 Task: Compose an email with the signature Mary Jones with the subject Feedback on a Twitter Ads campaign and the message Can you provide me with the list of attendees for the upcoming conference? from softage.3@softage.net to softage.6@softage.net with an attached audio file Audio_radio_program.mp3, change the font of the message to Narrow and change the font typography to bold and underline Send the email. Finally, move the email from Sent Items to the label Property management
Action: Mouse moved to (1224, 114)
Screenshot: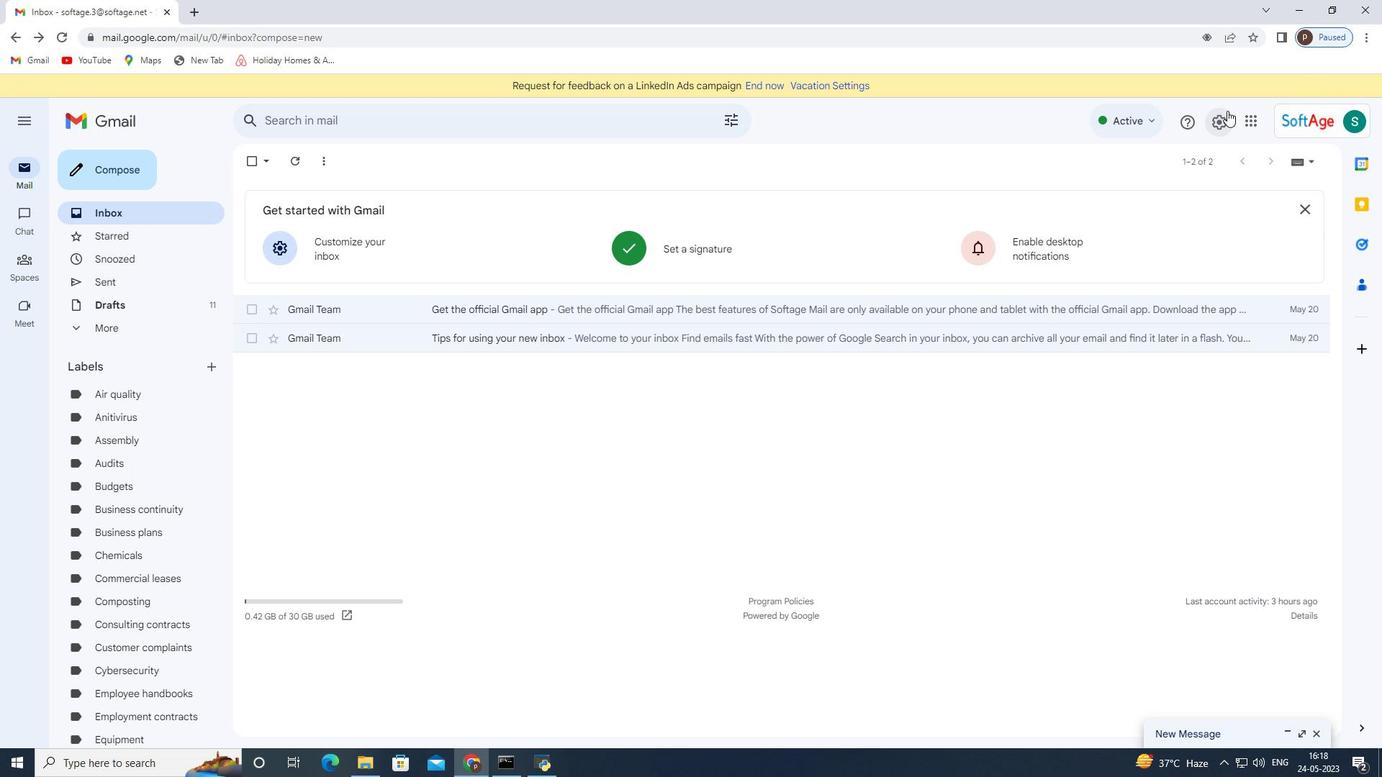 
Action: Mouse pressed left at (1224, 114)
Screenshot: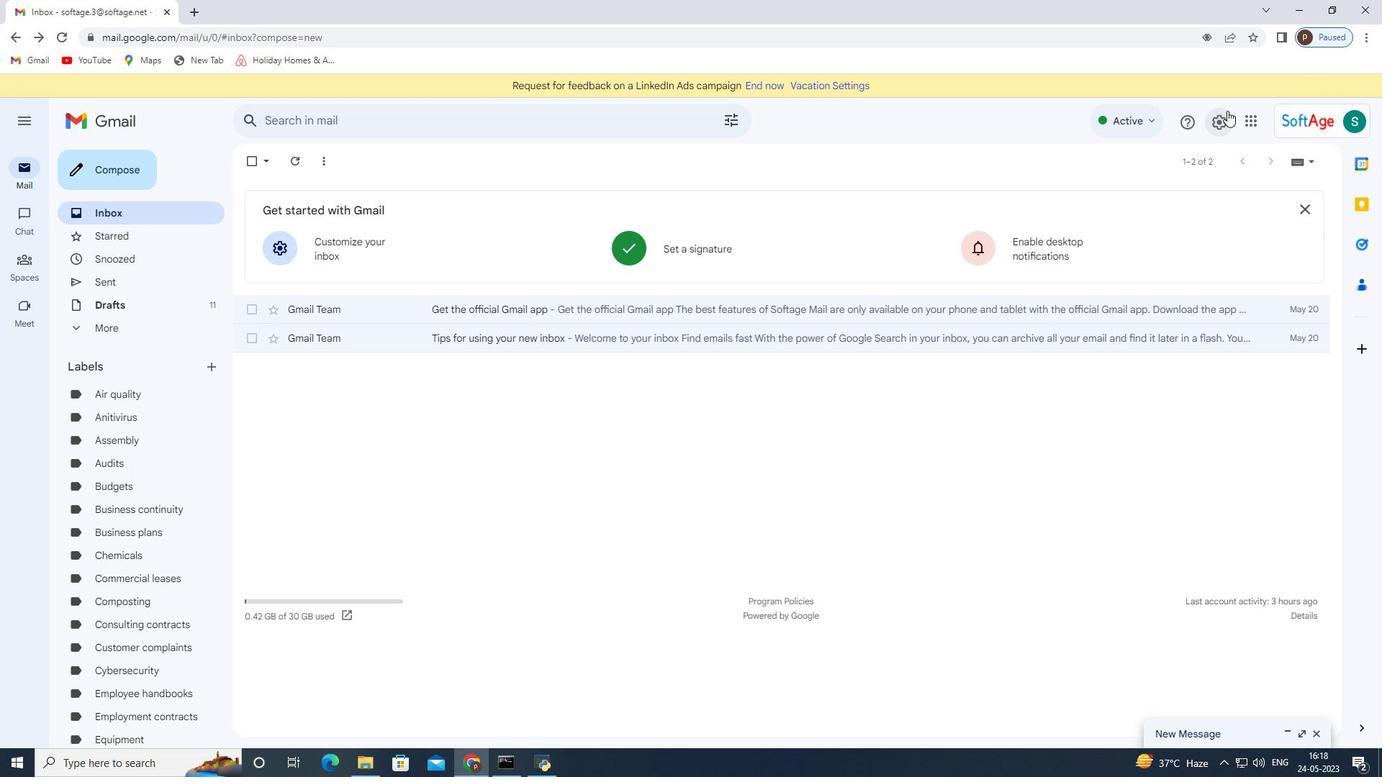 
Action: Mouse moved to (677, 379)
Screenshot: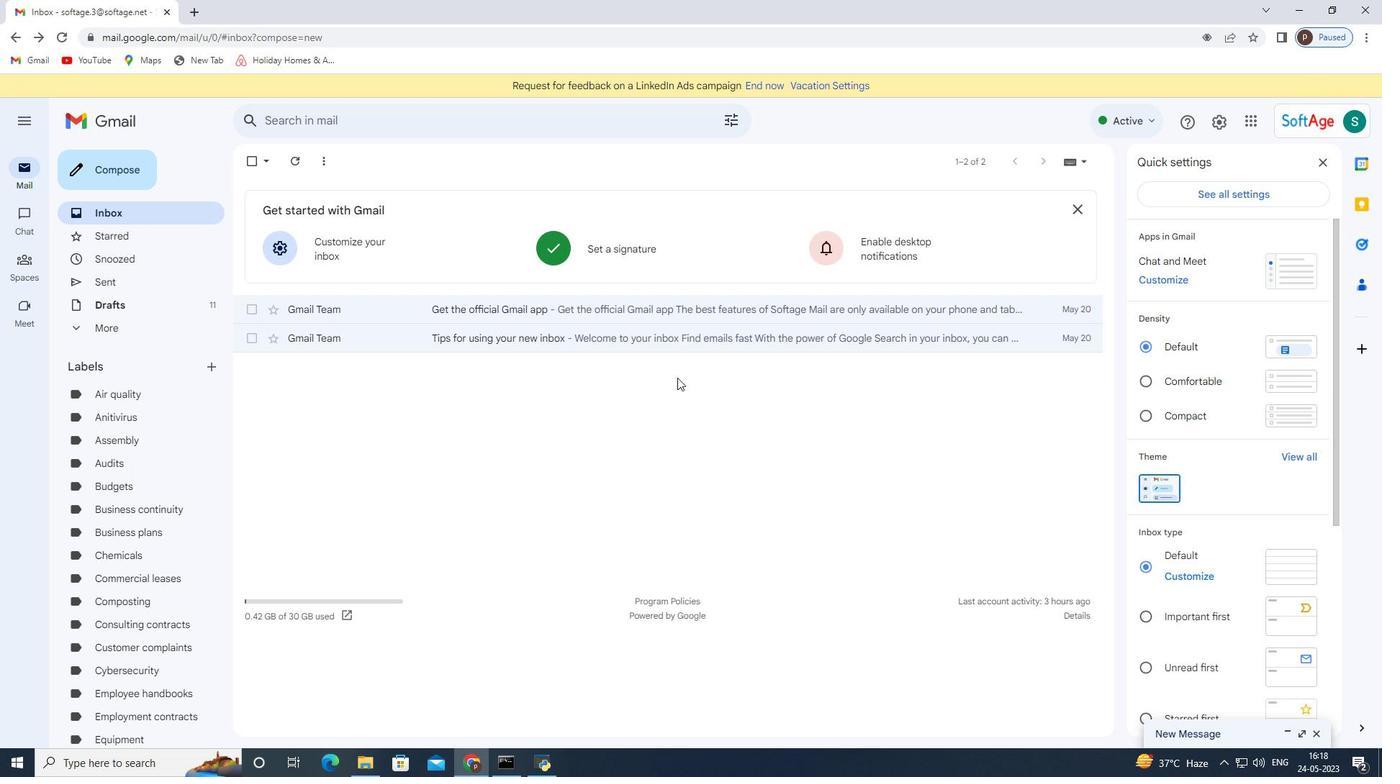 
Action: Mouse scrolled (677, 378) with delta (0, 0)
Screenshot: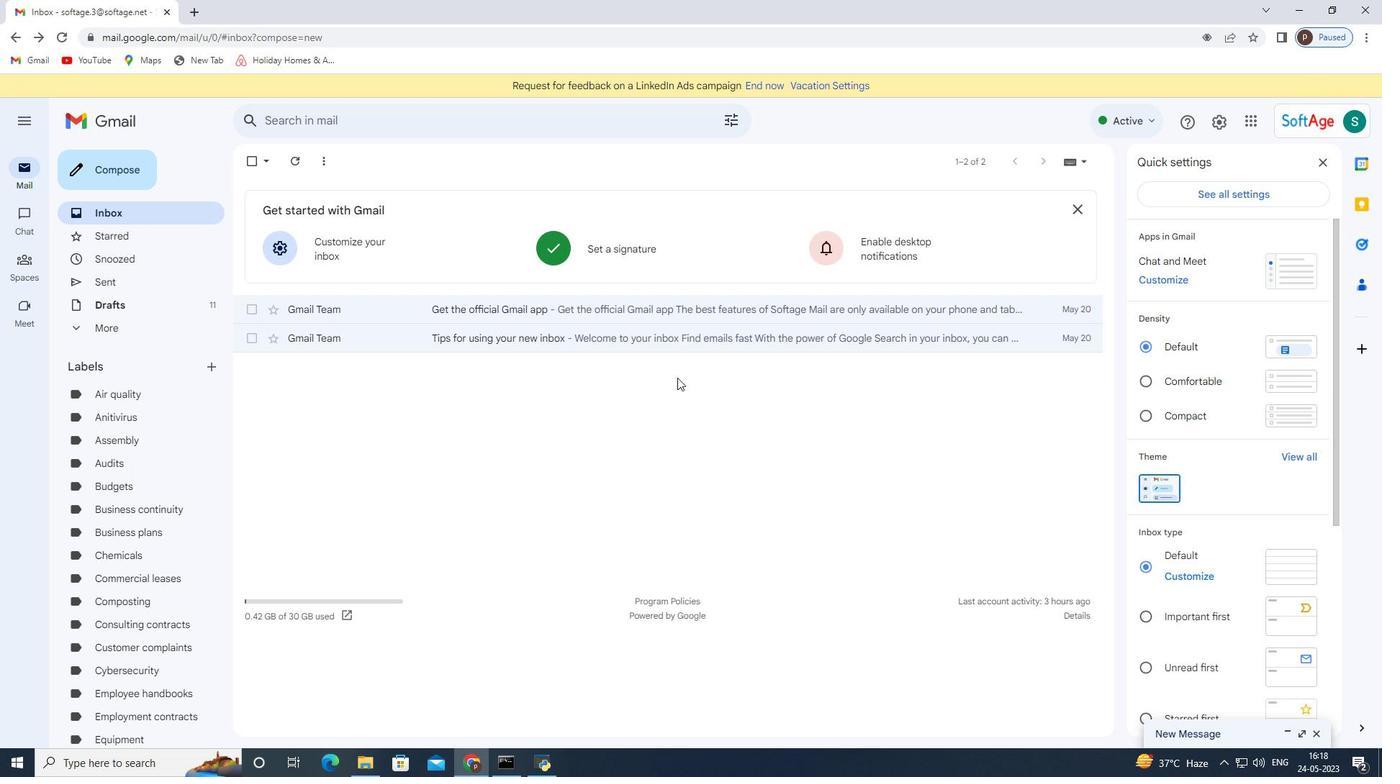 
Action: Mouse moved to (677, 379)
Screenshot: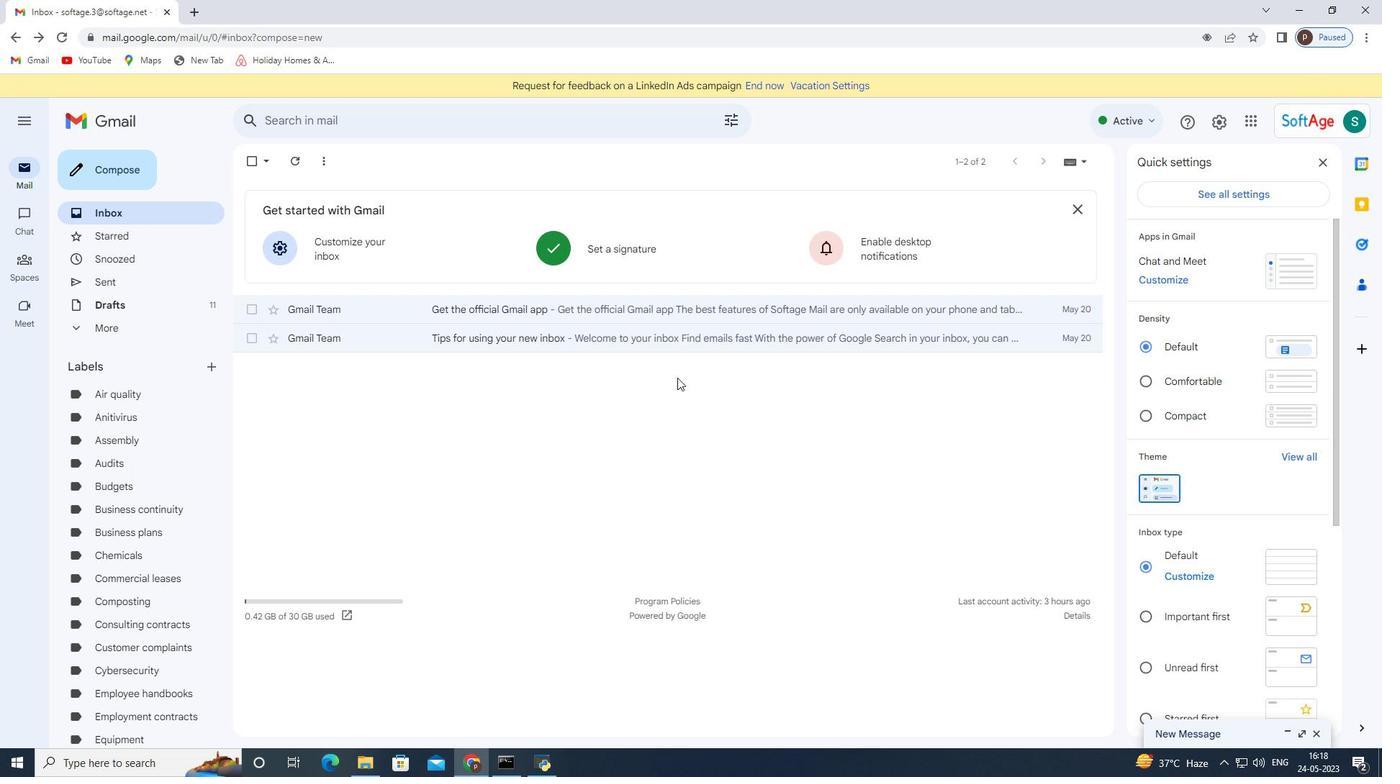 
Action: Mouse scrolled (677, 378) with delta (0, 0)
Screenshot: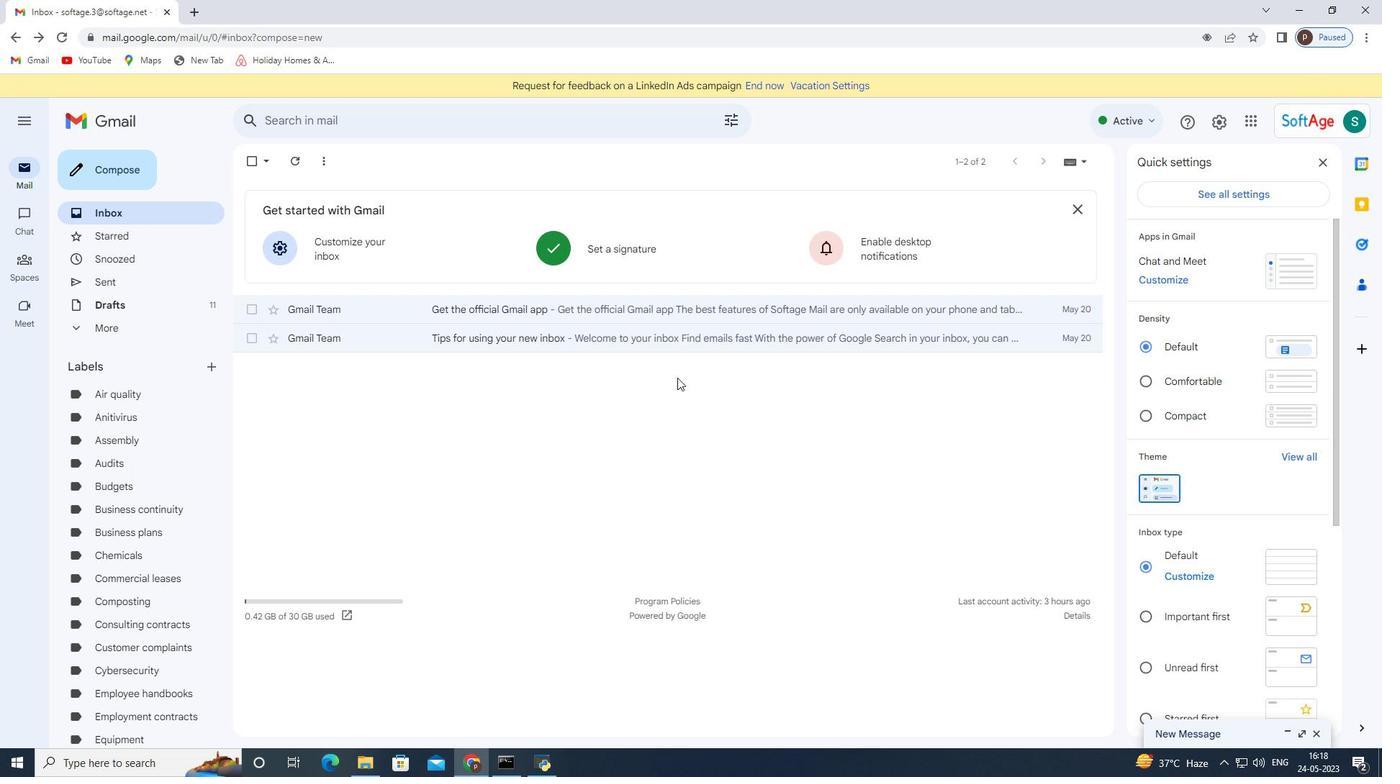 
Action: Mouse moved to (683, 377)
Screenshot: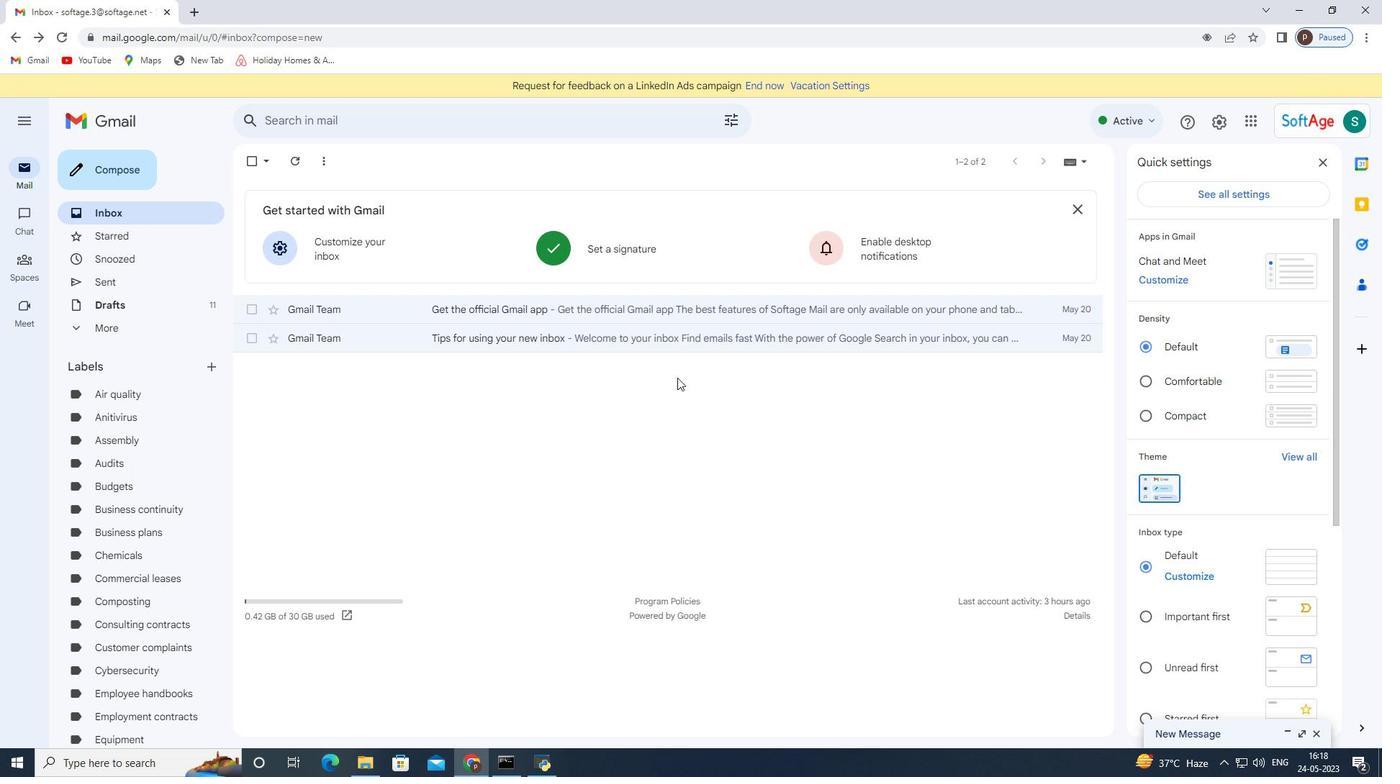 
Action: Mouse scrolled (683, 376) with delta (0, 0)
Screenshot: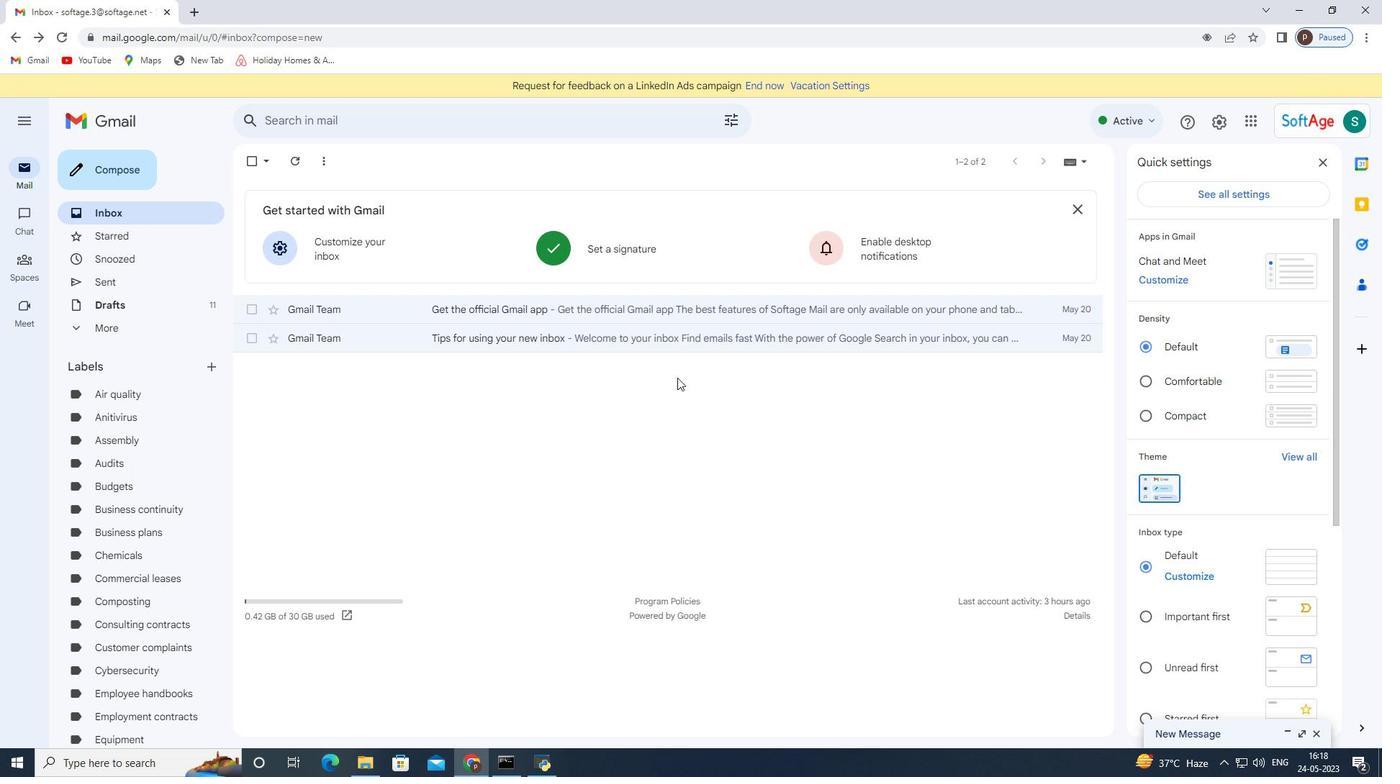 
Action: Mouse moved to (706, 386)
Screenshot: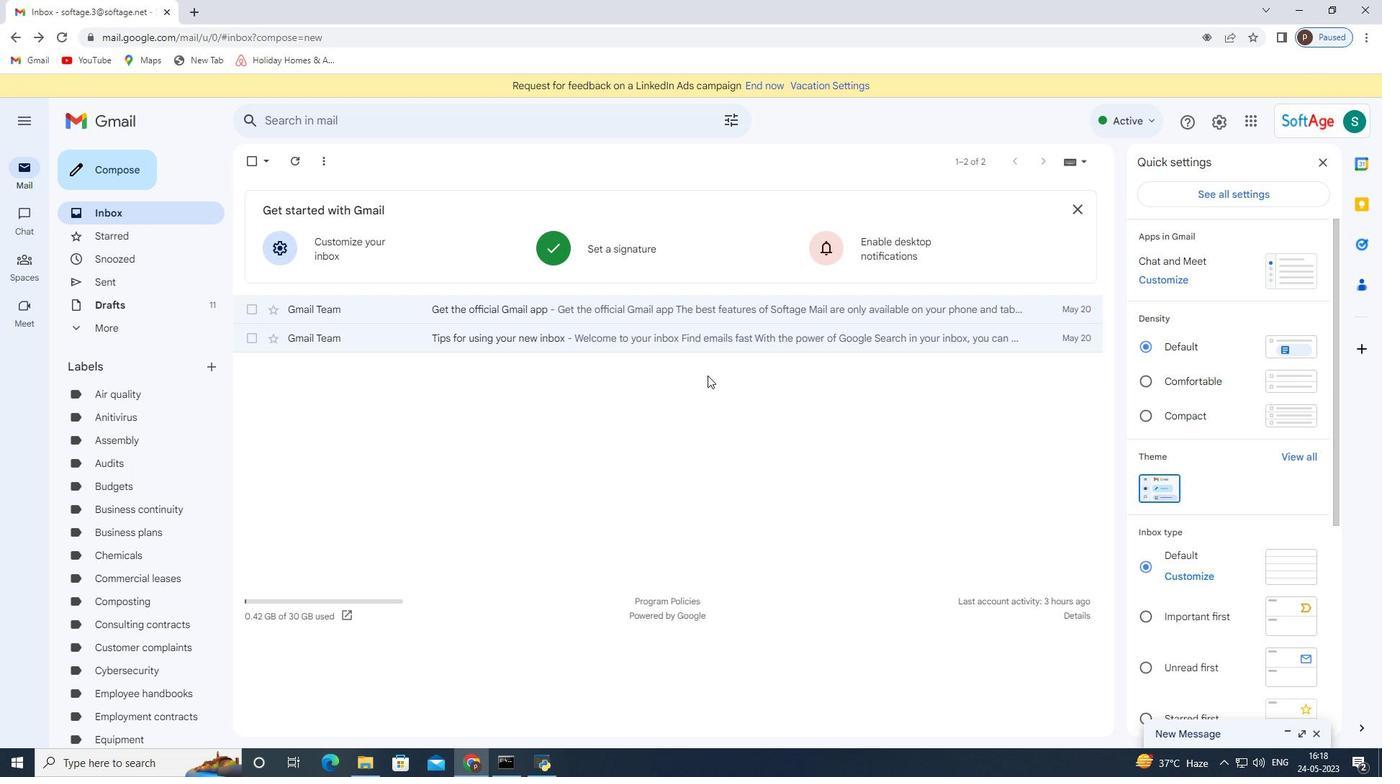 
Action: Mouse pressed left at (706, 386)
Screenshot: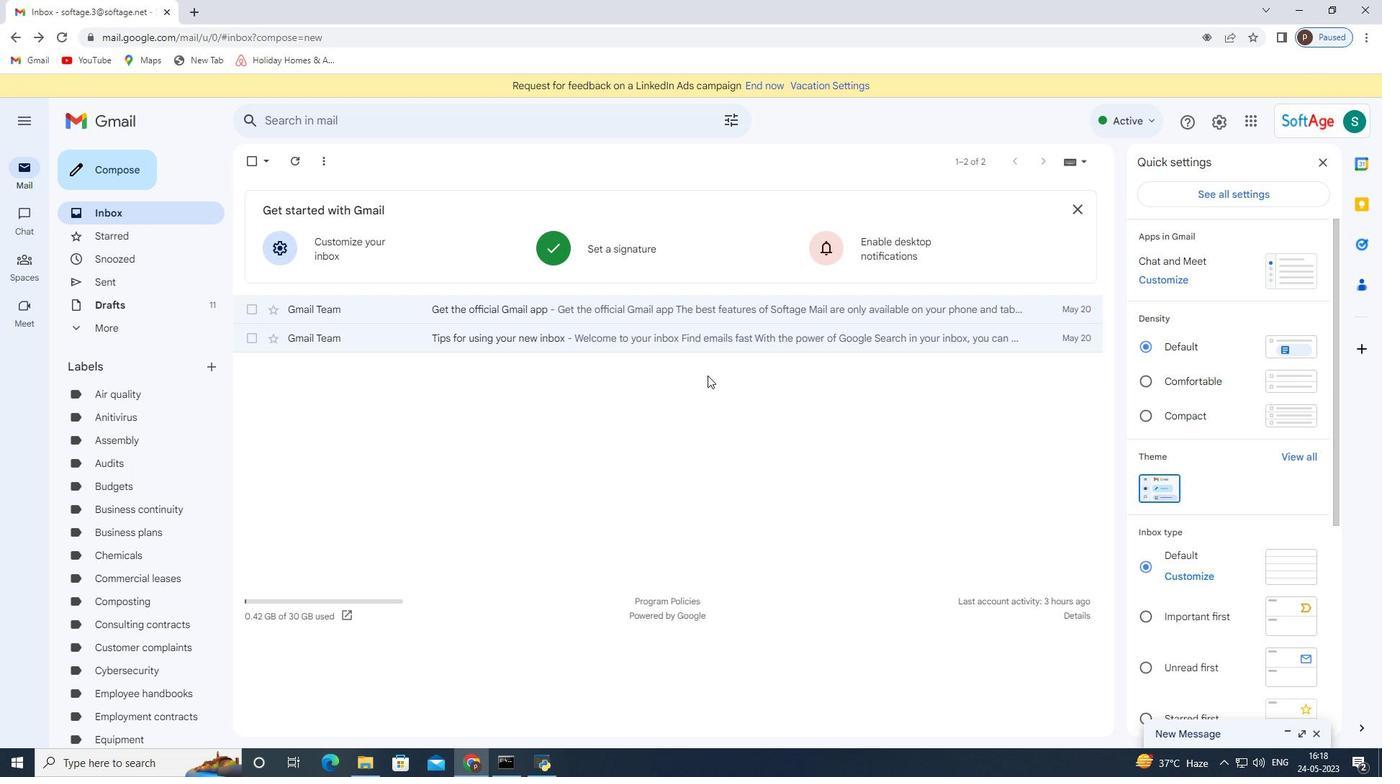 
Action: Mouse moved to (854, 479)
Screenshot: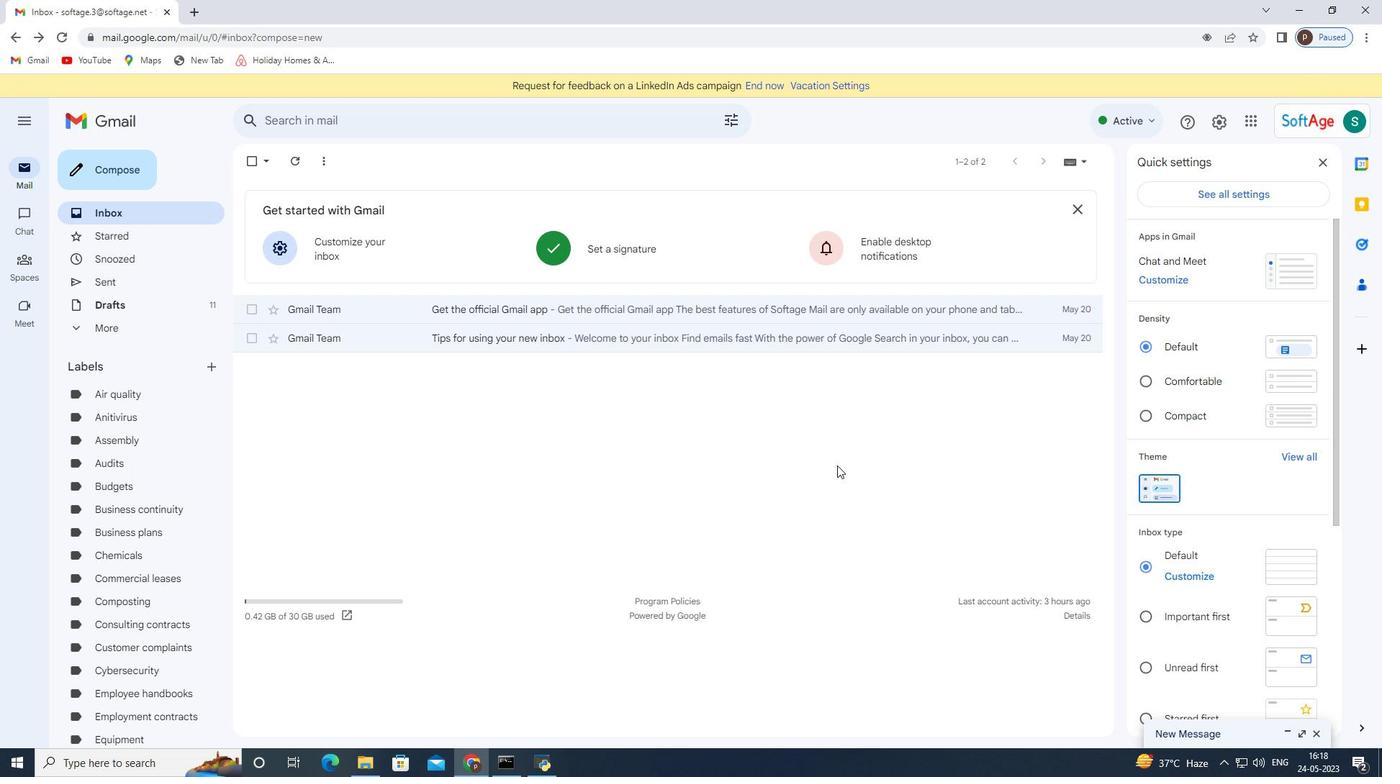
Action: Mouse pressed left at (854, 479)
Screenshot: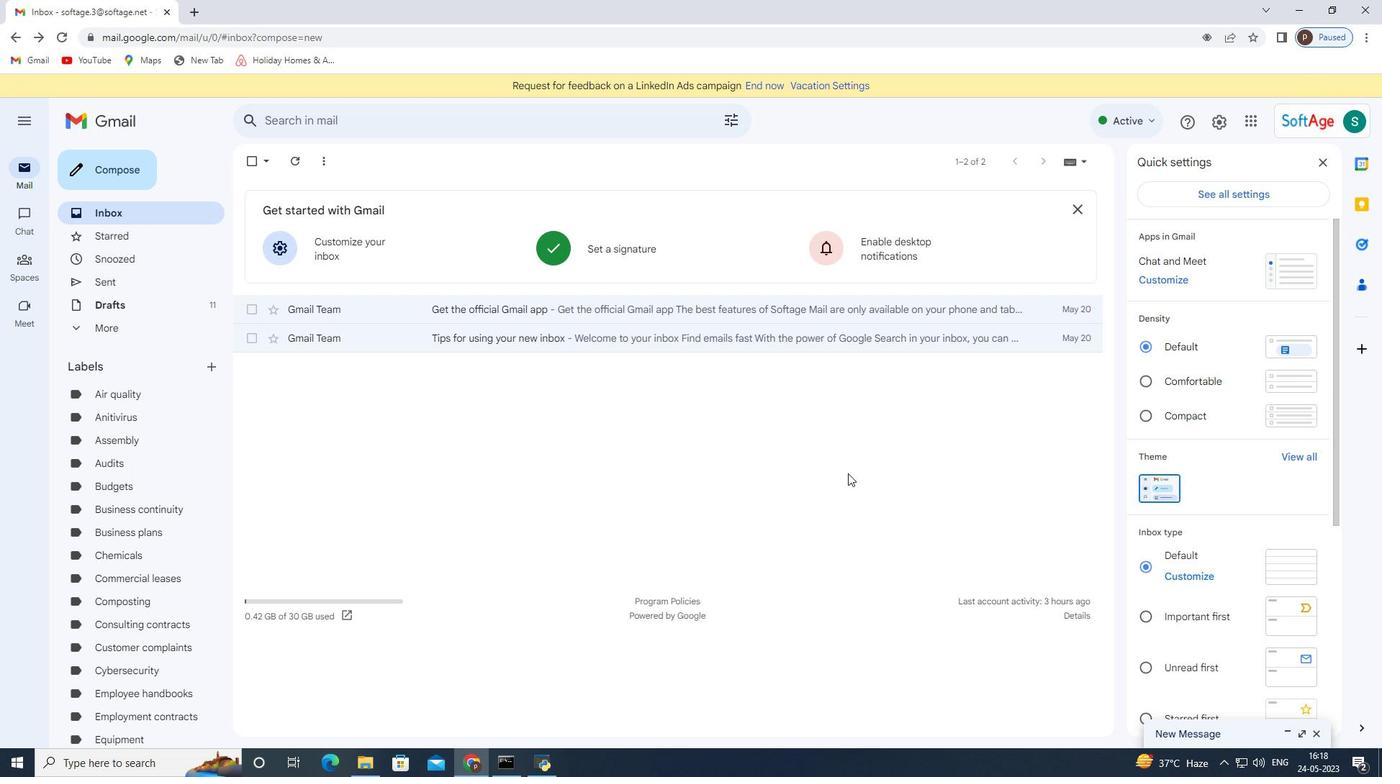 
Action: Mouse moved to (1318, 163)
Screenshot: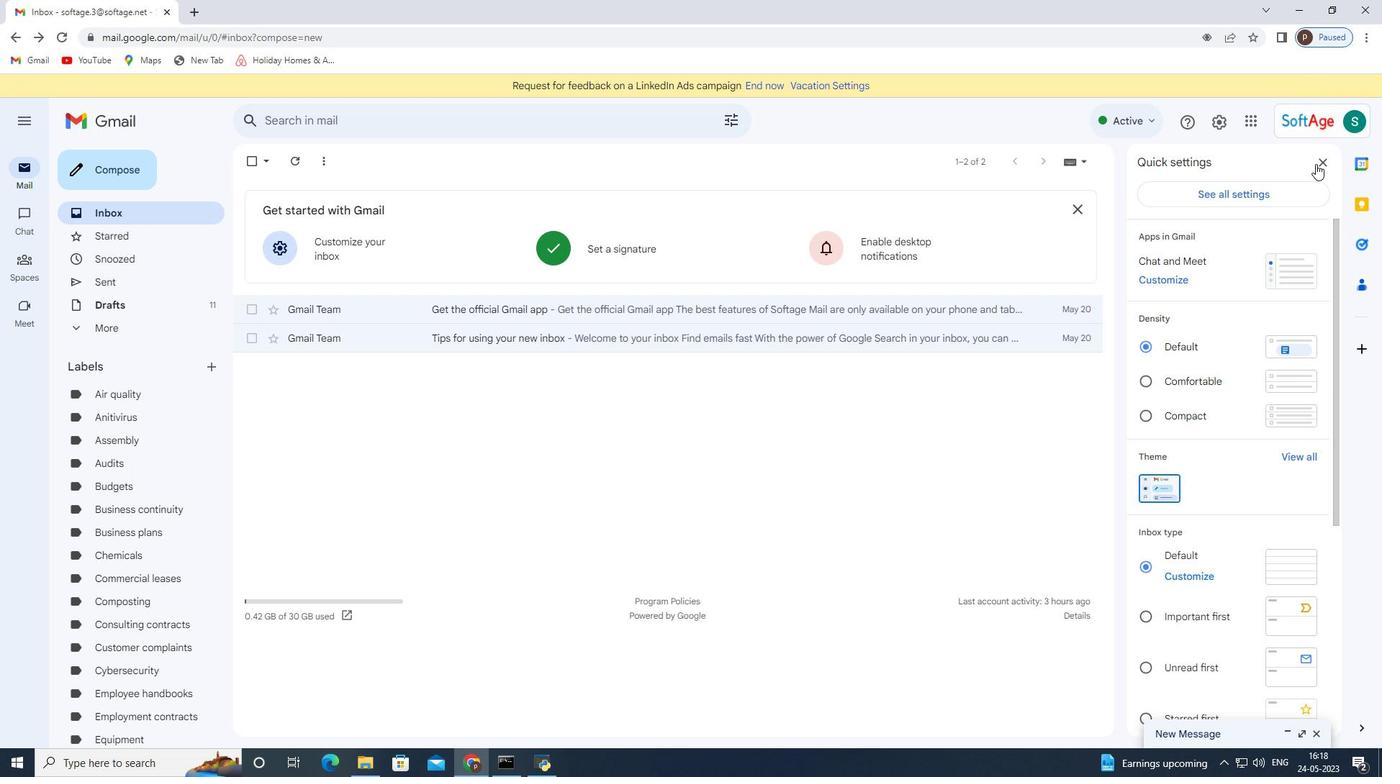 
Action: Mouse pressed left at (1318, 163)
Screenshot: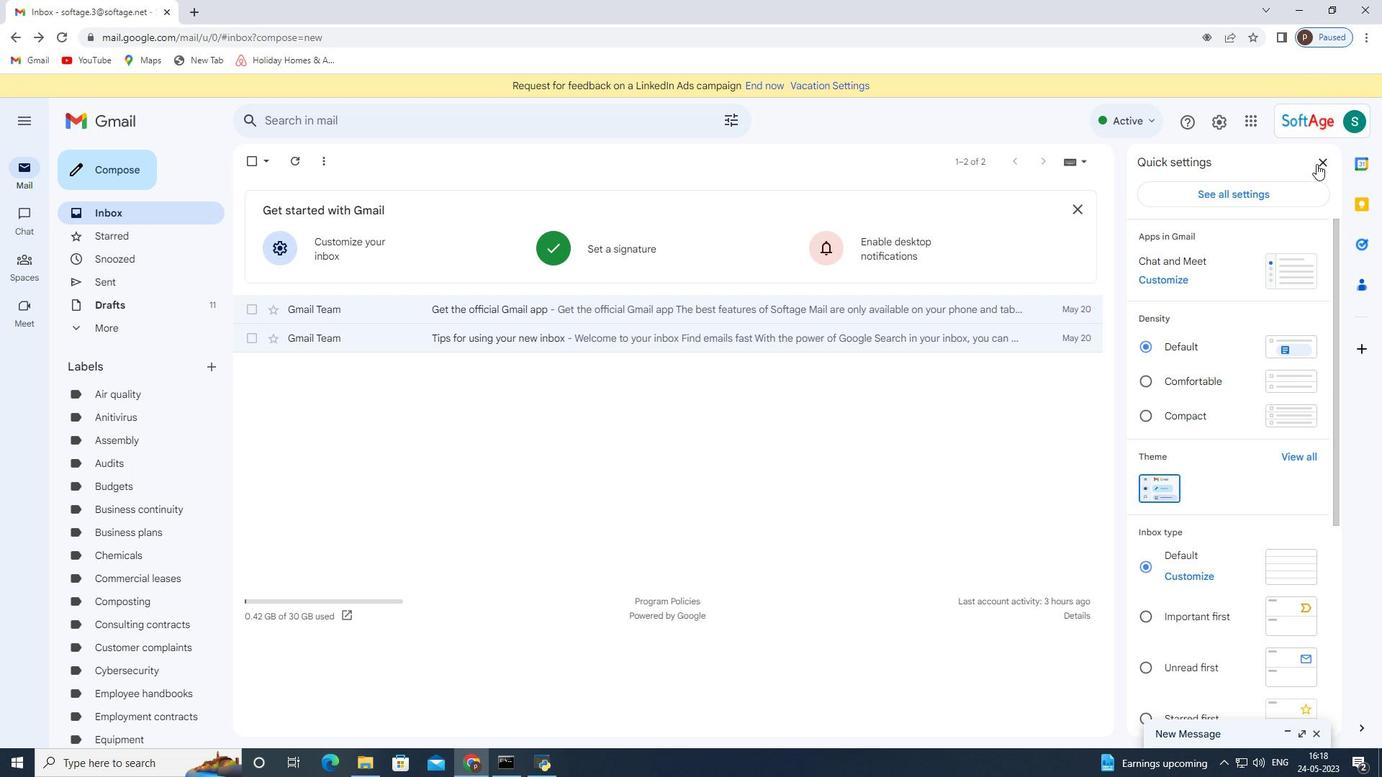 
Action: Mouse moved to (131, 164)
Screenshot: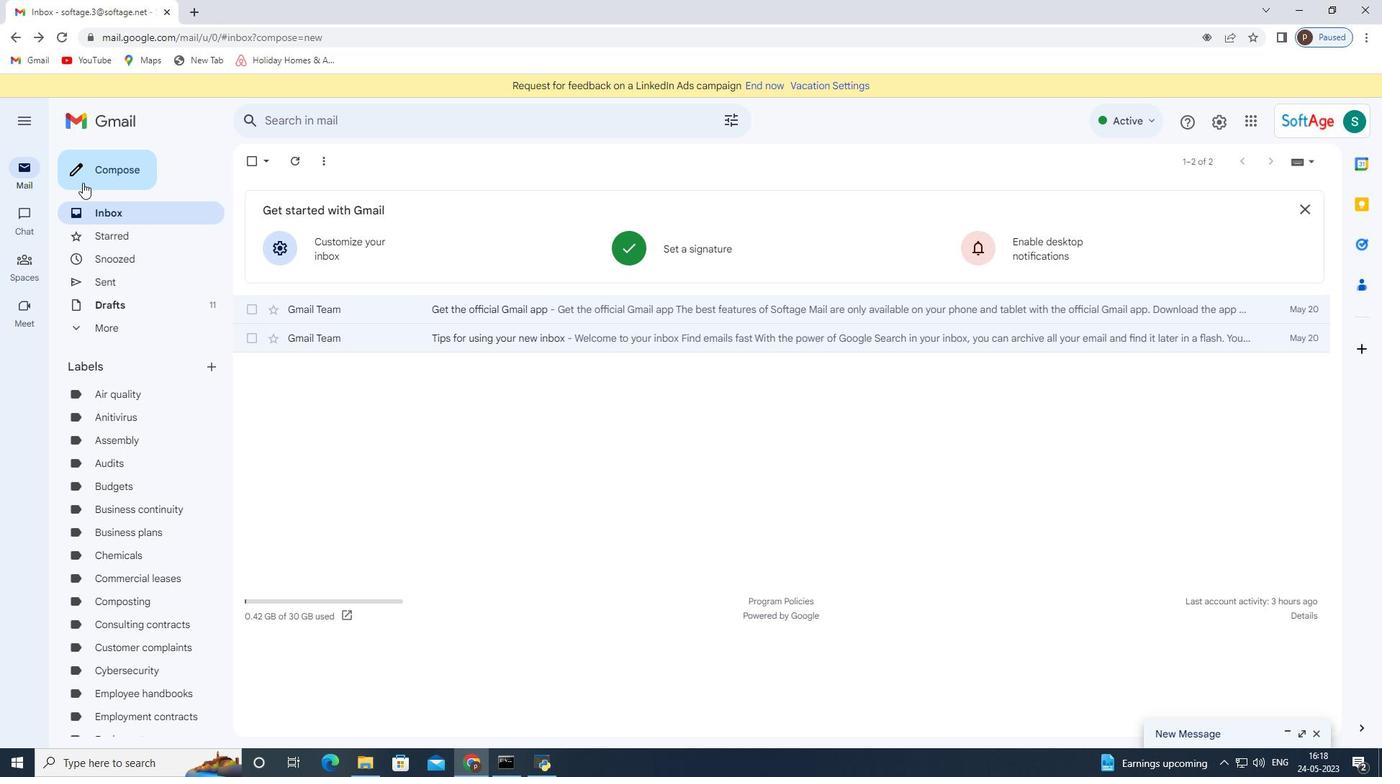 
Action: Mouse pressed left at (131, 164)
Screenshot: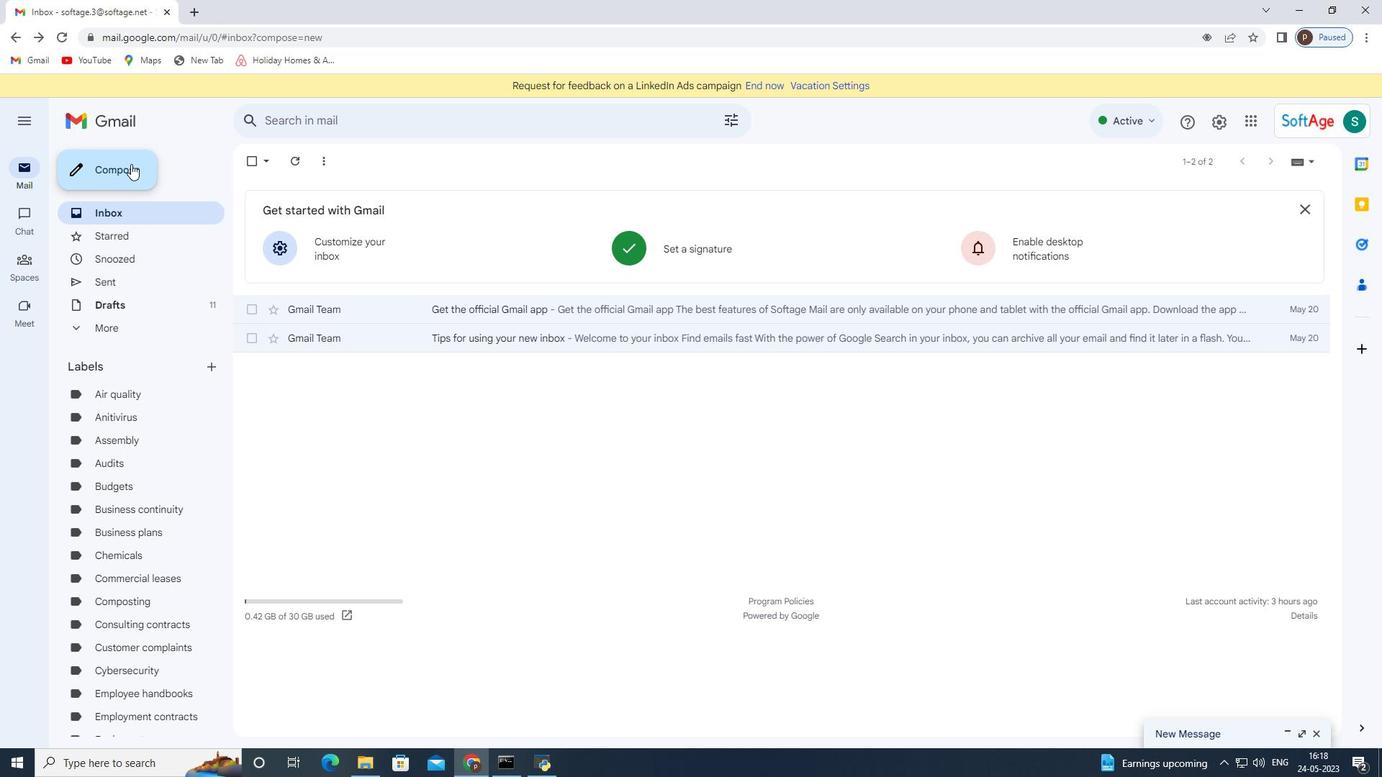 
Action: Mouse moved to (968, 730)
Screenshot: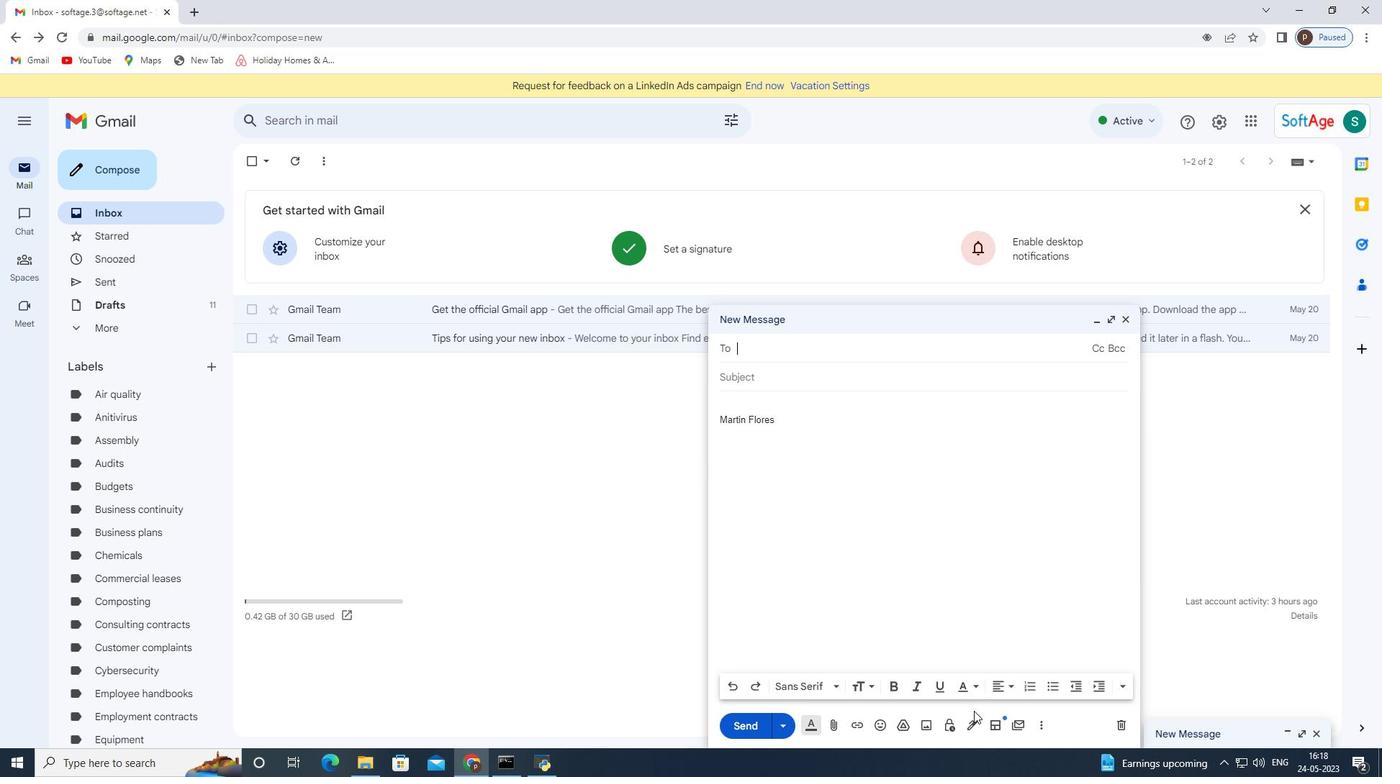 
Action: Mouse pressed left at (968, 730)
Screenshot: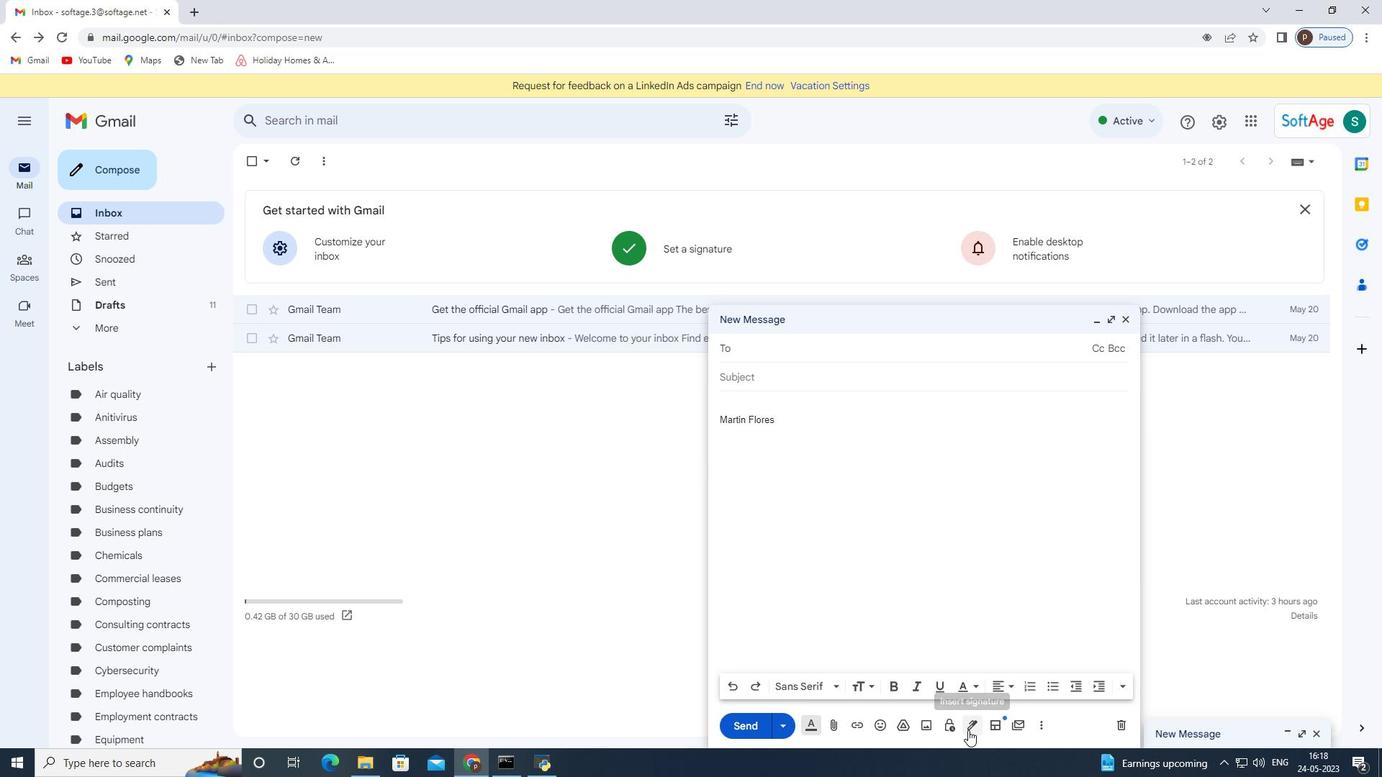 
Action: Mouse moved to (1035, 647)
Screenshot: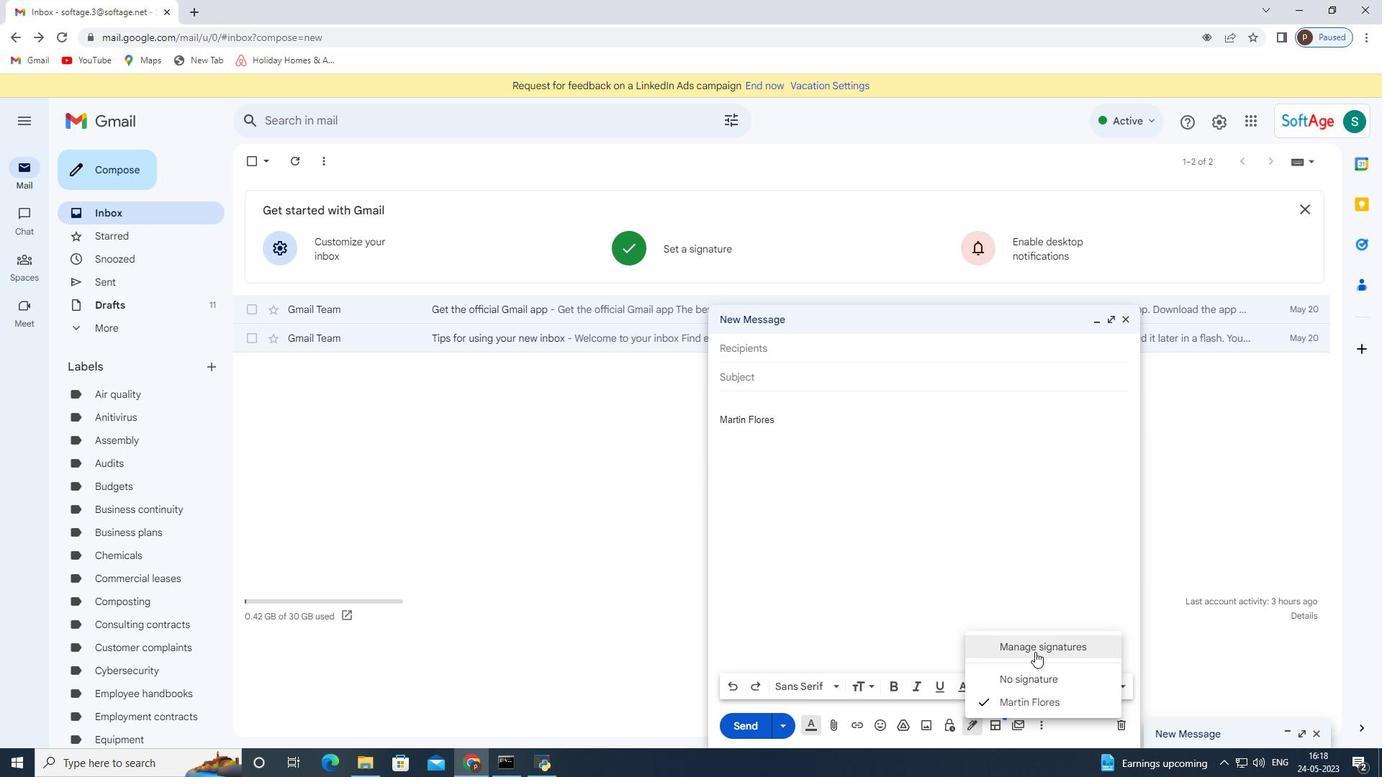 
Action: Mouse pressed left at (1035, 647)
Screenshot: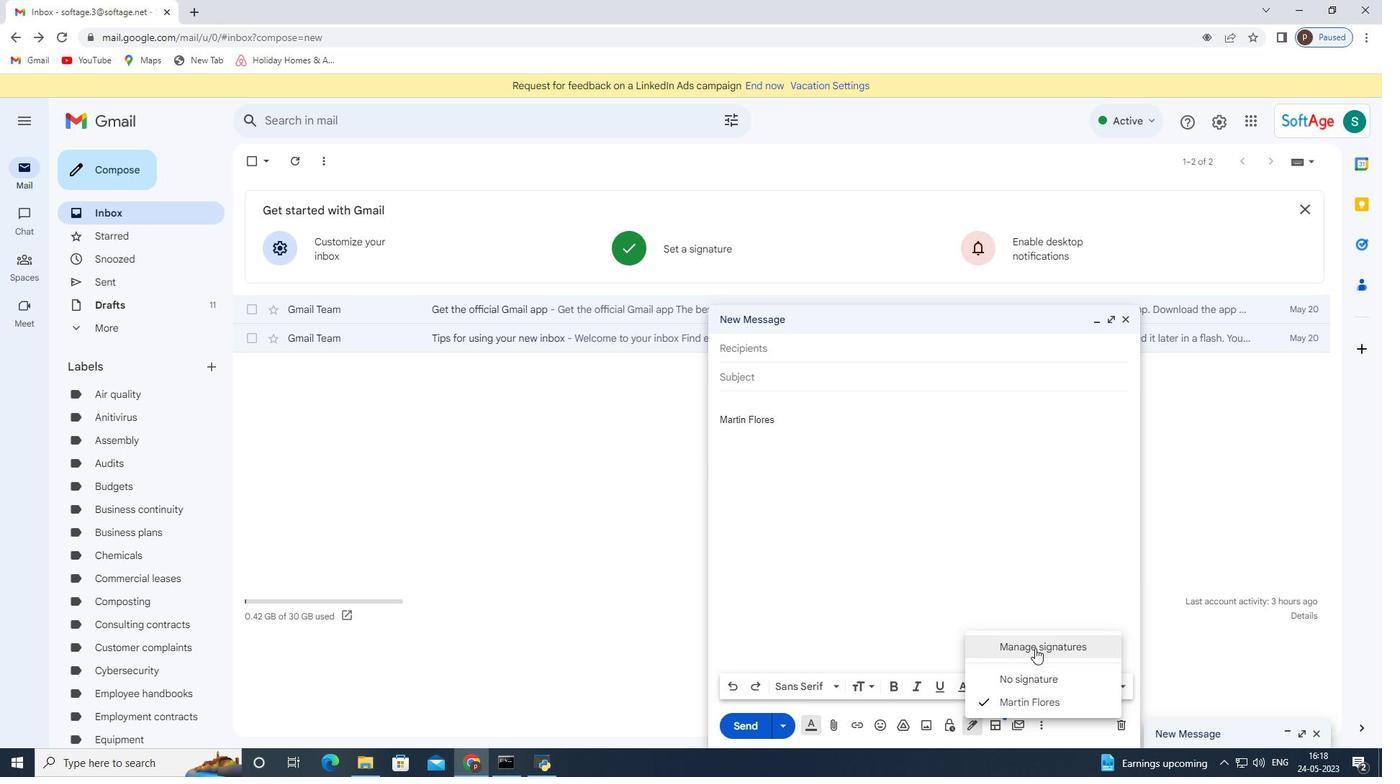 
Action: Mouse moved to (1120, 315)
Screenshot: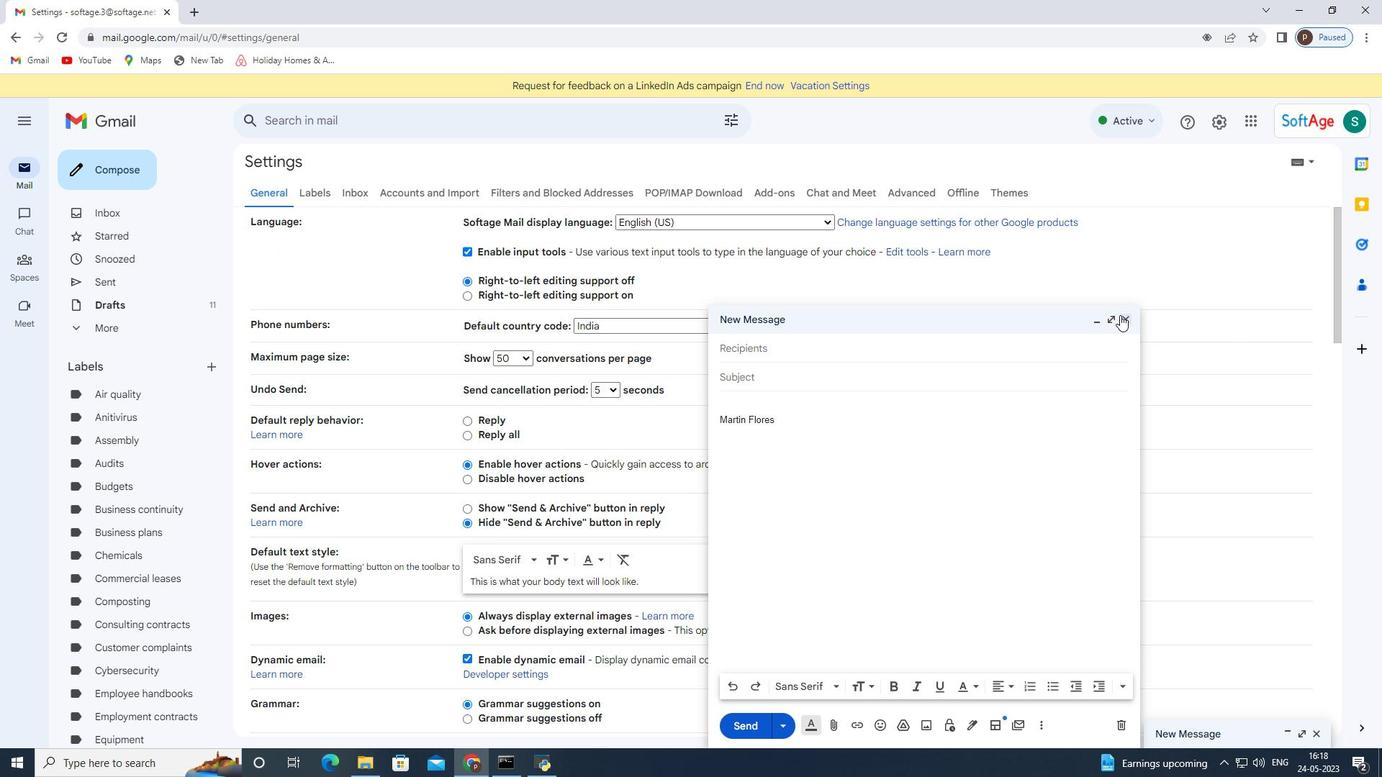 
Action: Mouse pressed left at (1120, 315)
Screenshot: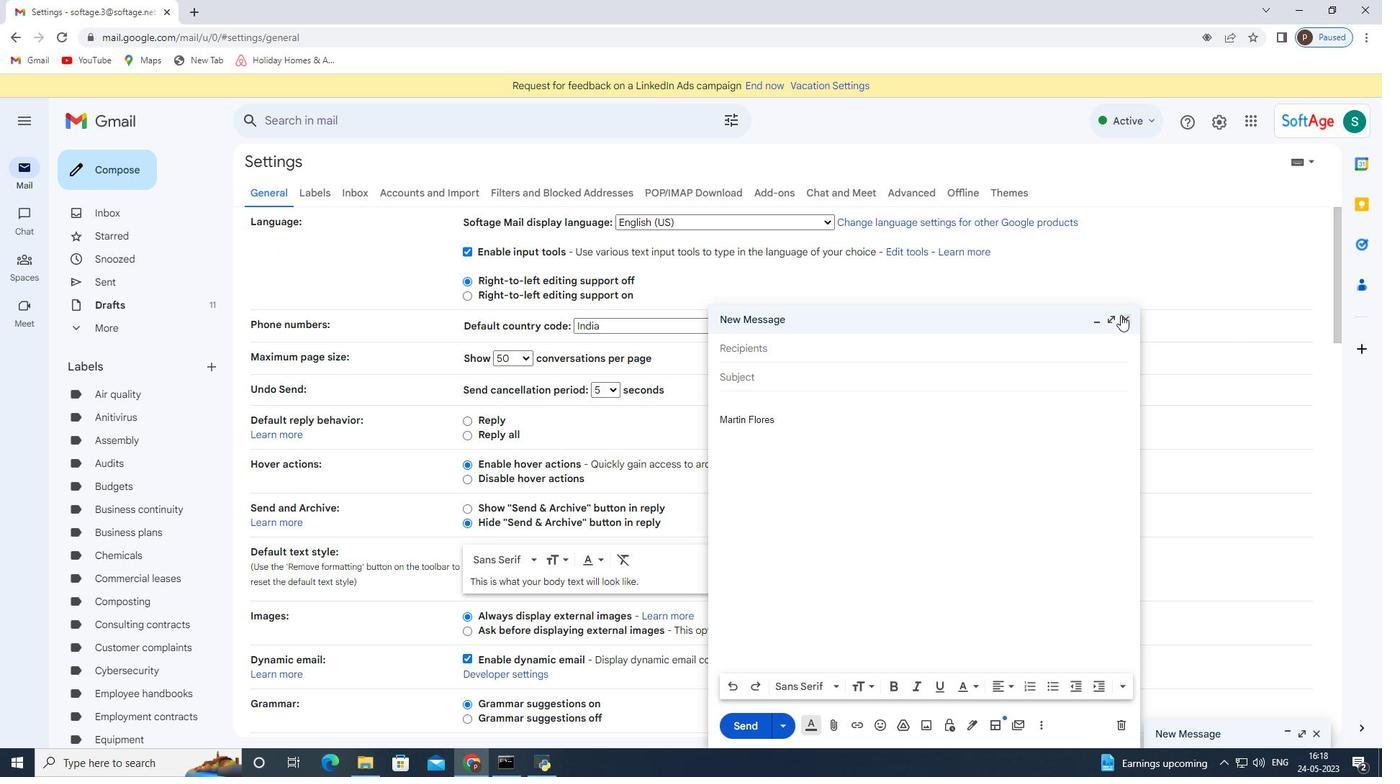 
Action: Mouse moved to (447, 447)
Screenshot: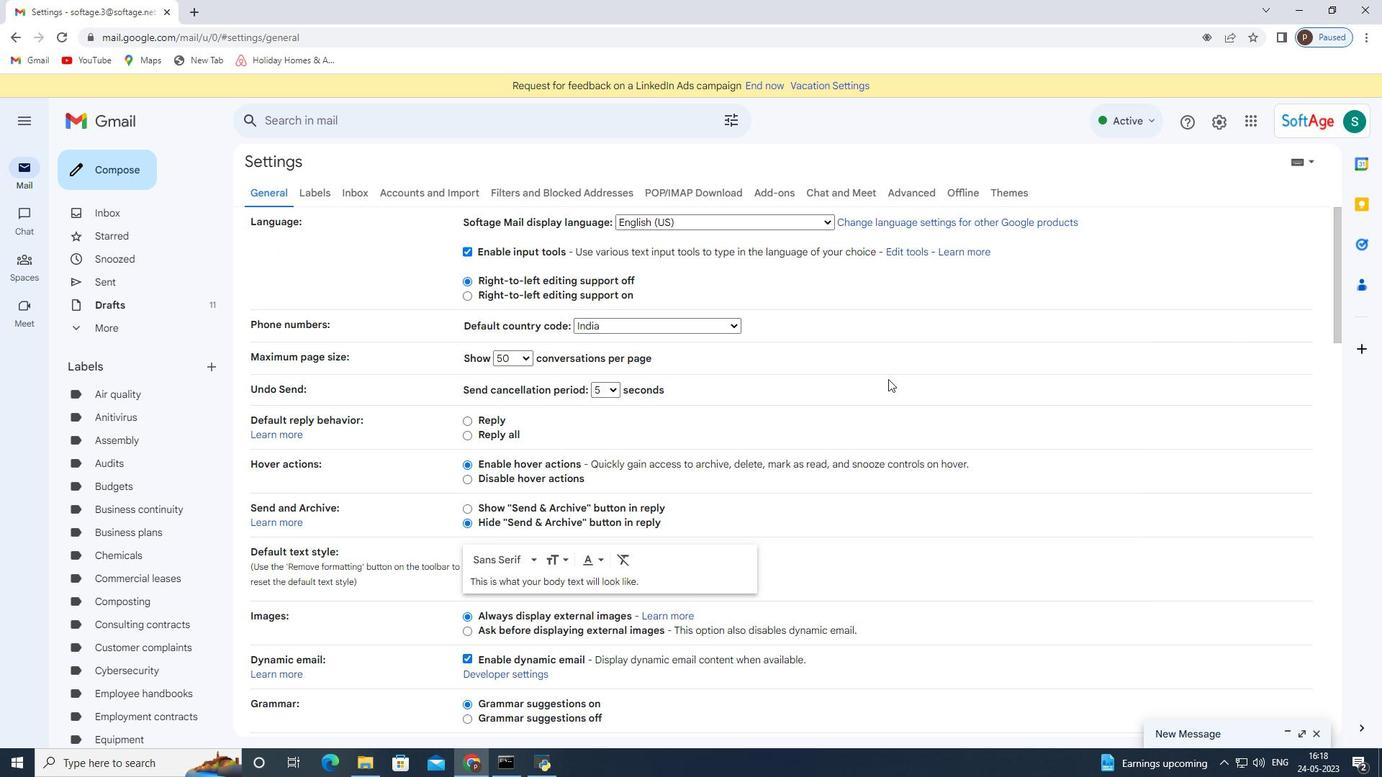
Action: Mouse scrolled (447, 446) with delta (0, 0)
Screenshot: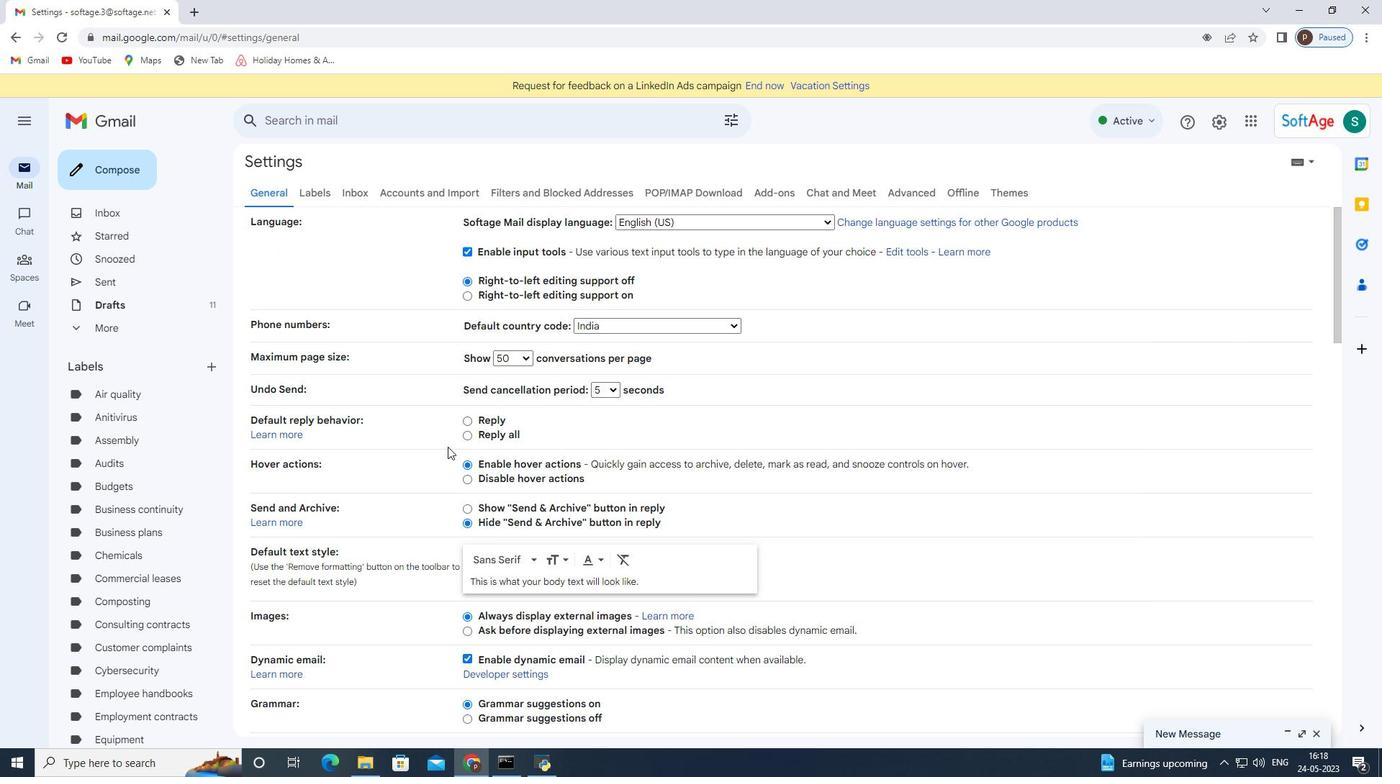 
Action: Mouse scrolled (447, 446) with delta (0, 0)
Screenshot: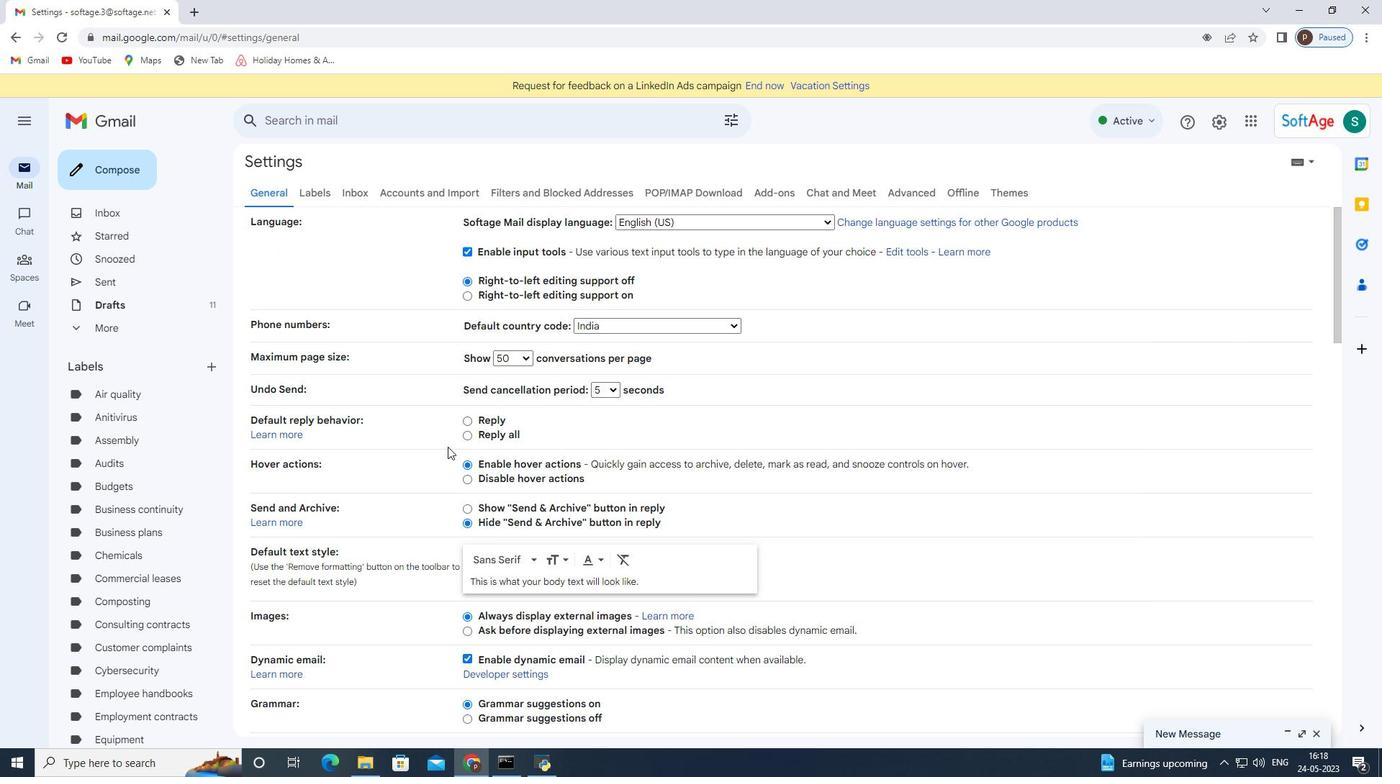 
Action: Mouse scrolled (447, 446) with delta (0, 0)
Screenshot: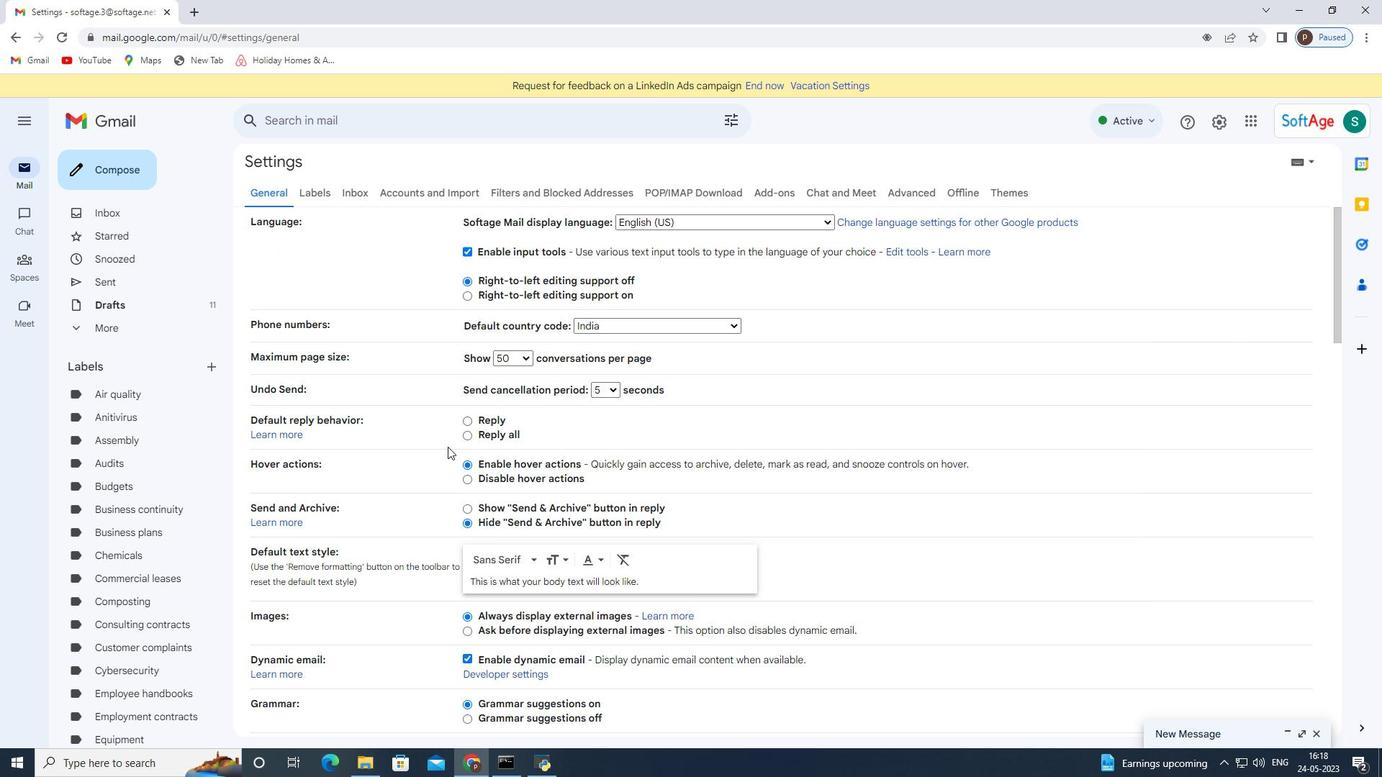 
Action: Mouse scrolled (447, 446) with delta (0, 0)
Screenshot: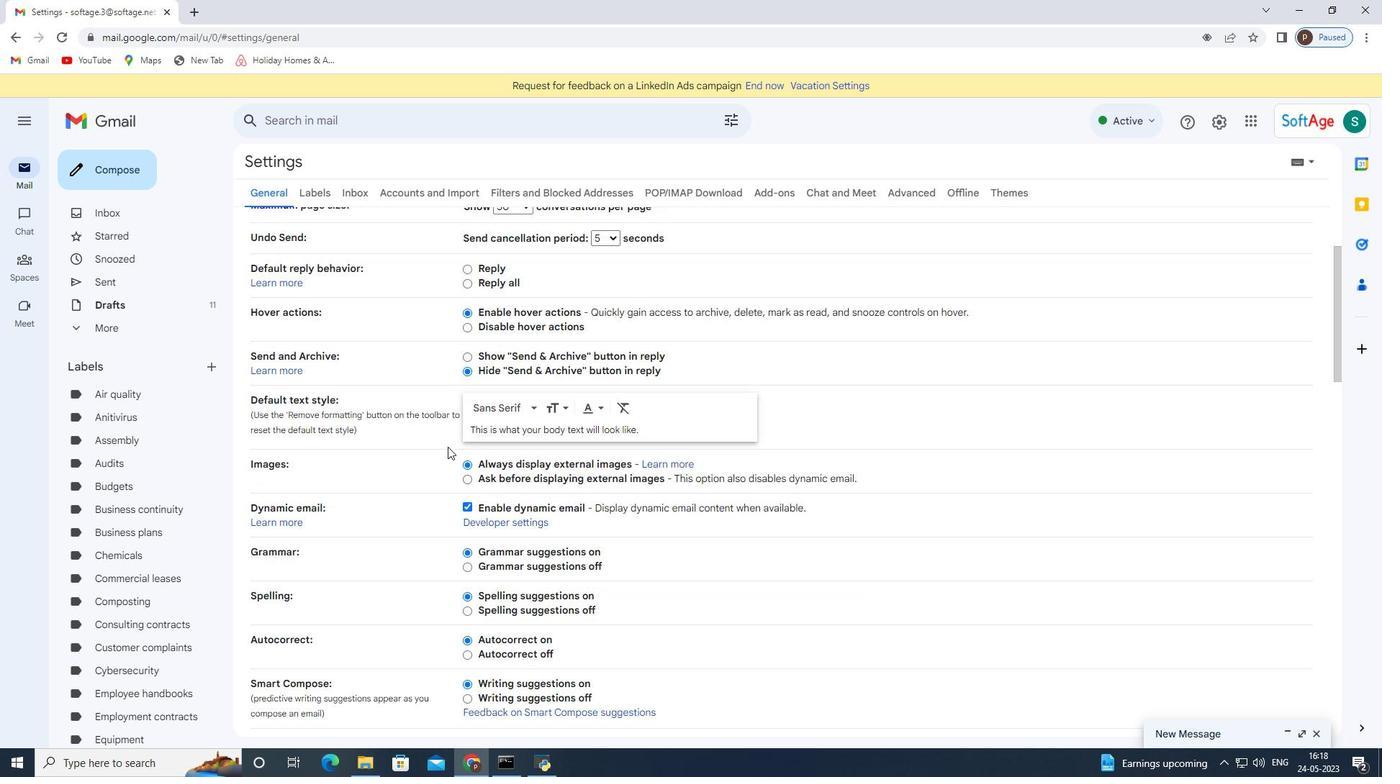 
Action: Mouse scrolled (447, 446) with delta (0, 0)
Screenshot: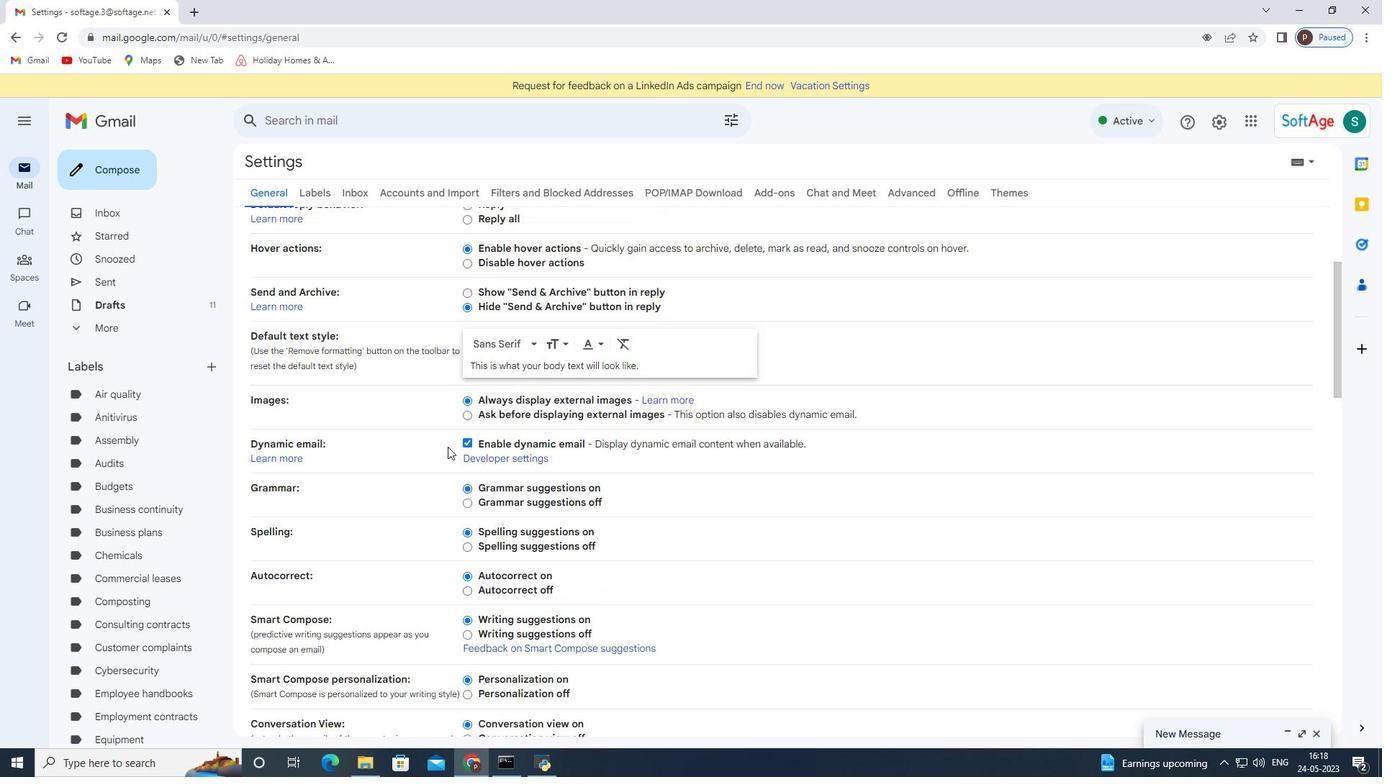 
Action: Mouse scrolled (447, 446) with delta (0, 0)
Screenshot: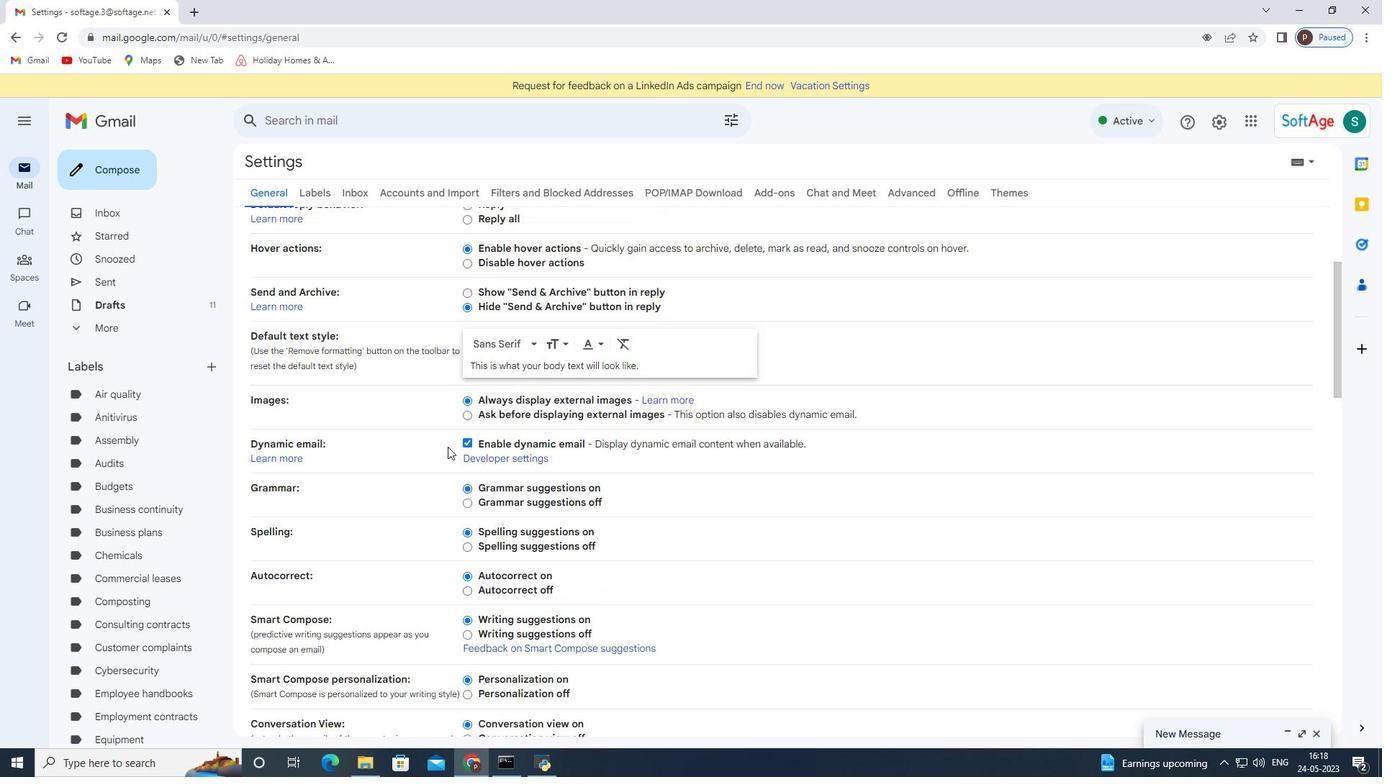 
Action: Mouse moved to (539, 418)
Screenshot: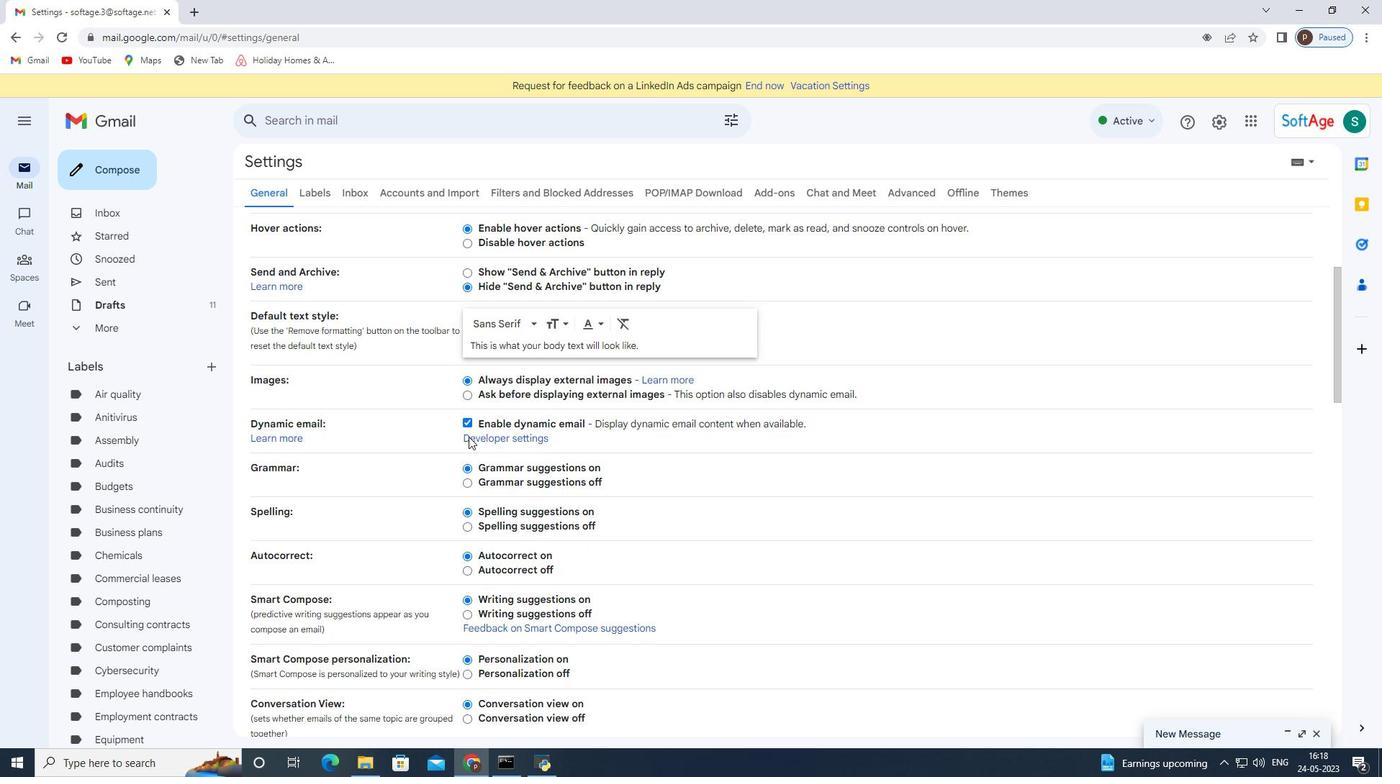 
Action: Mouse scrolled (539, 418) with delta (0, 0)
Screenshot: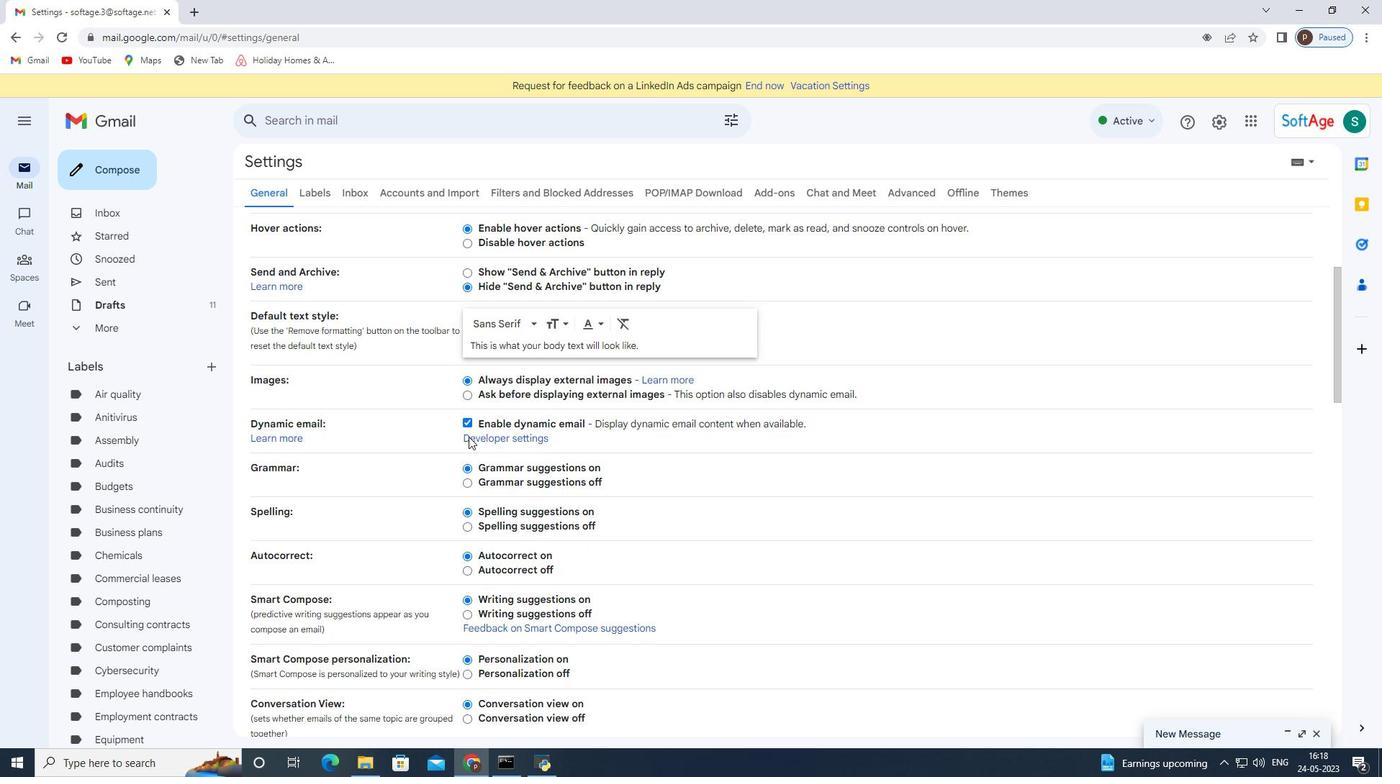 
Action: Mouse scrolled (539, 418) with delta (0, 0)
Screenshot: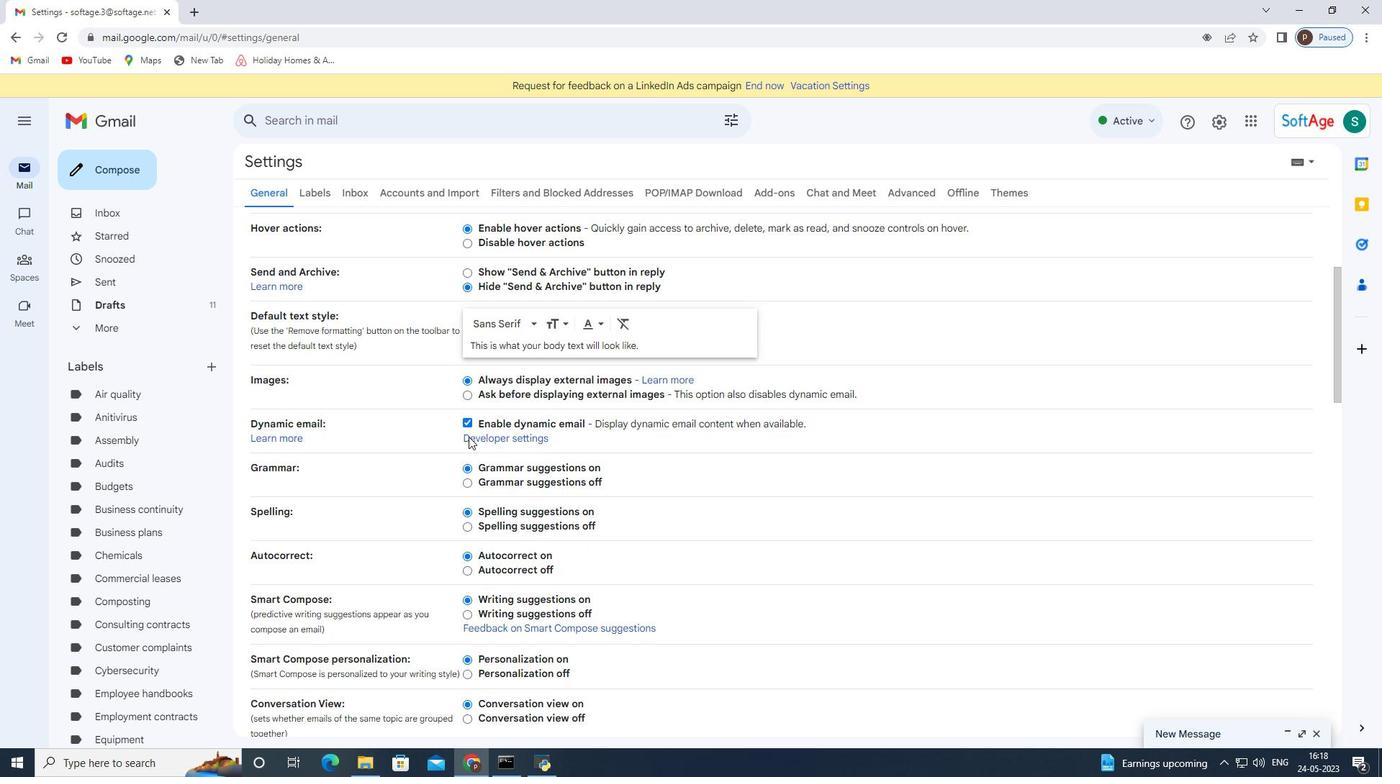 
Action: Mouse scrolled (539, 418) with delta (0, 0)
Screenshot: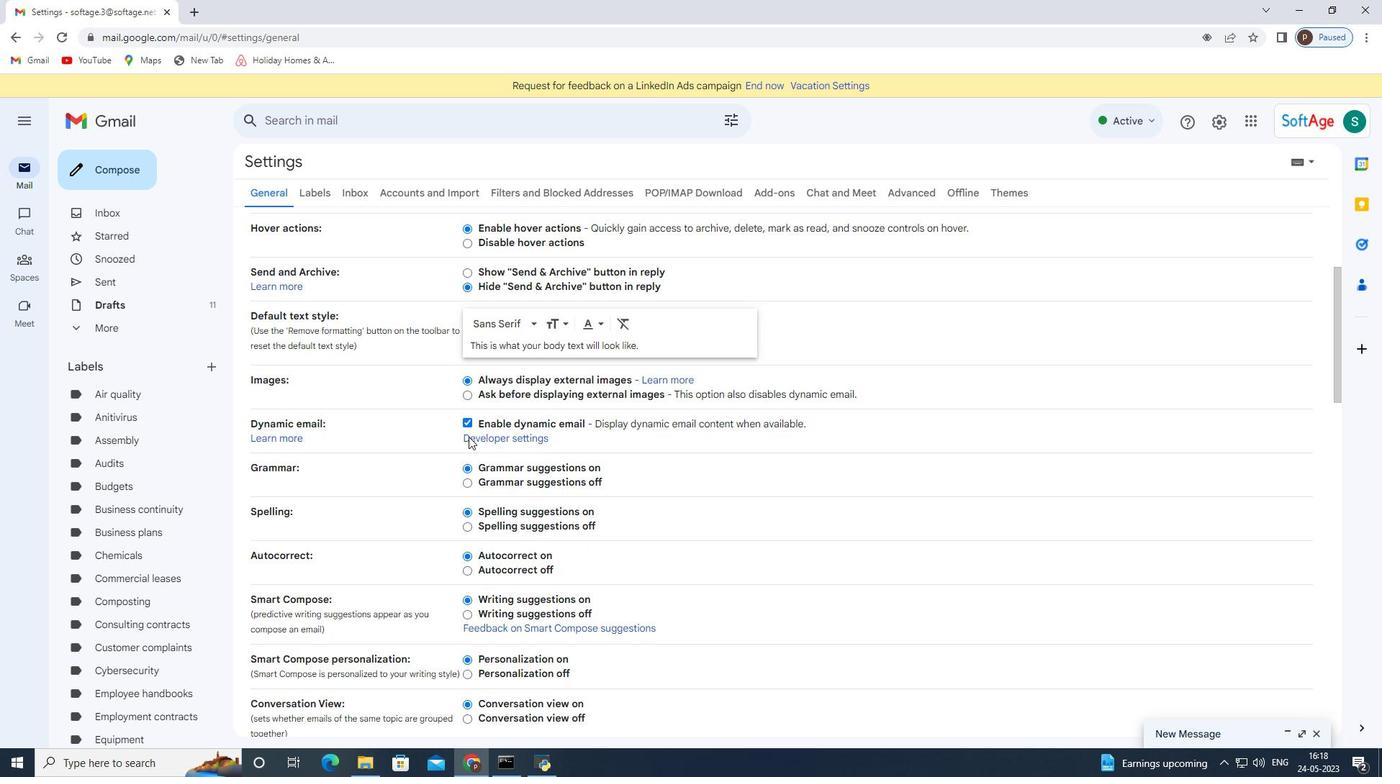 
Action: Mouse scrolled (539, 418) with delta (0, 0)
Screenshot: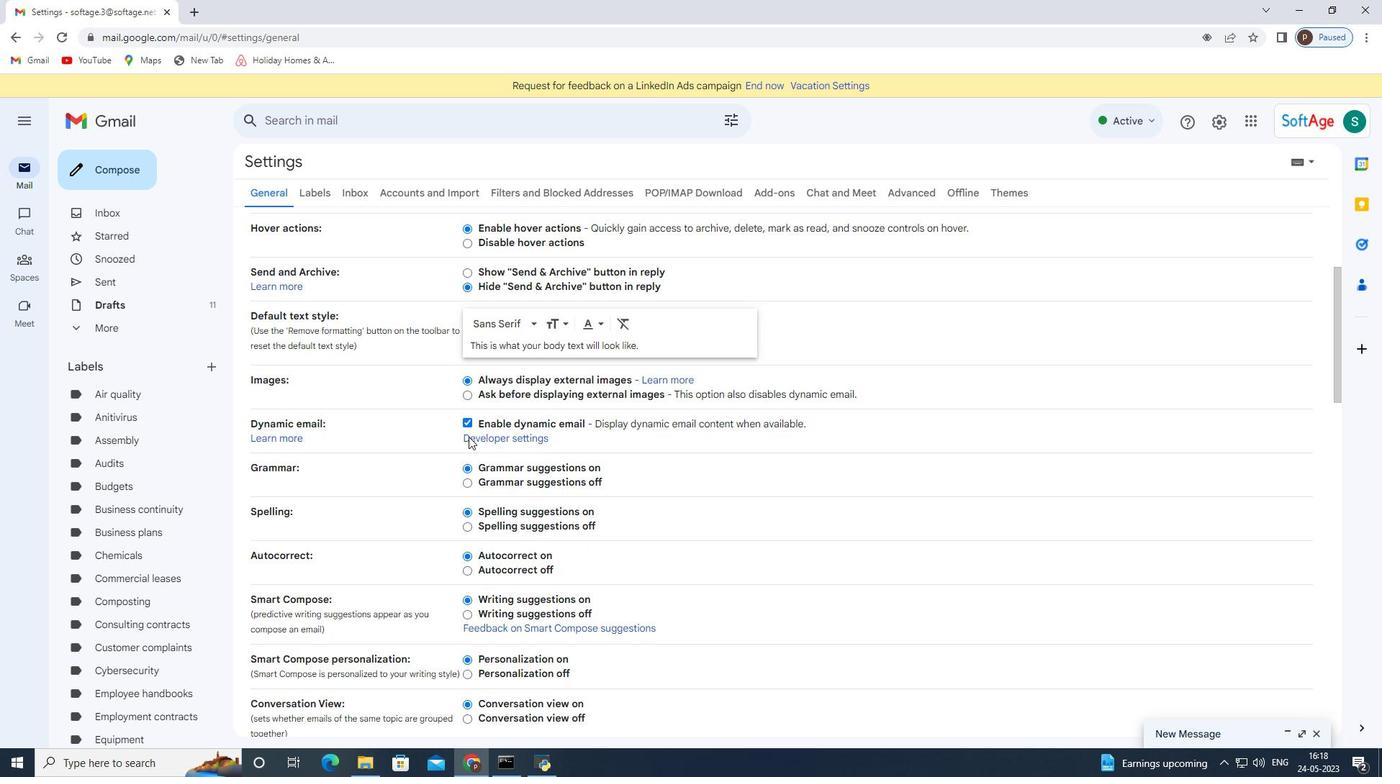 
Action: Mouse scrolled (539, 419) with delta (0, 0)
Screenshot: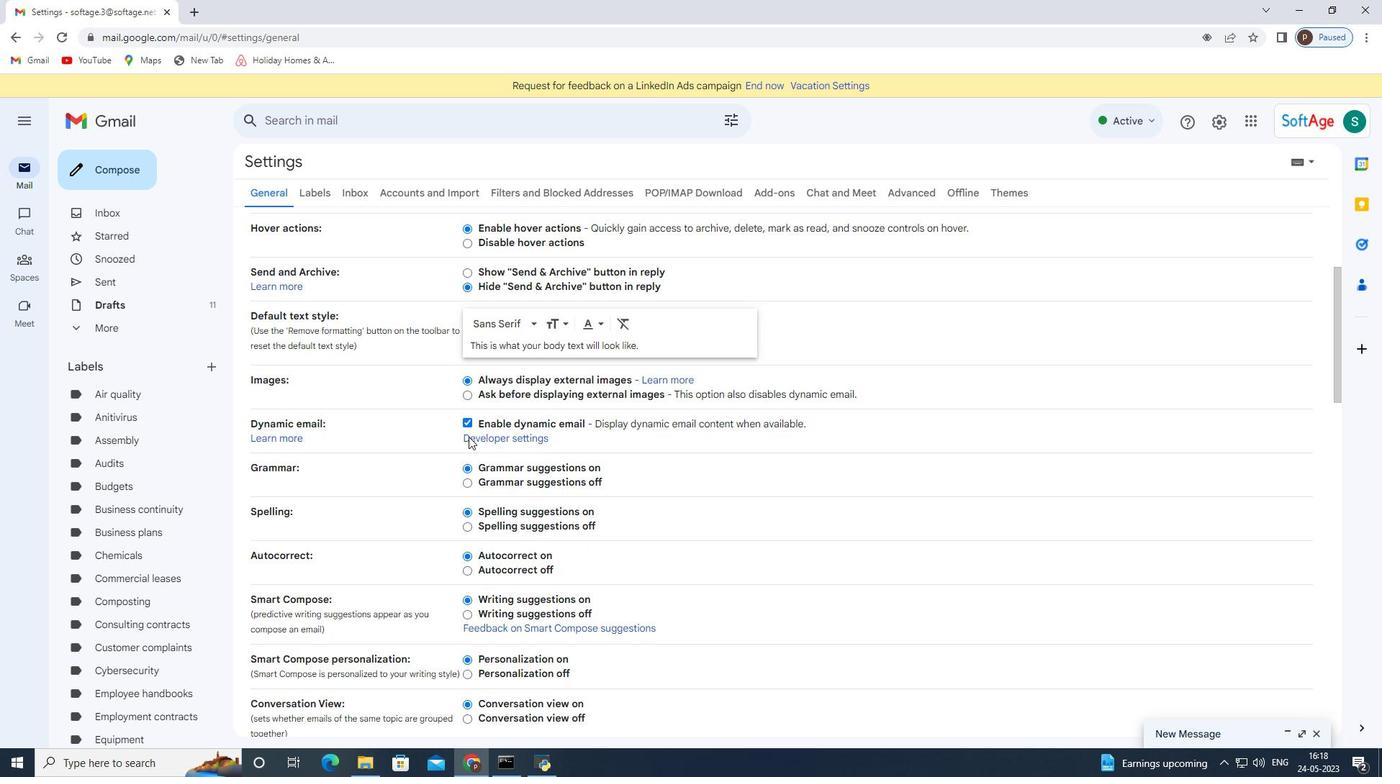 
Action: Mouse scrolled (539, 418) with delta (0, 0)
Screenshot: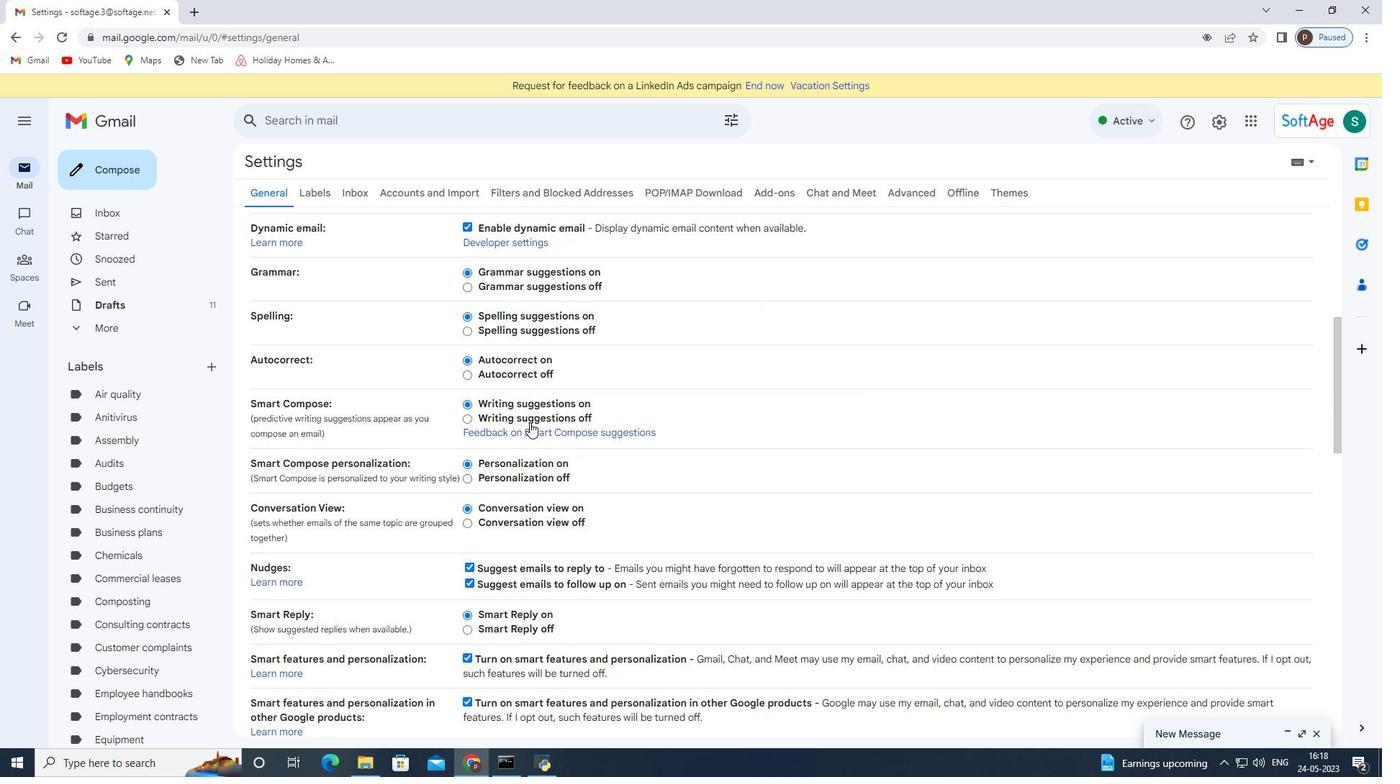 
Action: Mouse scrolled (539, 418) with delta (0, 0)
Screenshot: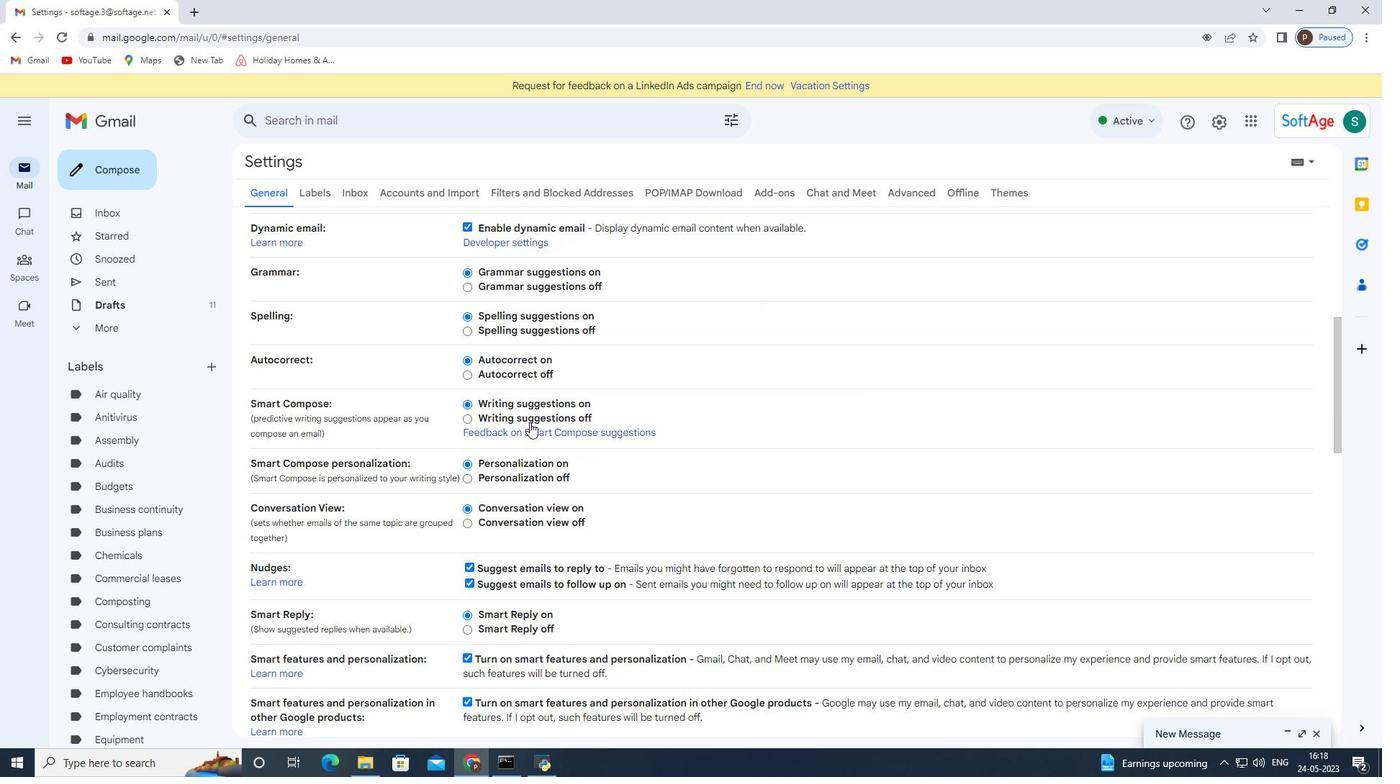 
Action: Mouse scrolled (539, 418) with delta (0, 0)
Screenshot: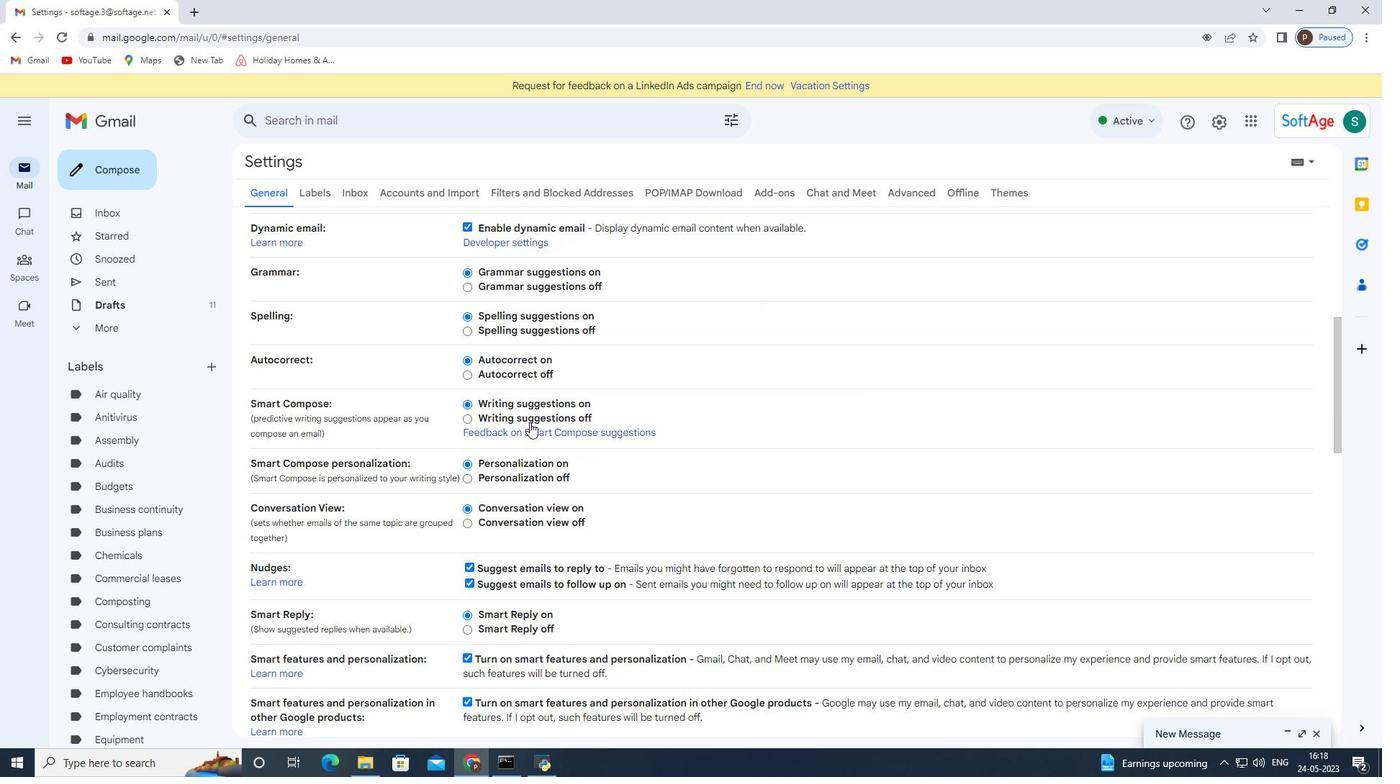 
Action: Mouse scrolled (539, 418) with delta (0, 0)
Screenshot: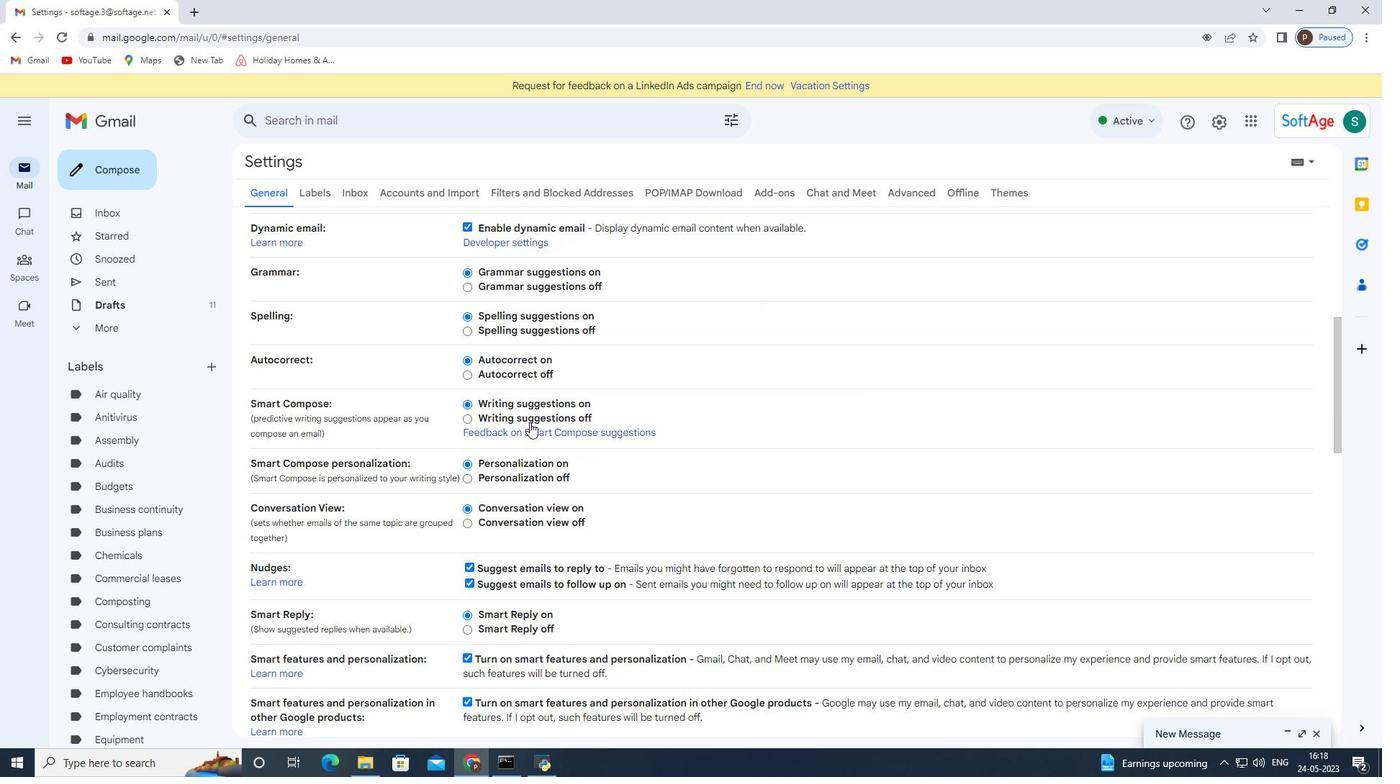 
Action: Mouse scrolled (539, 418) with delta (0, 0)
Screenshot: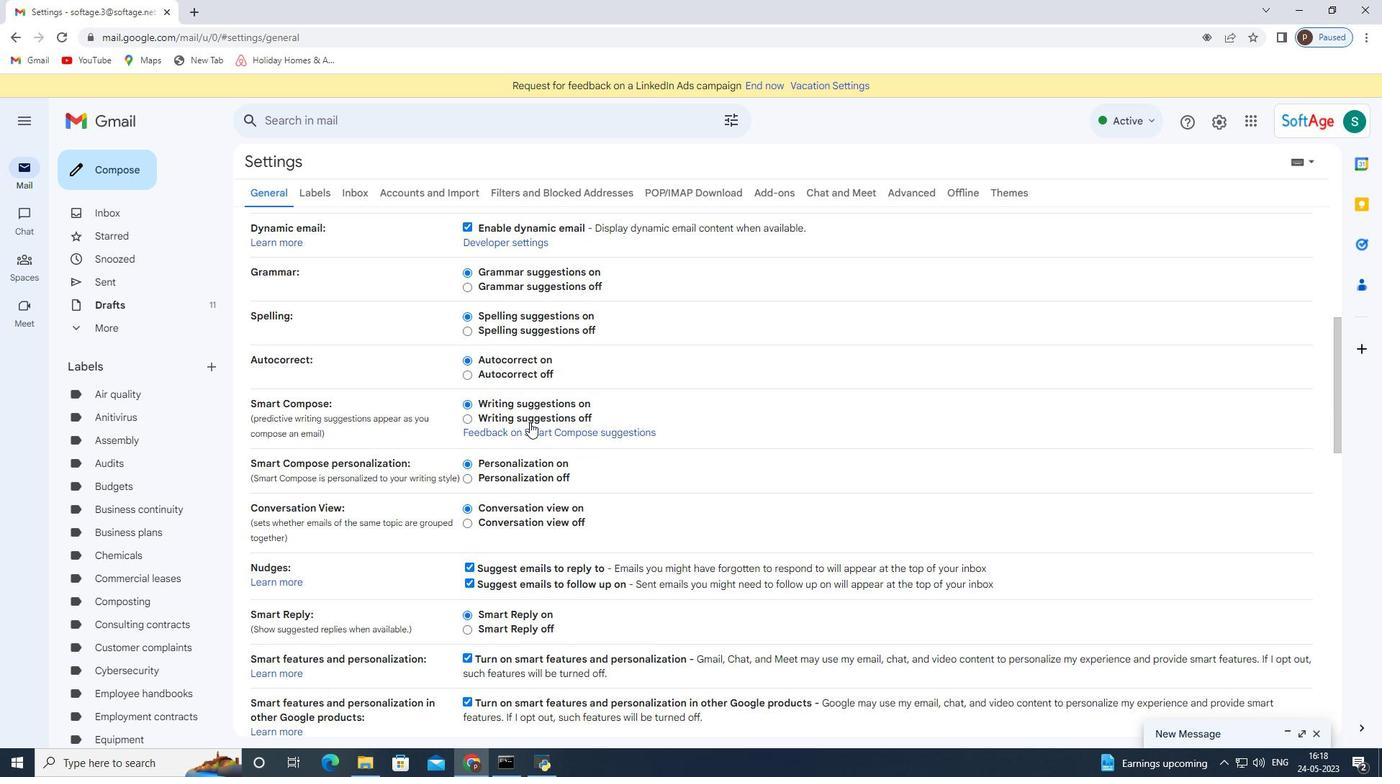 
Action: Mouse scrolled (539, 418) with delta (0, 0)
Screenshot: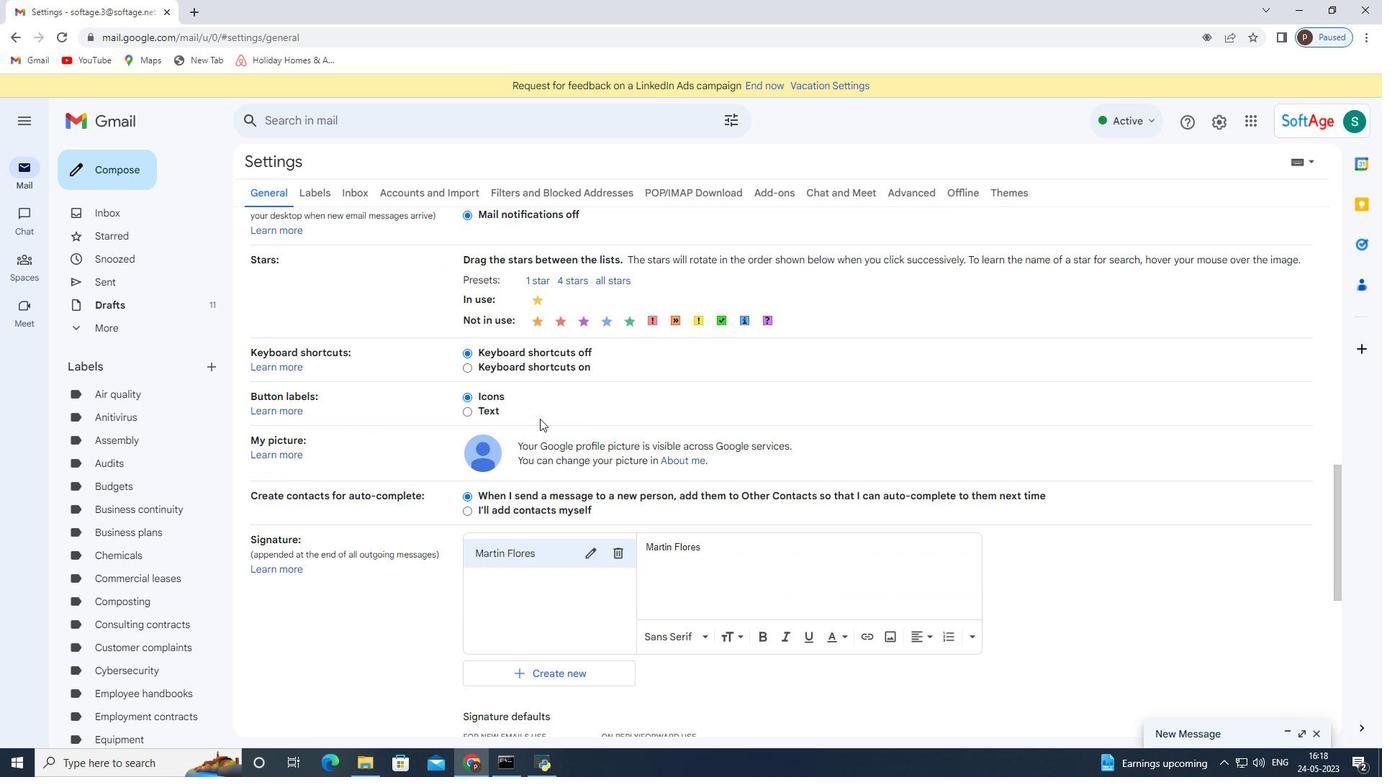 
Action: Mouse moved to (622, 480)
Screenshot: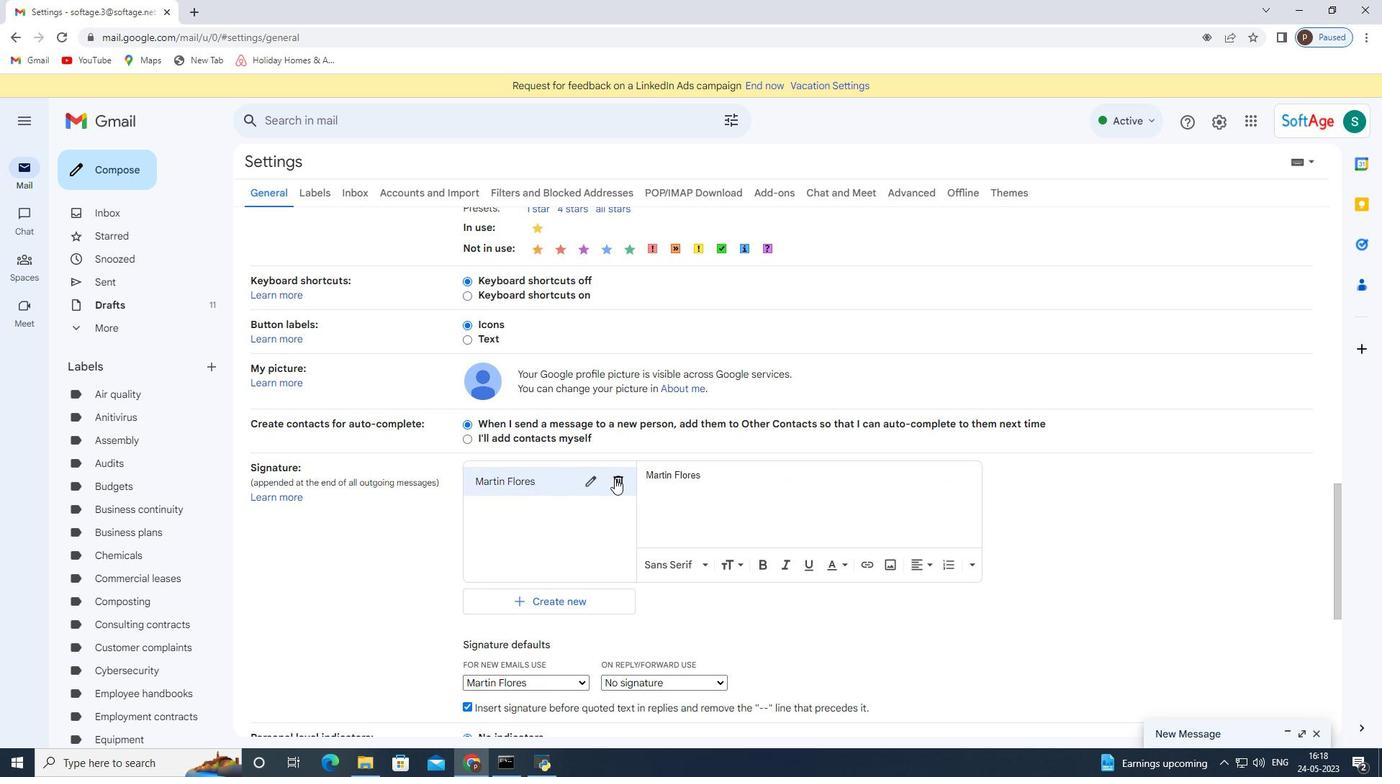 
Action: Mouse pressed left at (622, 480)
Screenshot: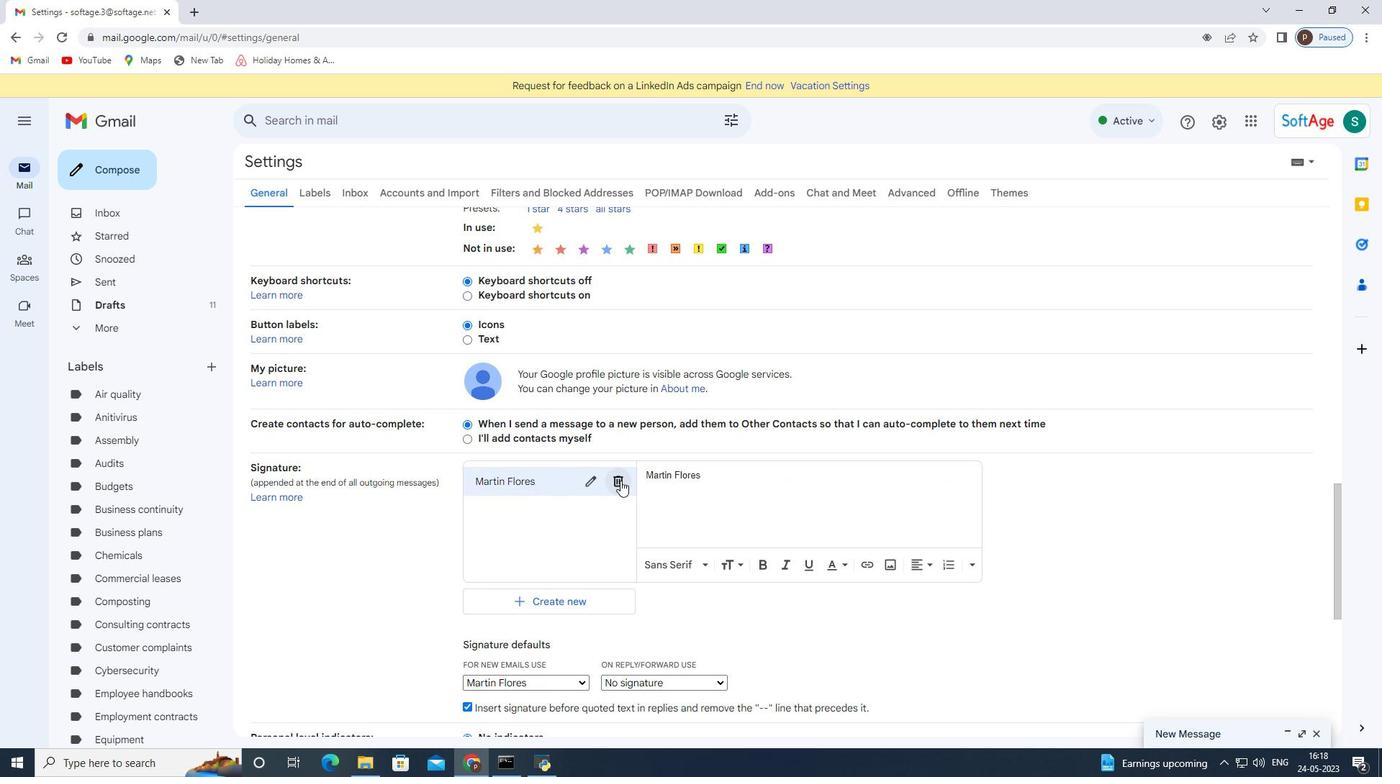 
Action: Mouse moved to (798, 449)
Screenshot: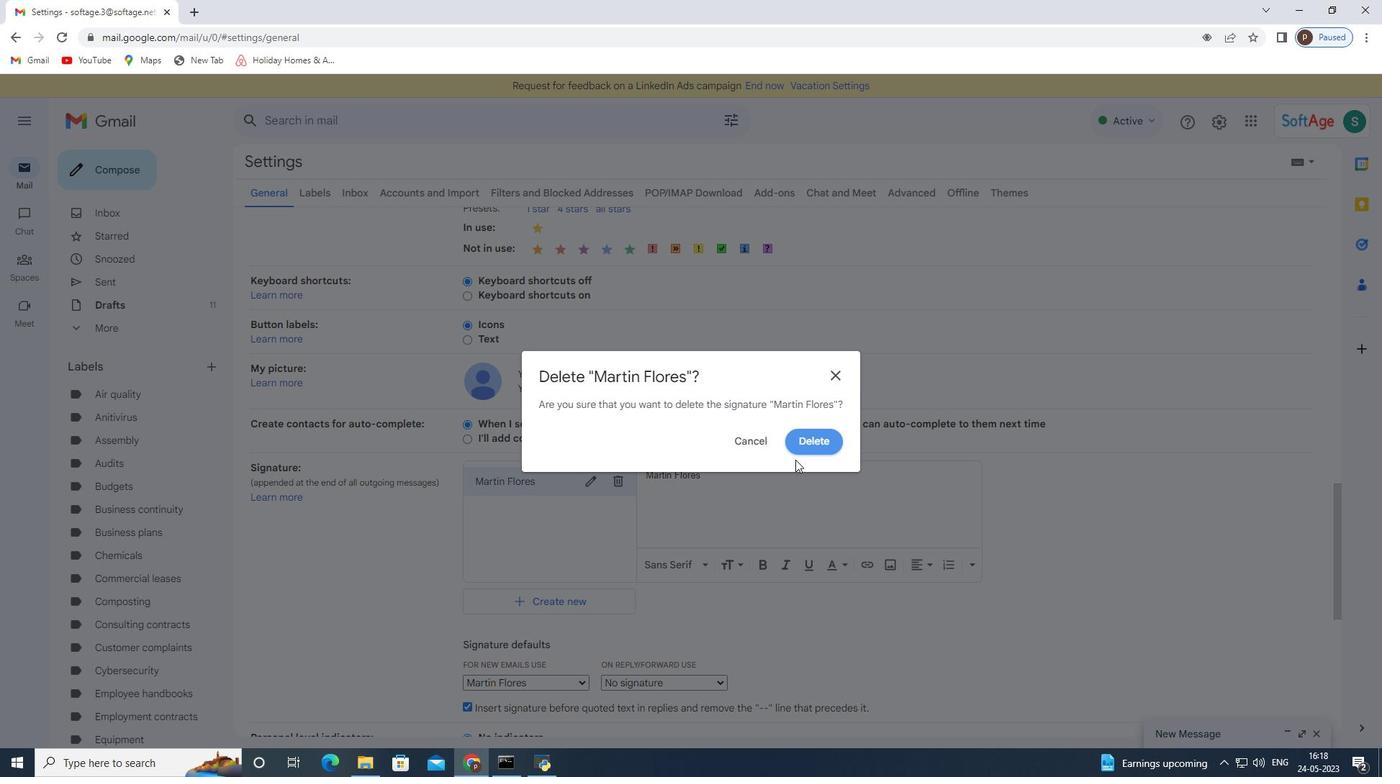 
Action: Mouse pressed left at (798, 449)
Screenshot: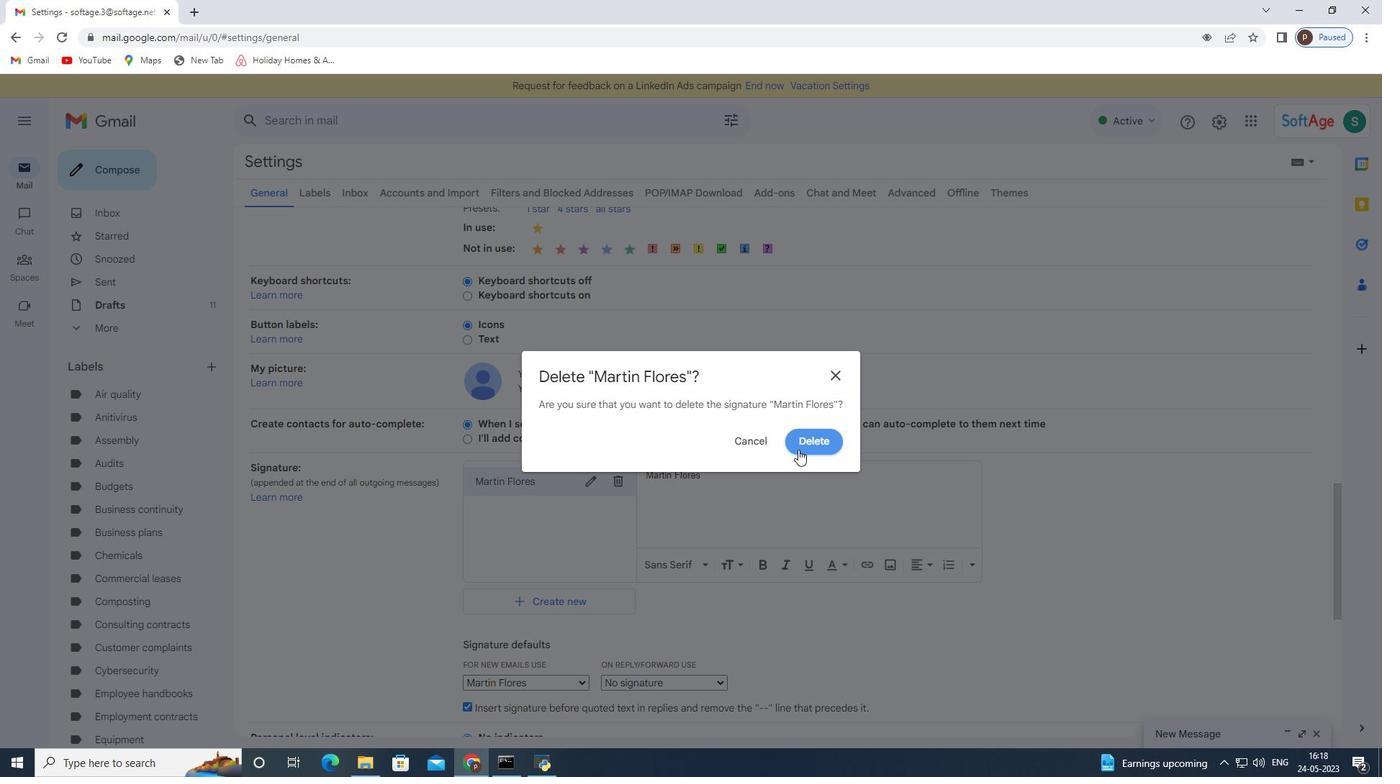 
Action: Mouse moved to (544, 492)
Screenshot: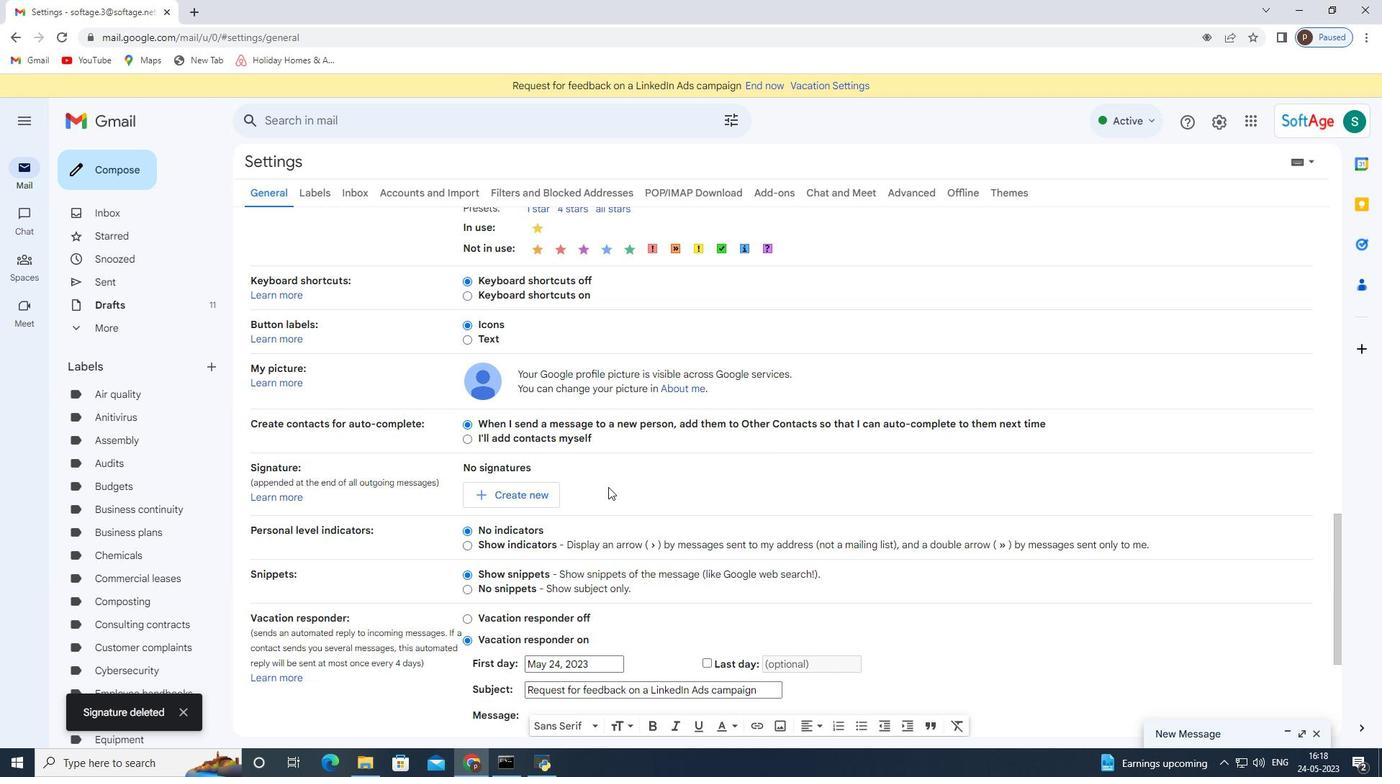 
Action: Mouse pressed left at (544, 492)
Screenshot: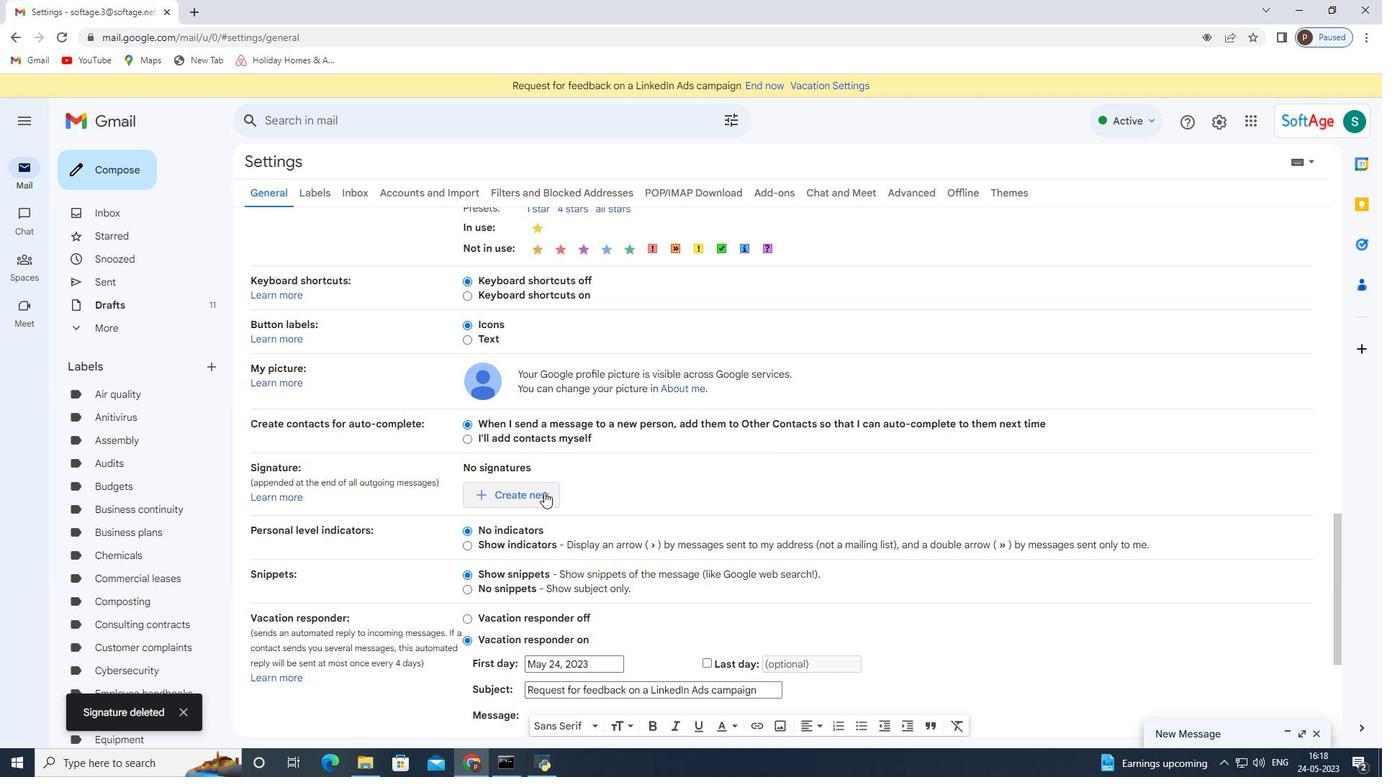 
Action: Mouse moved to (704, 403)
Screenshot: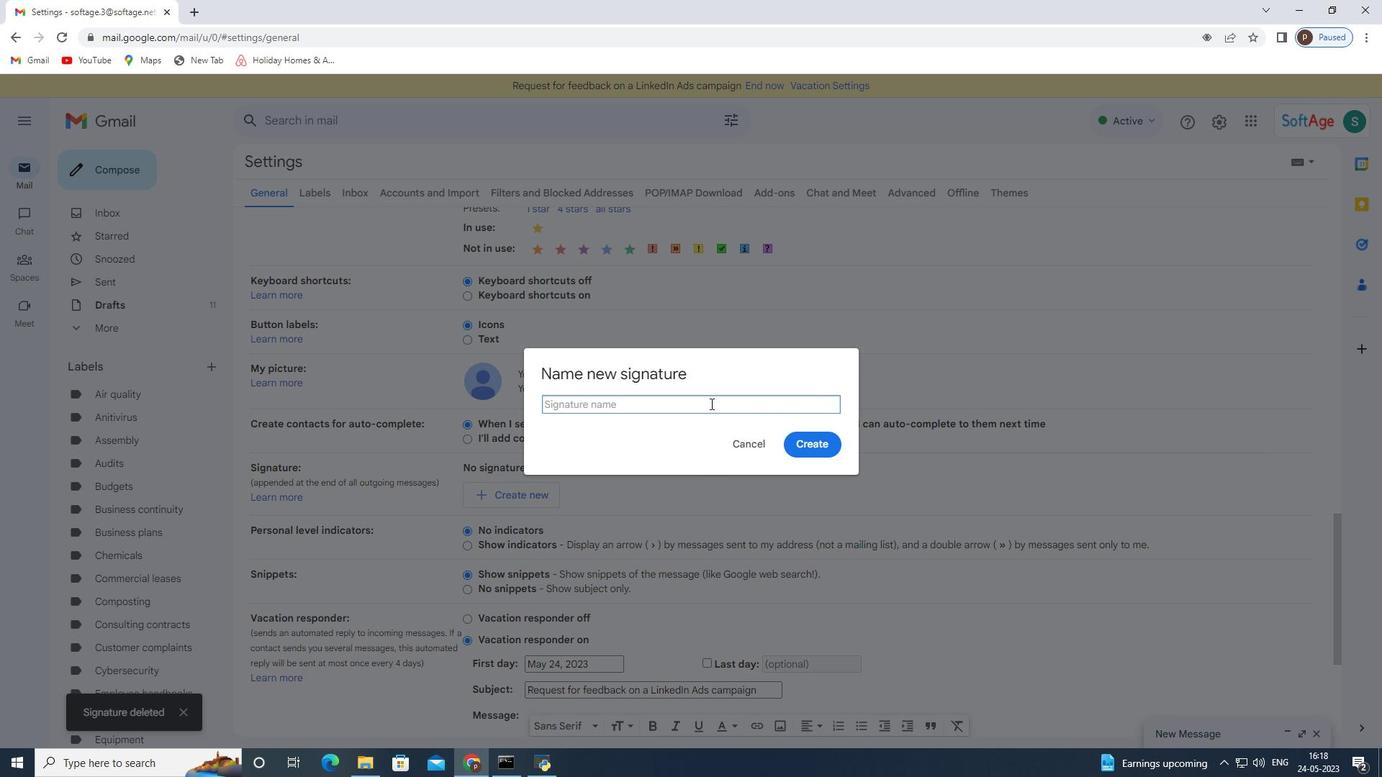 
Action: Mouse pressed left at (704, 403)
Screenshot: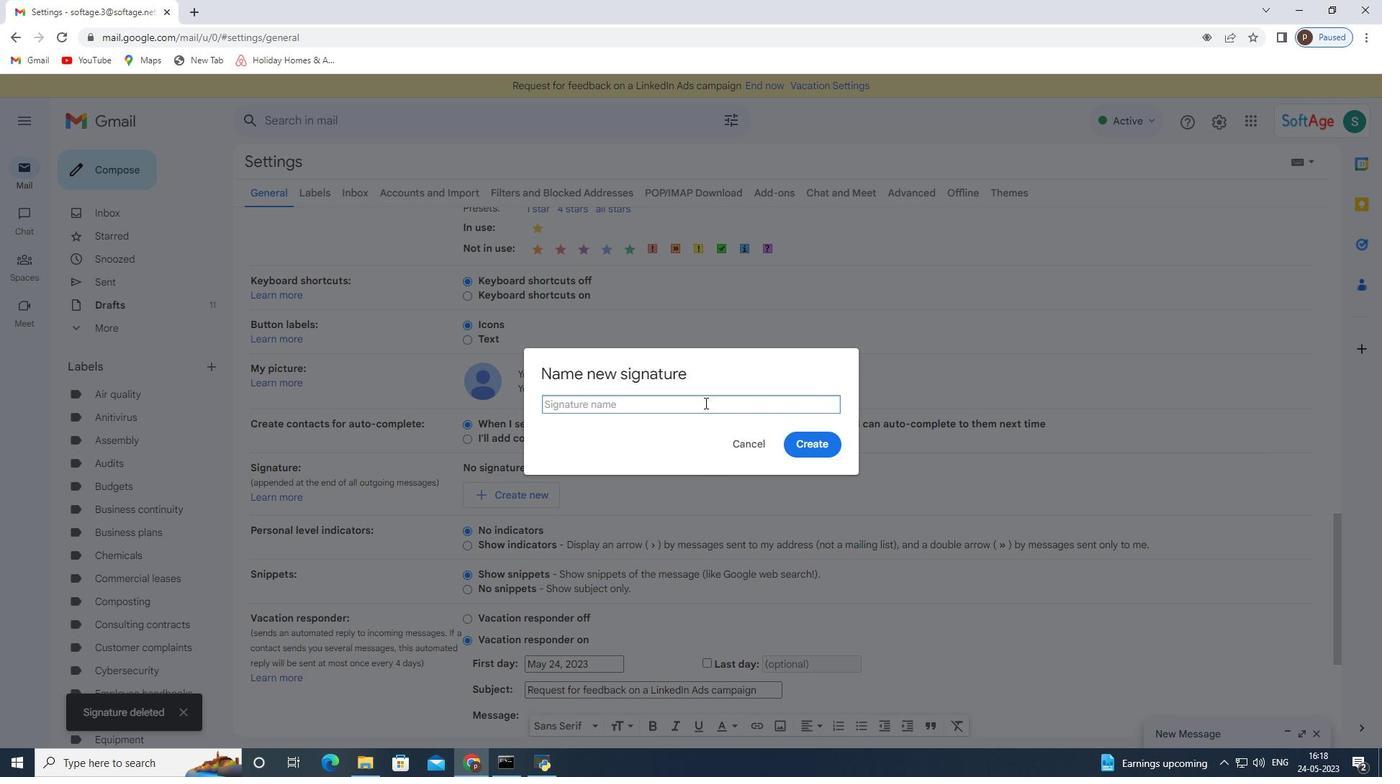 
Action: Mouse moved to (774, 370)
Screenshot: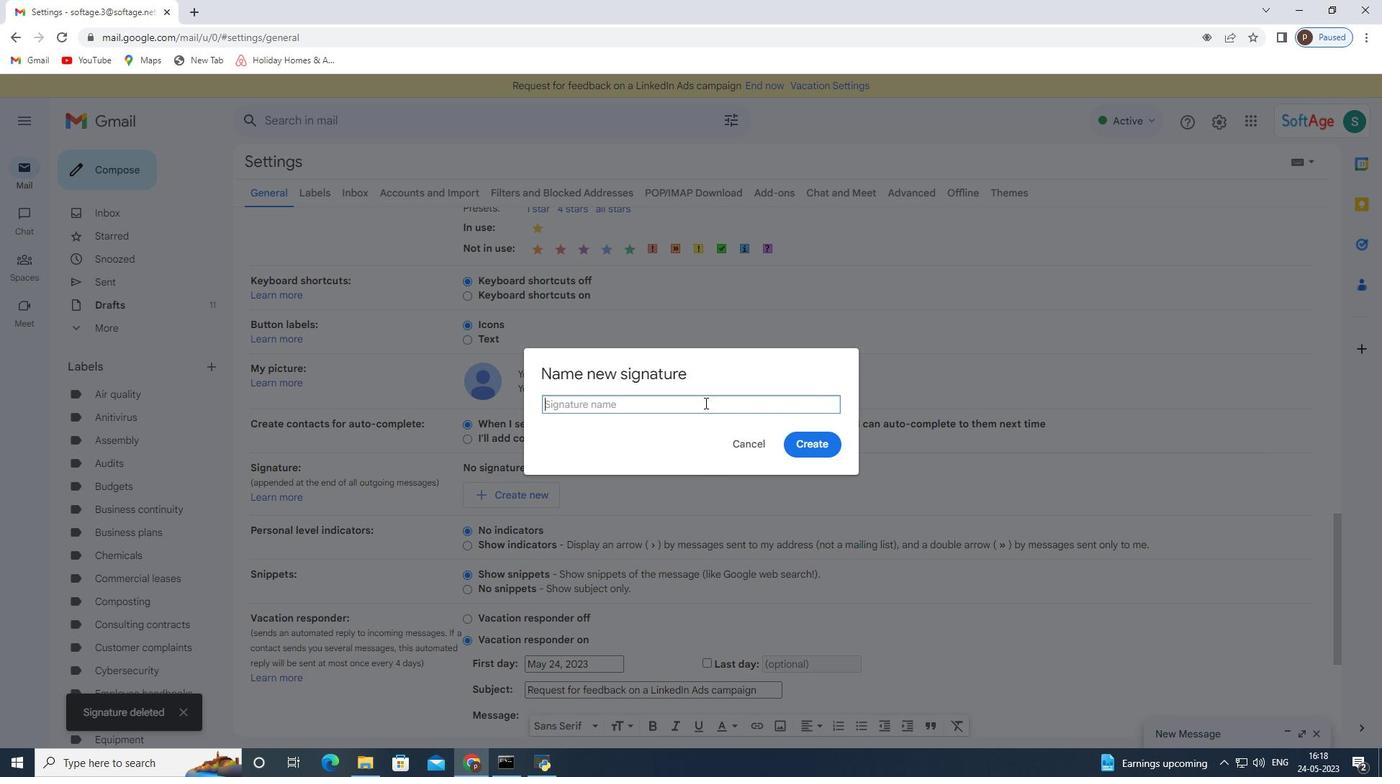 
Action: Key pressed <Key.tab>
Screenshot: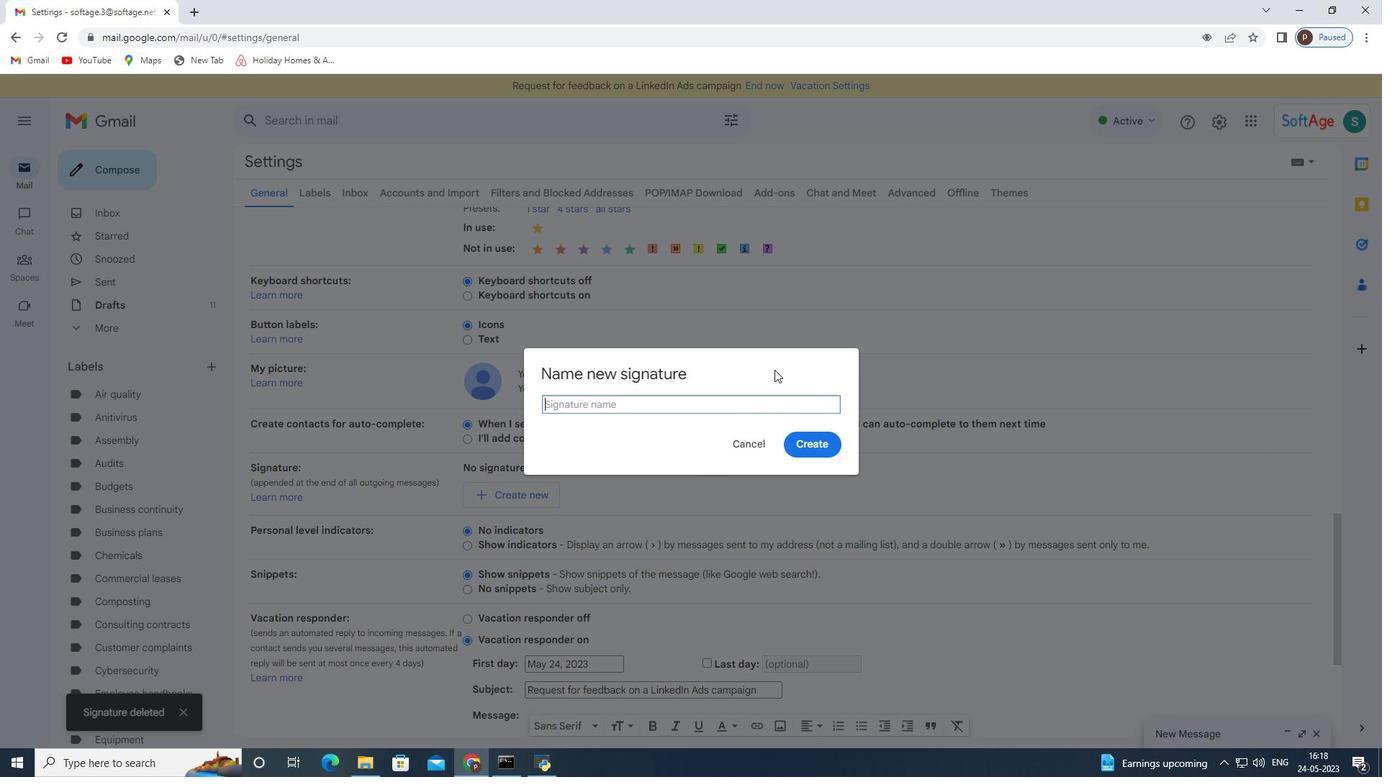 
Action: Mouse moved to (1384, 259)
Screenshot: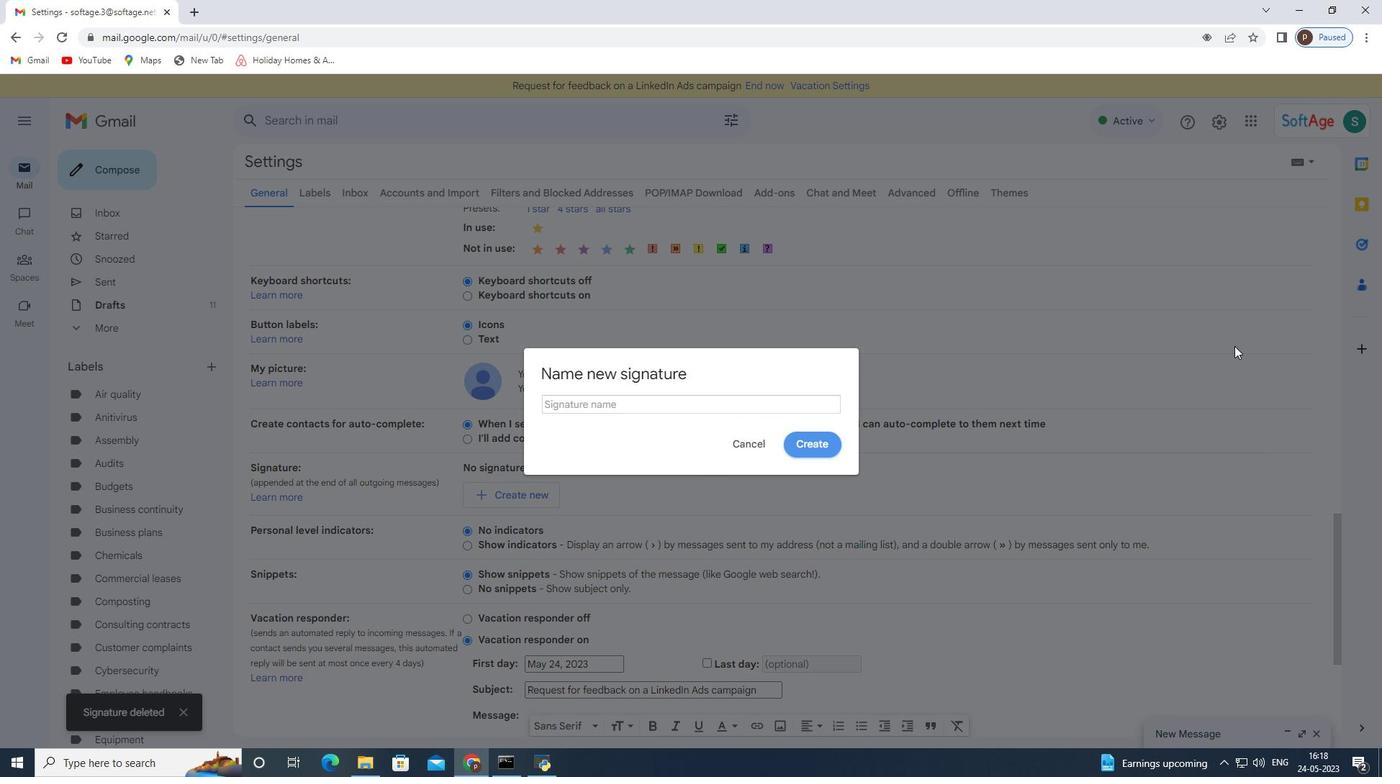 
Action: Key pressed <Key.shift><Key.shift><Key.shift><Key.shift><Key.shift><Key.shift><Key.shift><Key.shift>M<Key.shift>M
Screenshot: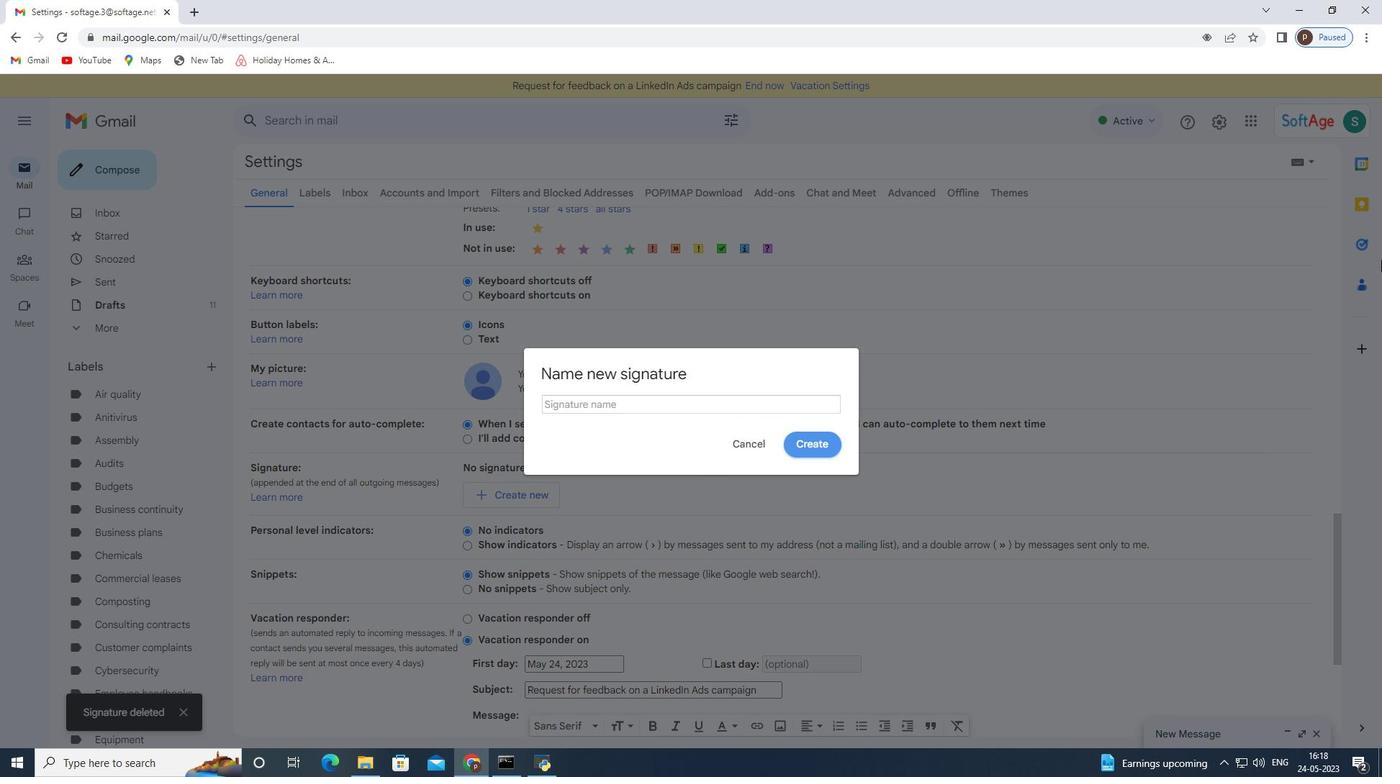 
Action: Mouse moved to (655, 404)
Screenshot: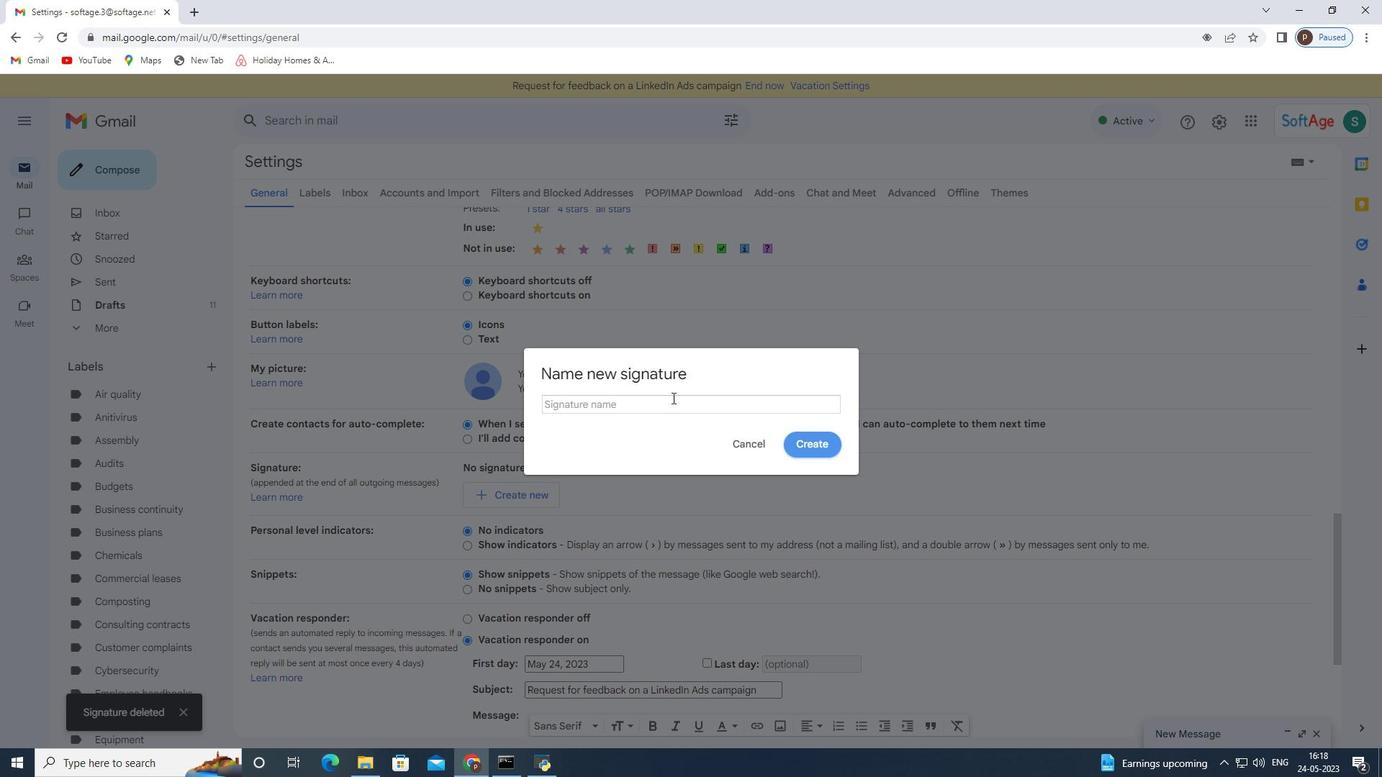 
Action: Mouse pressed left at (655, 404)
Screenshot: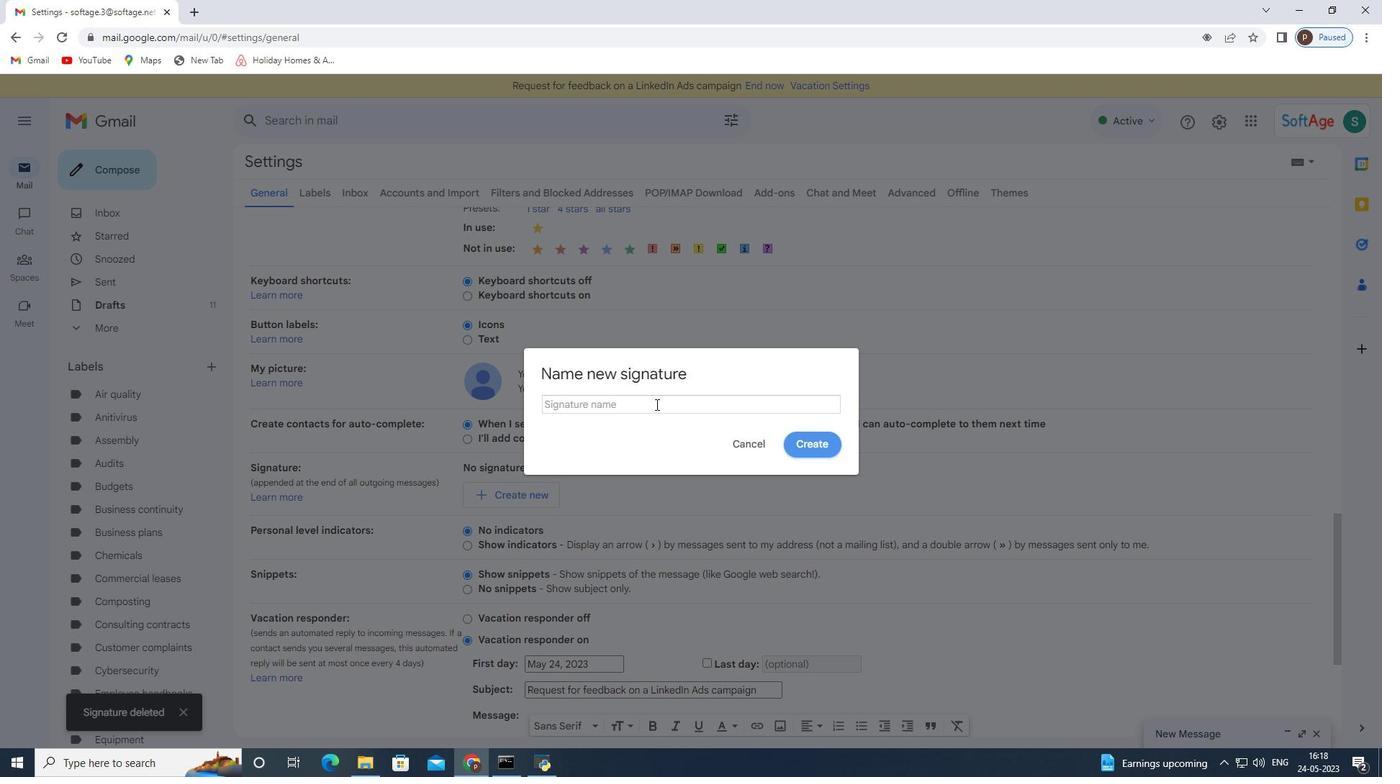 
Action: Mouse moved to (655, 405)
Screenshot: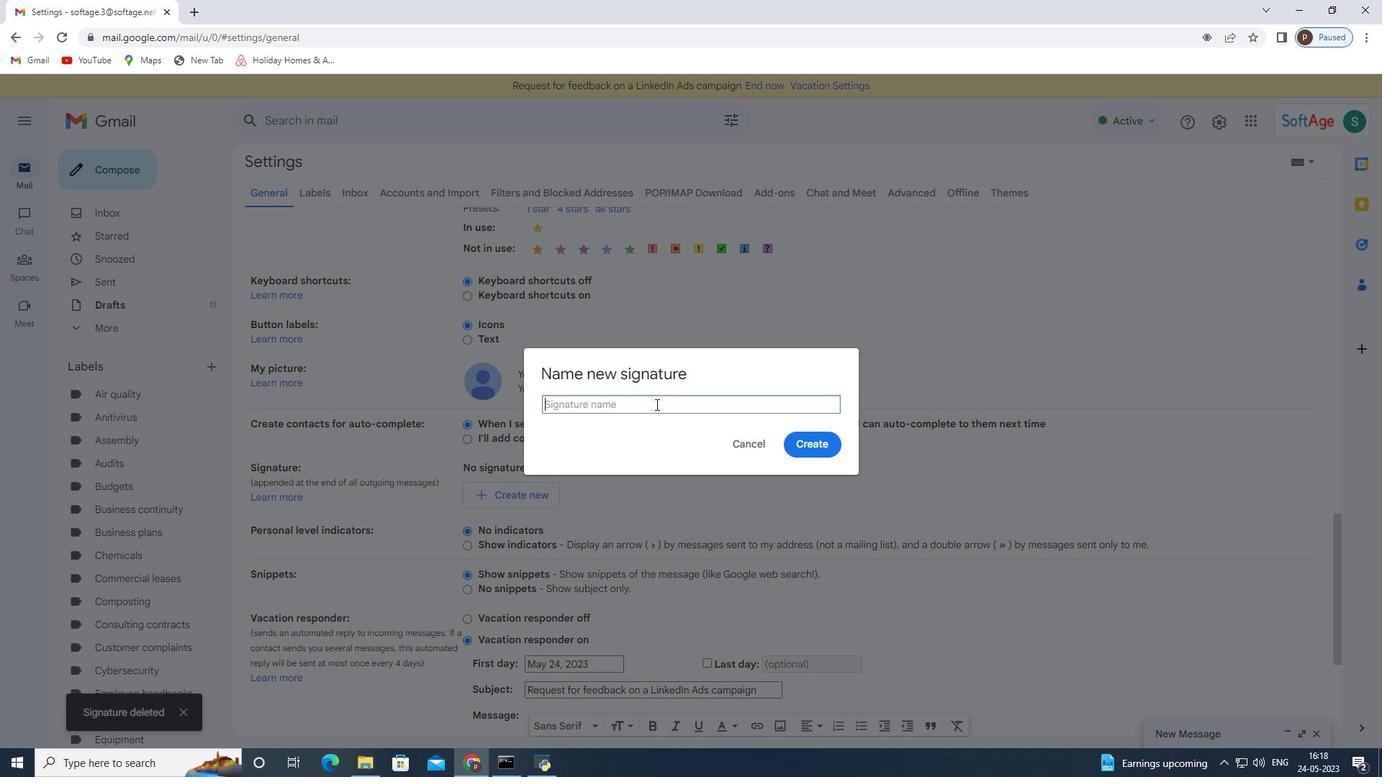 
Action: Key pressed <Key.shift><Key.shift><Key.shift><Key.shift><Key.shift><Key.shift><Key.shift>Mary<Key.space><Key.shift>Jones<Key.space>
Screenshot: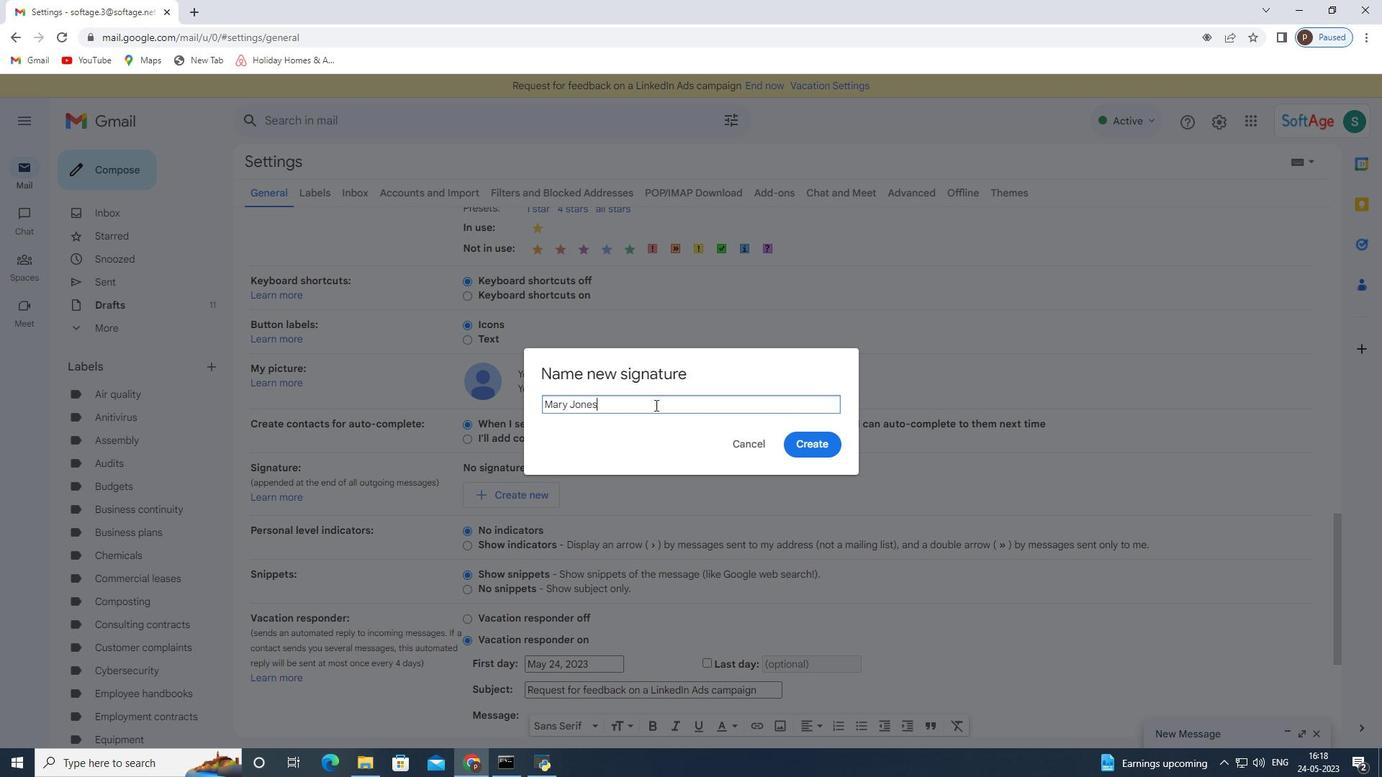 
Action: Mouse moved to (816, 448)
Screenshot: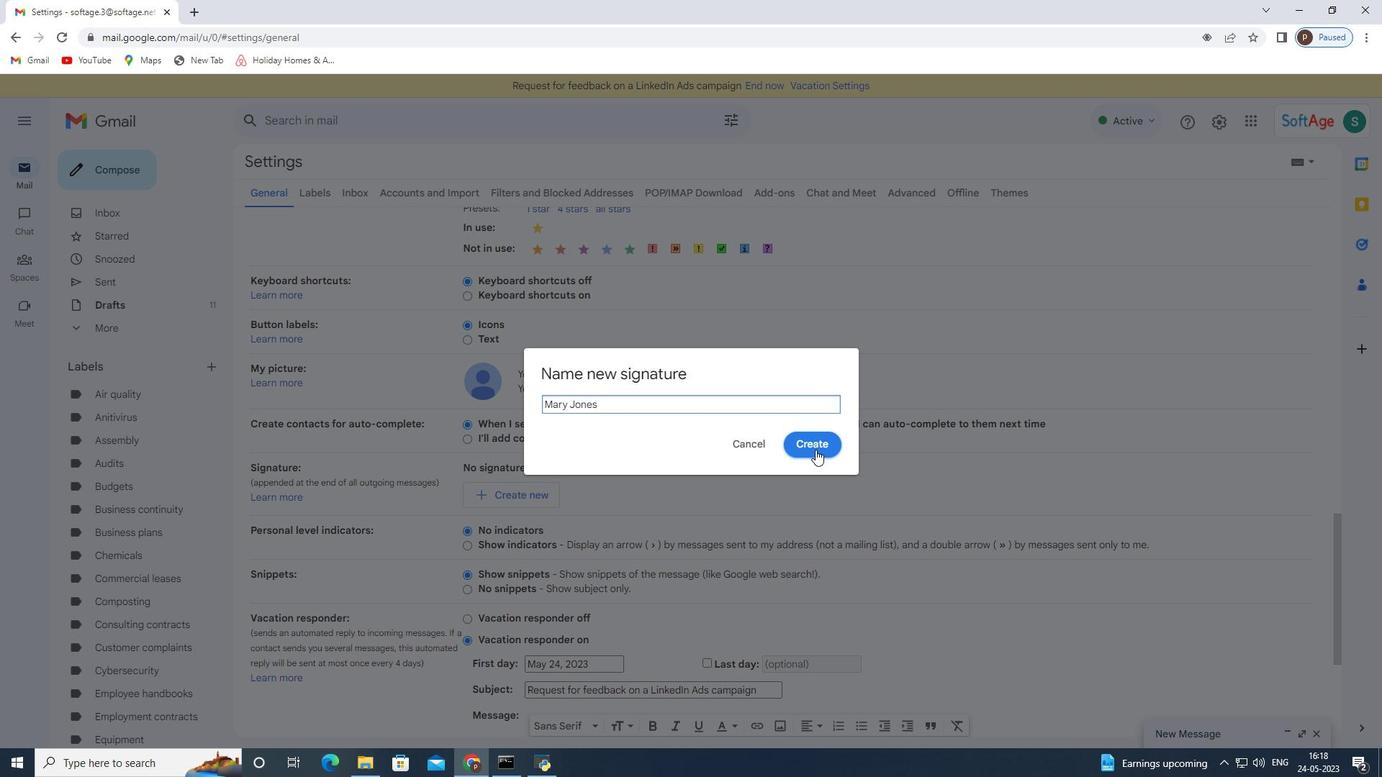 
Action: Mouse pressed left at (815, 449)
Screenshot: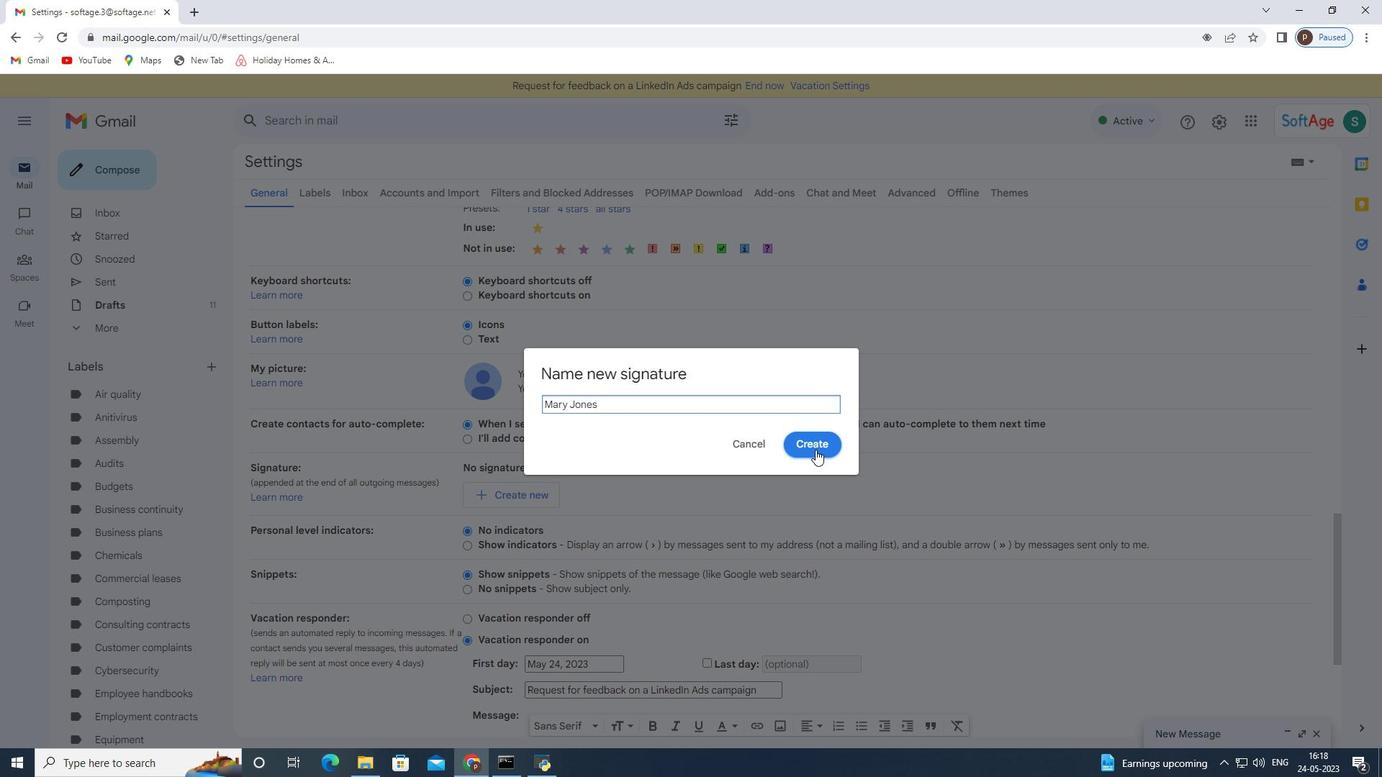 
Action: Mouse moved to (744, 483)
Screenshot: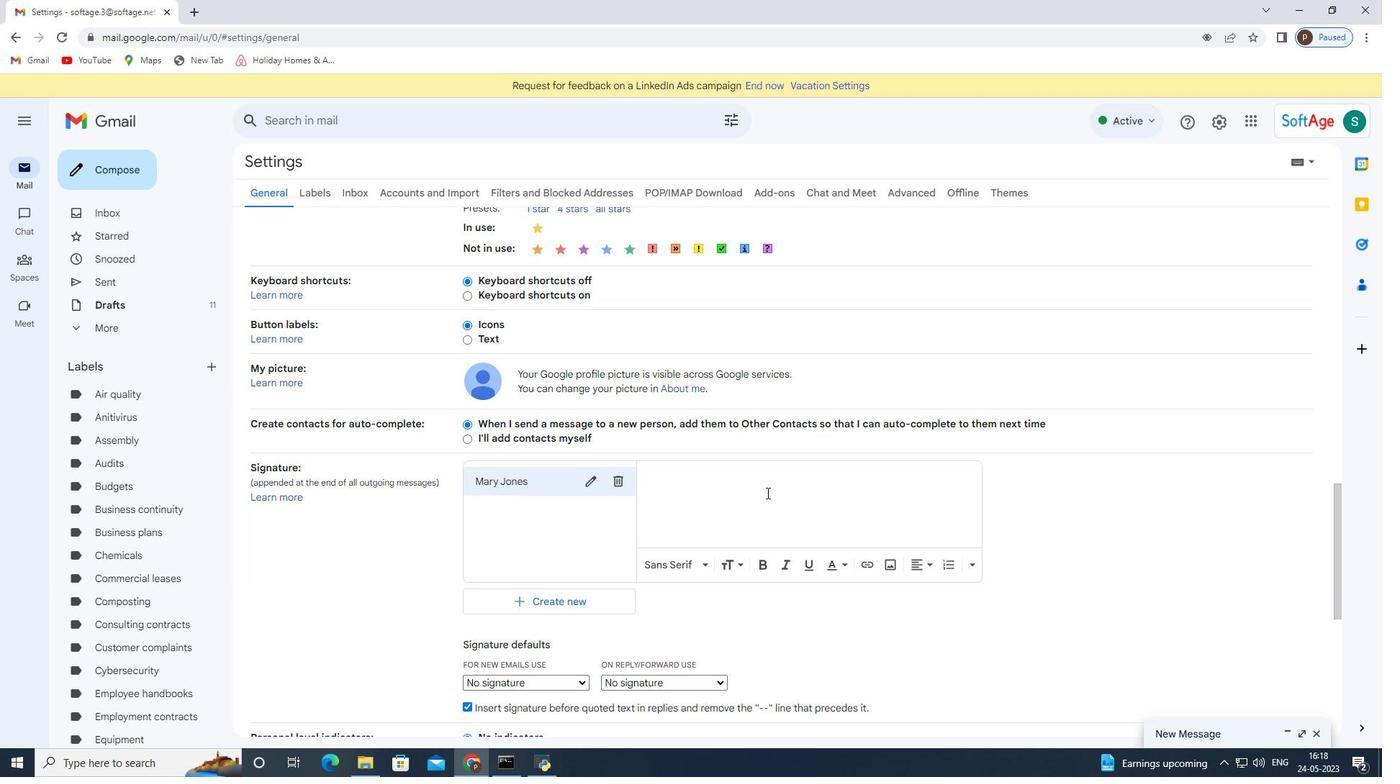 
Action: Mouse pressed left at (744, 483)
Screenshot: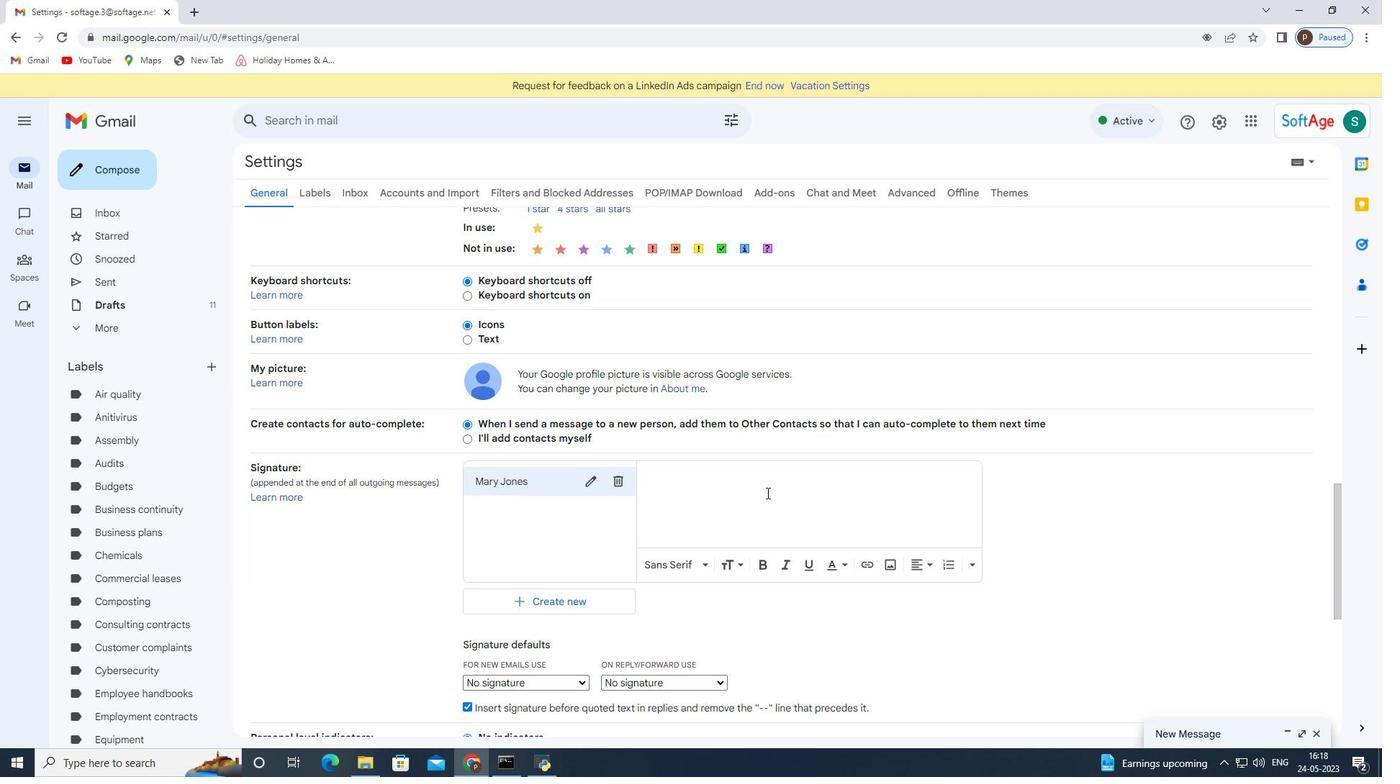 
Action: Mouse moved to (744, 482)
Screenshot: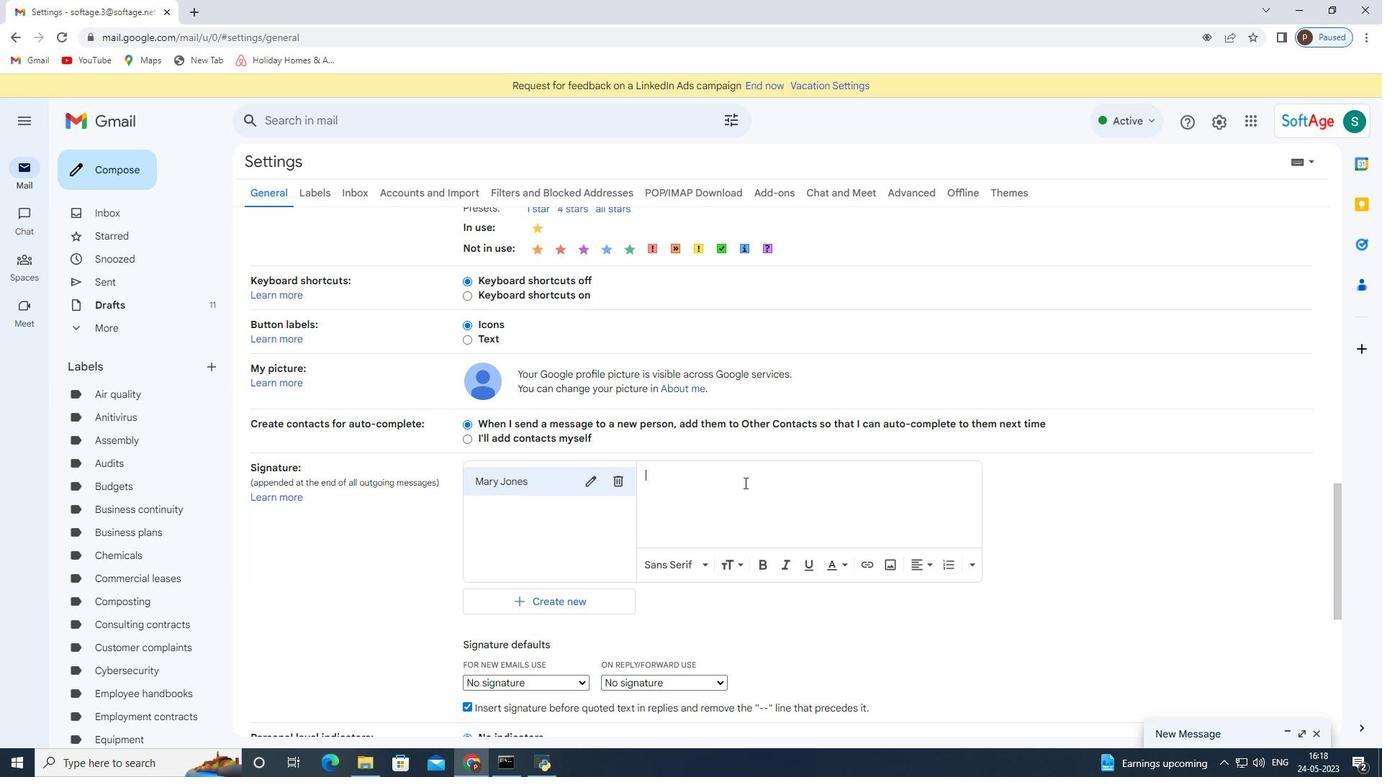 
Action: Key pressed <Key.shift><Key.shift><Key.shift><Key.shift><Key.shift><Key.shift><Key.shift><Key.shift>Mary<Key.space><Key.shift>Jones<Key.space>
Screenshot: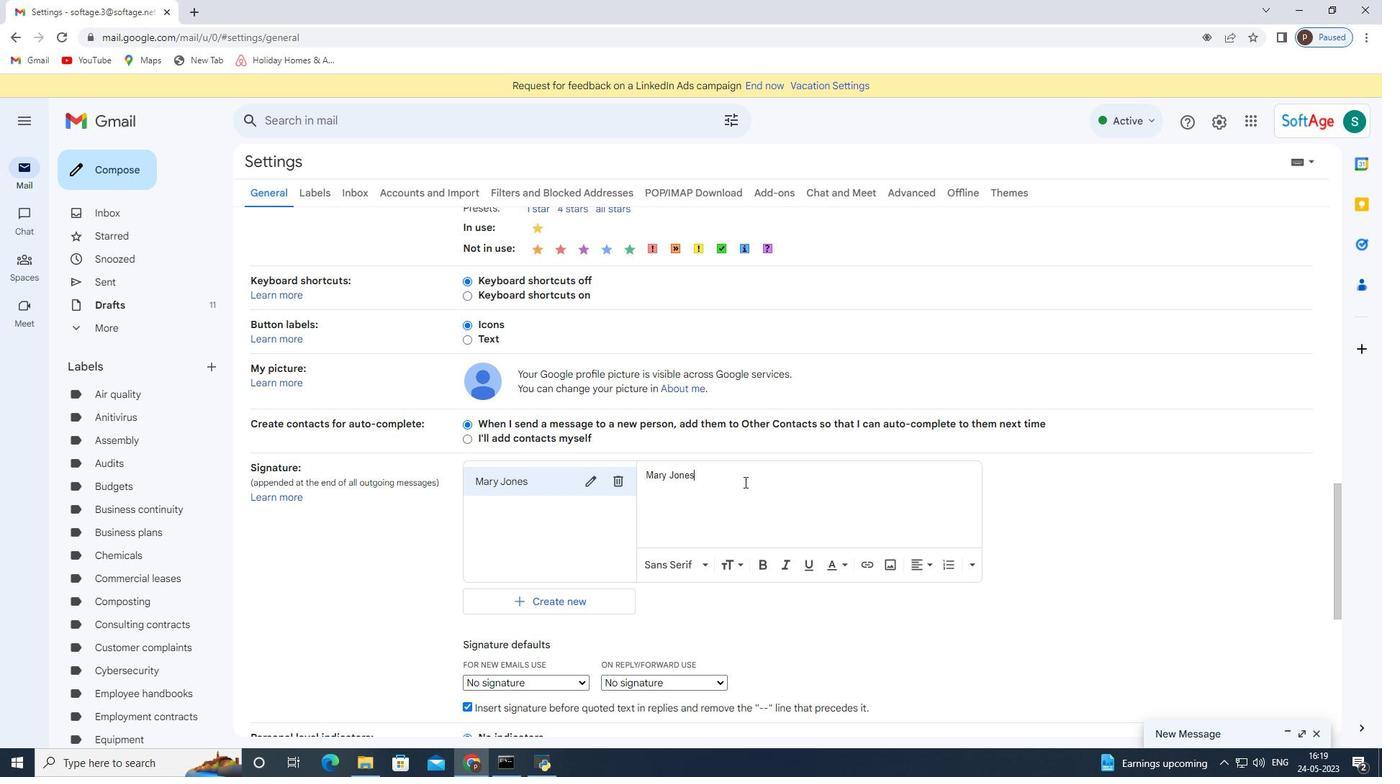 
Action: Mouse moved to (581, 688)
Screenshot: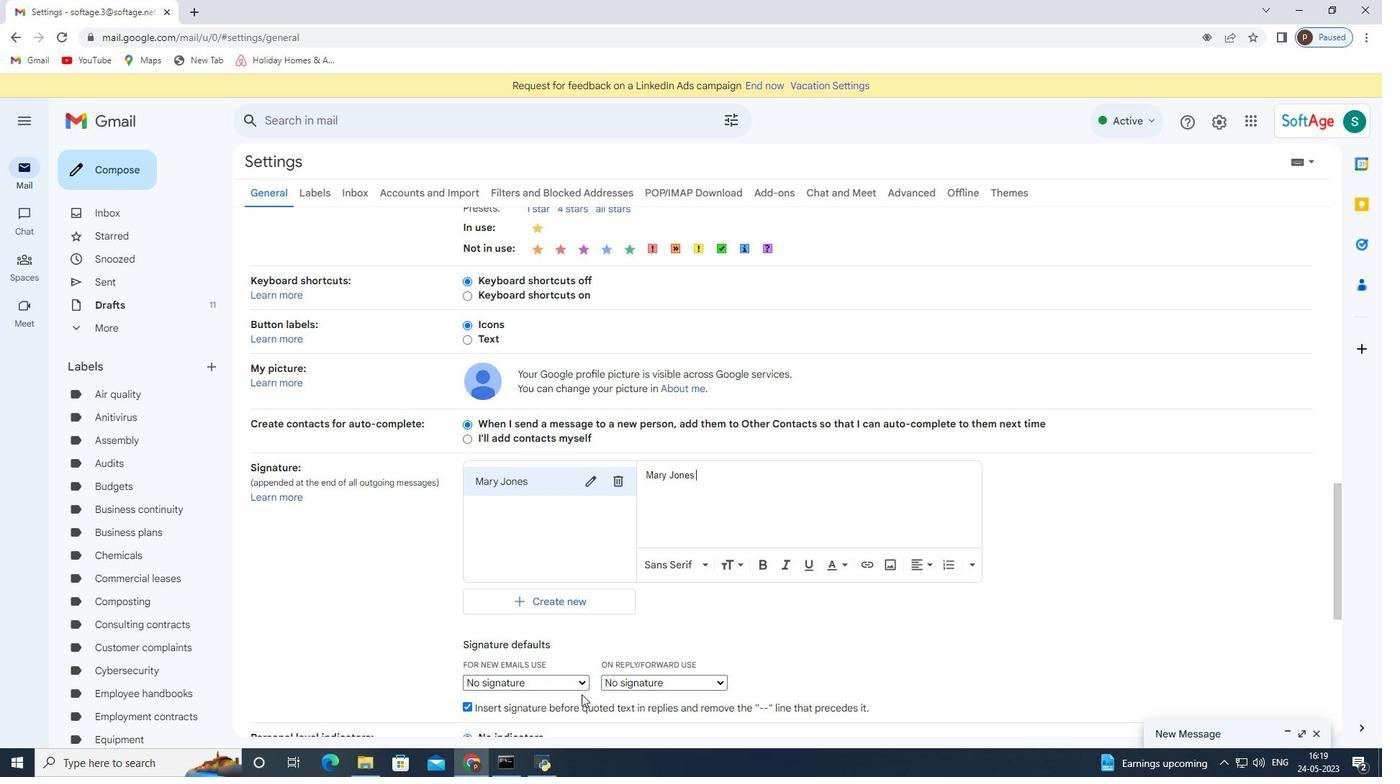 
Action: Mouse pressed left at (581, 688)
Screenshot: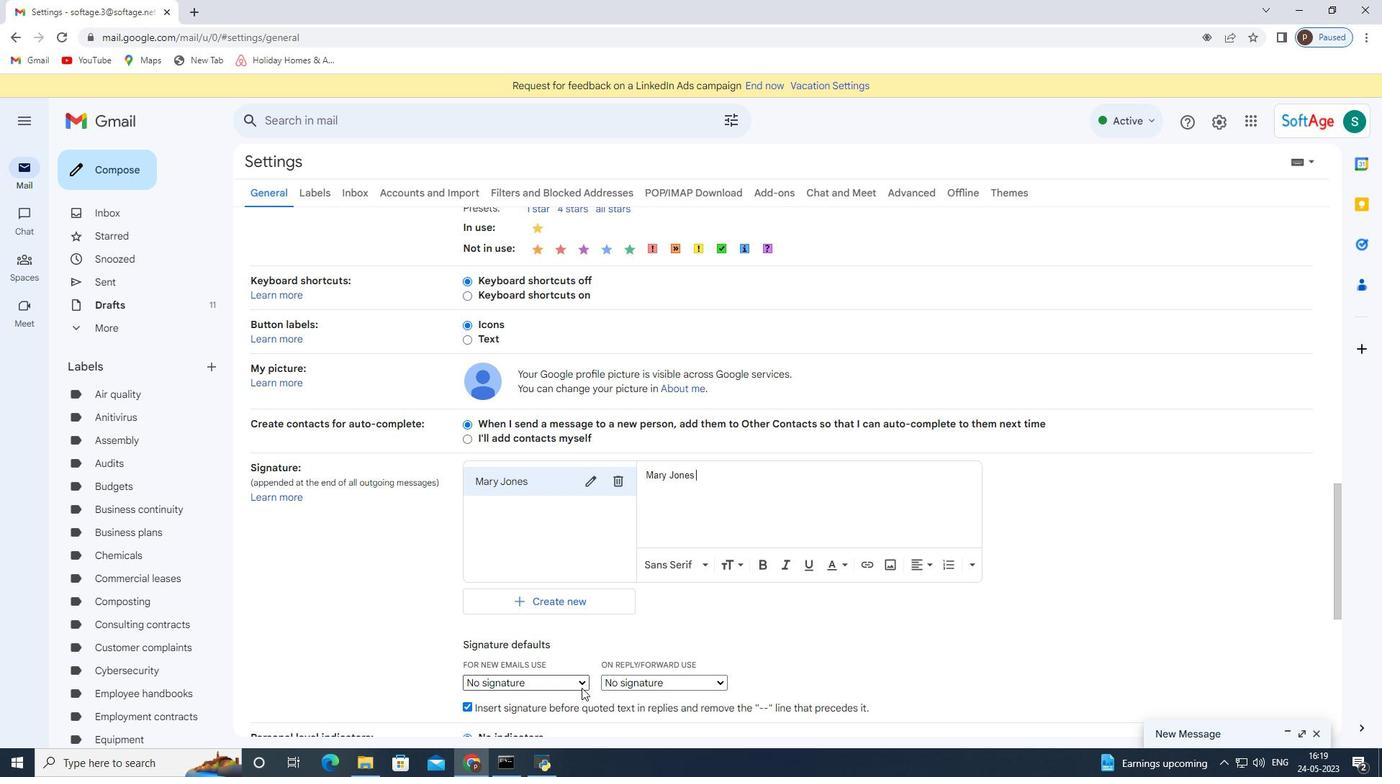 
Action: Mouse moved to (545, 708)
Screenshot: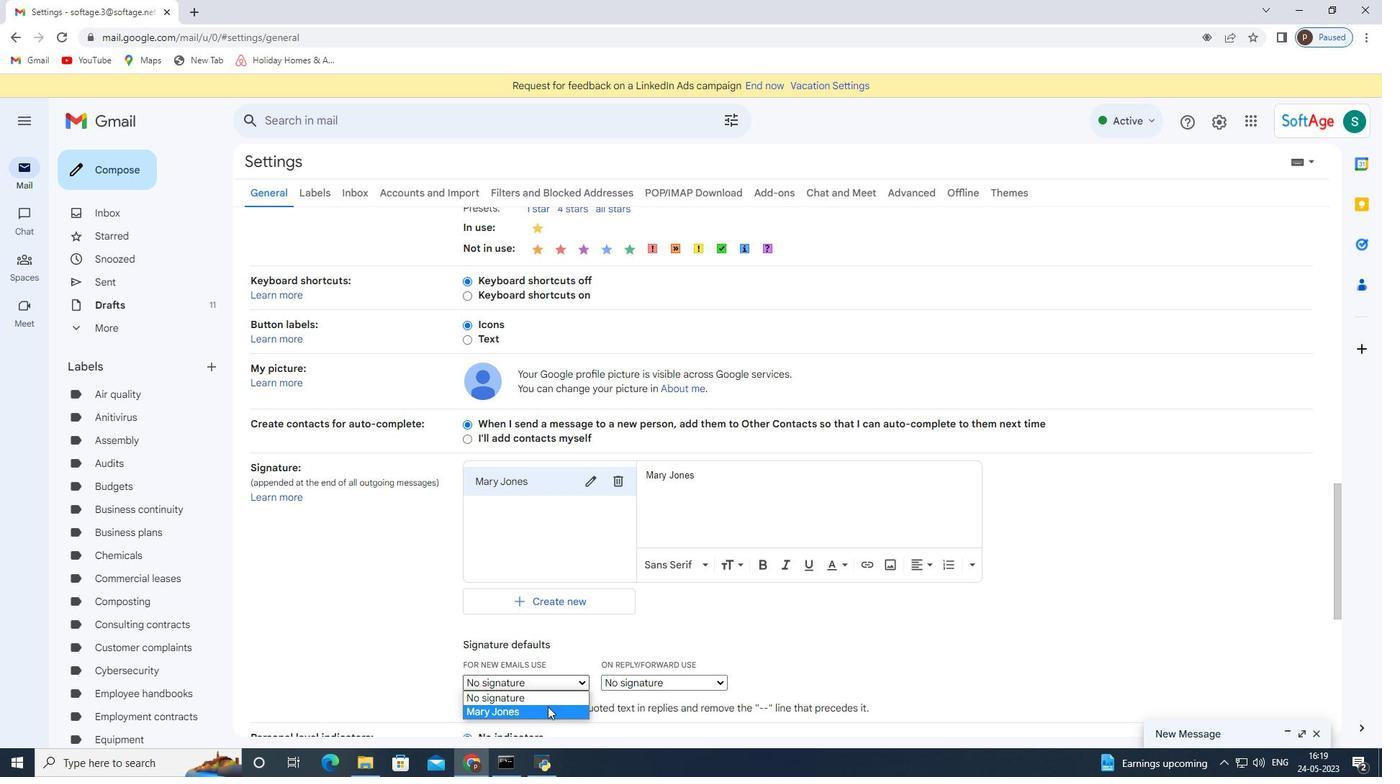 
Action: Mouse pressed left at (545, 708)
Screenshot: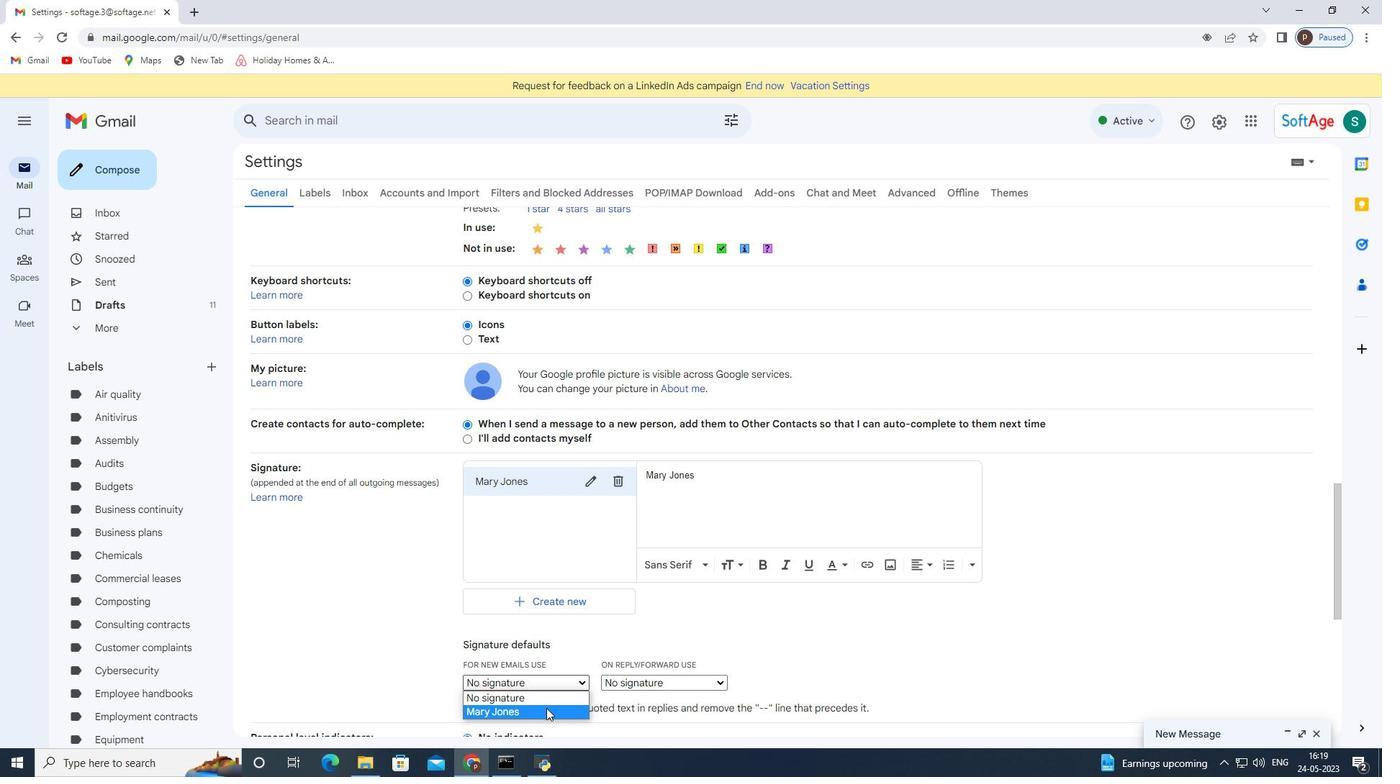 
Action: Mouse moved to (703, 685)
Screenshot: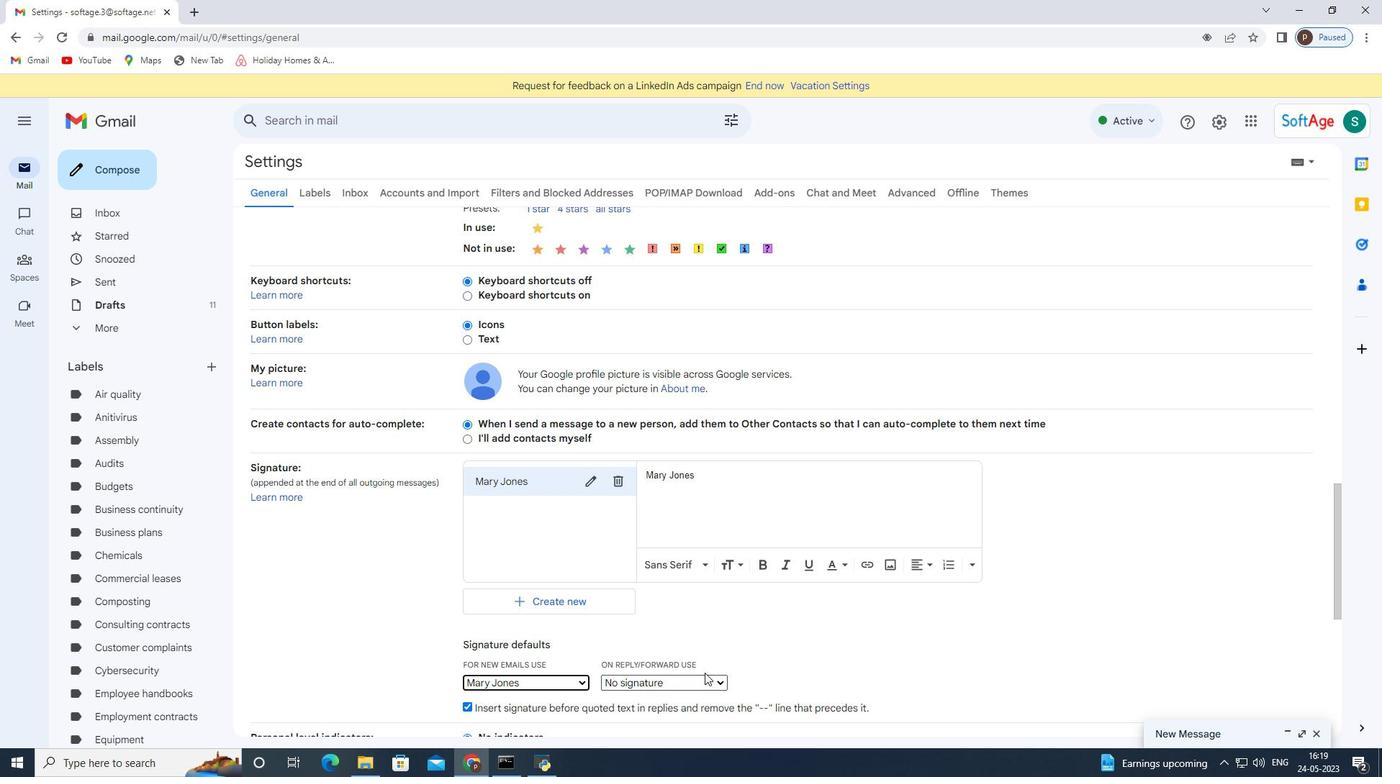 
Action: Mouse pressed left at (703, 685)
Screenshot: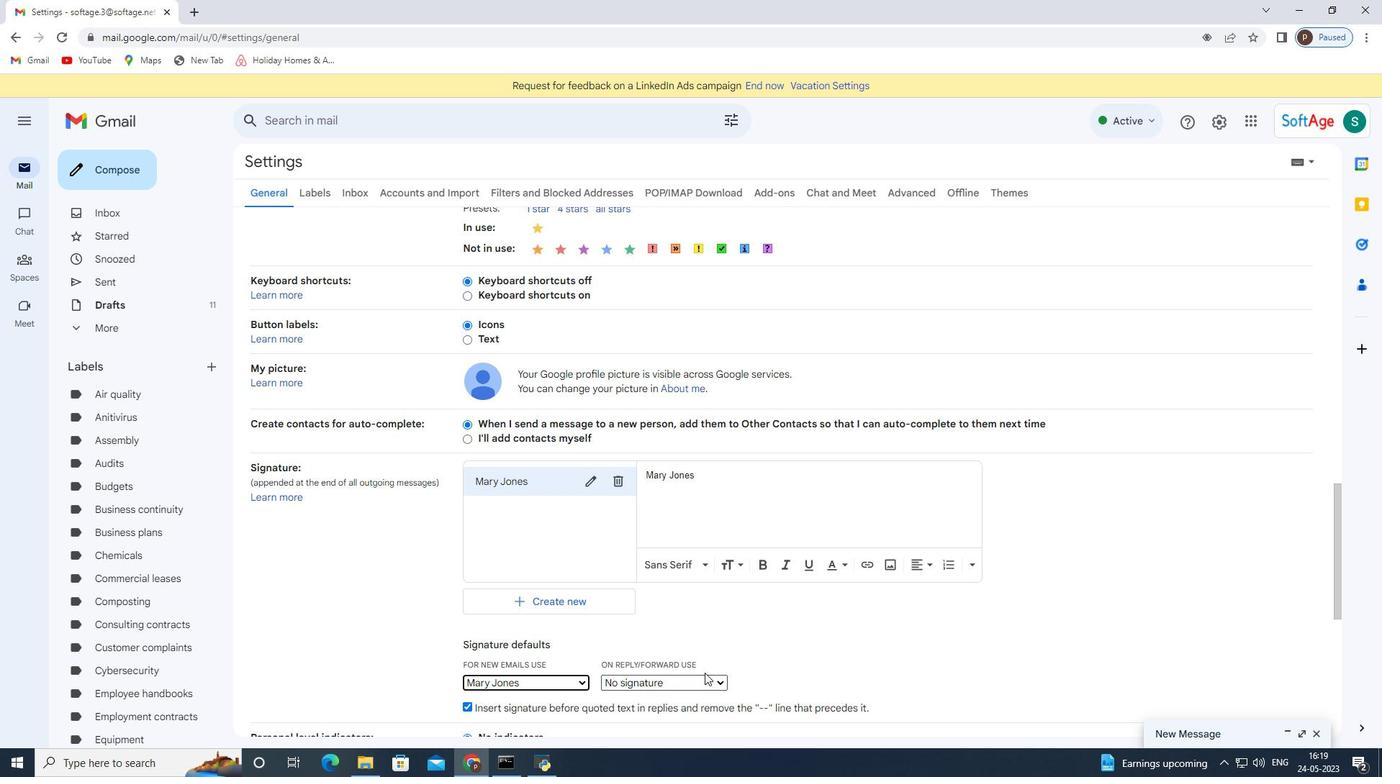 
Action: Mouse moved to (707, 606)
Screenshot: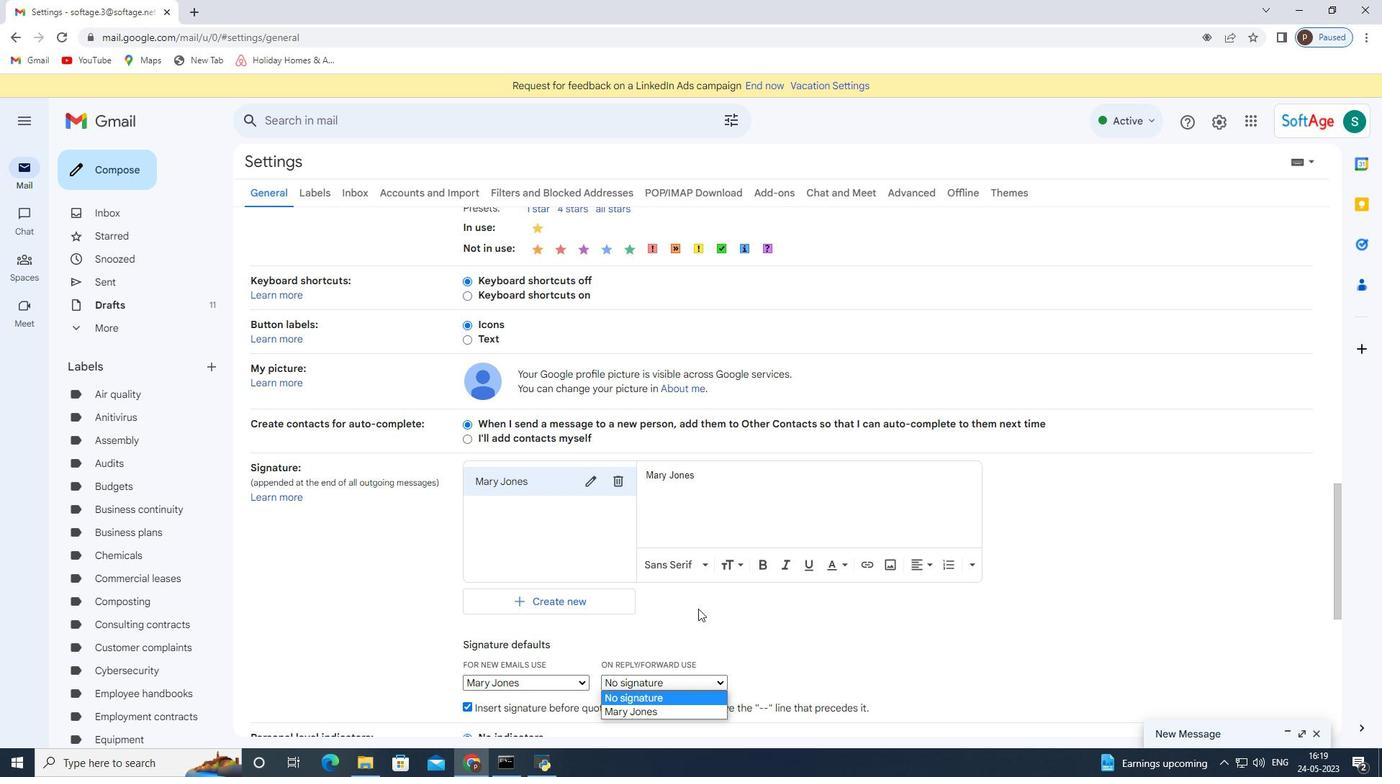 
Action: Mouse scrolled (707, 606) with delta (0, 0)
Screenshot: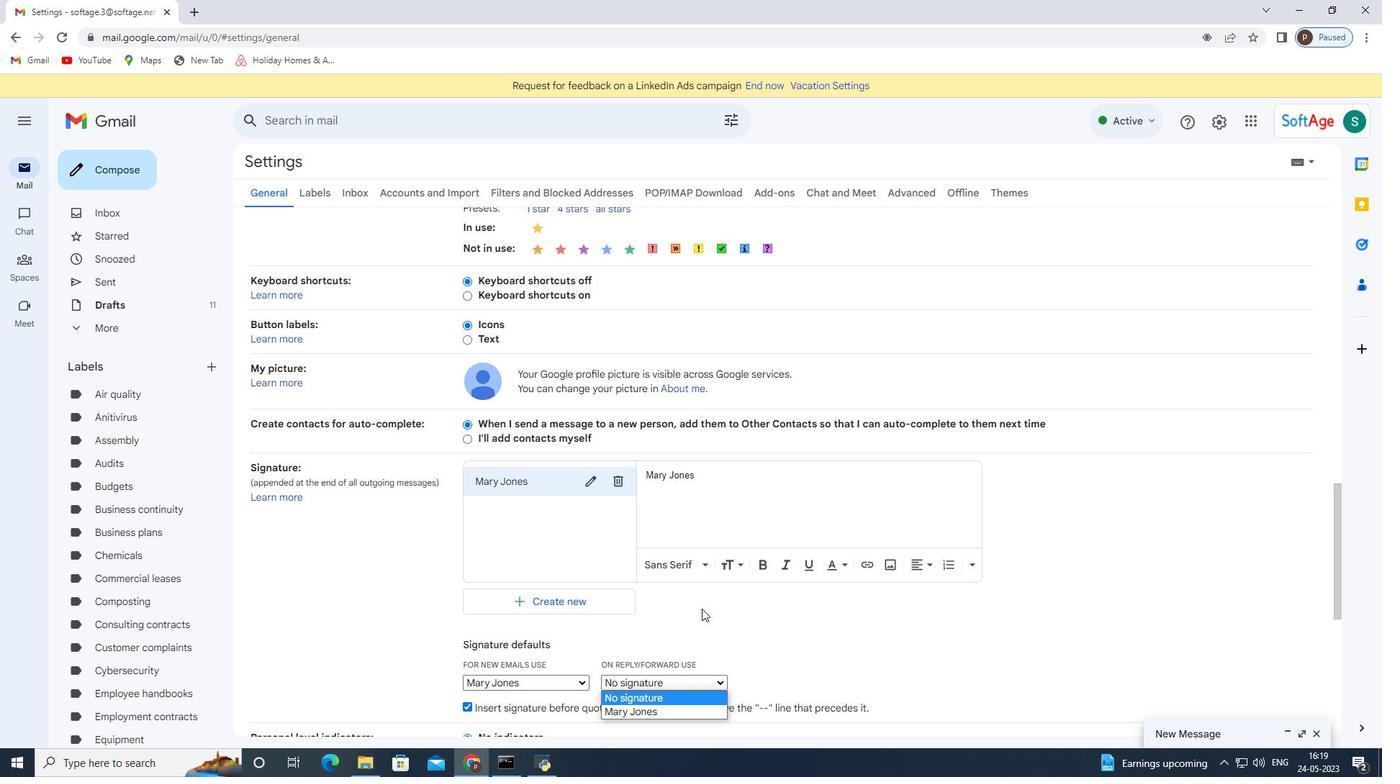 
Action: Mouse scrolled (707, 606) with delta (0, 0)
Screenshot: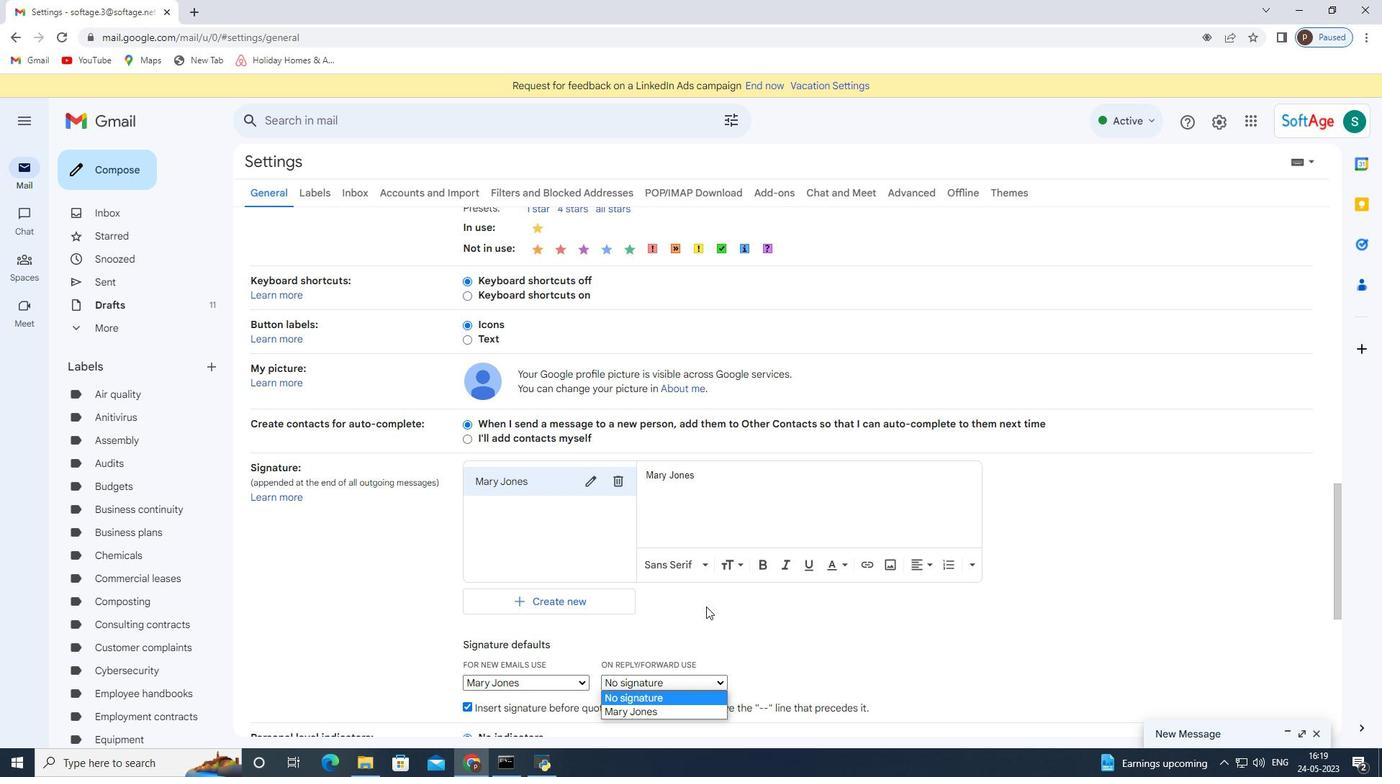 
Action: Mouse scrolled (707, 606) with delta (0, 0)
Screenshot: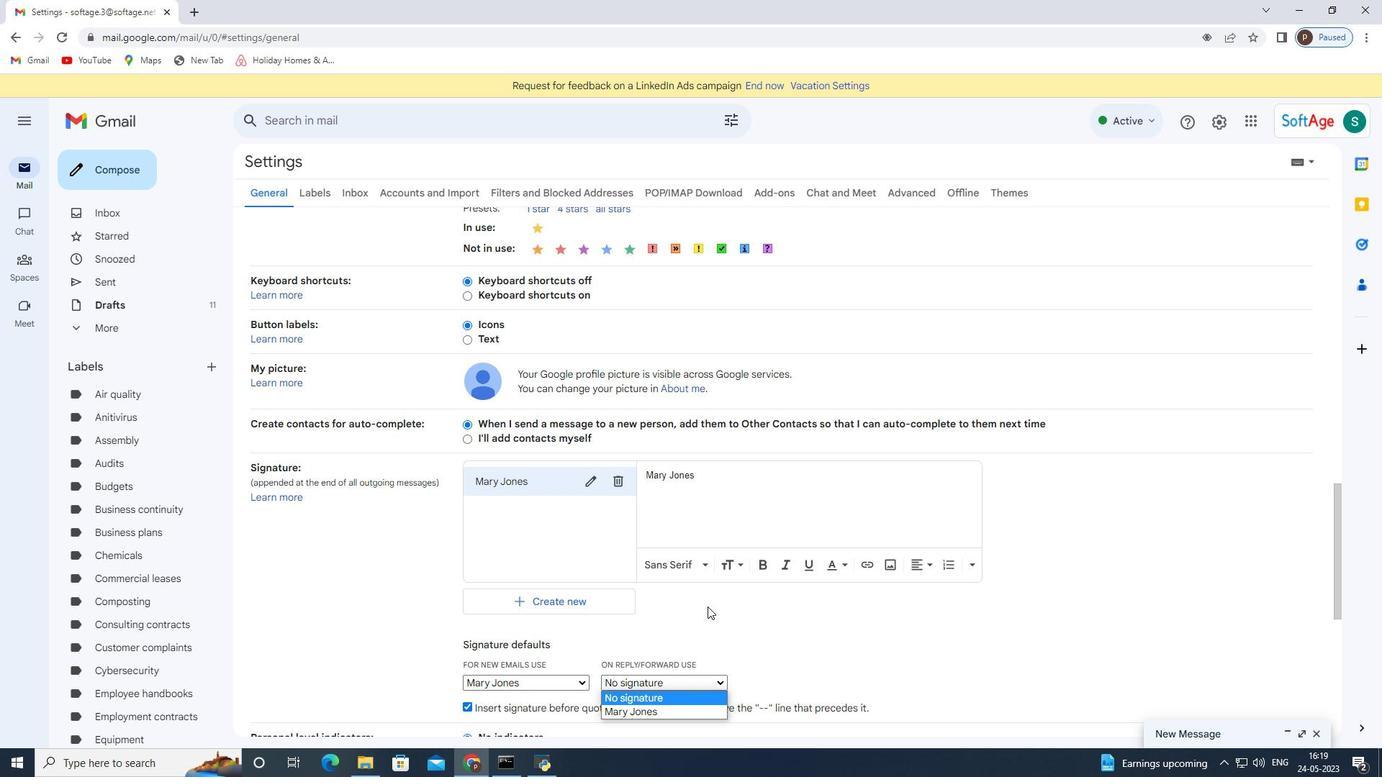 
Action: Mouse moved to (431, 608)
Screenshot: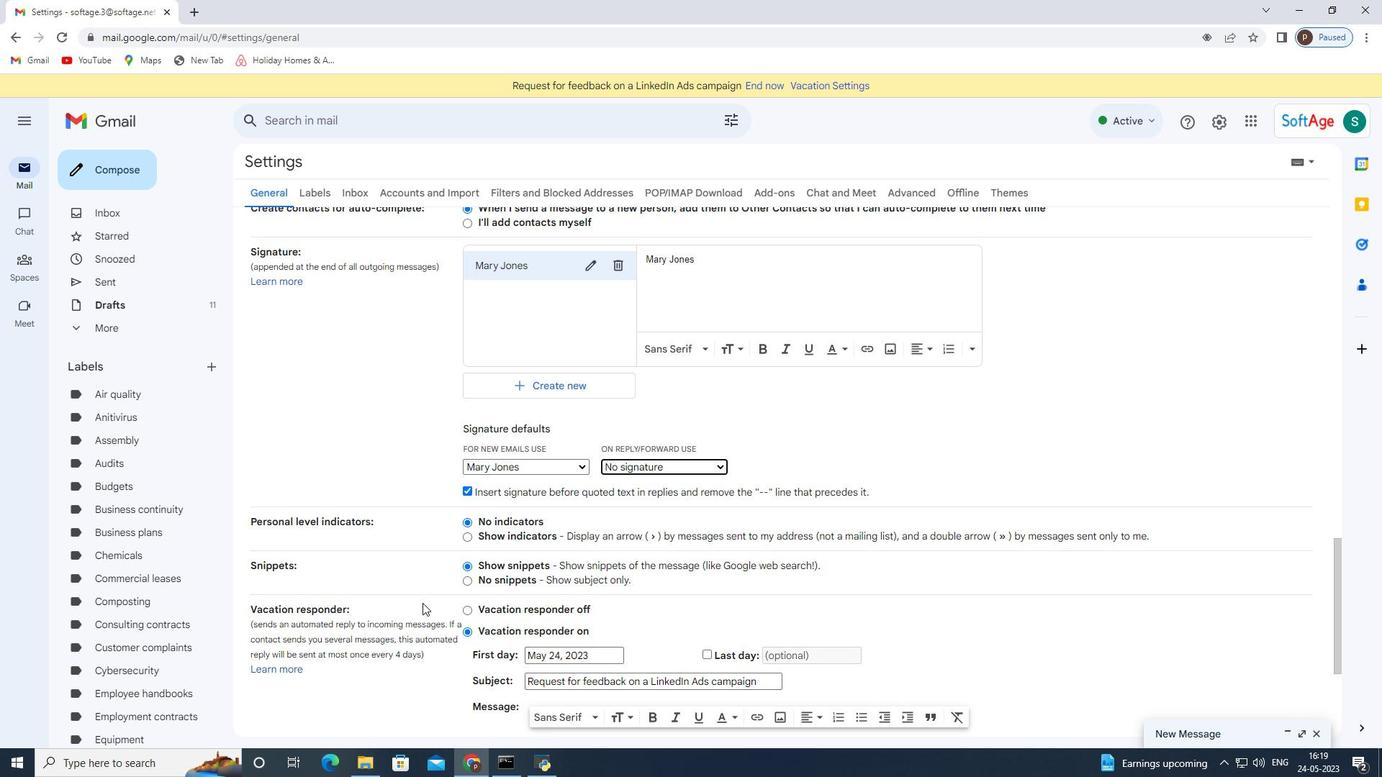 
Action: Mouse scrolled (431, 607) with delta (0, 0)
Screenshot: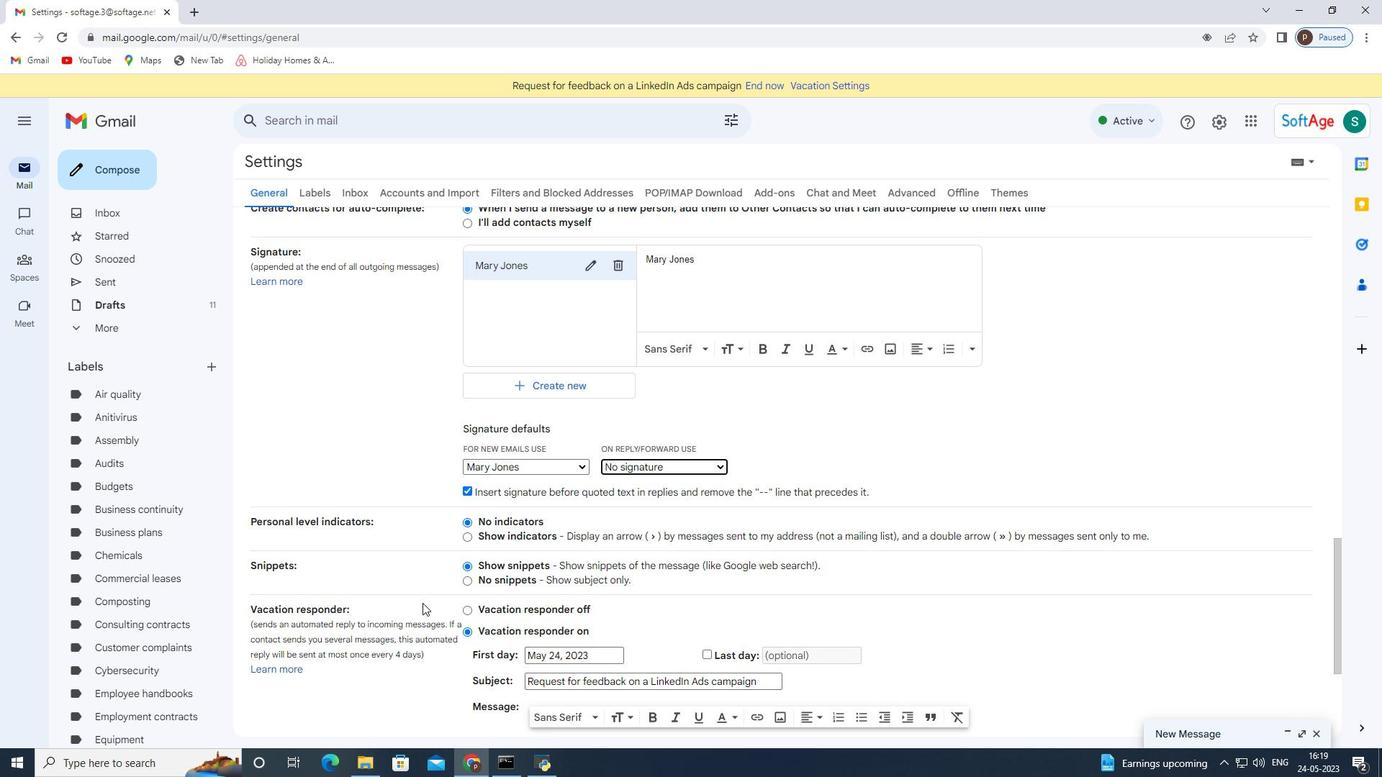 
Action: Mouse moved to (431, 609)
Screenshot: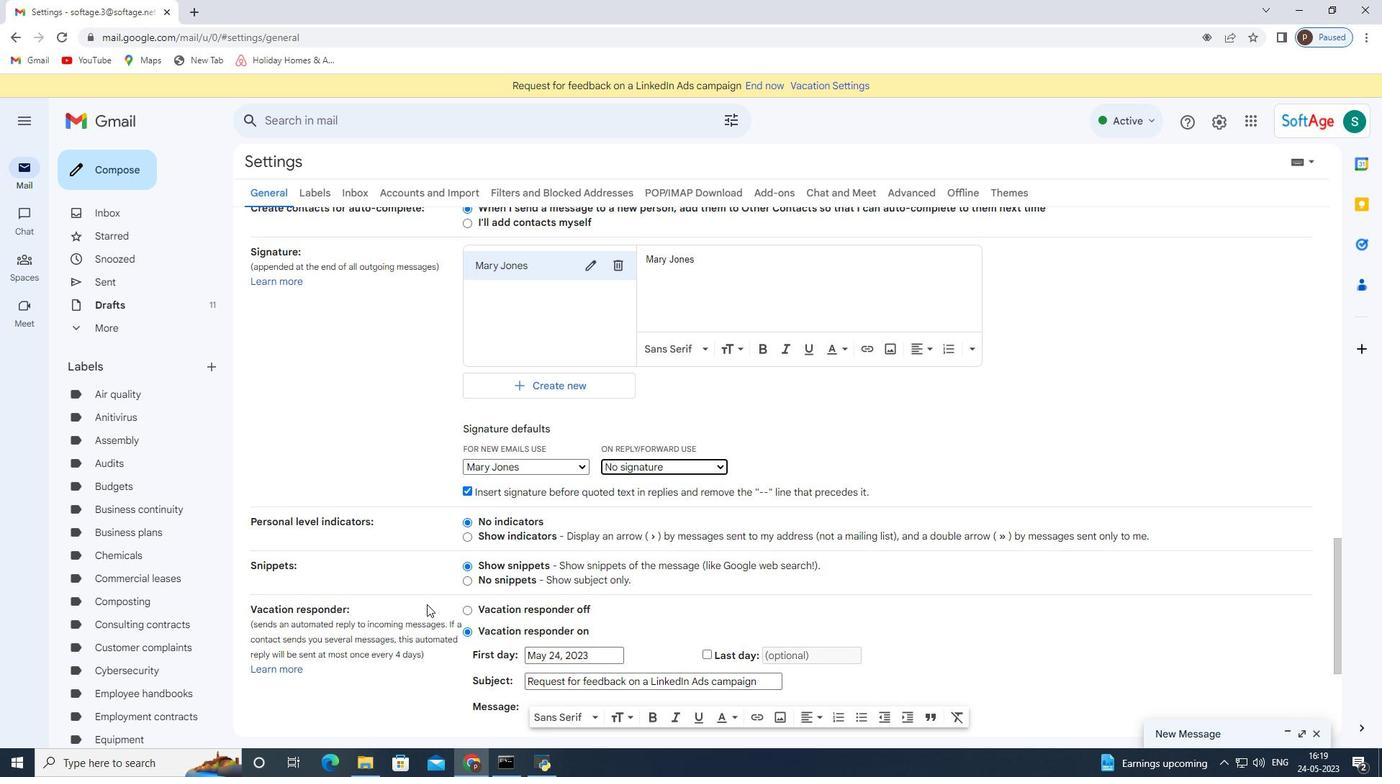 
Action: Mouse scrolled (431, 608) with delta (0, 0)
Screenshot: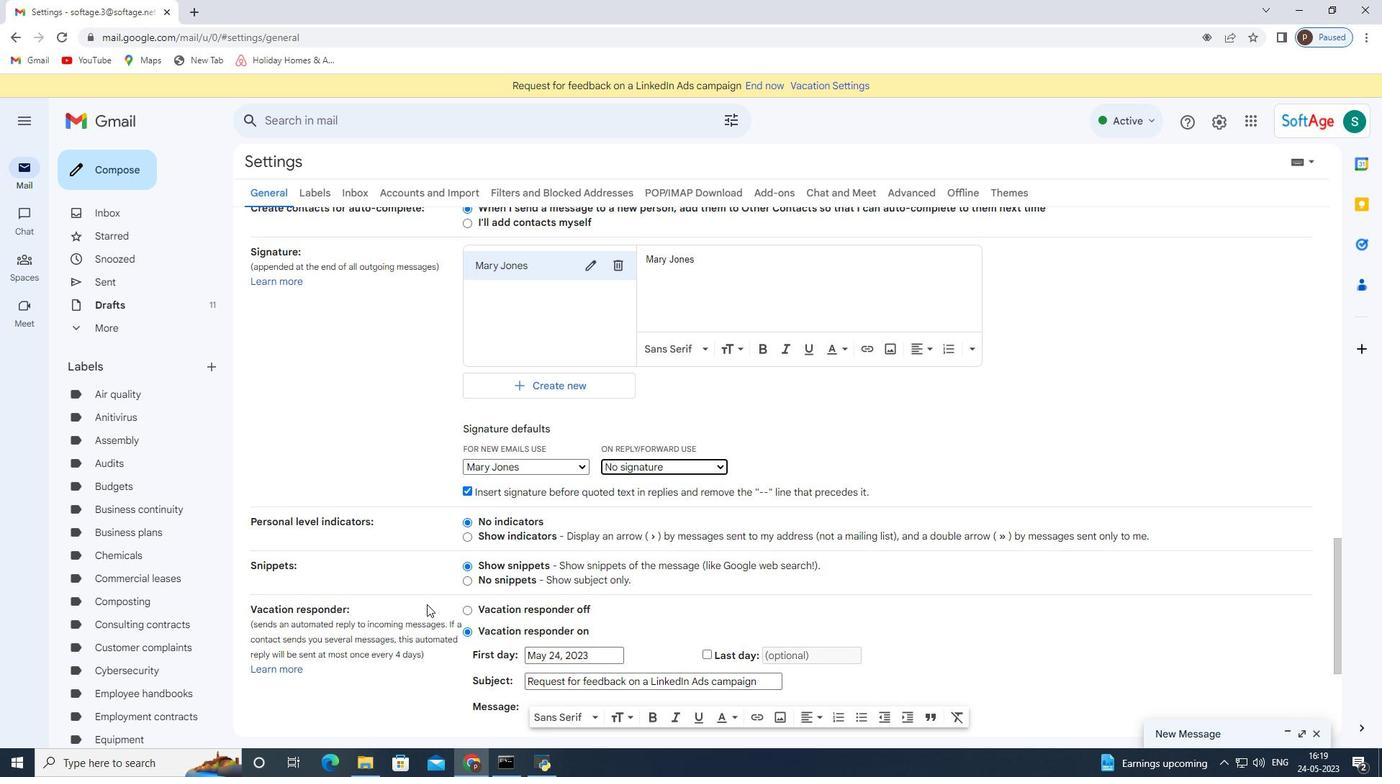 
Action: Mouse moved to (432, 609)
Screenshot: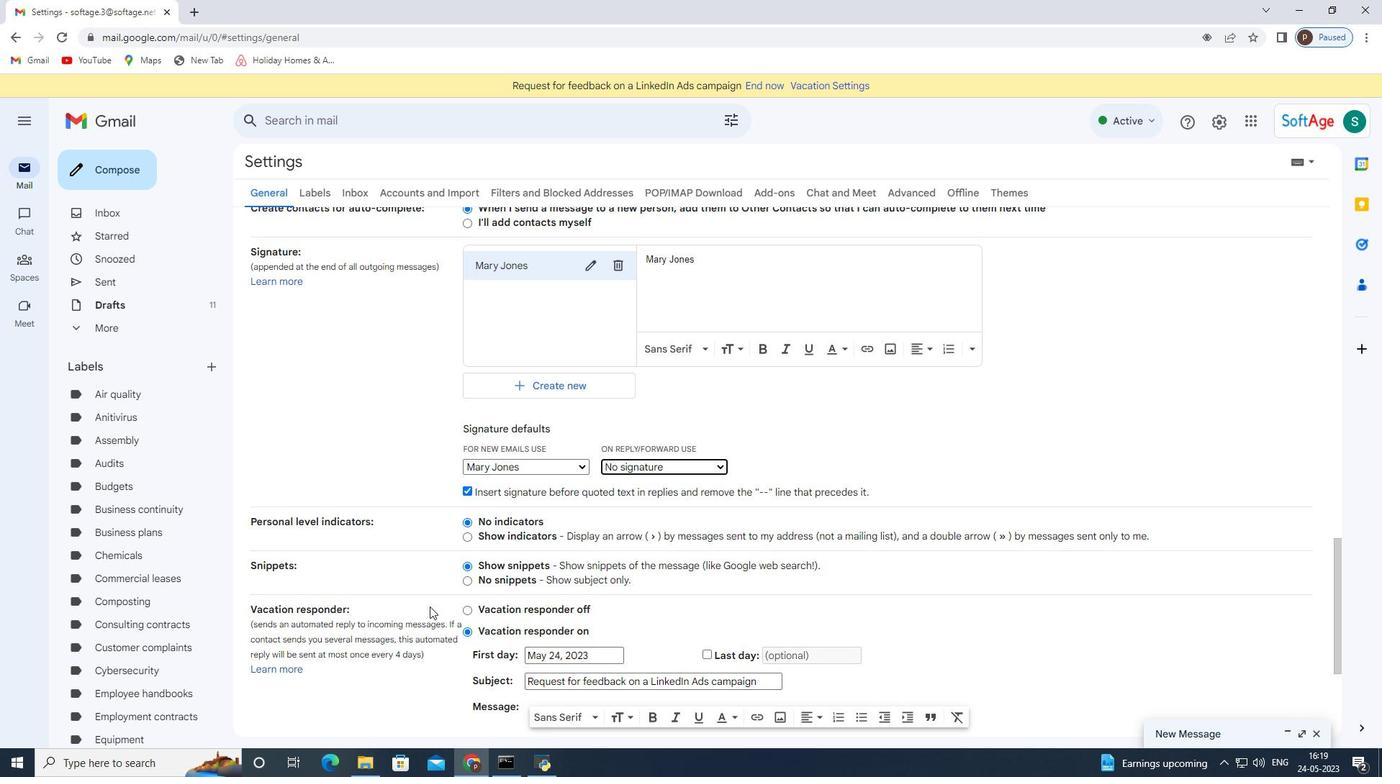 
Action: Mouse scrolled (432, 609) with delta (0, 0)
Screenshot: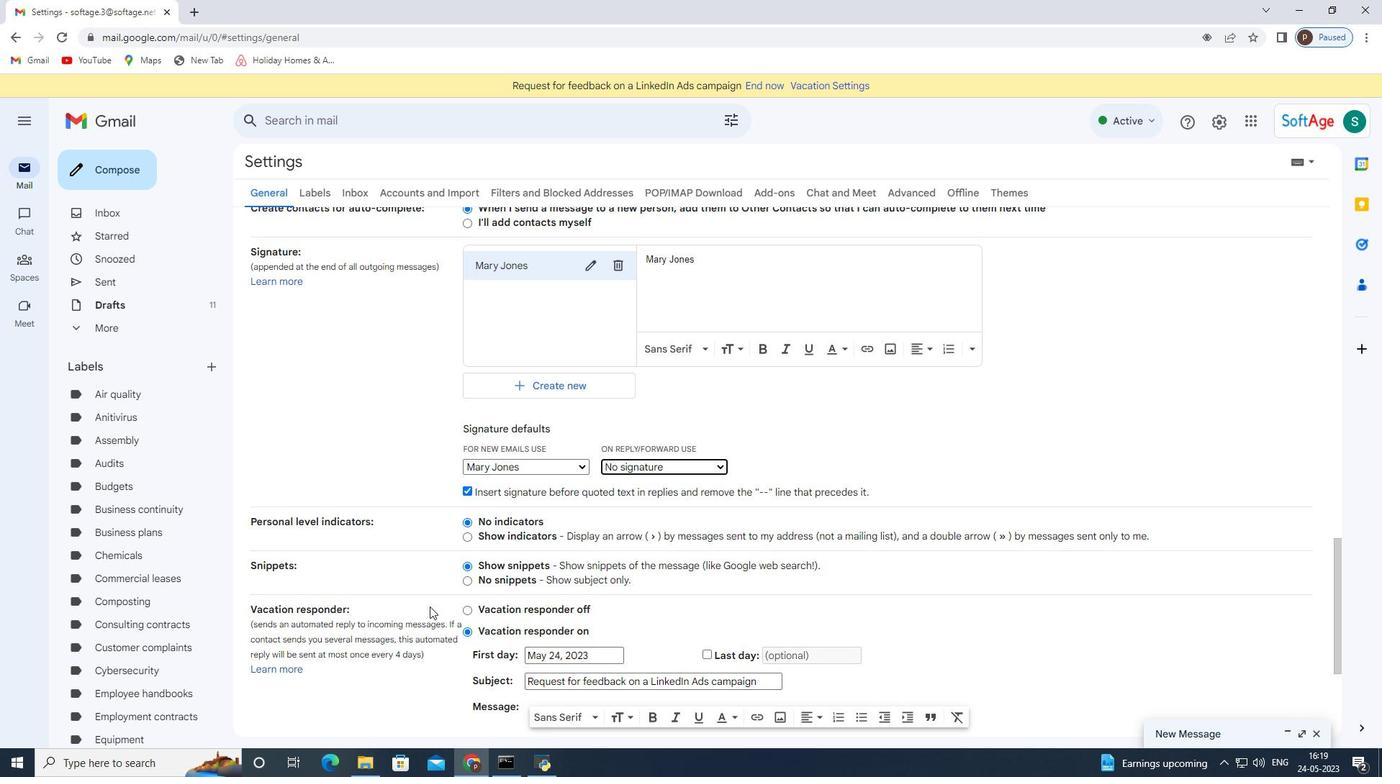 
Action: Mouse moved to (615, 597)
Screenshot: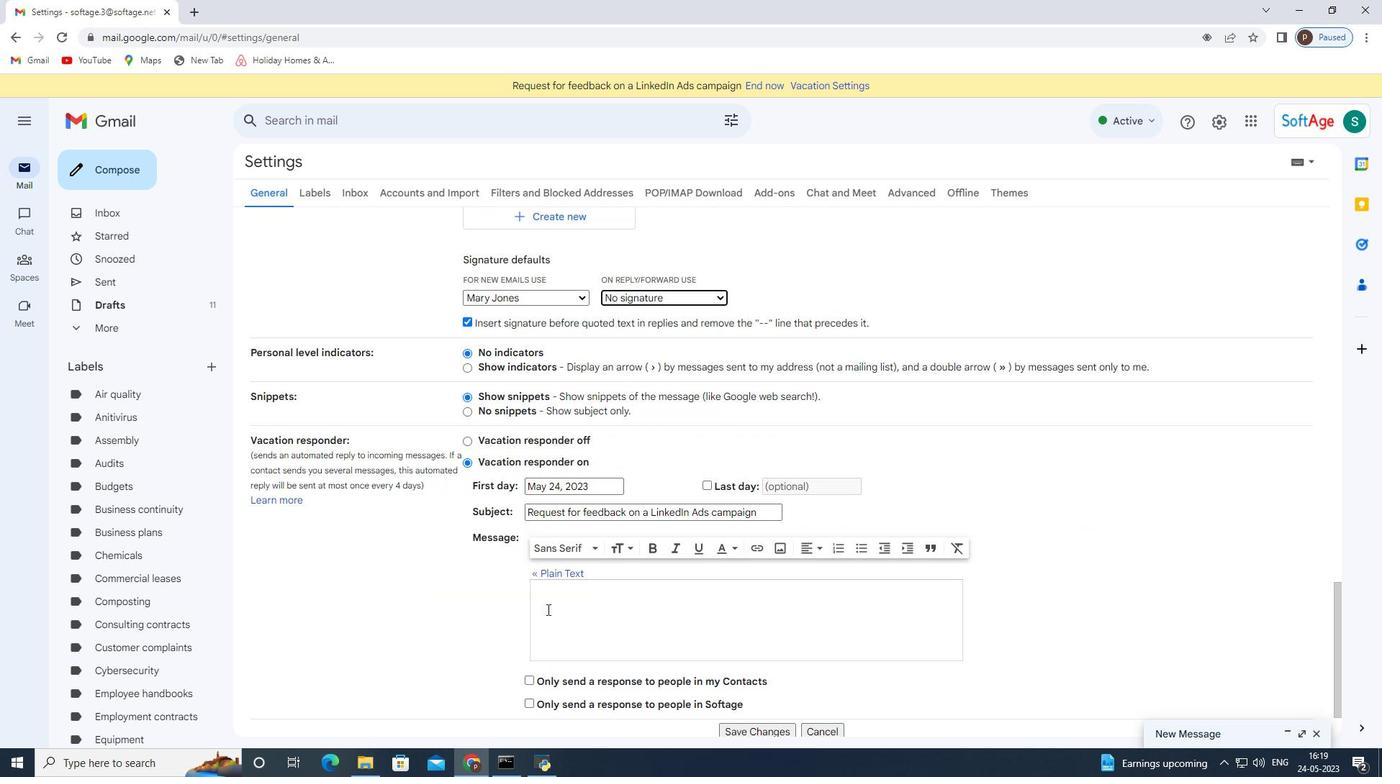 
Action: Mouse scrolled (615, 596) with delta (0, 0)
Screenshot: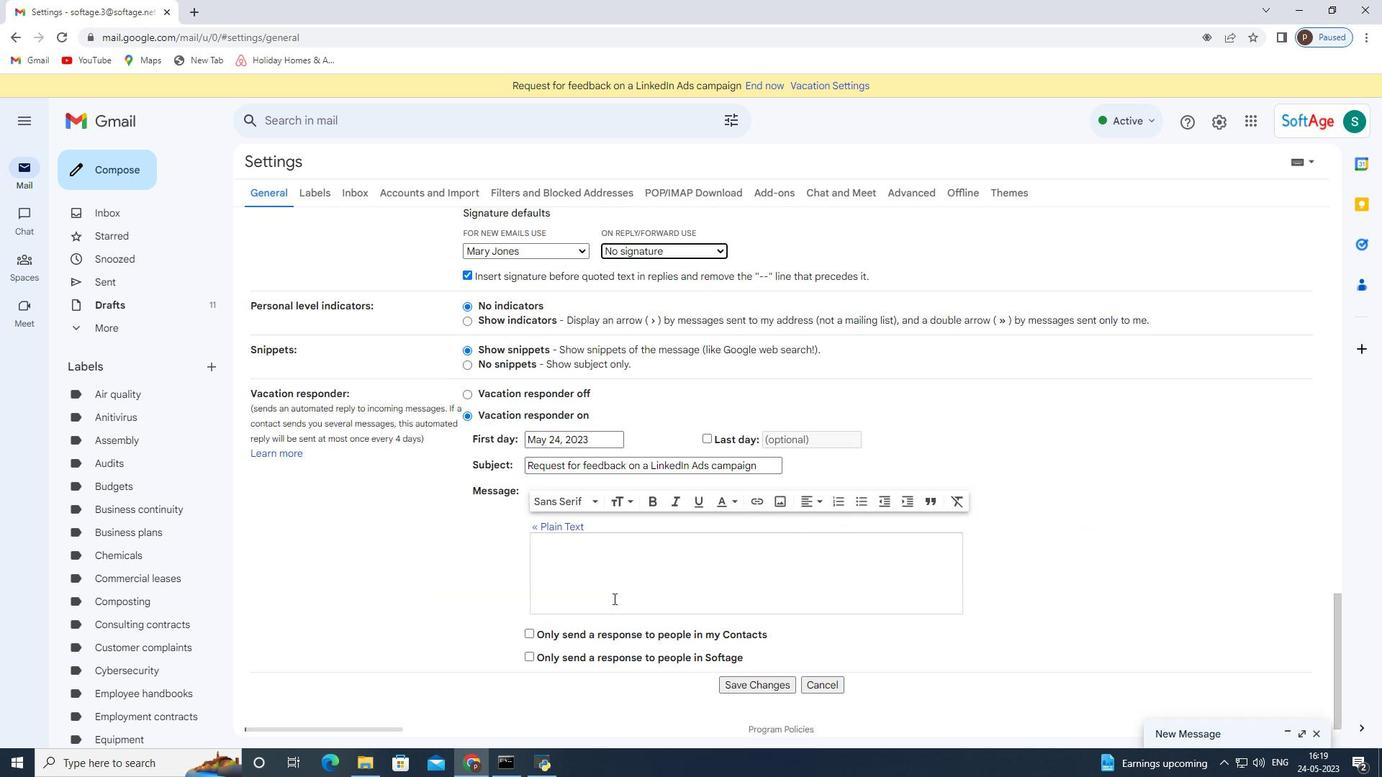 
Action: Mouse scrolled (615, 596) with delta (0, 0)
Screenshot: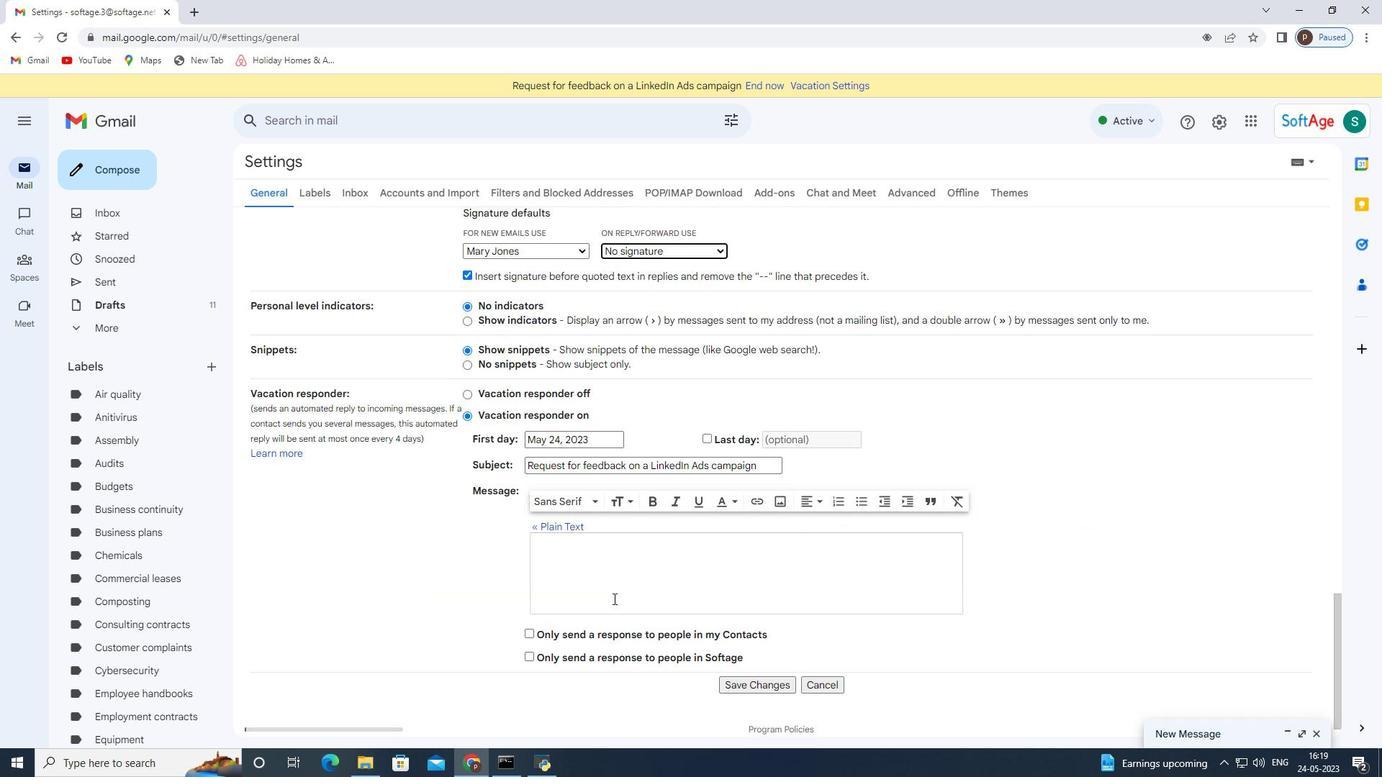 
Action: Mouse scrolled (615, 596) with delta (0, 0)
Screenshot: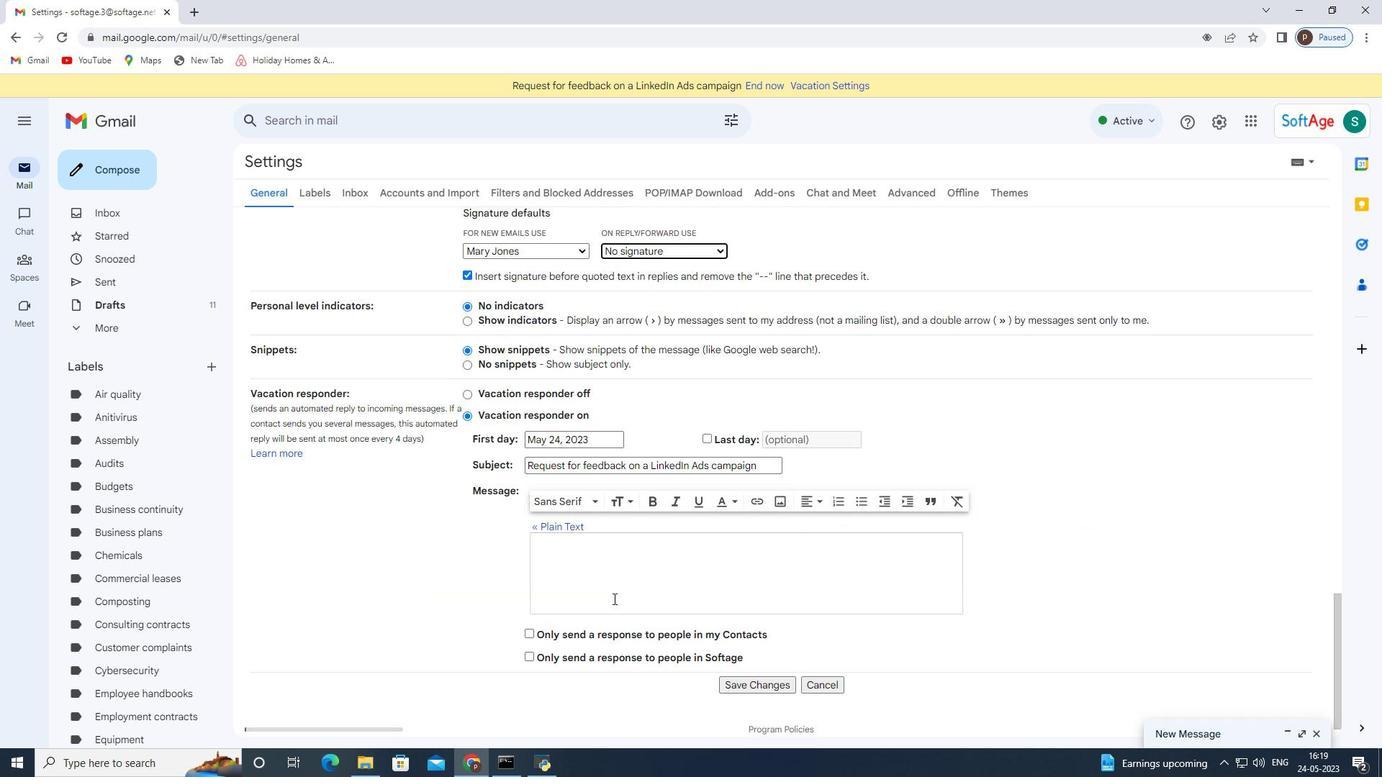 
Action: Mouse scrolled (615, 596) with delta (0, 0)
Screenshot: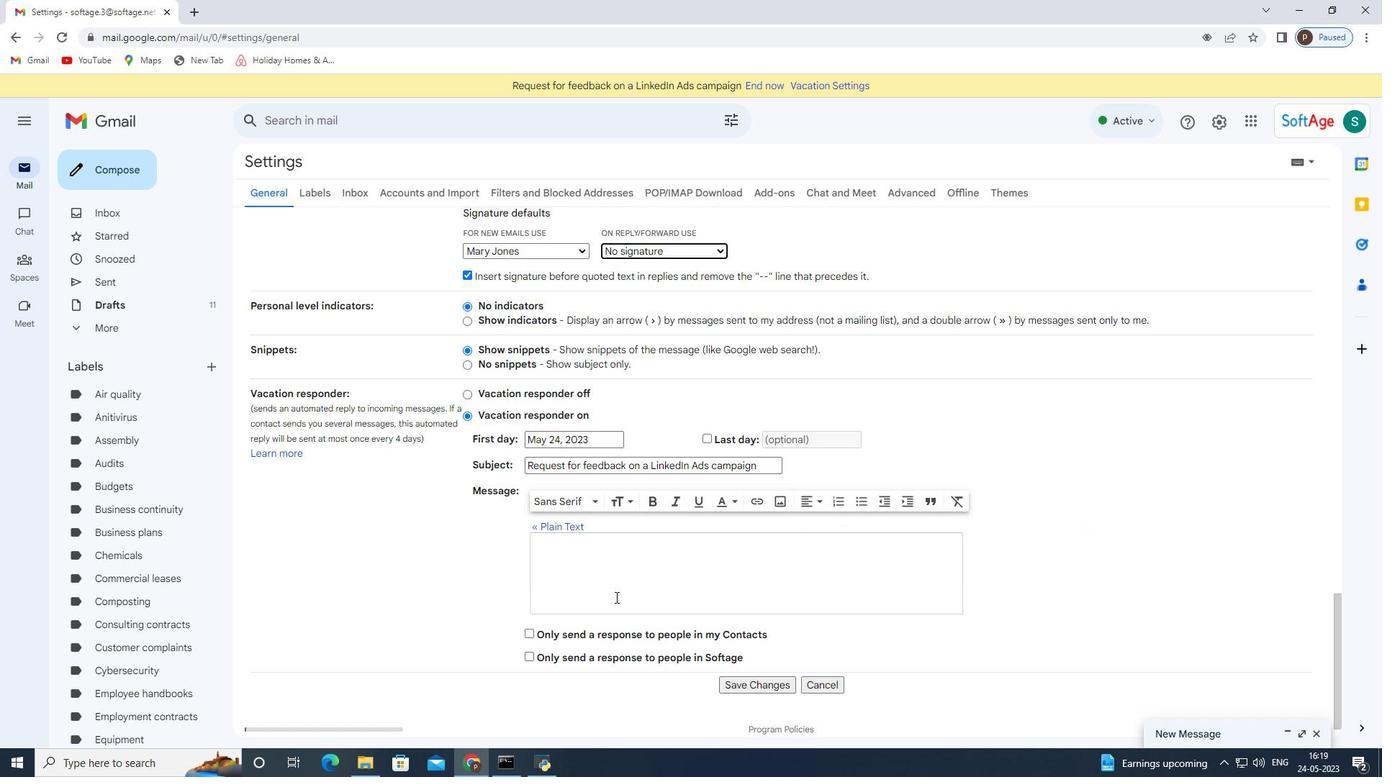 
Action: Mouse moved to (778, 652)
Screenshot: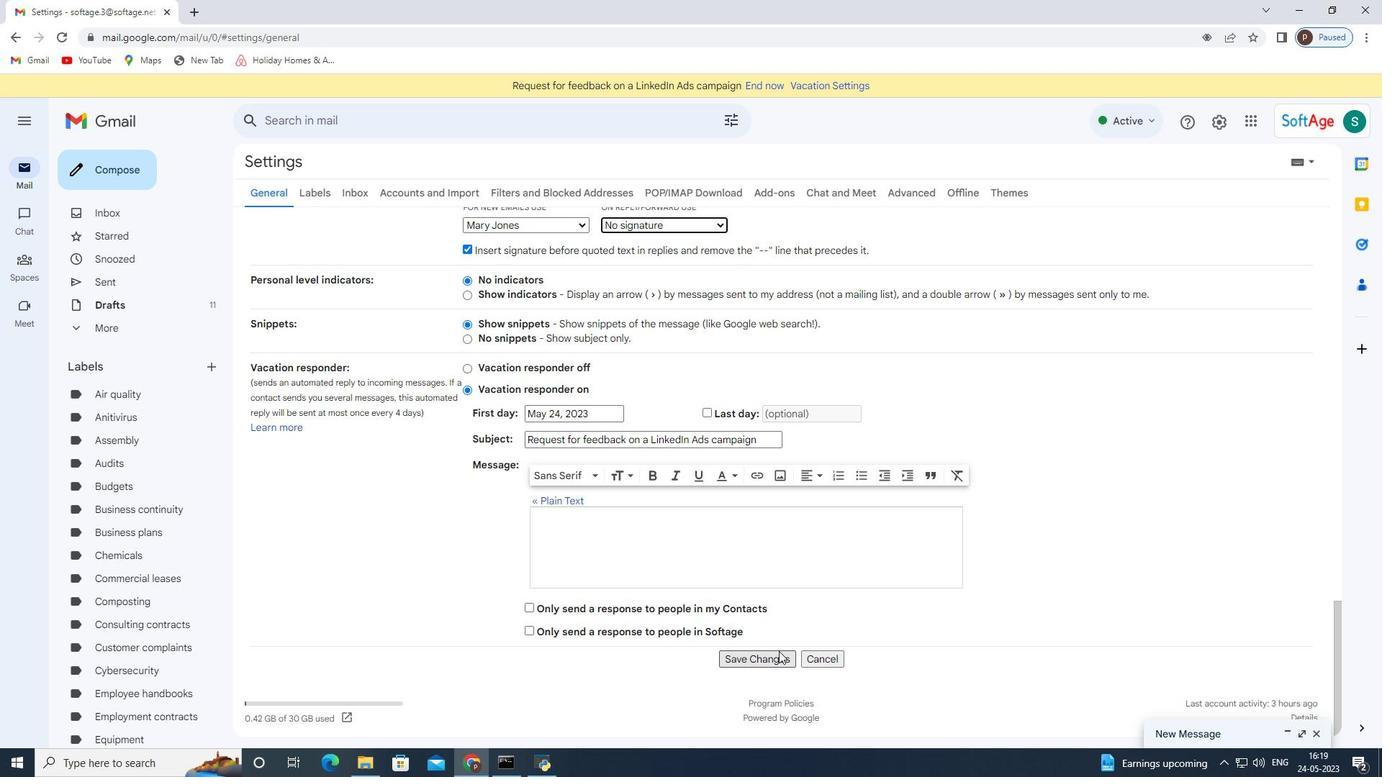 
Action: Mouse pressed left at (778, 652)
Screenshot: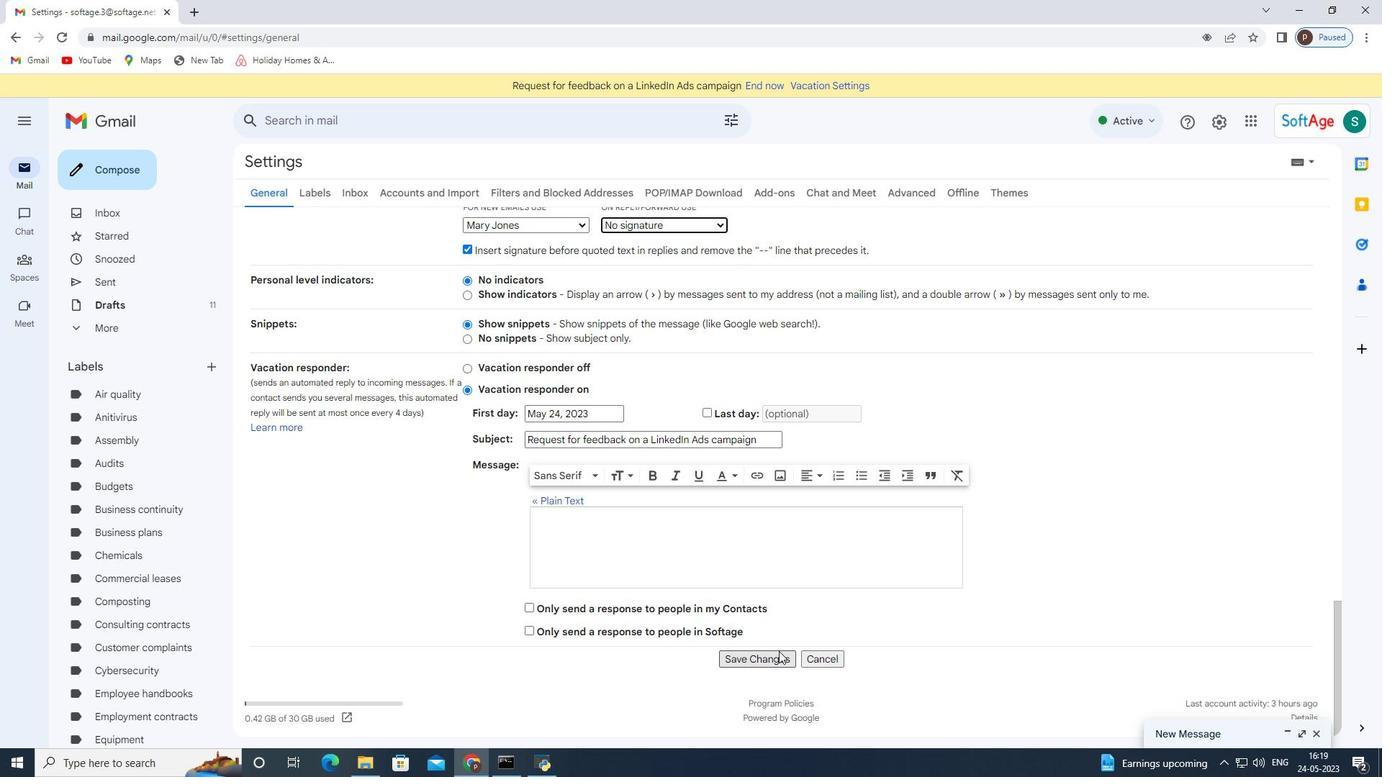 
Action: Mouse moved to (101, 159)
Screenshot: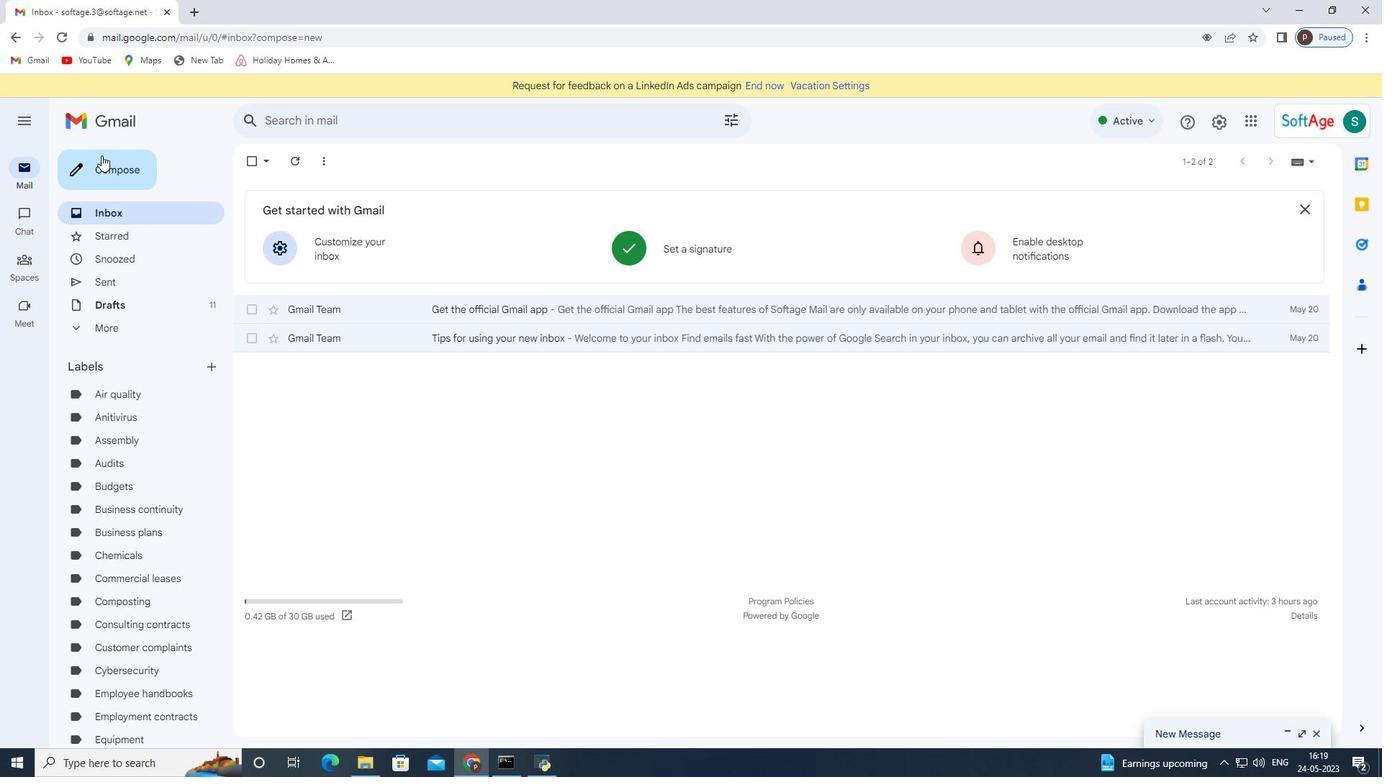 
Action: Mouse pressed left at (101, 159)
Screenshot: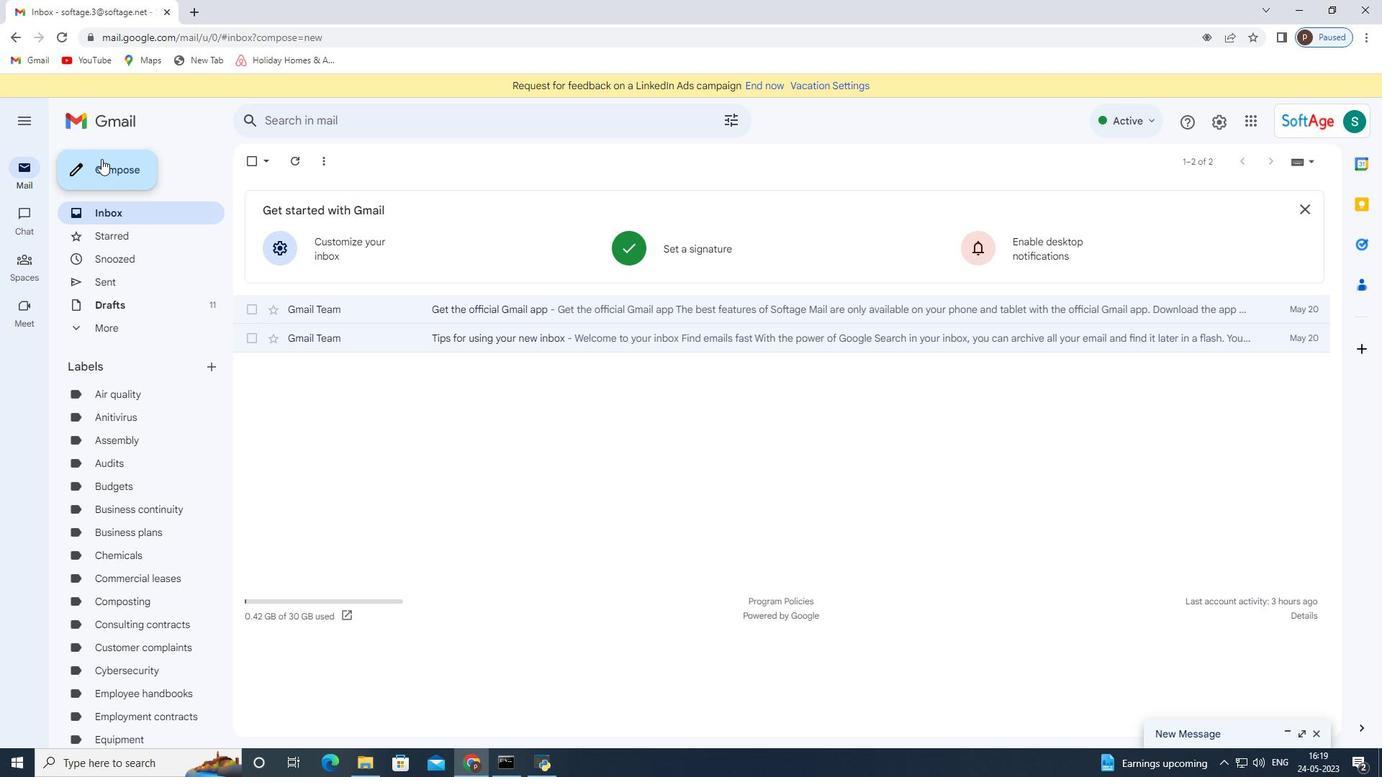
Action: Mouse moved to (750, 375)
Screenshot: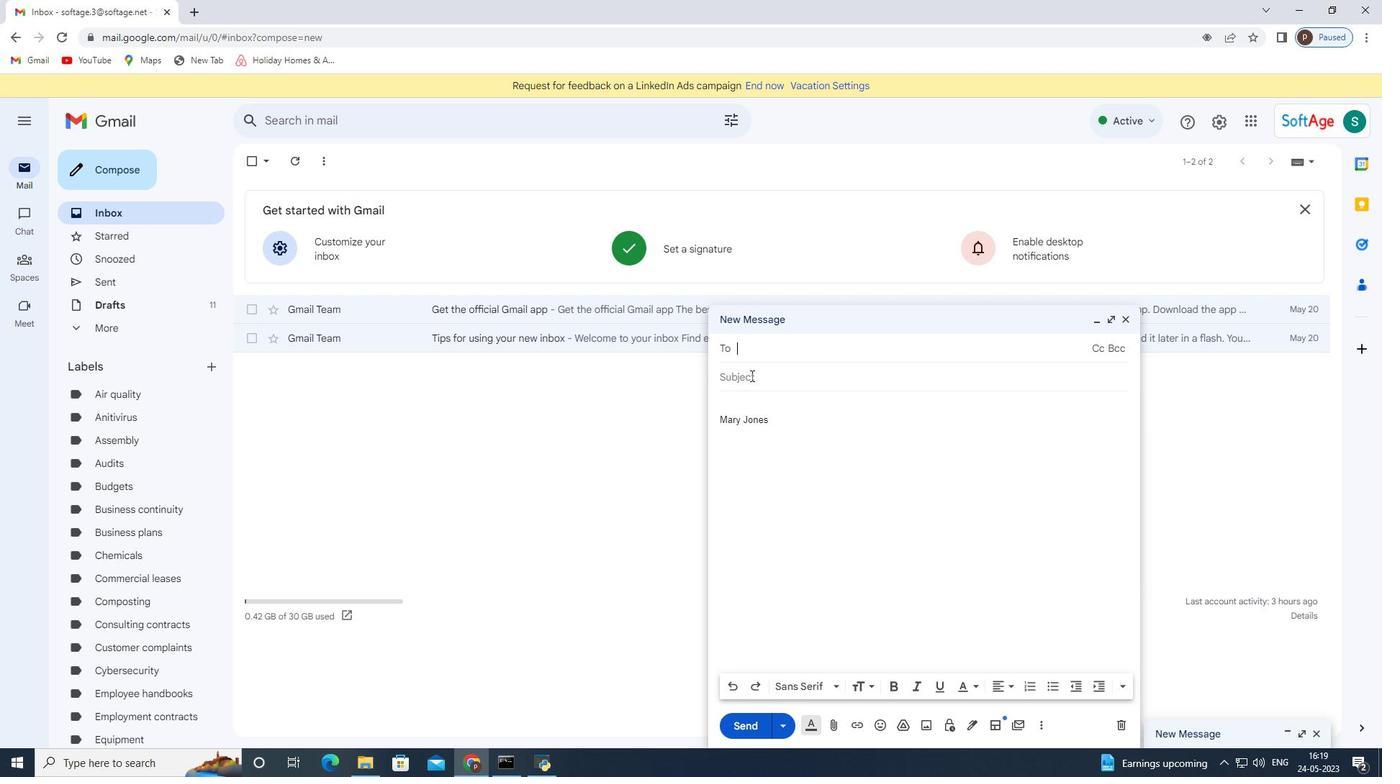 
Action: Mouse pressed left at (750, 376)
Screenshot: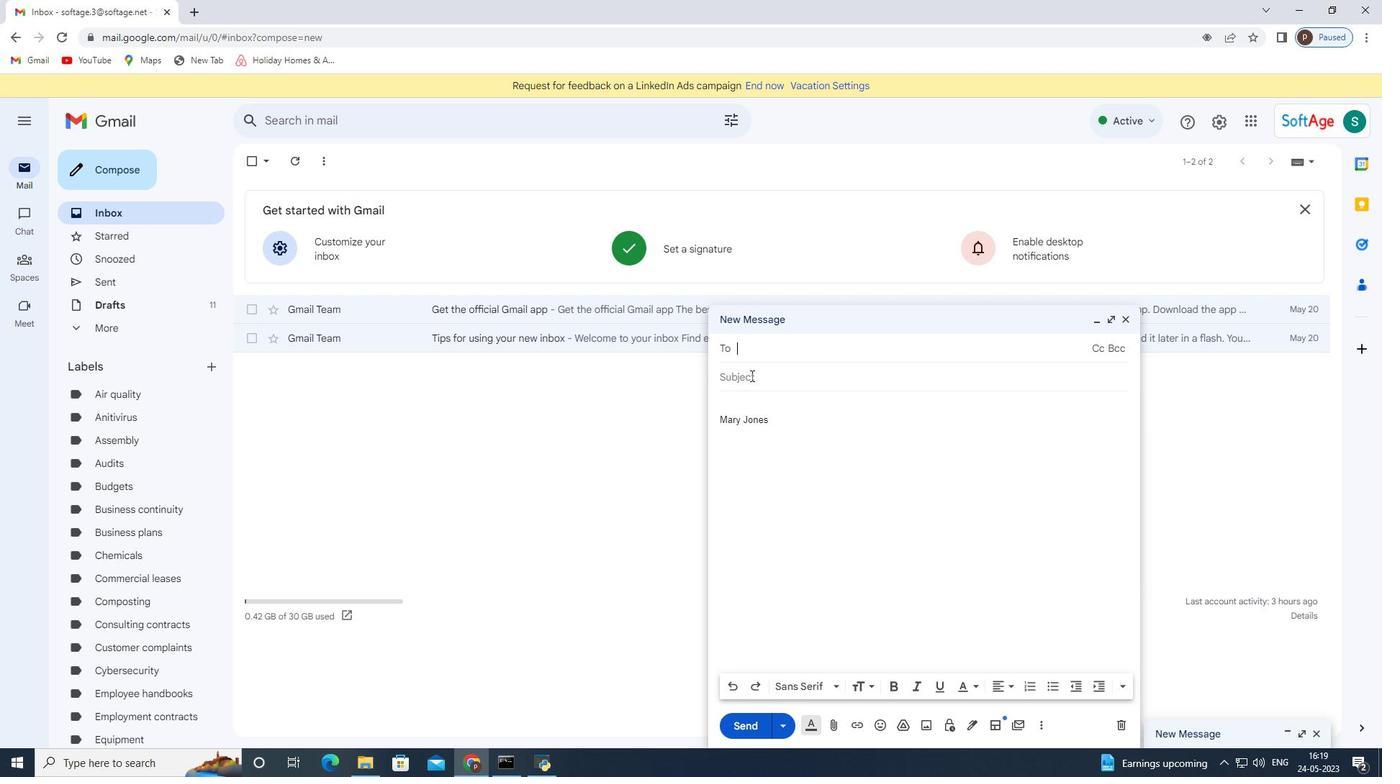 
Action: Mouse moved to (761, 210)
Screenshot: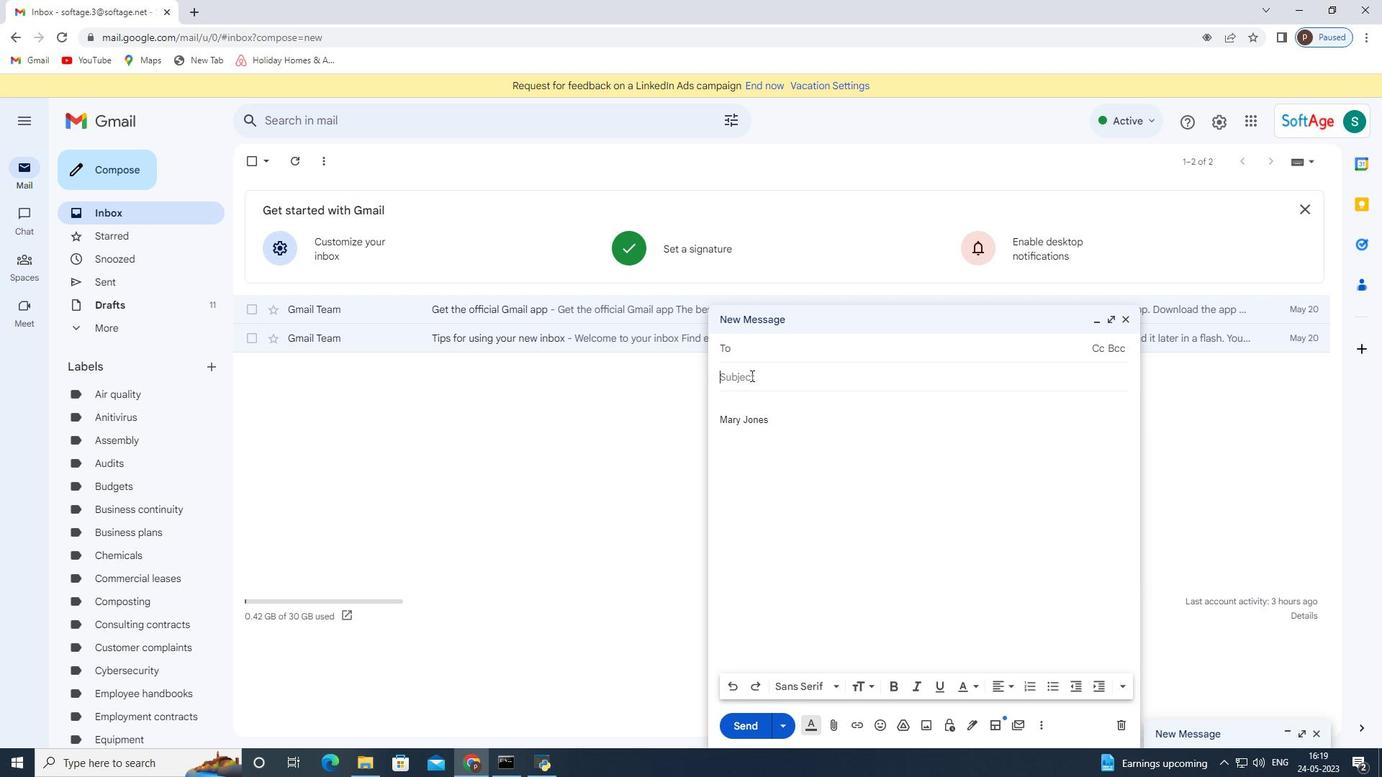 
Action: Key pressed <Key.shift>FG<Key.backspace>eedback<Key.space>on<Key.space>a<Key.space>twitter
Screenshot: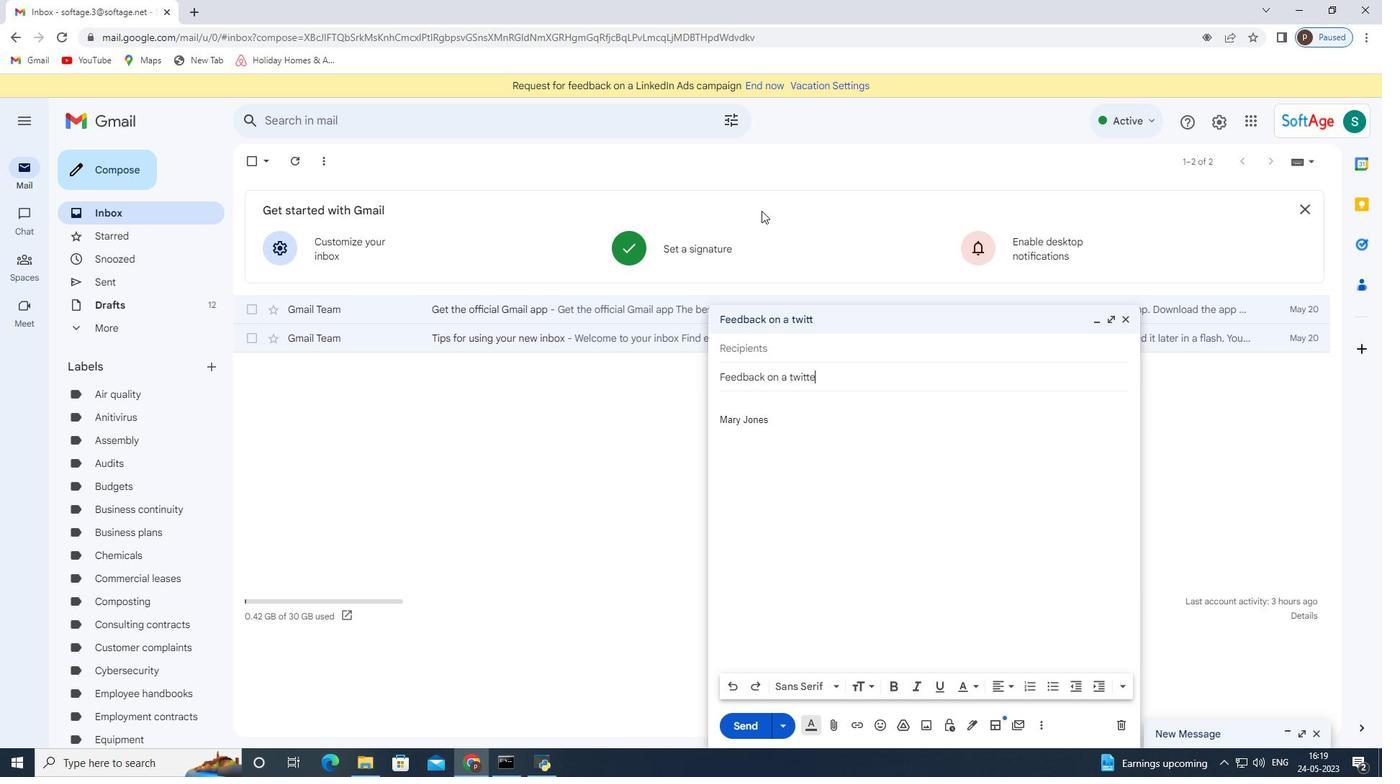 
Action: Mouse moved to (792, 378)
Screenshot: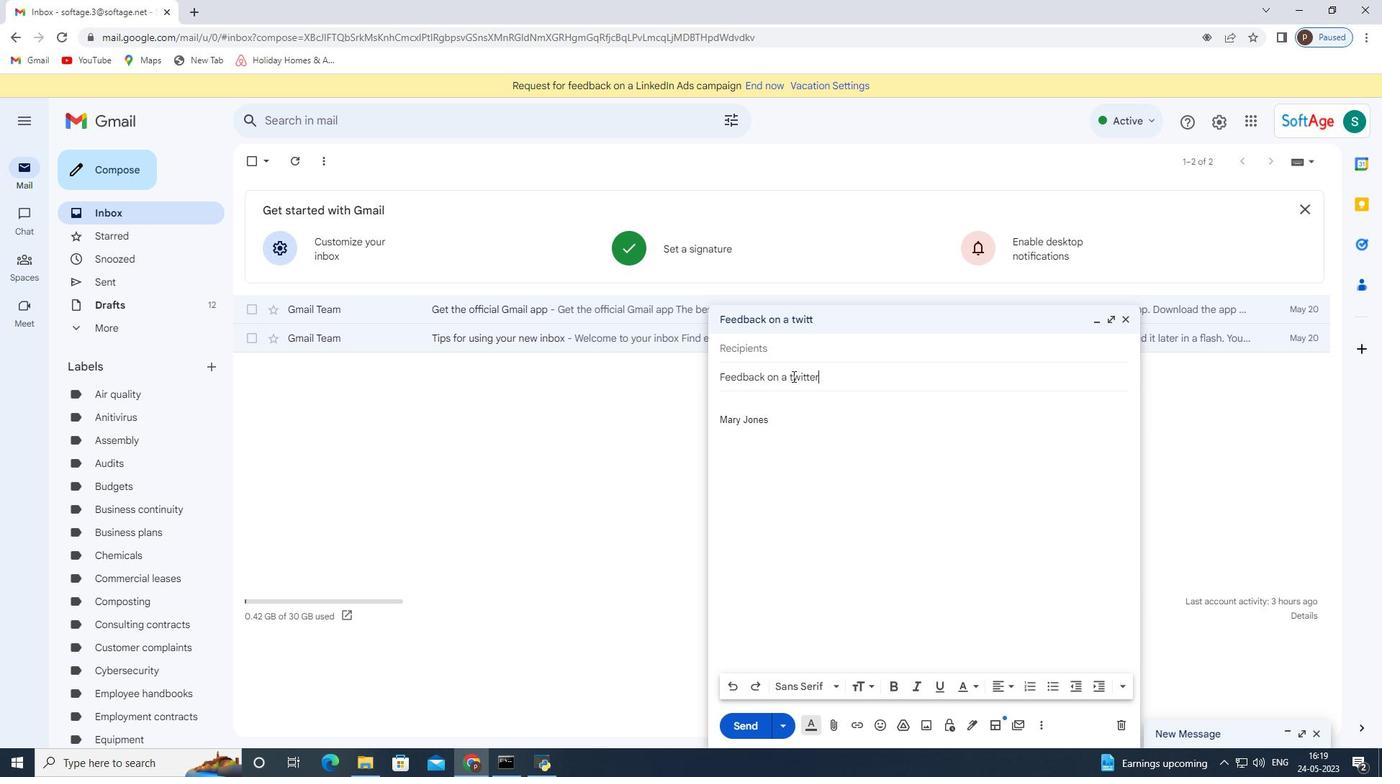 
Action: Mouse pressed left at (792, 378)
Screenshot: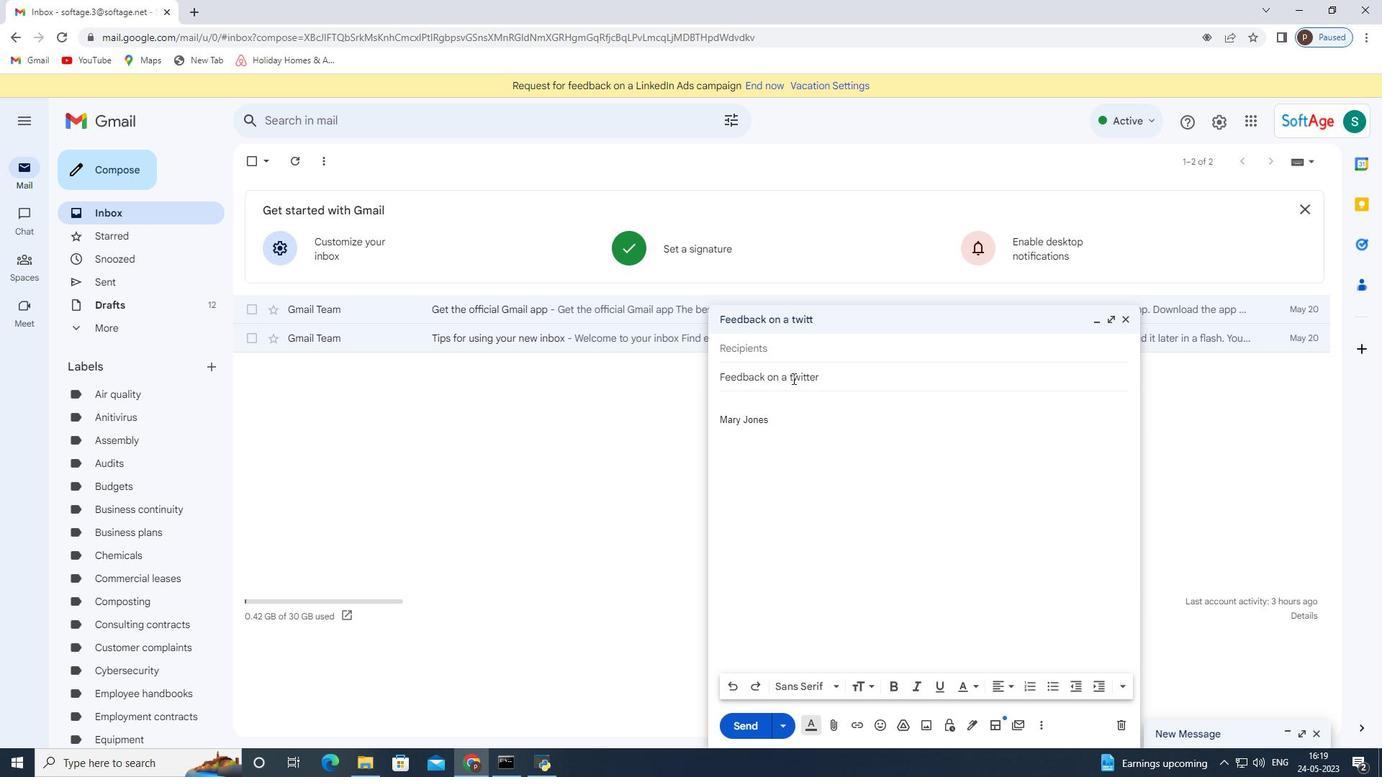 
Action: Key pressed <Key.backspace><Key.shift>T
Screenshot: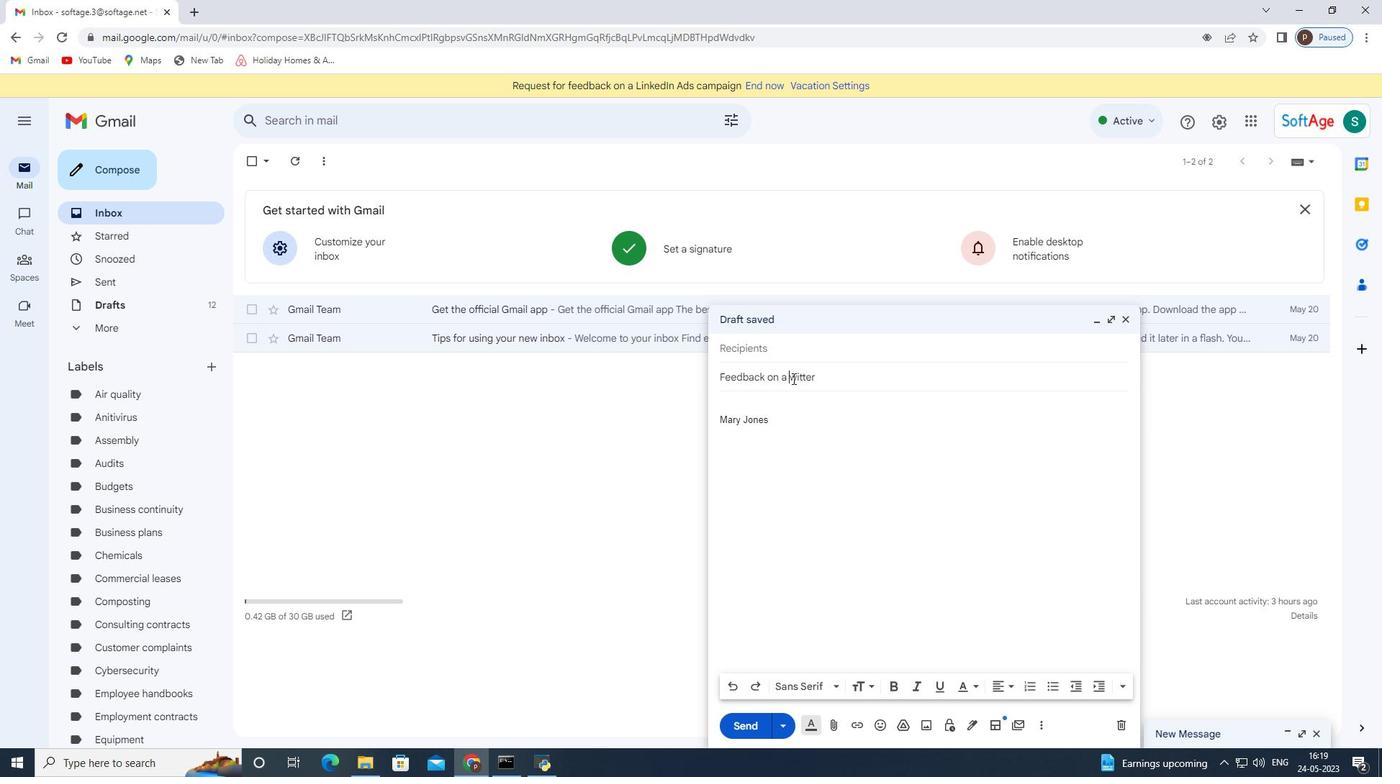 
Action: Mouse moved to (824, 376)
Screenshot: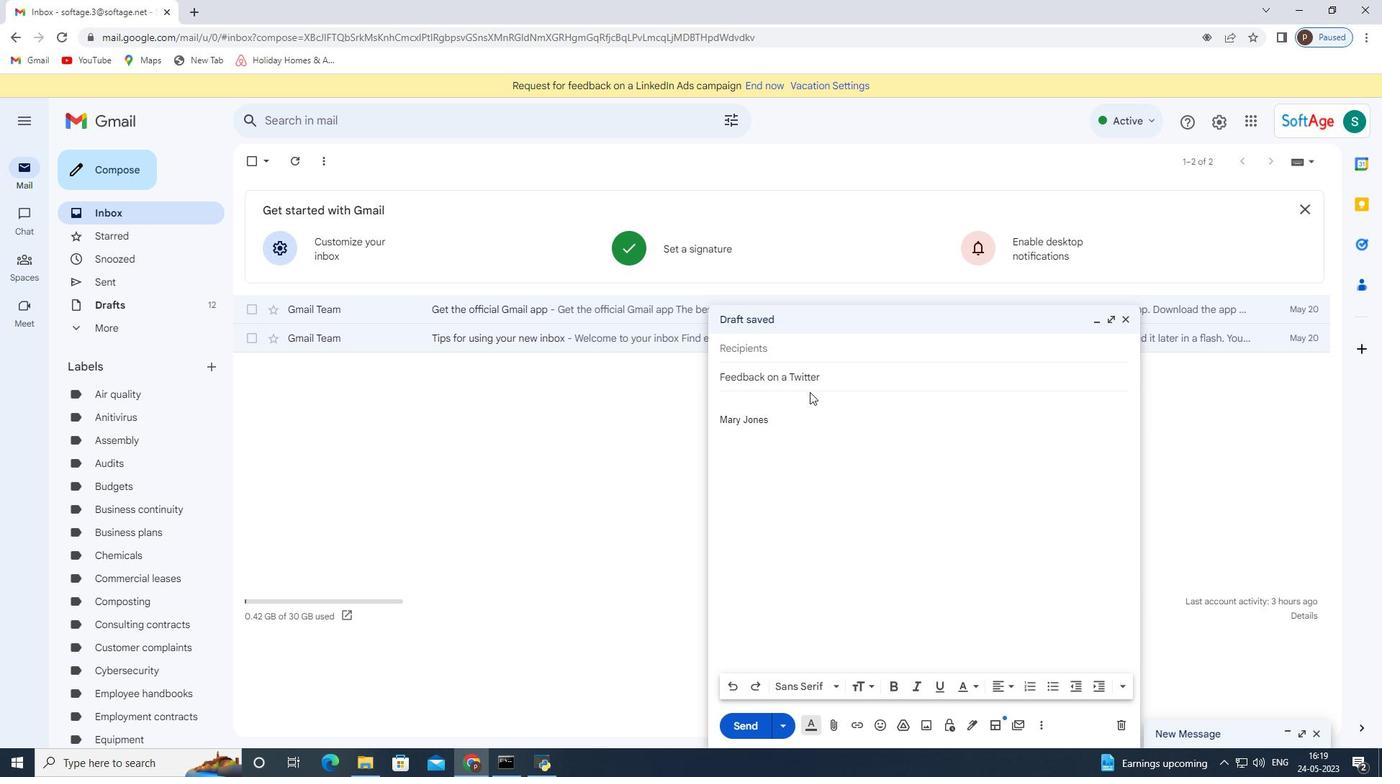 
Action: Mouse pressed left at (824, 376)
Screenshot: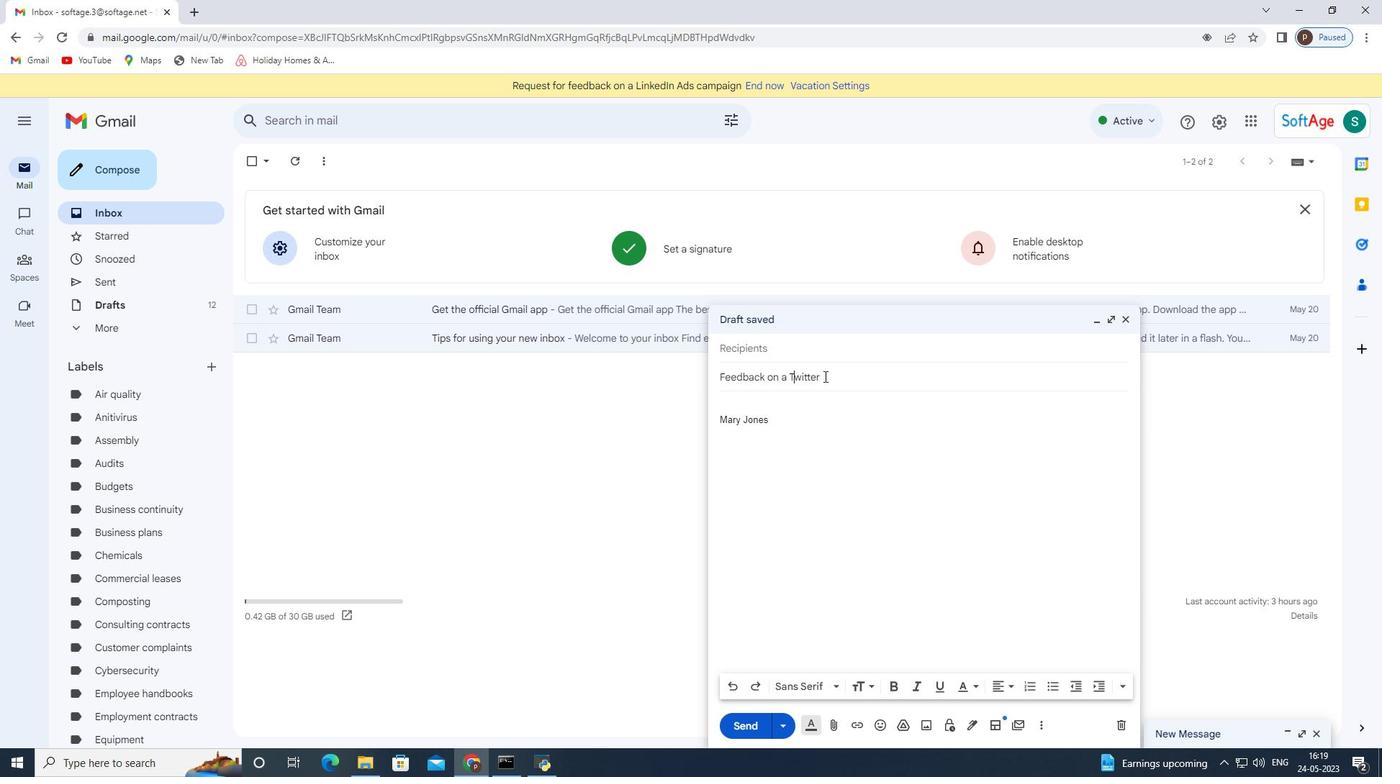 
Action: Key pressed <Key.space><Key.shift><Key.shift><Key.shift><Key.shift><Key.shift><Key.shift><Key.shift><Key.shift>Ads<Key.space>campao<Key.backspace>ign<Key.space>
Screenshot: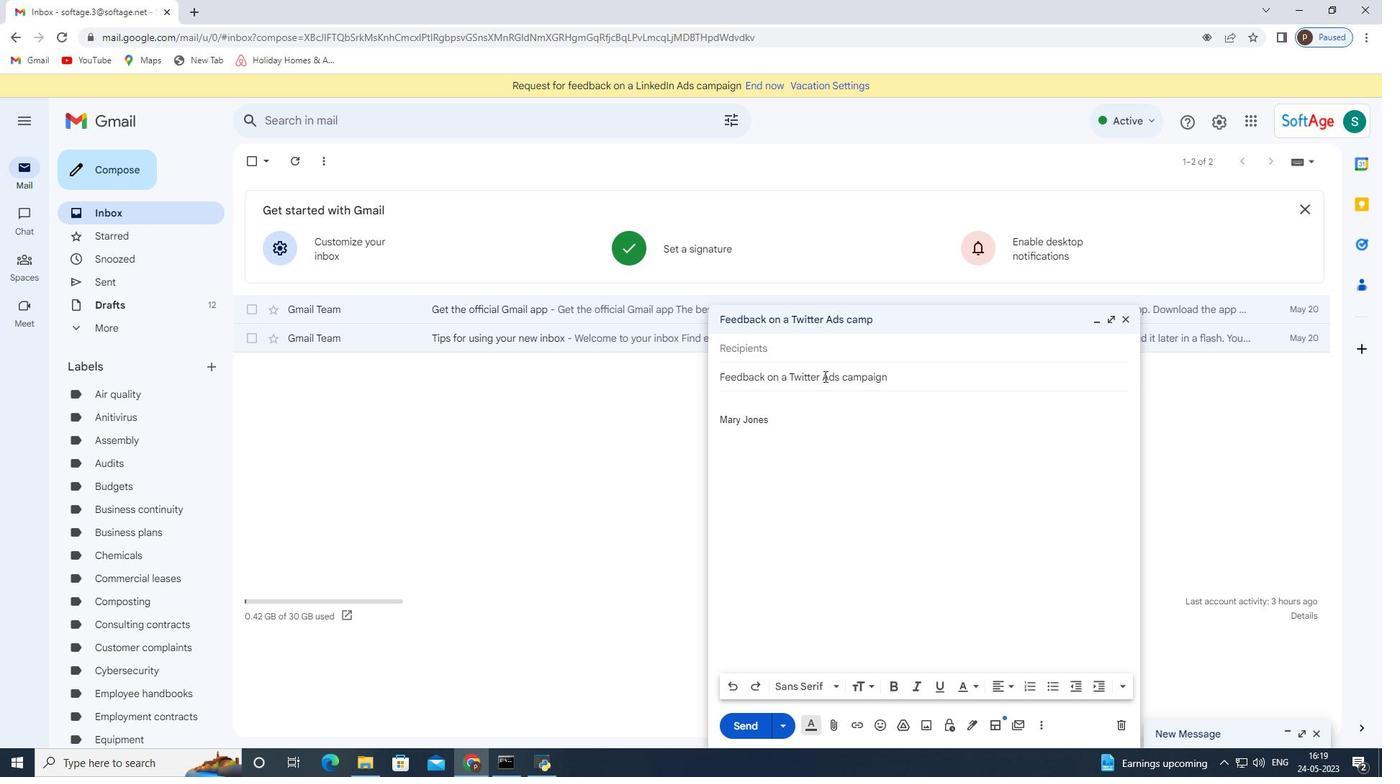 
Action: Mouse moved to (830, 374)
Screenshot: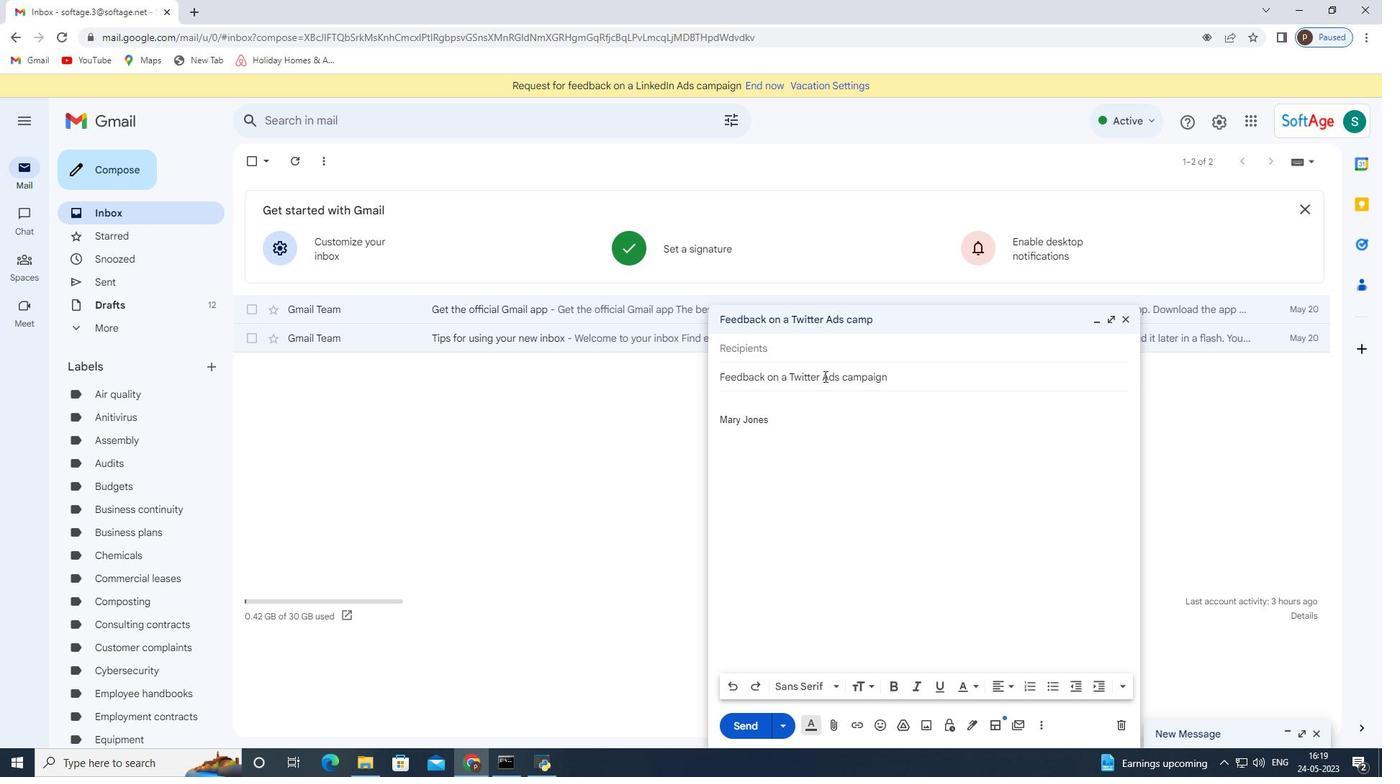 
Action: Mouse scrolled (830, 375) with delta (0, 0)
Screenshot: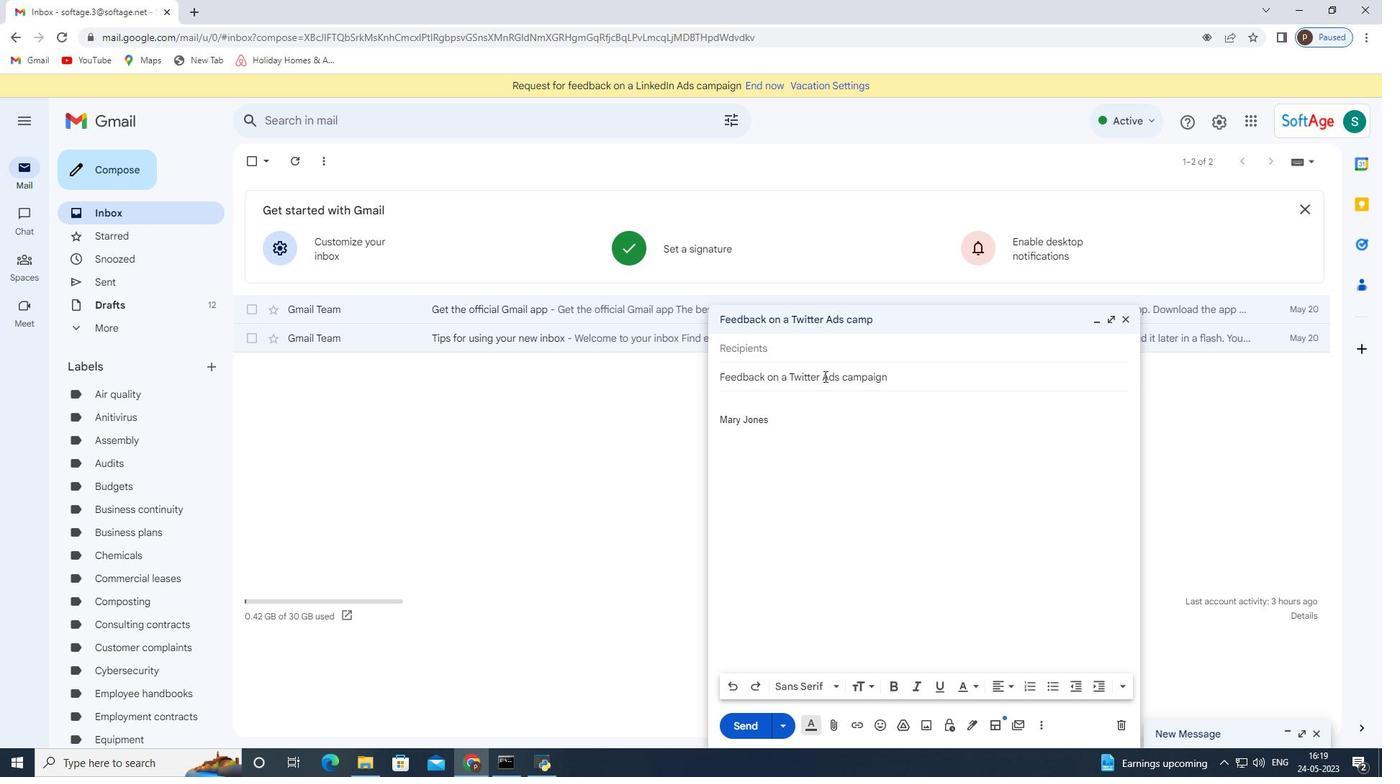 
Action: Mouse moved to (737, 398)
Screenshot: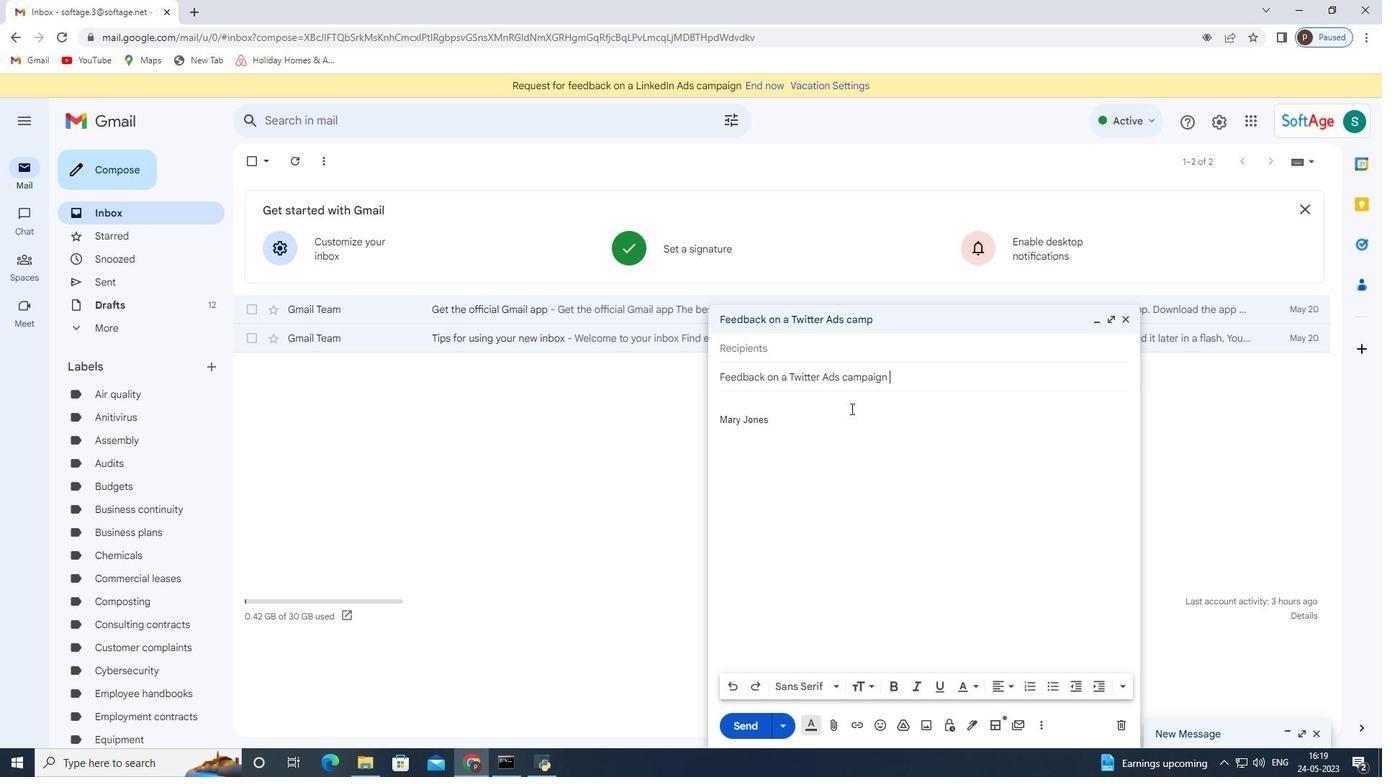 
Action: Key pressed <Key.tab><Key.shift>Can<Key.space>you<Key.space>provide<Key.space>me<Key.space>e<Key.backspace>with<Key.space>the<Key.space>list<Key.space>of<Key.space>attendees<Key.space>for<Key.space>the<Key.space>up
Screenshot: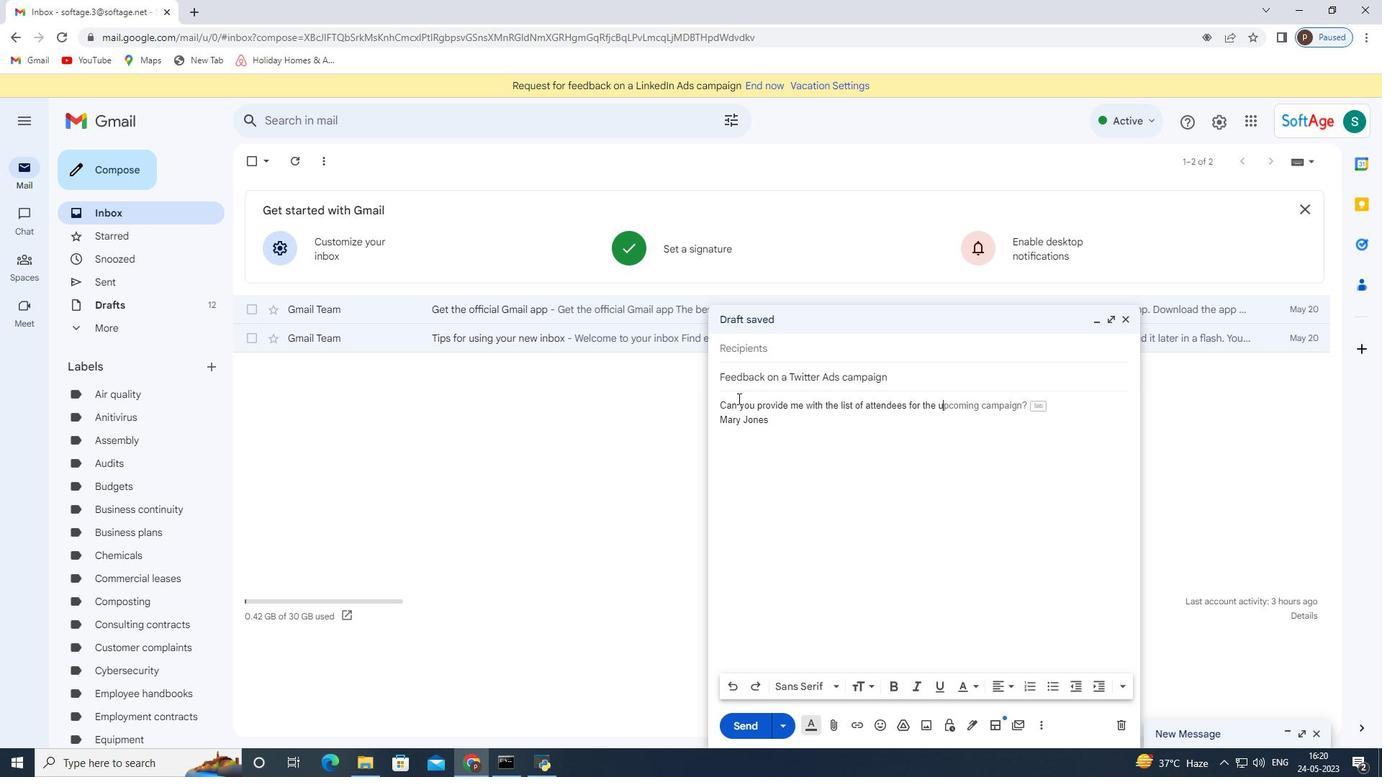 
Action: Mouse moved to (740, 398)
Screenshot: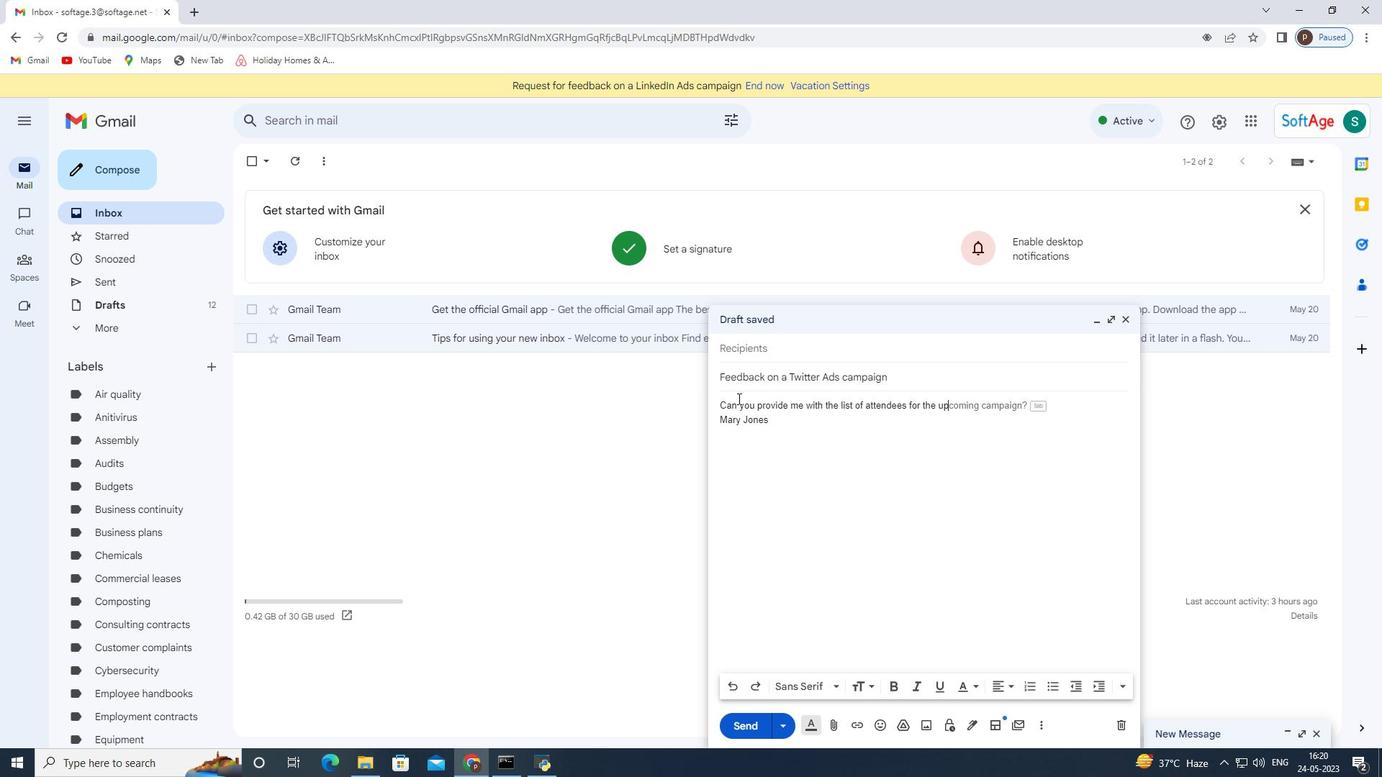 
Action: Key pressed c
Screenshot: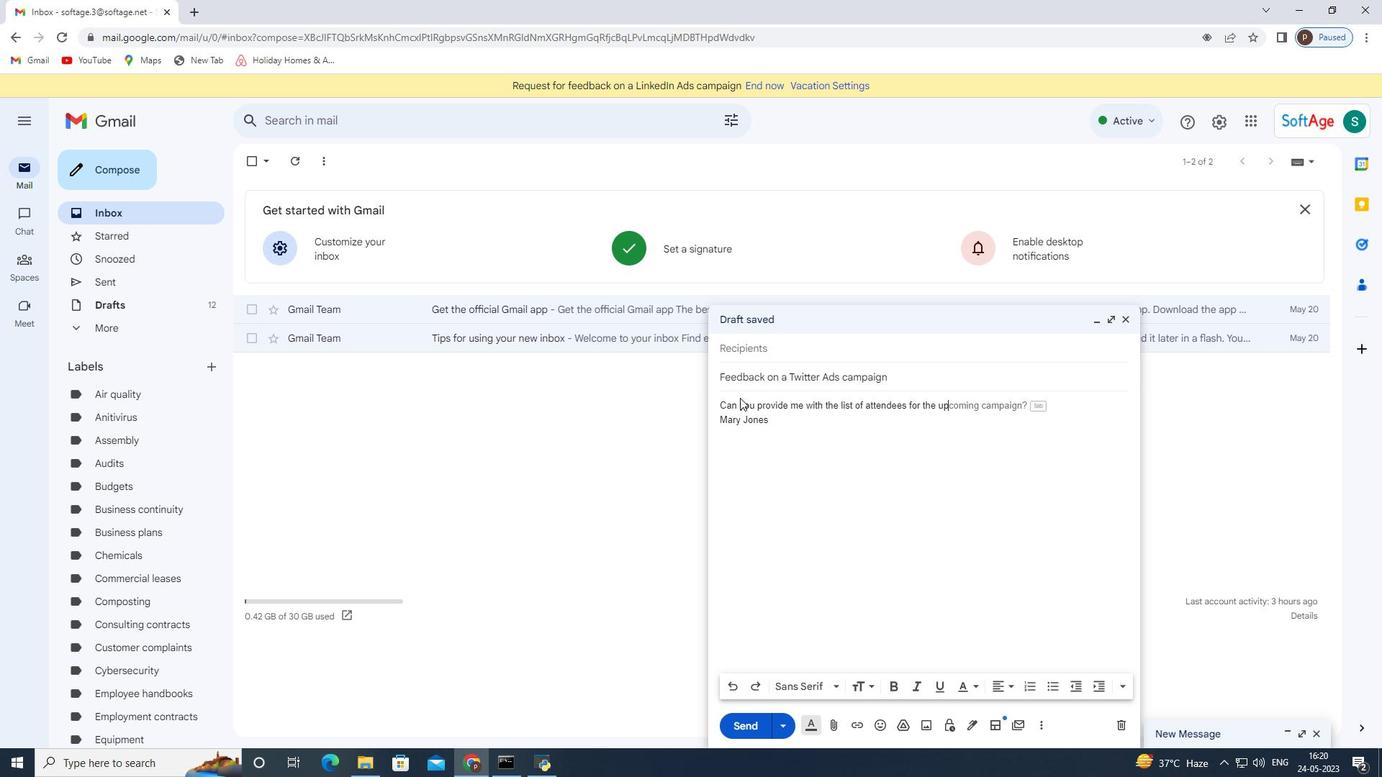 
Action: Mouse moved to (747, 393)
Screenshot: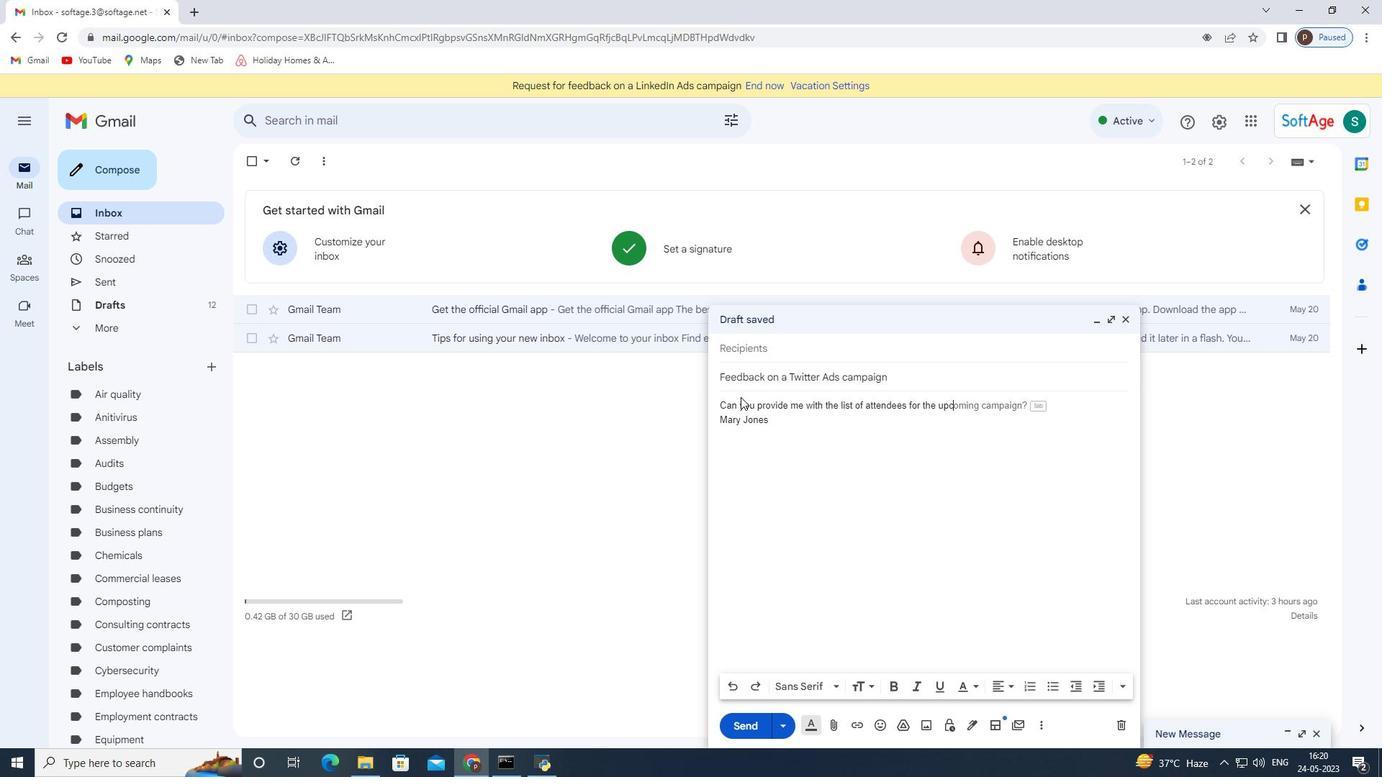 
Action: Key pressed o
Screenshot: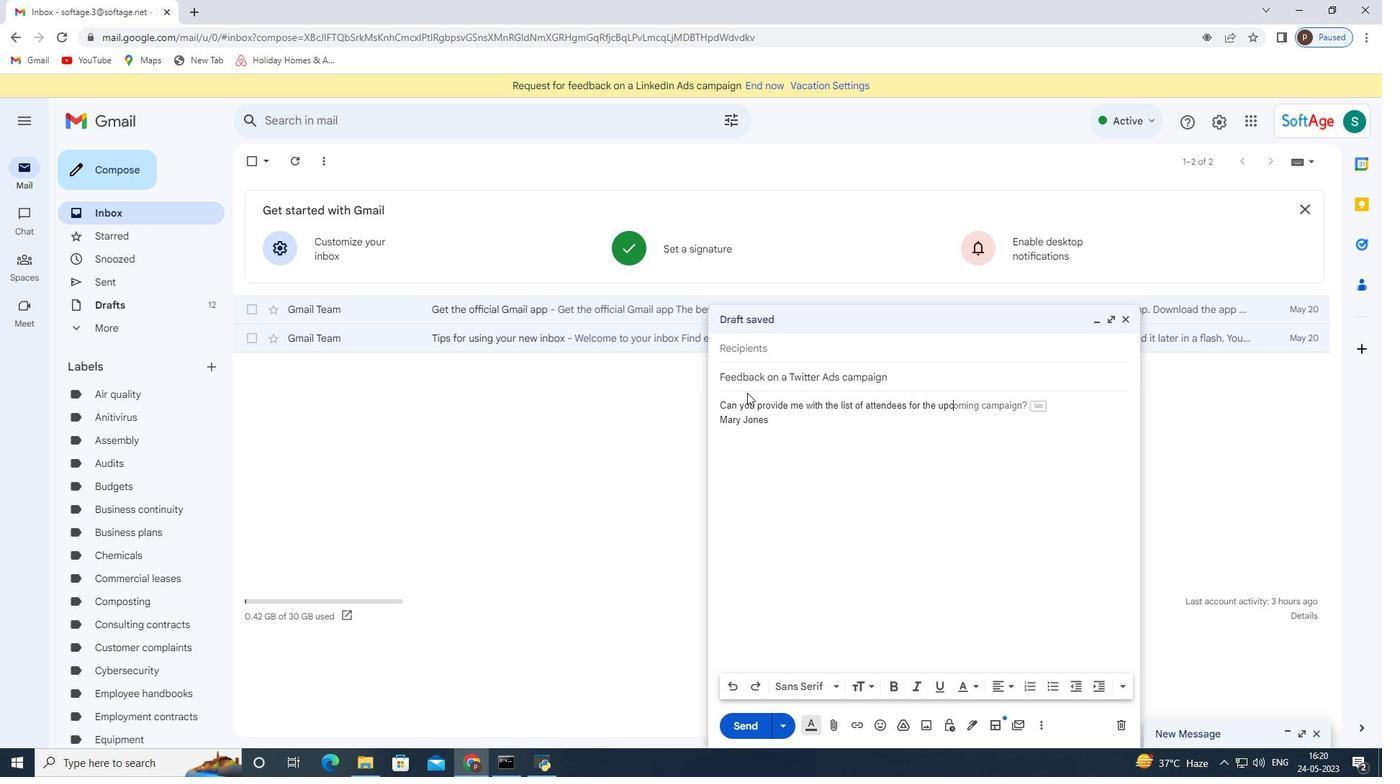 
Action: Mouse moved to (749, 392)
Screenshot: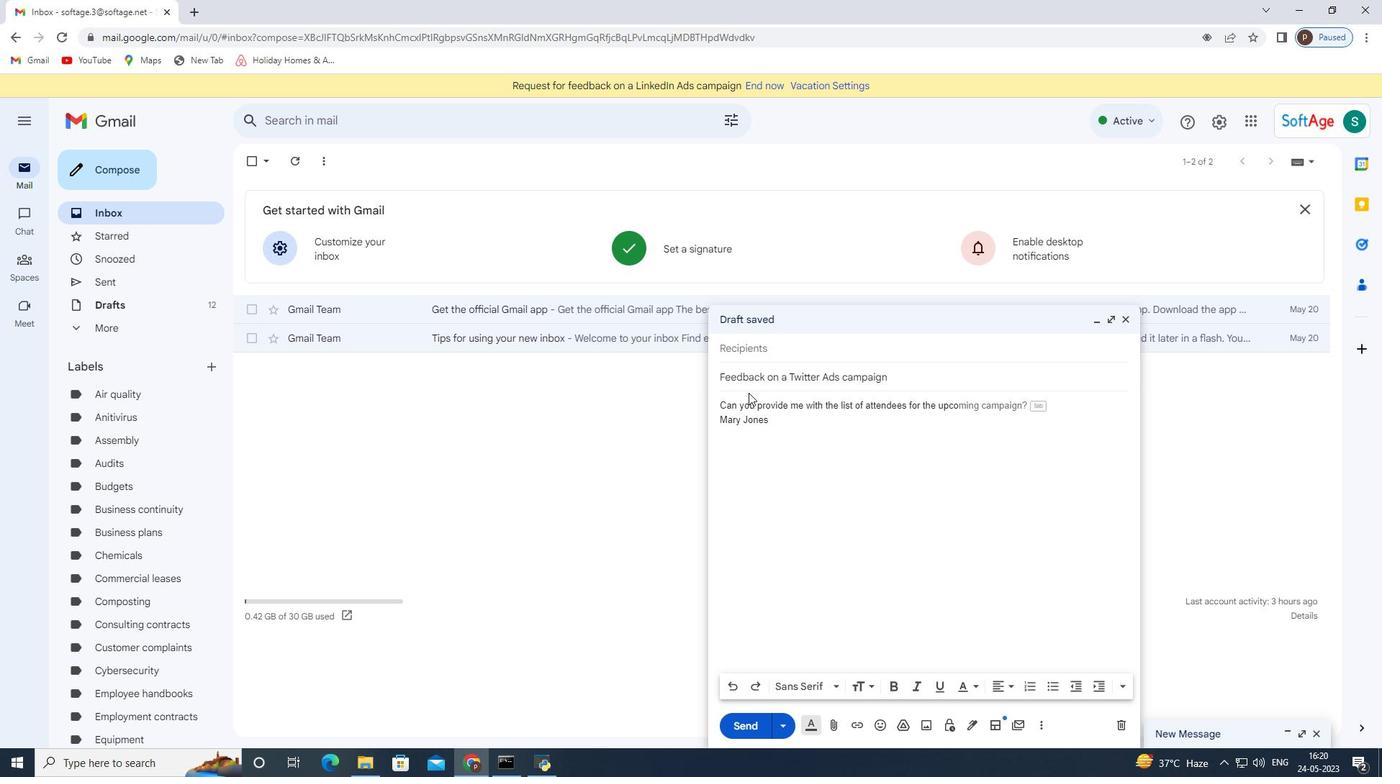 
Action: Key pressed ming
Screenshot: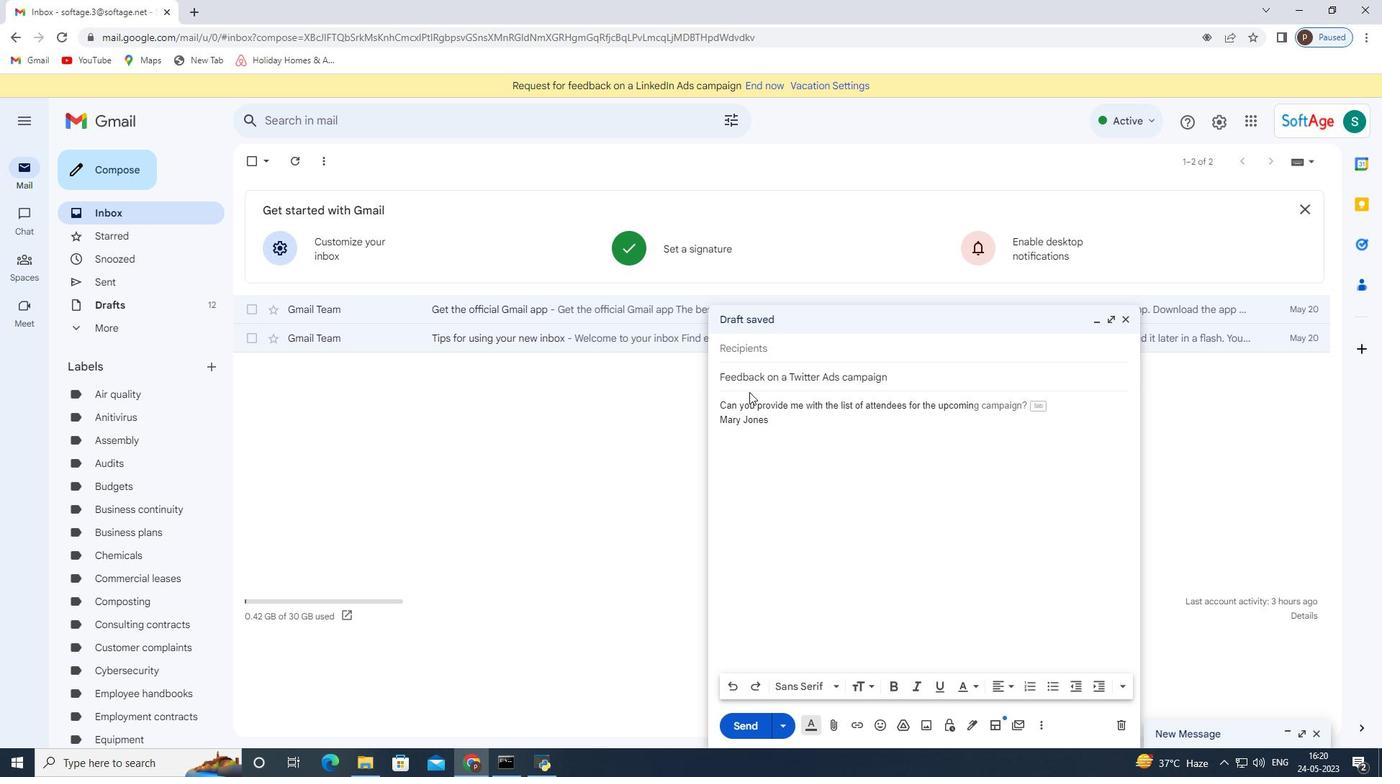 
Action: Mouse moved to (750, 391)
Screenshot: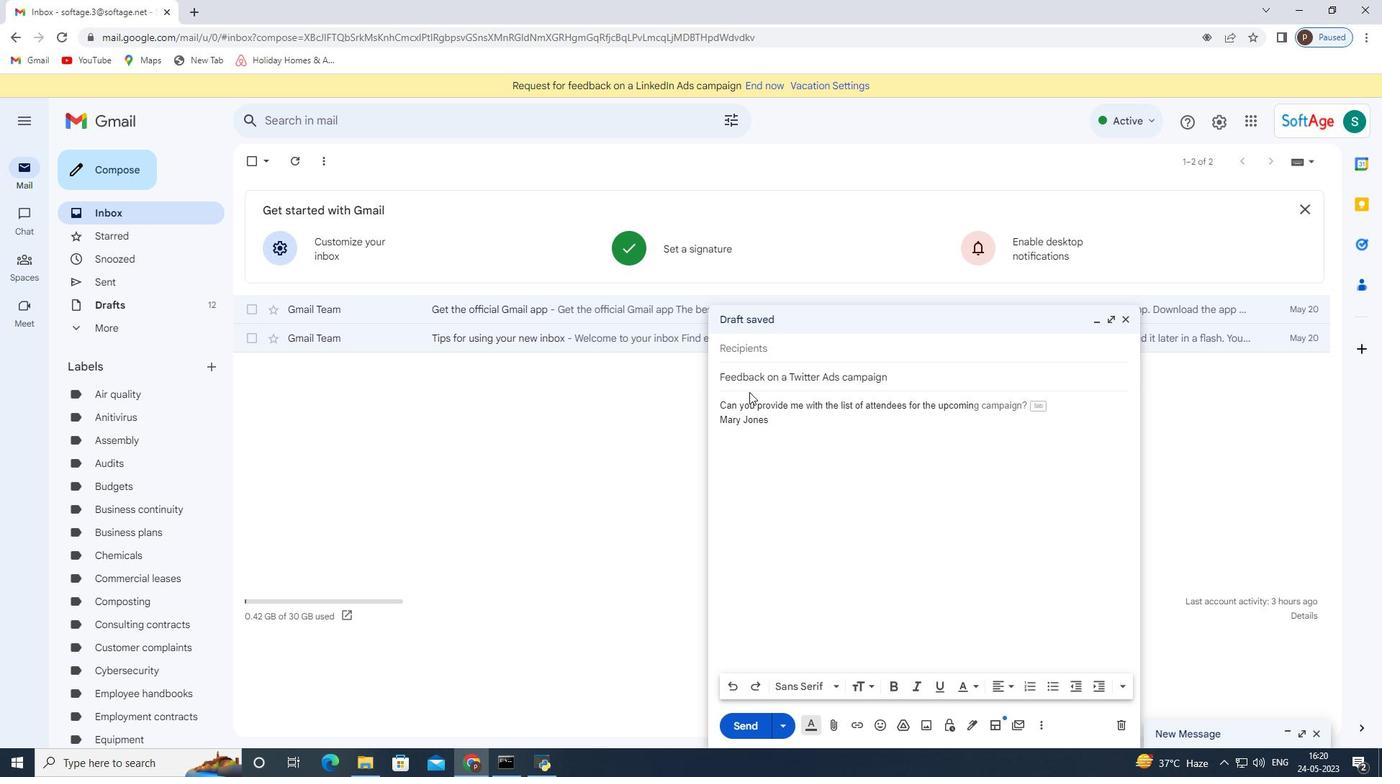 
Action: Key pressed <Key.space>
Screenshot: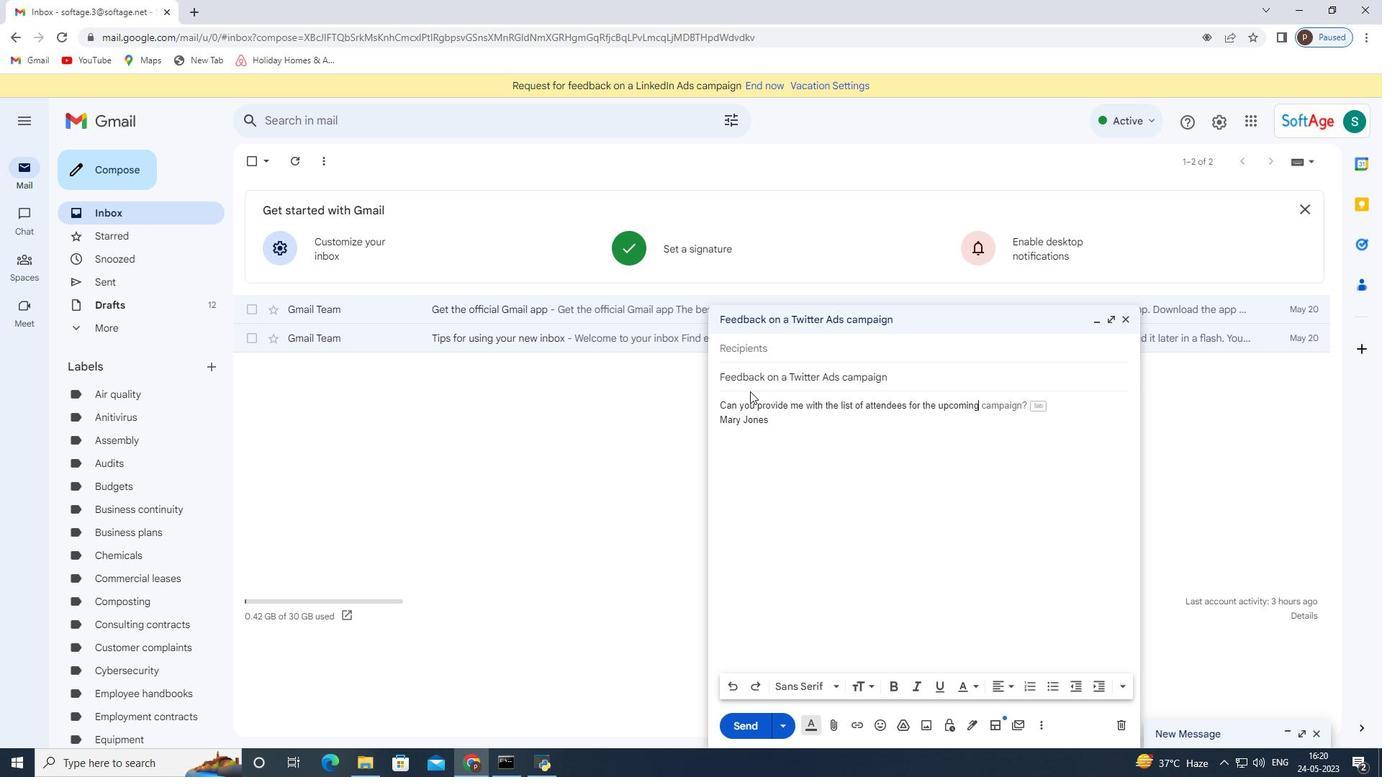 
Action: Mouse moved to (755, 387)
Screenshot: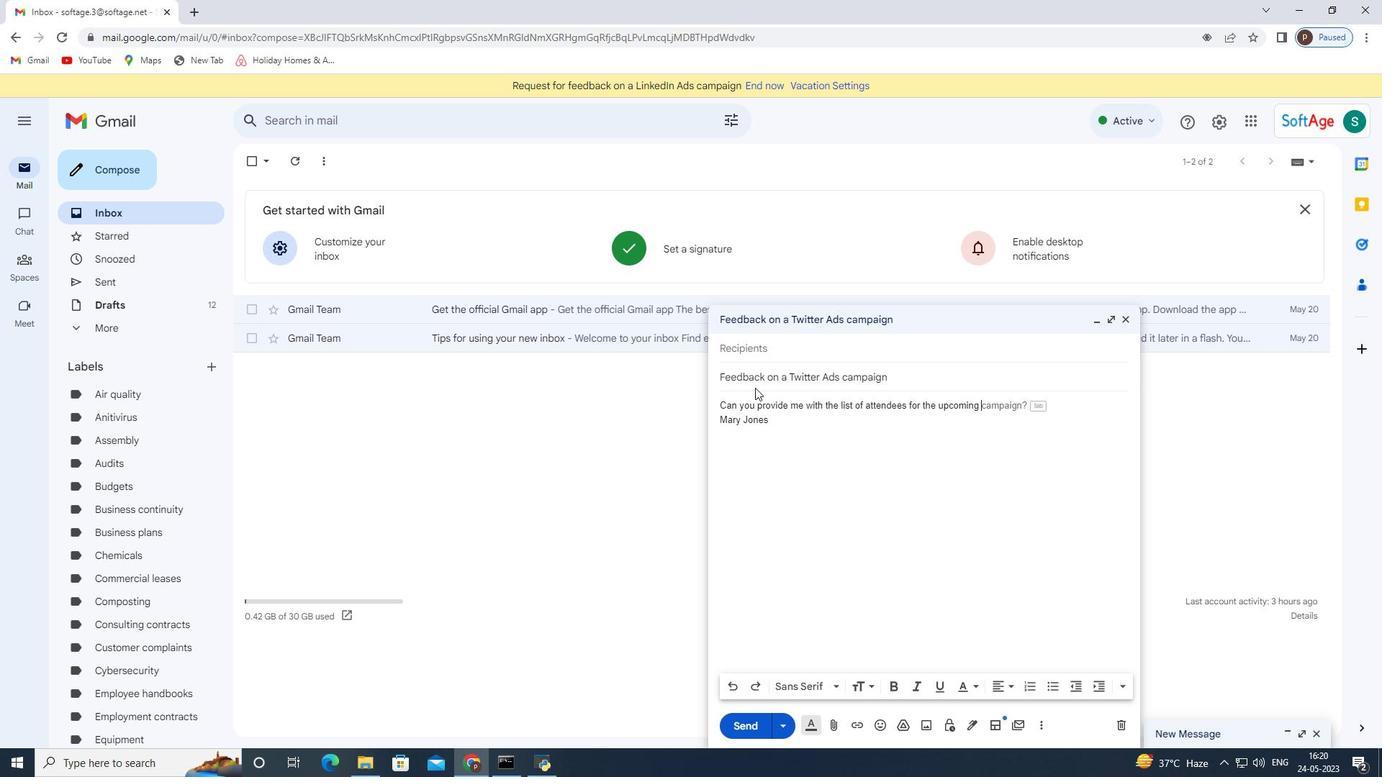 
Action: Key pressed <Key.space>
Screenshot: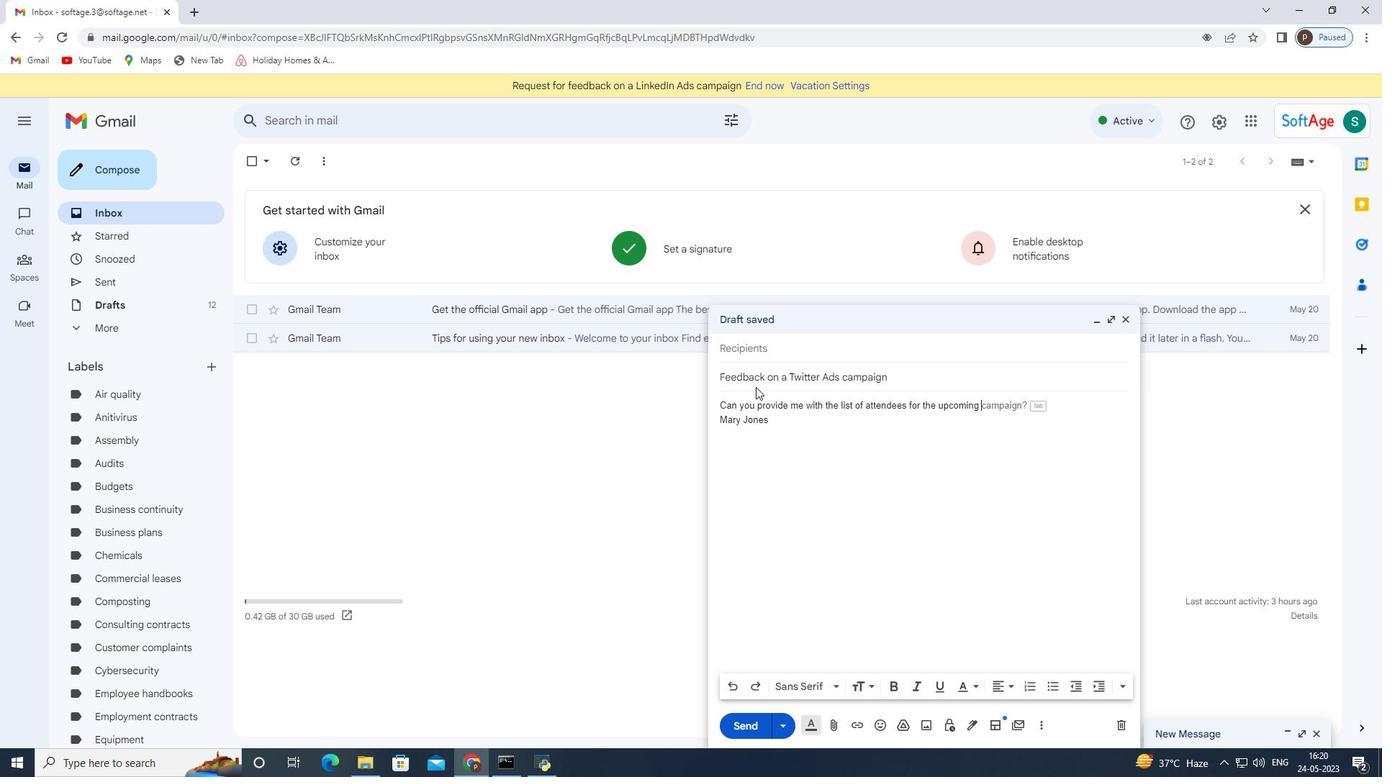 
Action: Mouse moved to (758, 385)
Screenshot: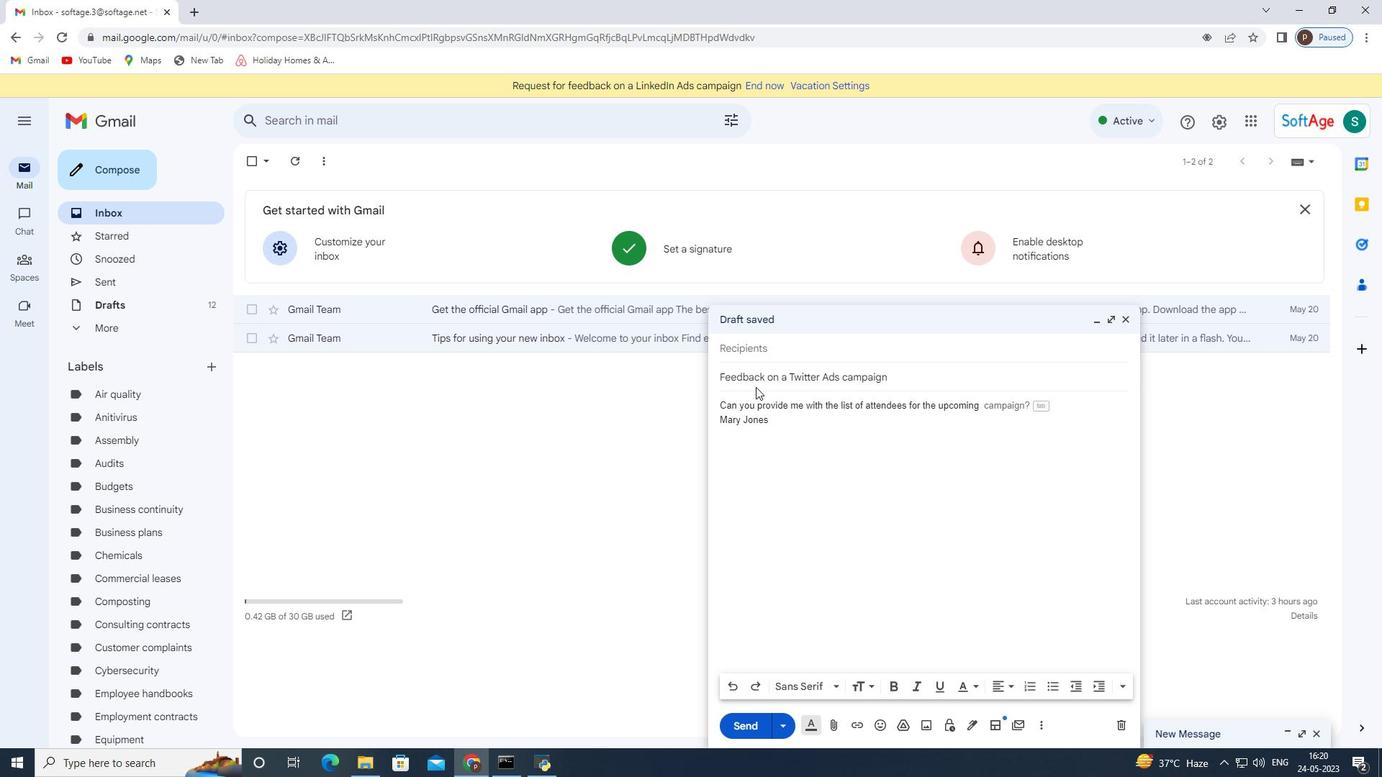 
Action: Key pressed c
Screenshot: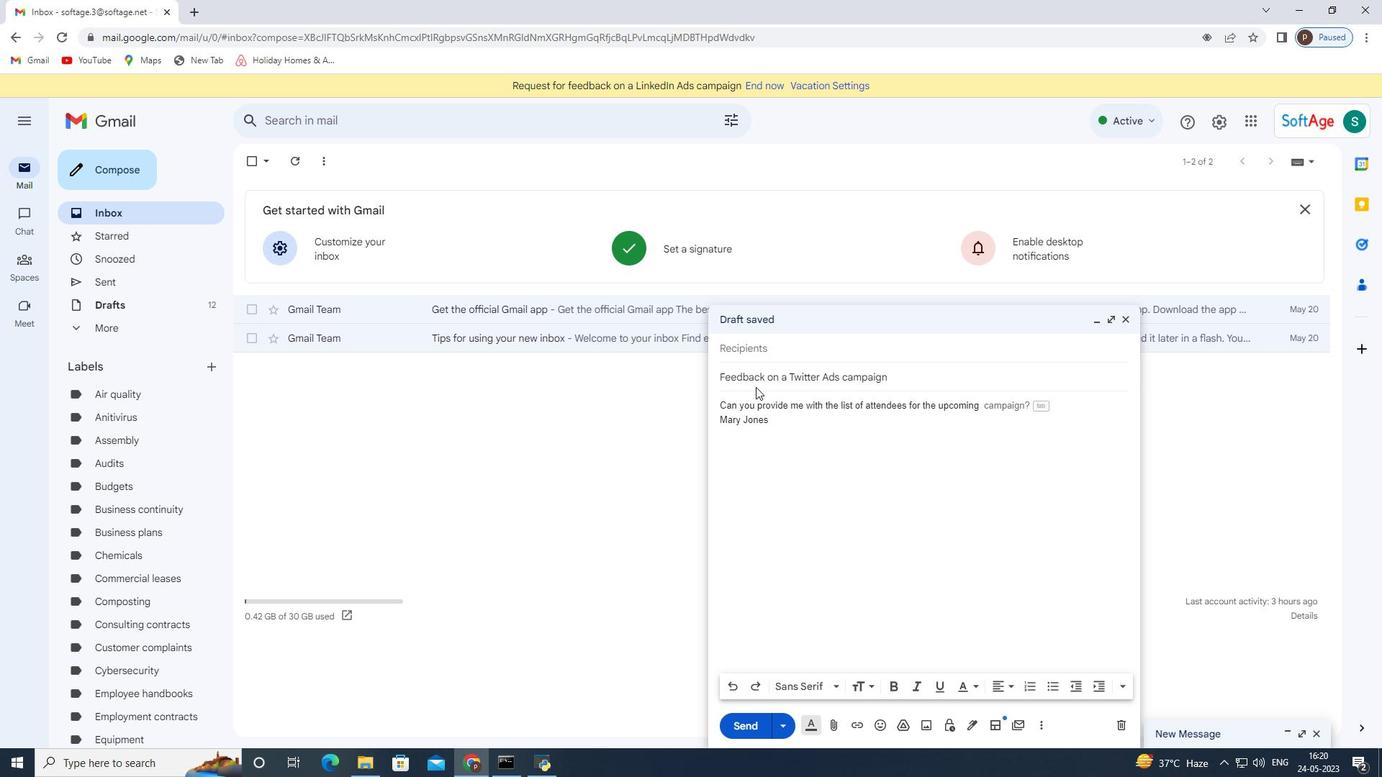 
Action: Mouse moved to (781, 374)
Screenshot: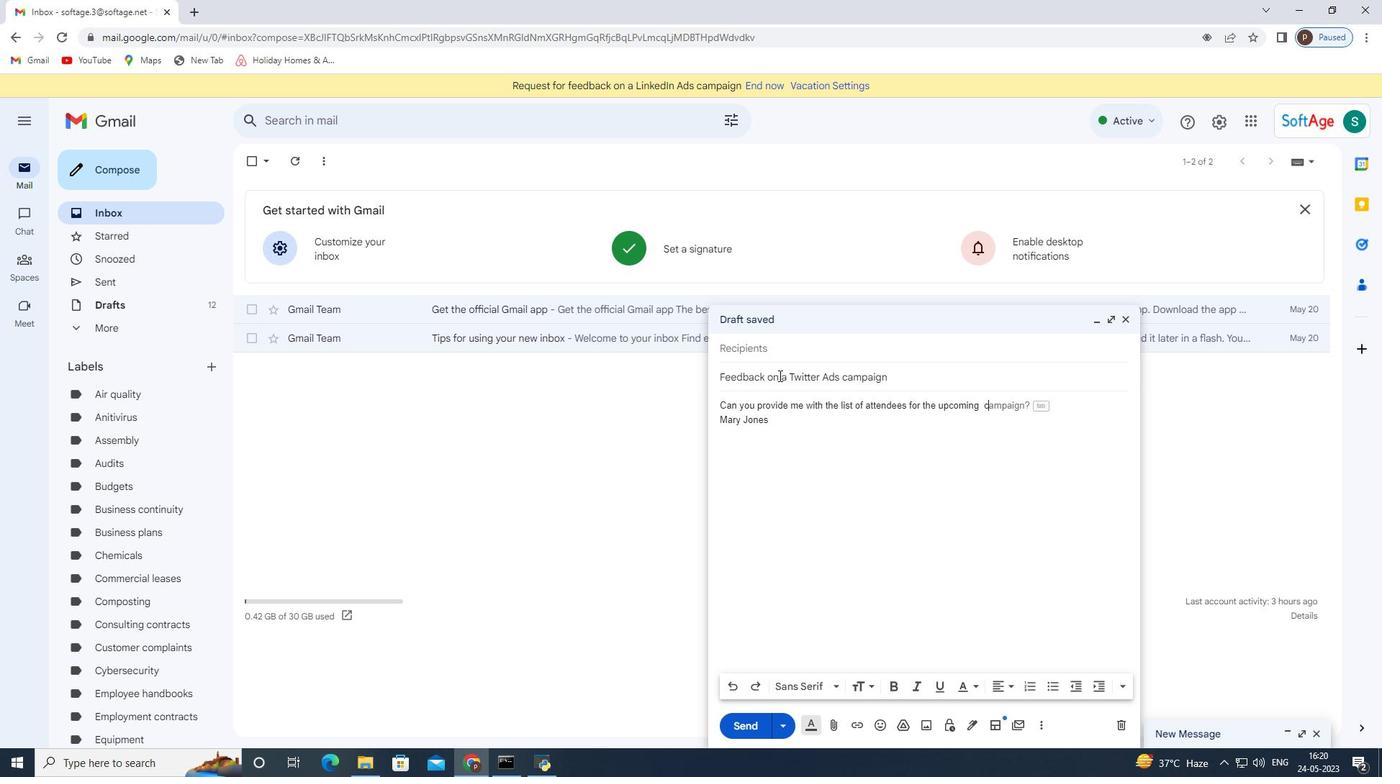 
Action: Key pressed on
Screenshot: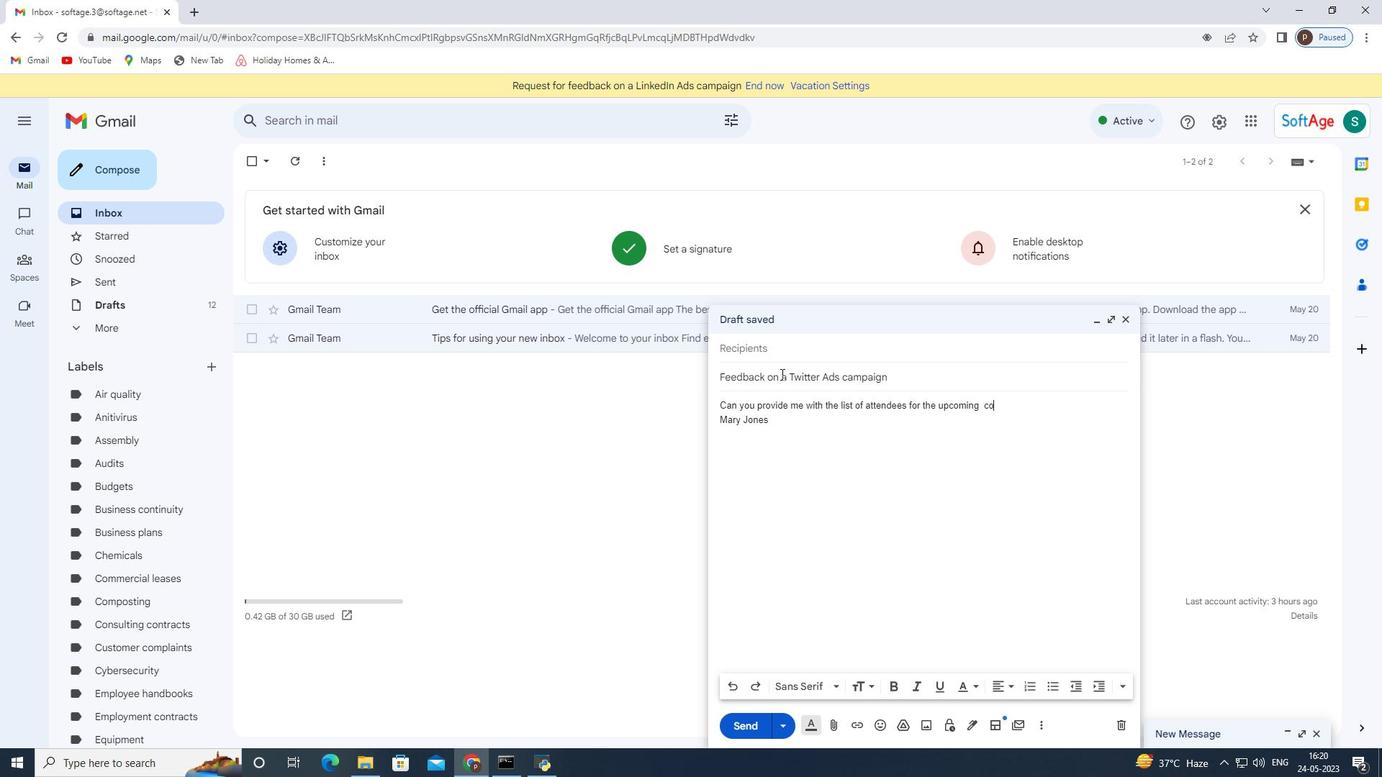 
Action: Mouse moved to (781, 374)
Screenshot: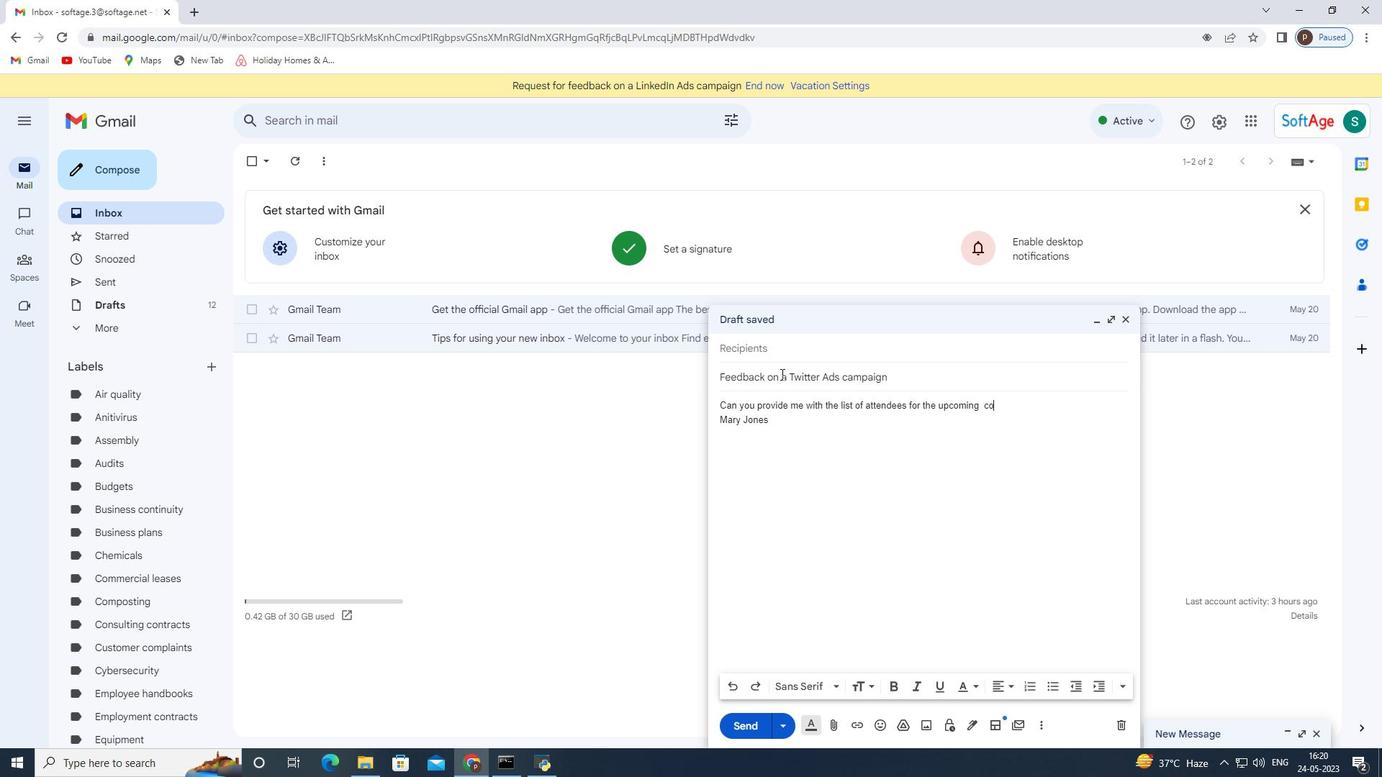 
Action: Key pressed f
Screenshot: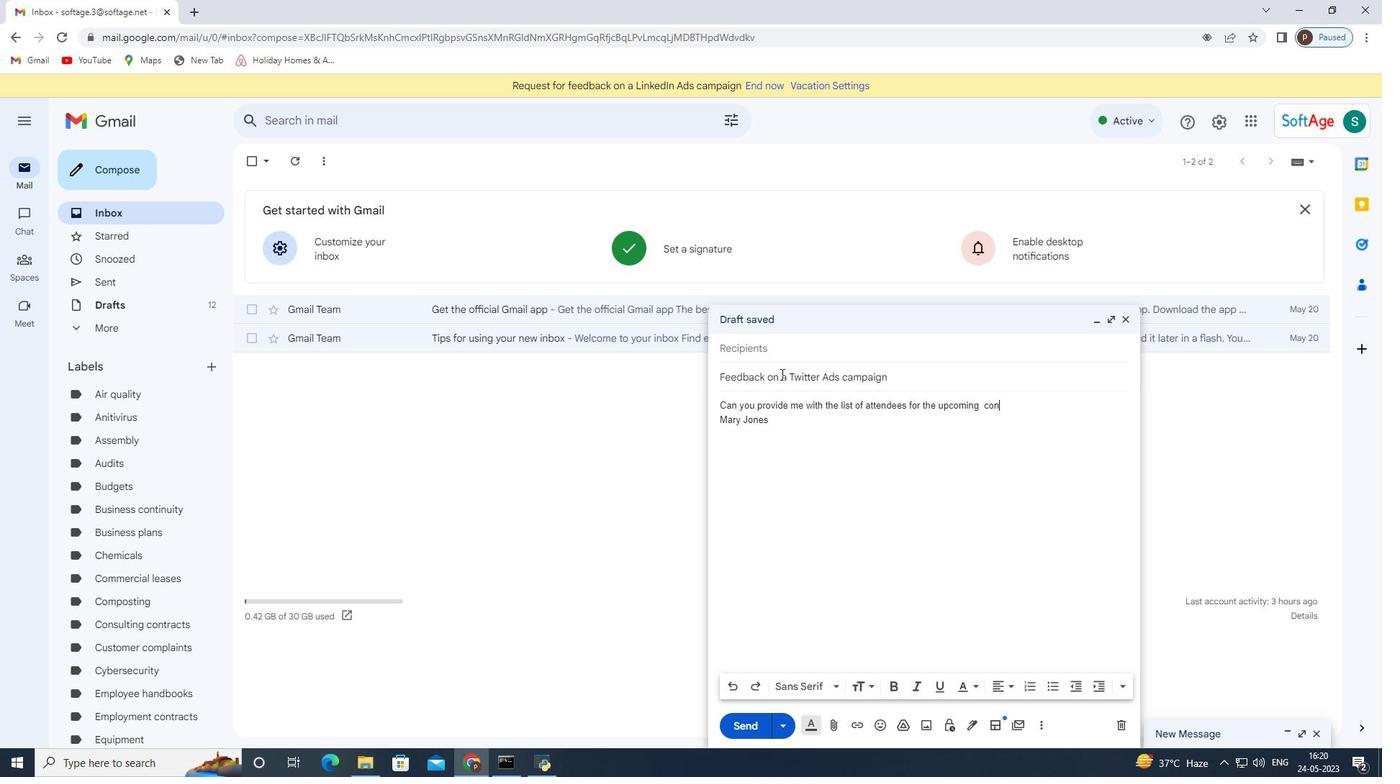 
Action: Mouse moved to (786, 371)
Screenshot: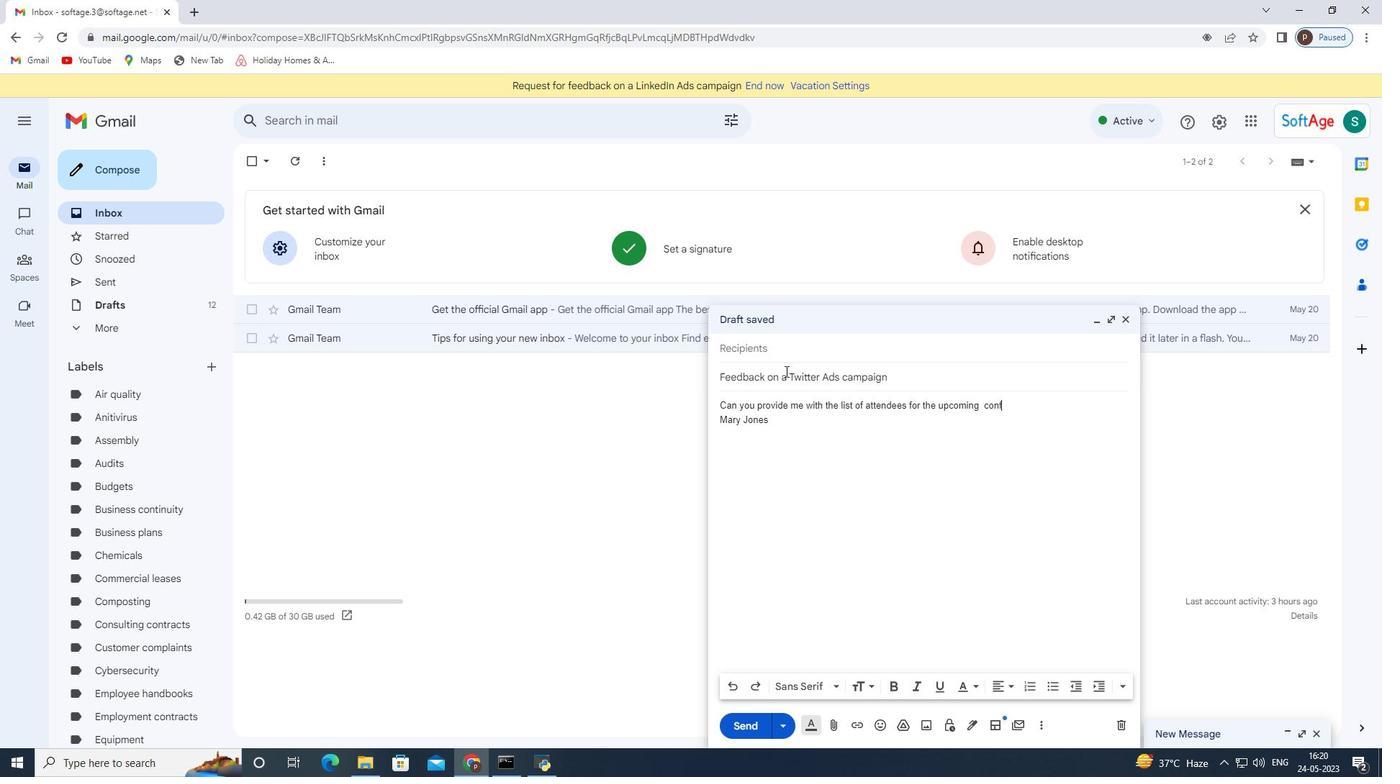 
Action: Key pressed e
Screenshot: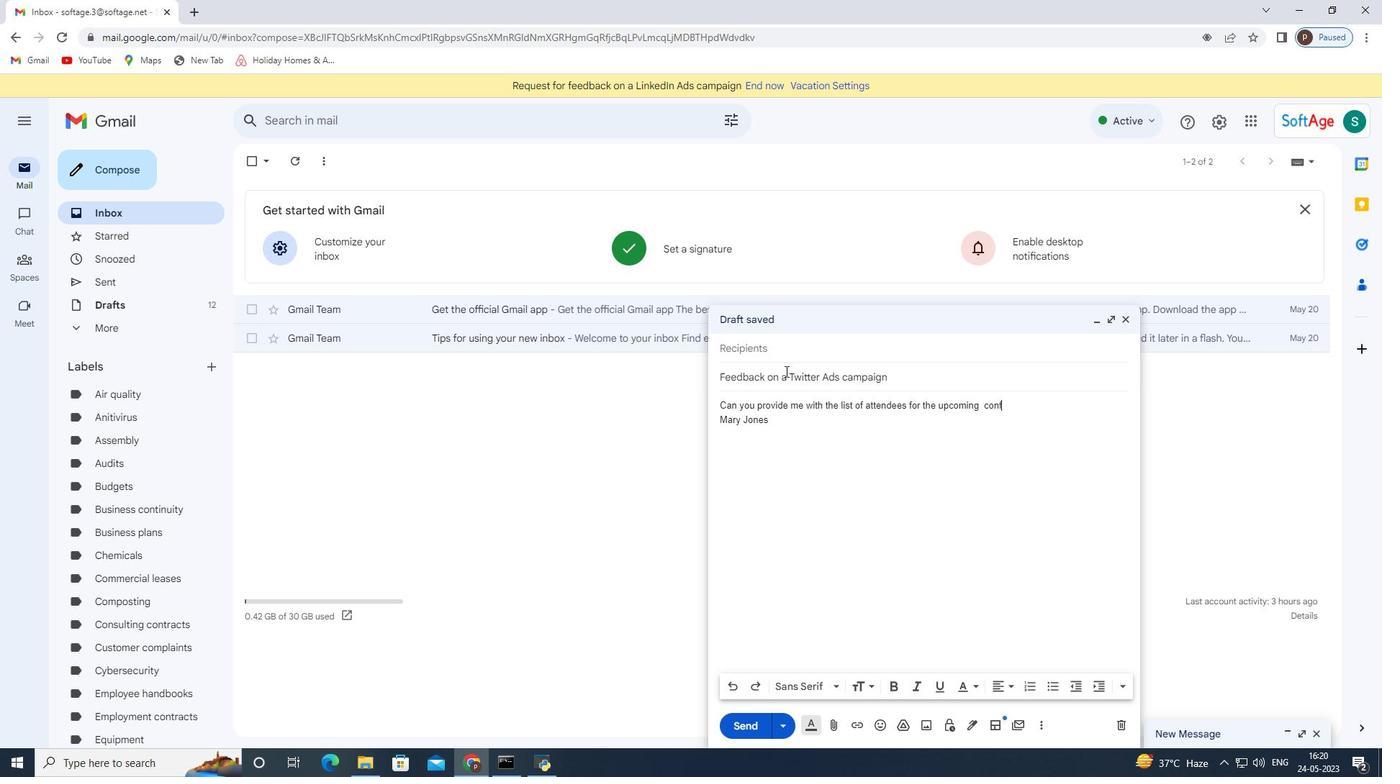
Action: Mouse moved to (789, 370)
Screenshot: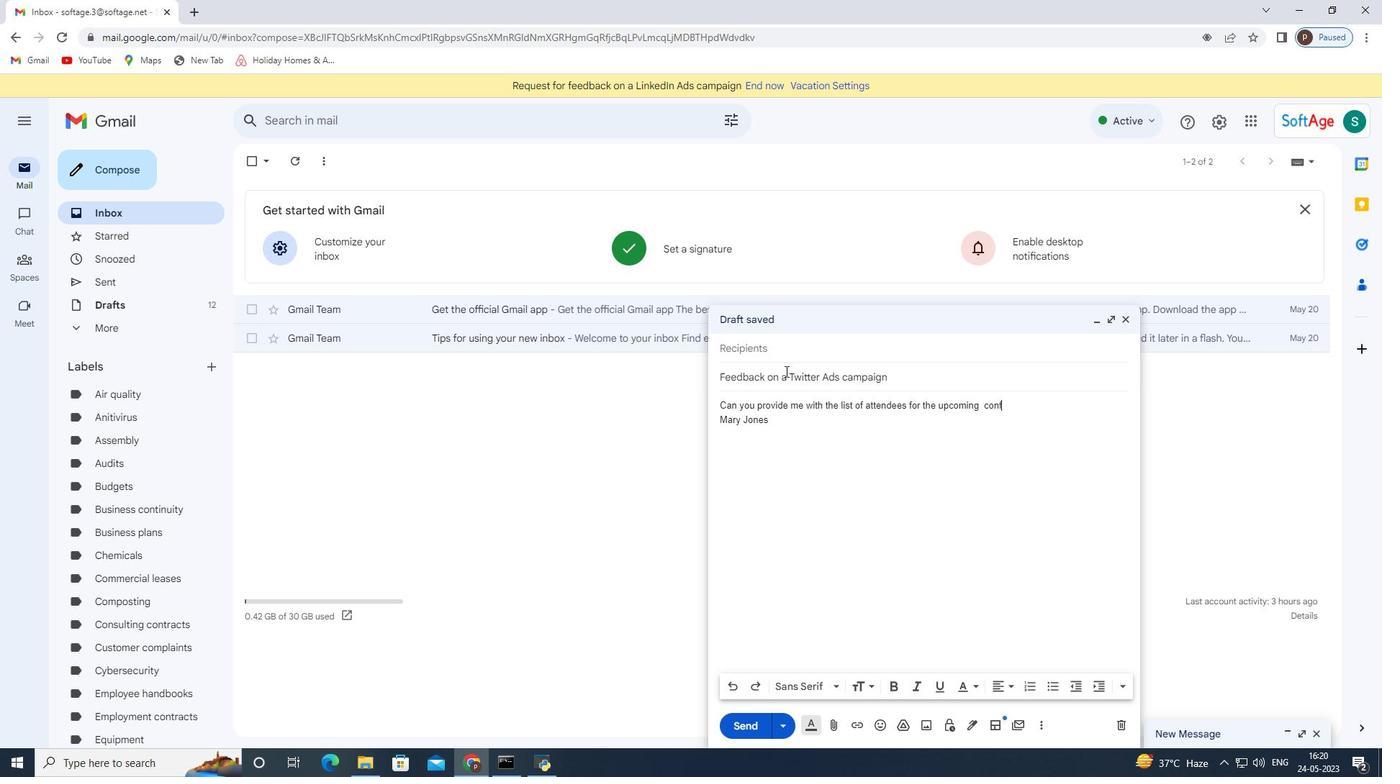 
Action: Key pressed re
Screenshot: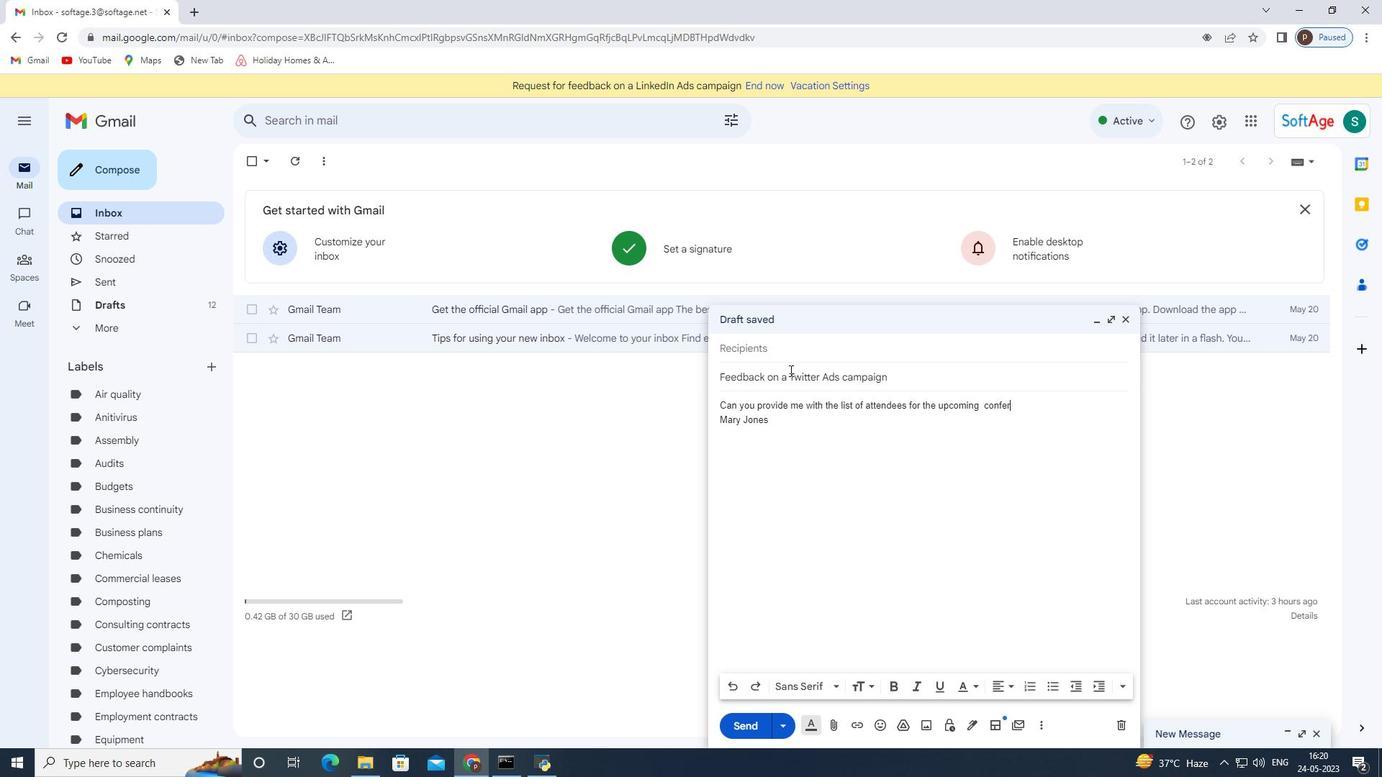 
Action: Mouse moved to (796, 366)
Screenshot: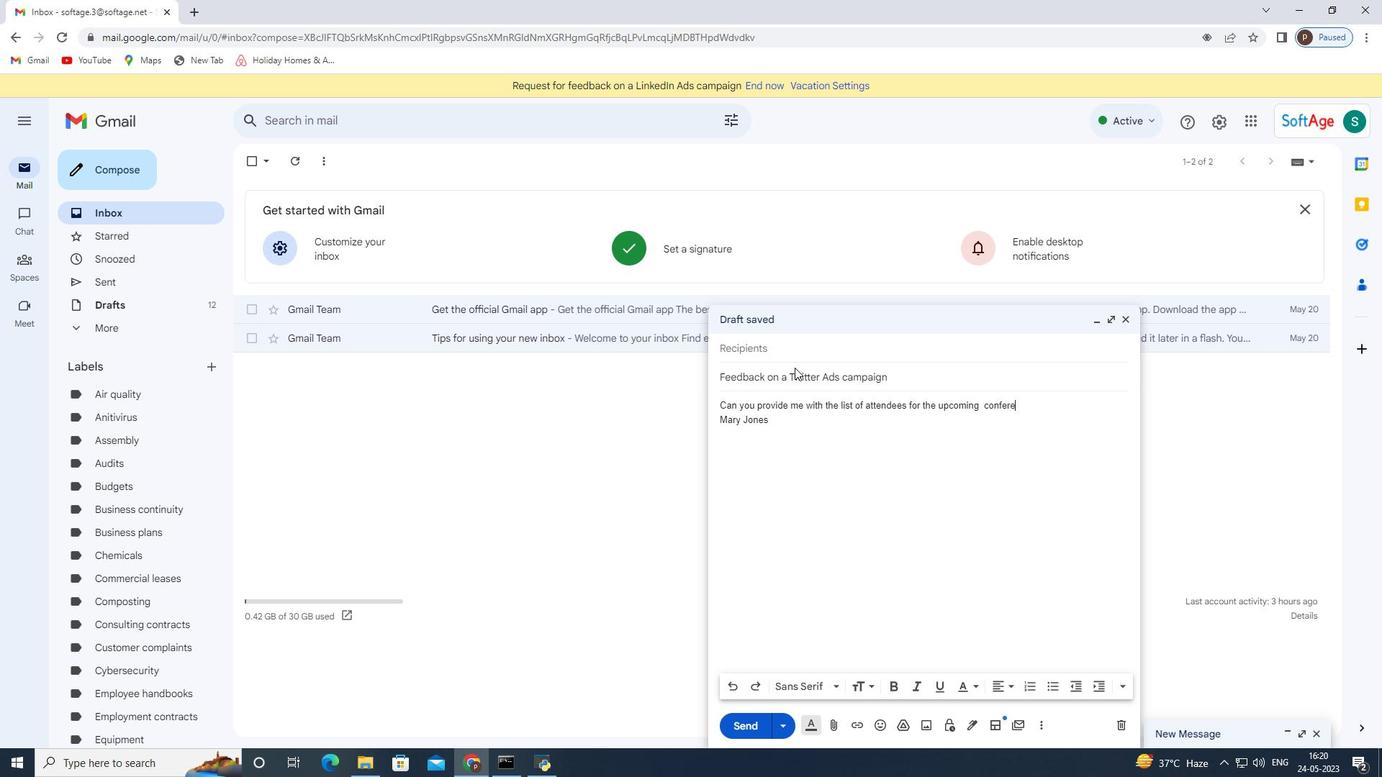 
Action: Key pressed n
Screenshot: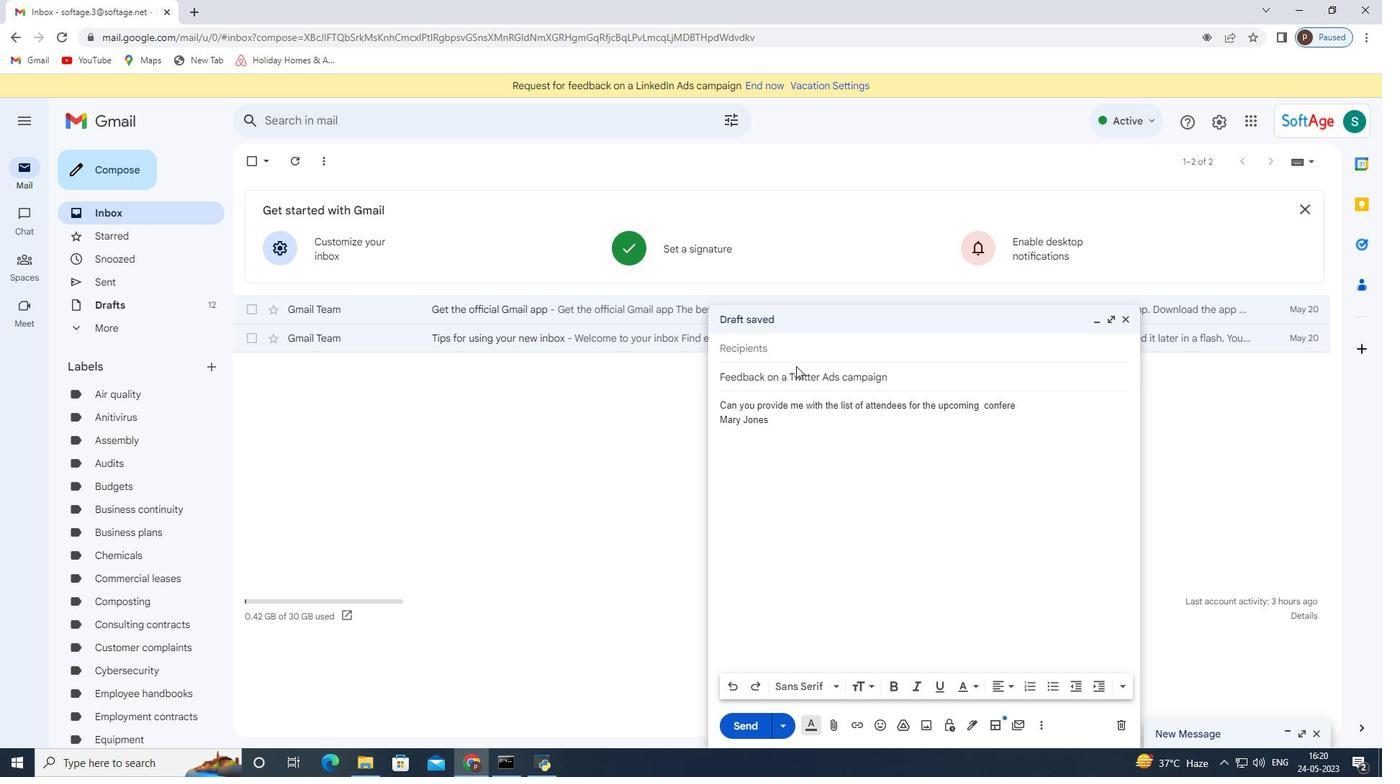 
Action: Mouse moved to (796, 366)
Screenshot: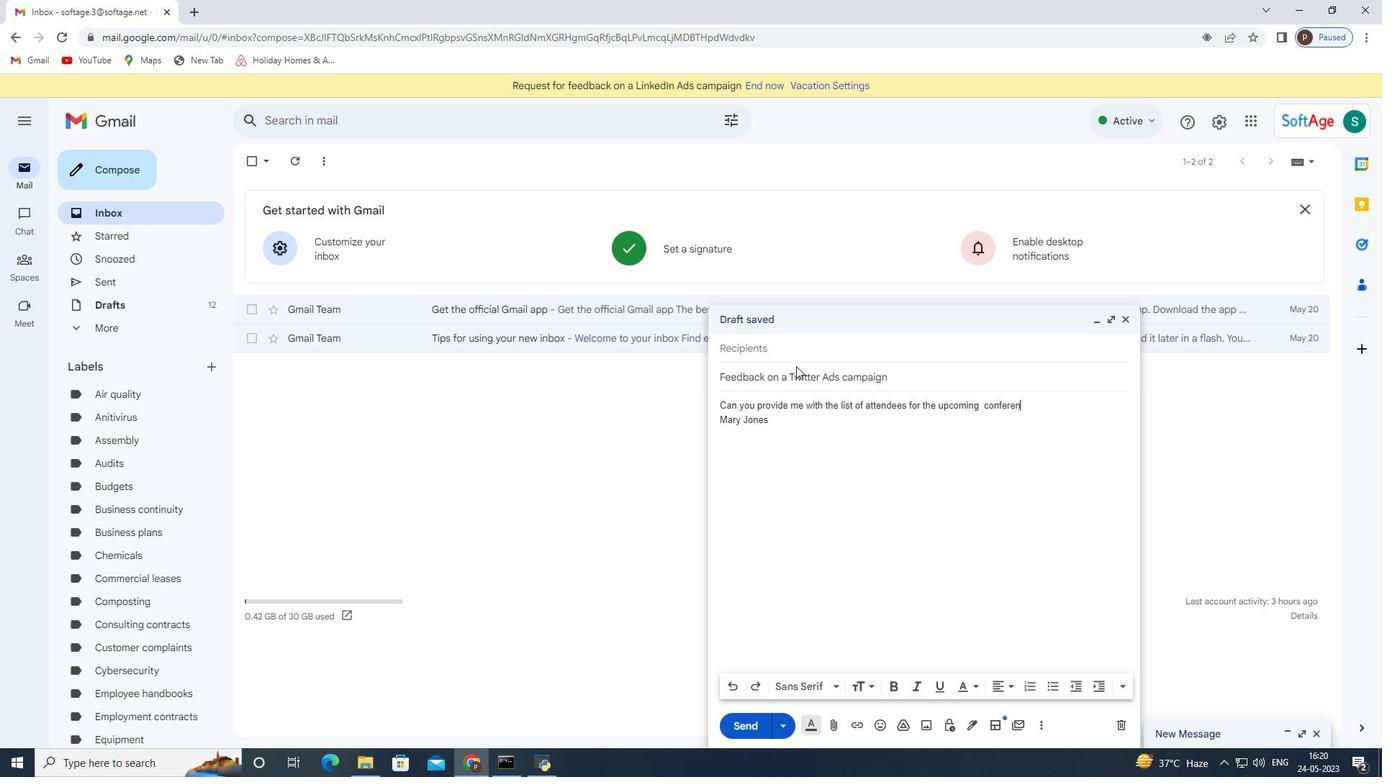
Action: Key pressed ce<Key.shift_r>?
Screenshot: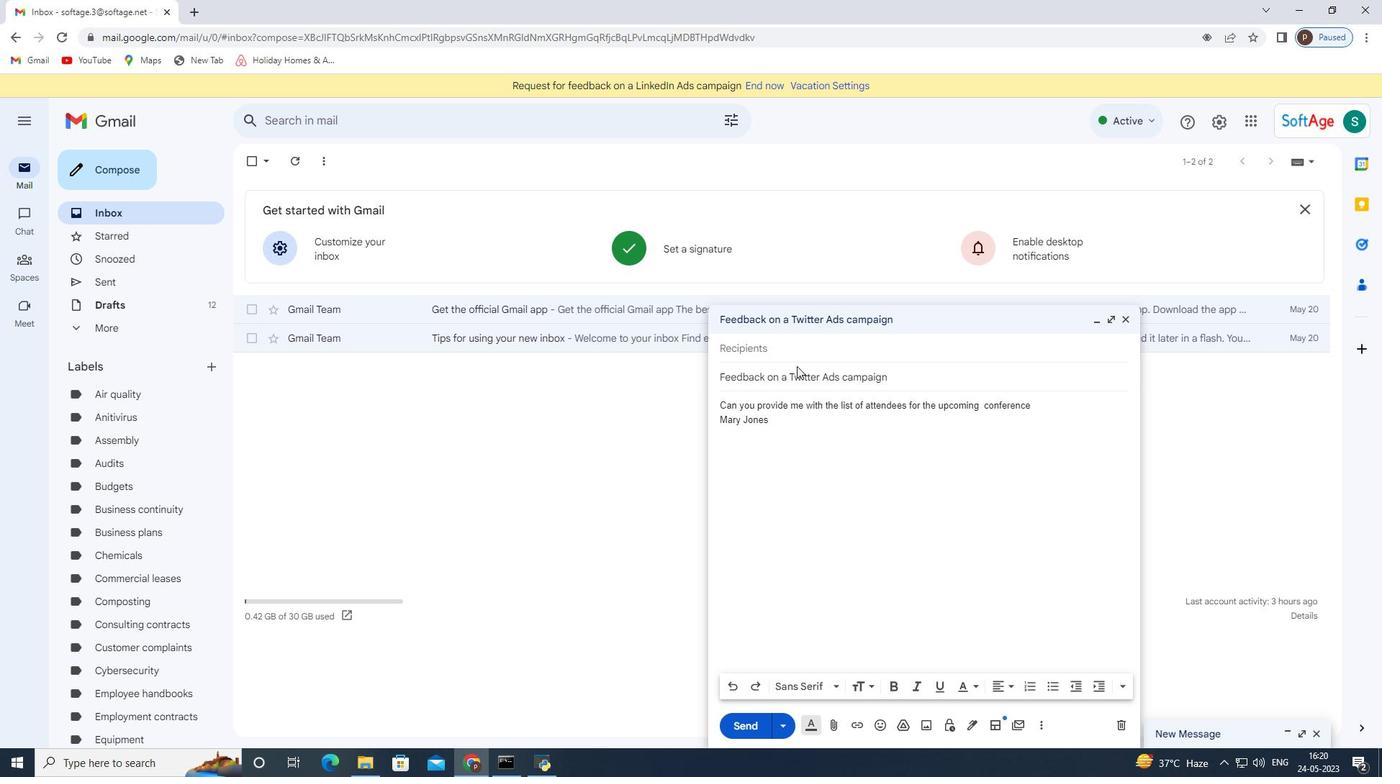 
Action: Mouse moved to (845, 727)
Screenshot: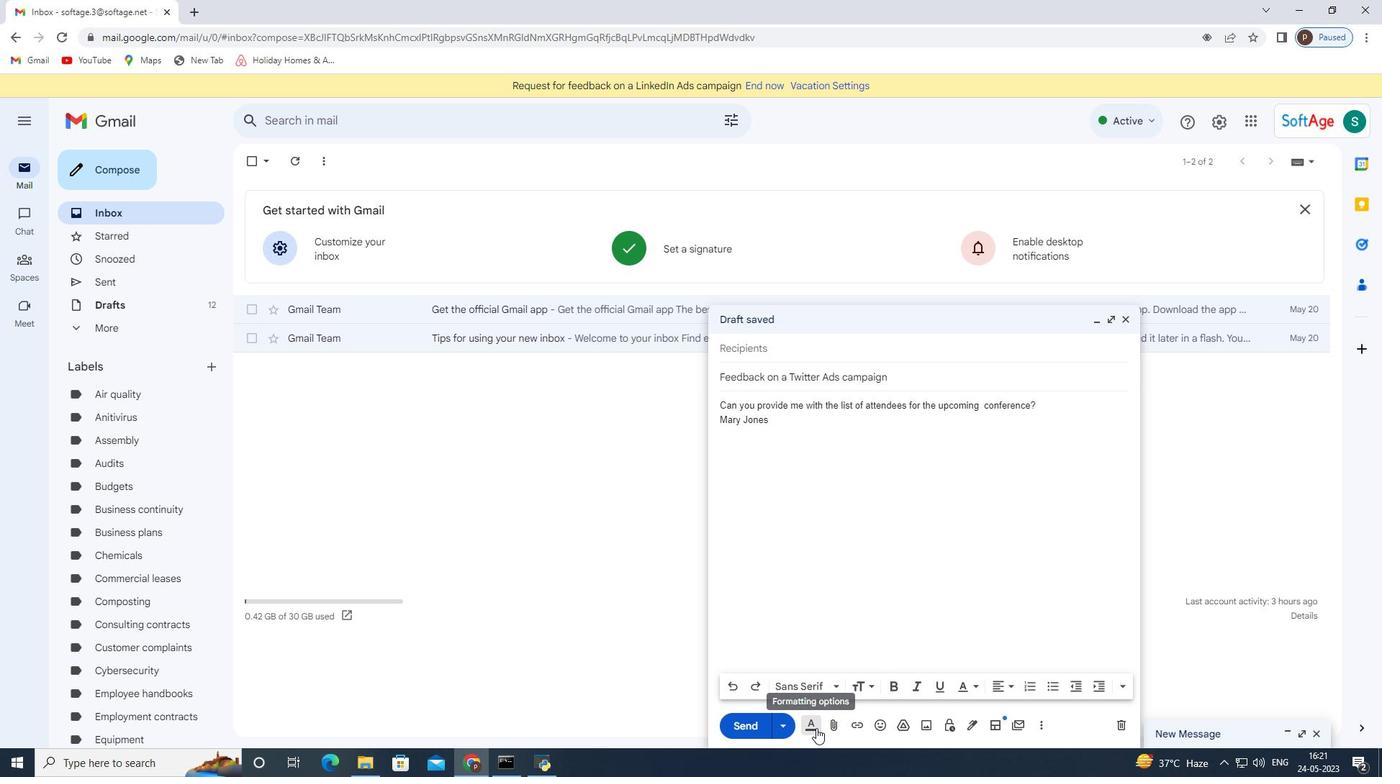 
Action: Key pressed <Key.enter>
Screenshot: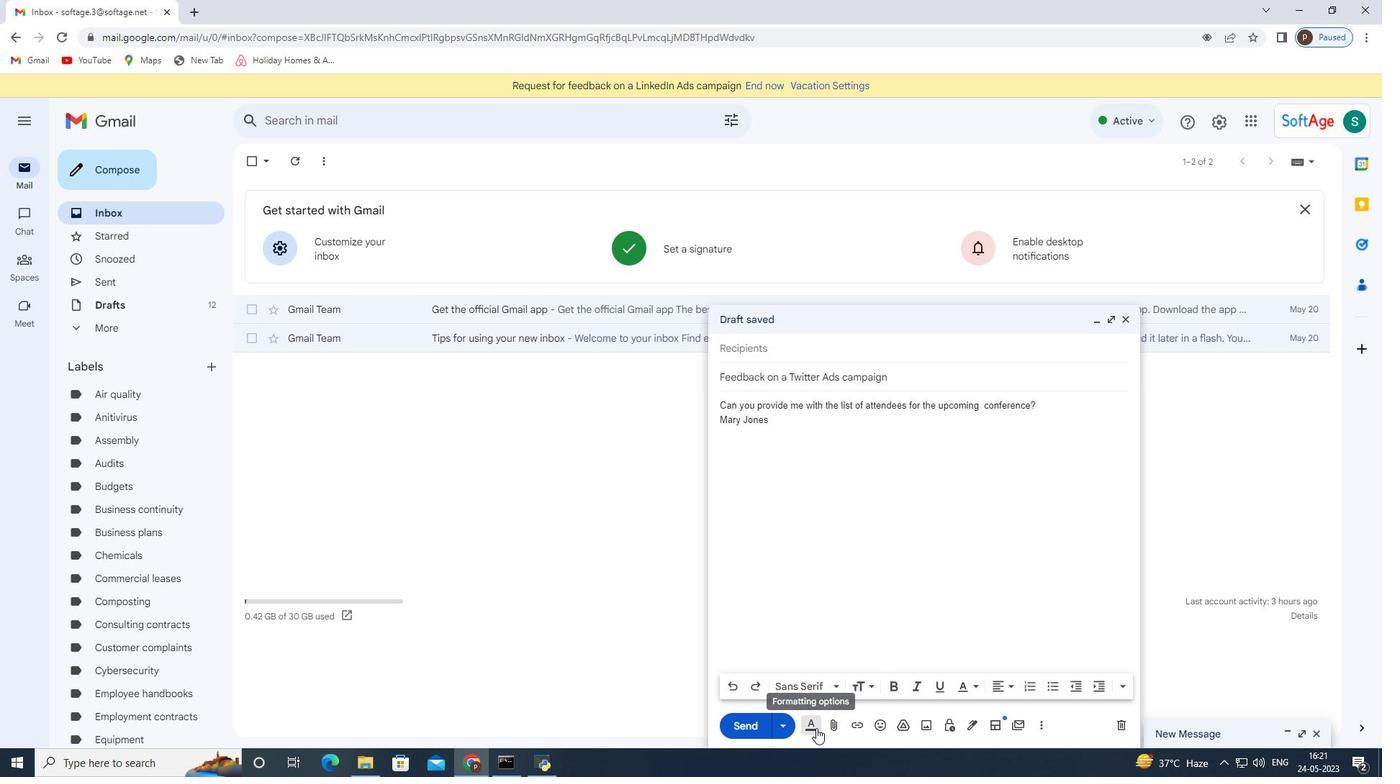
Action: Mouse moved to (803, 349)
Screenshot: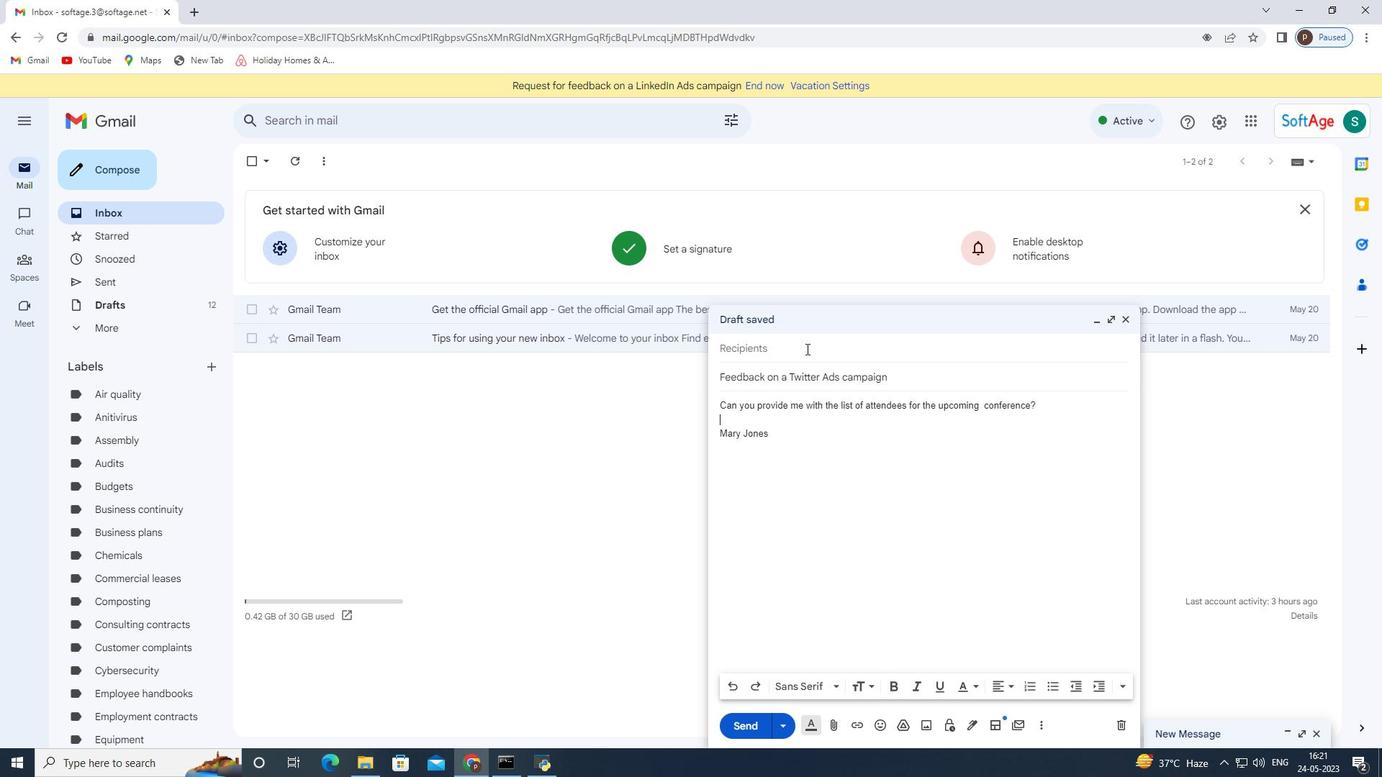 
Action: Mouse pressed left at (803, 349)
Screenshot: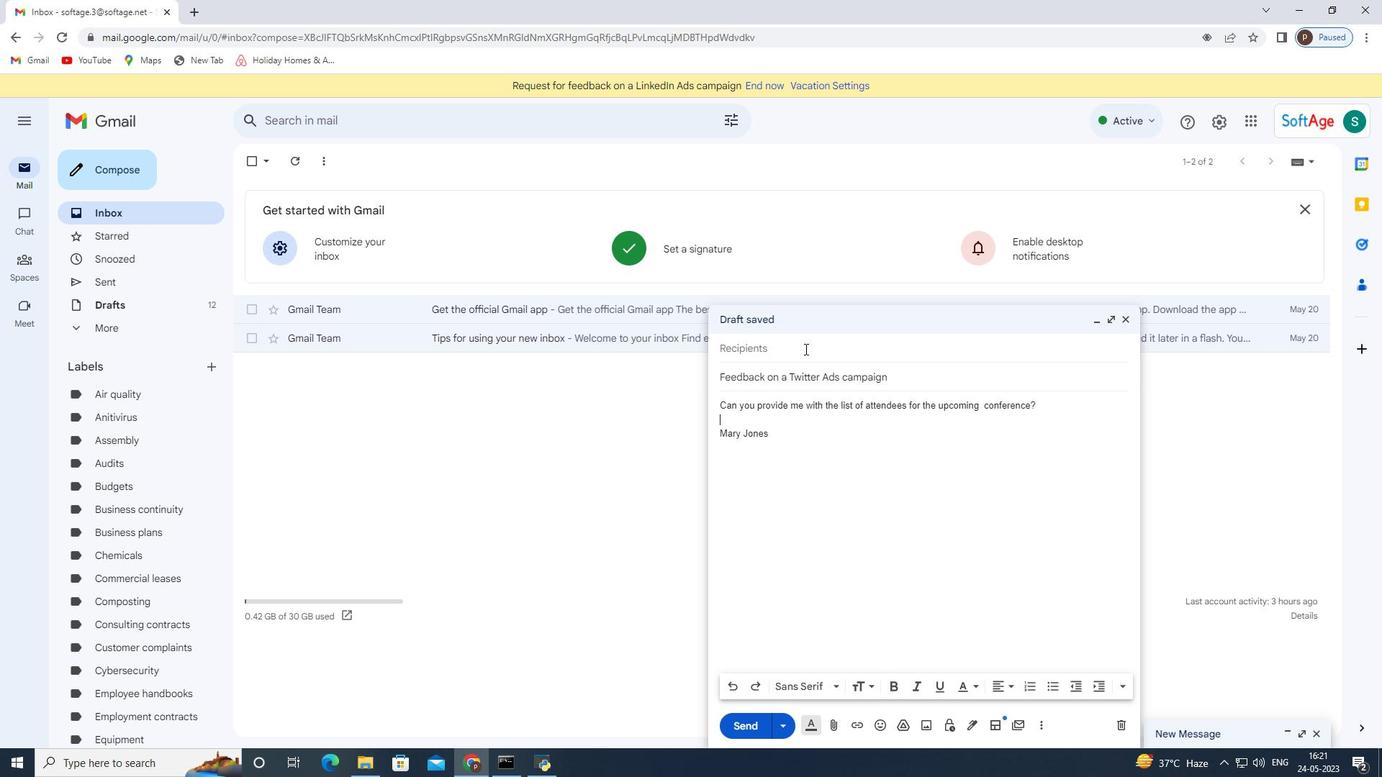 
Action: Mouse moved to (802, 350)
Screenshot: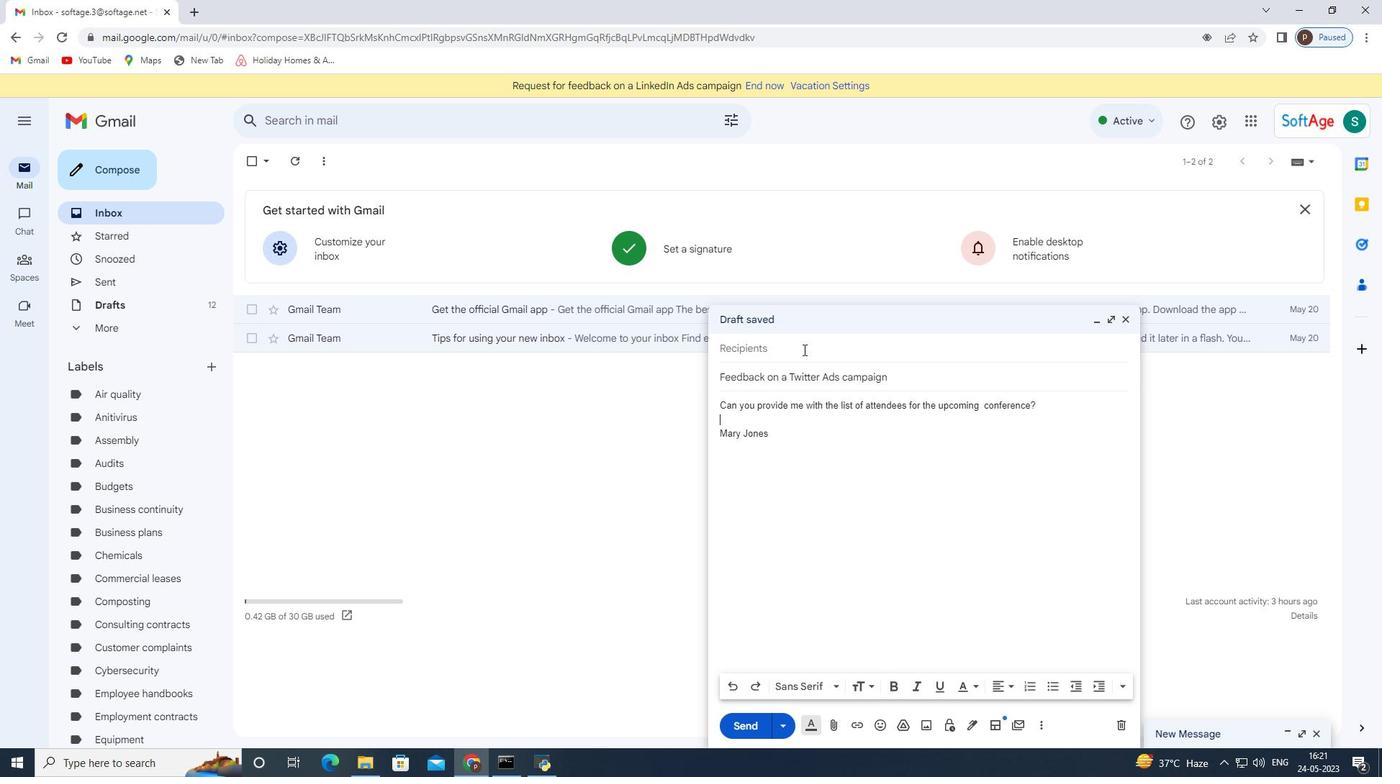 
Action: Key pressed softage.6
Screenshot: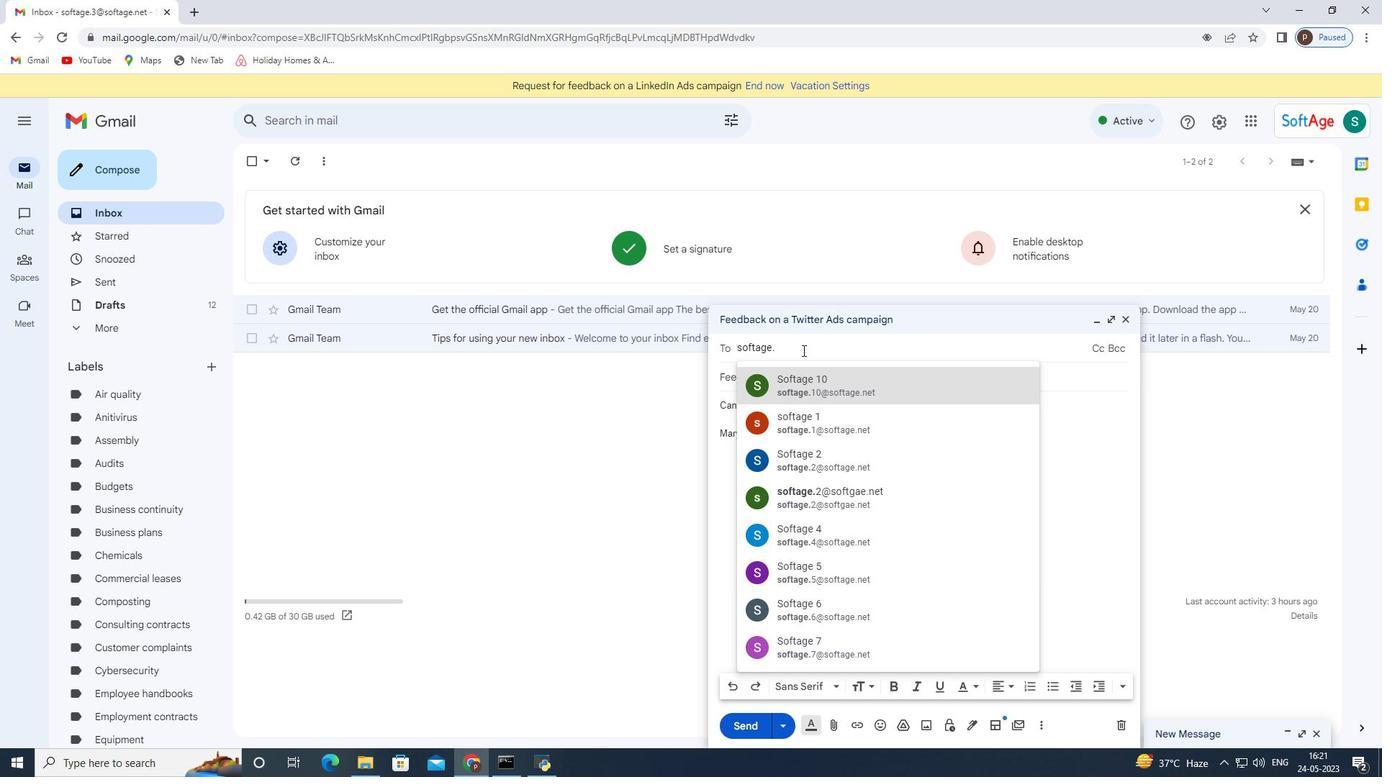
Action: Mouse moved to (835, 387)
Screenshot: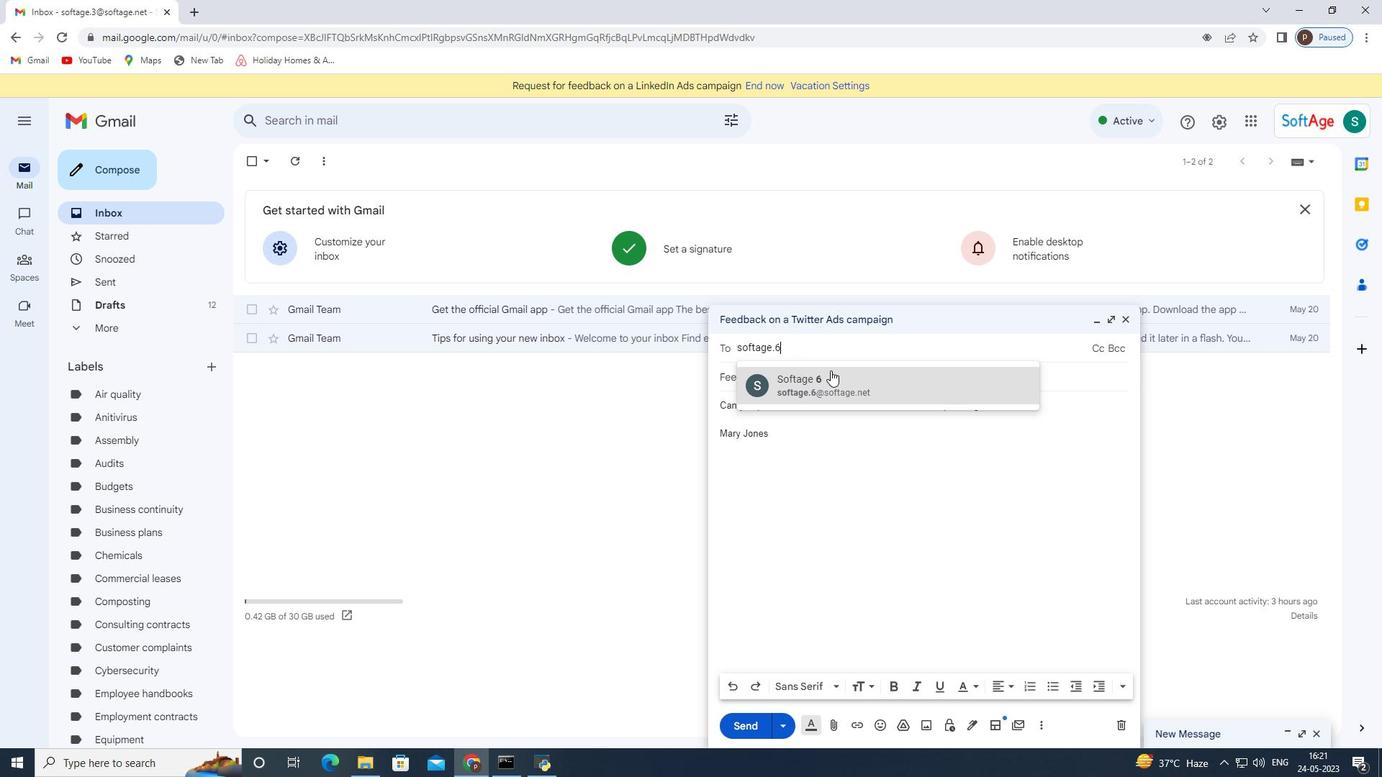 
Action: Mouse pressed left at (835, 387)
Screenshot: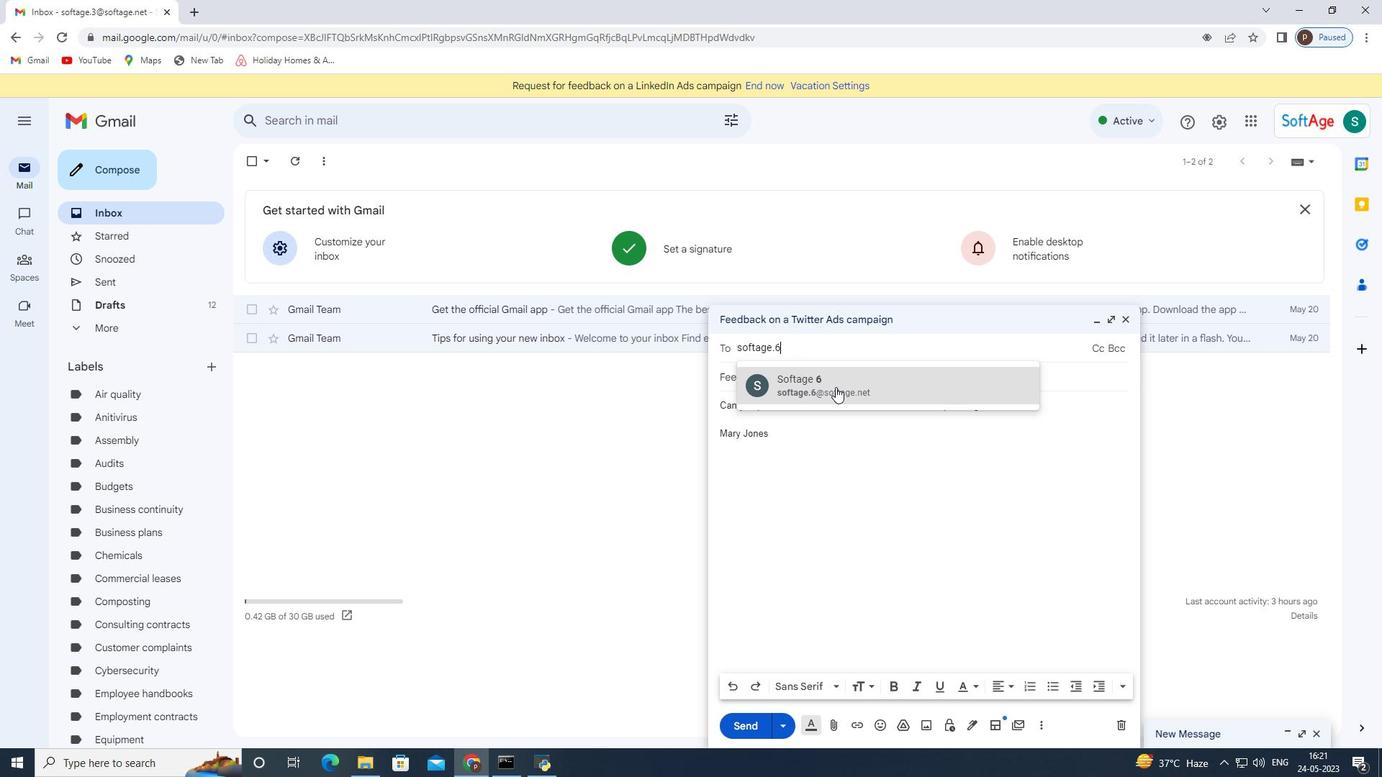
Action: Mouse moved to (831, 729)
Screenshot: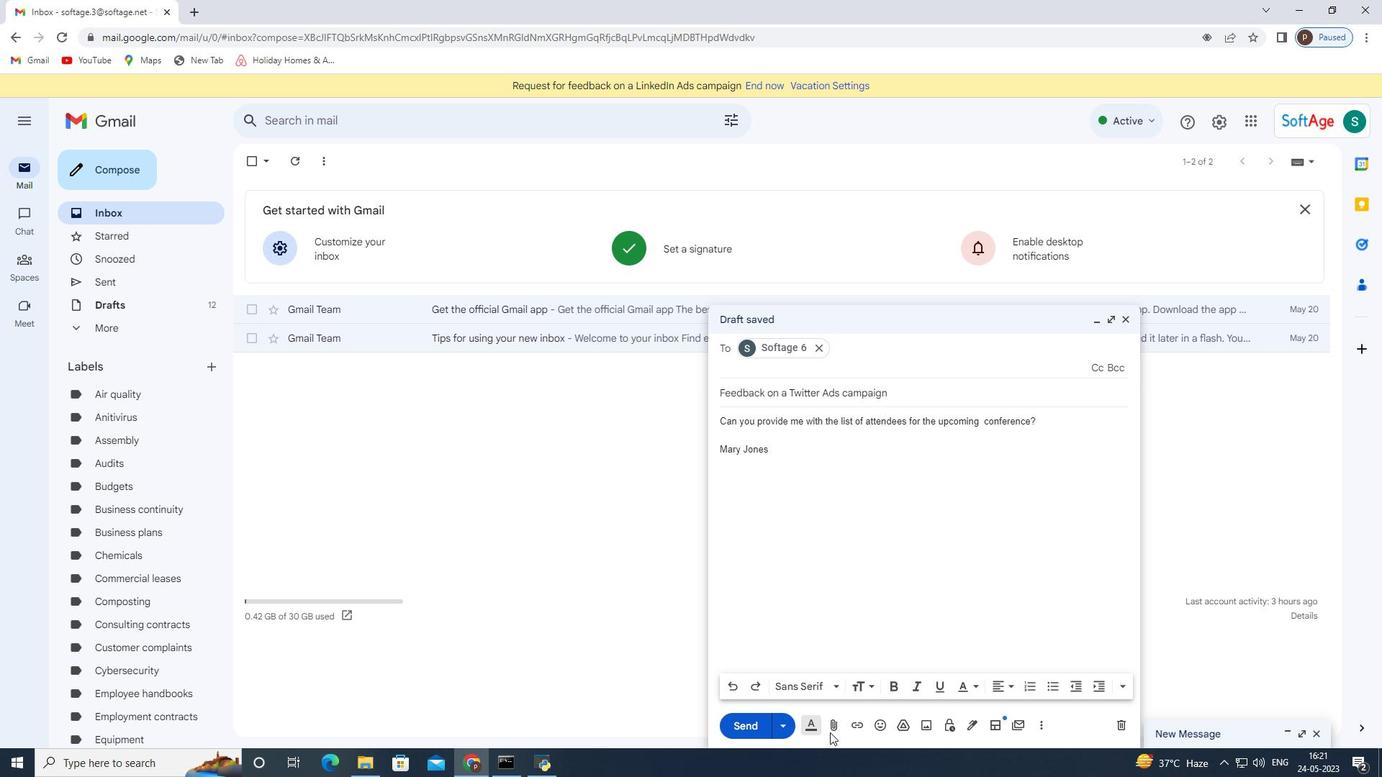 
Action: Mouse pressed left at (831, 729)
Screenshot: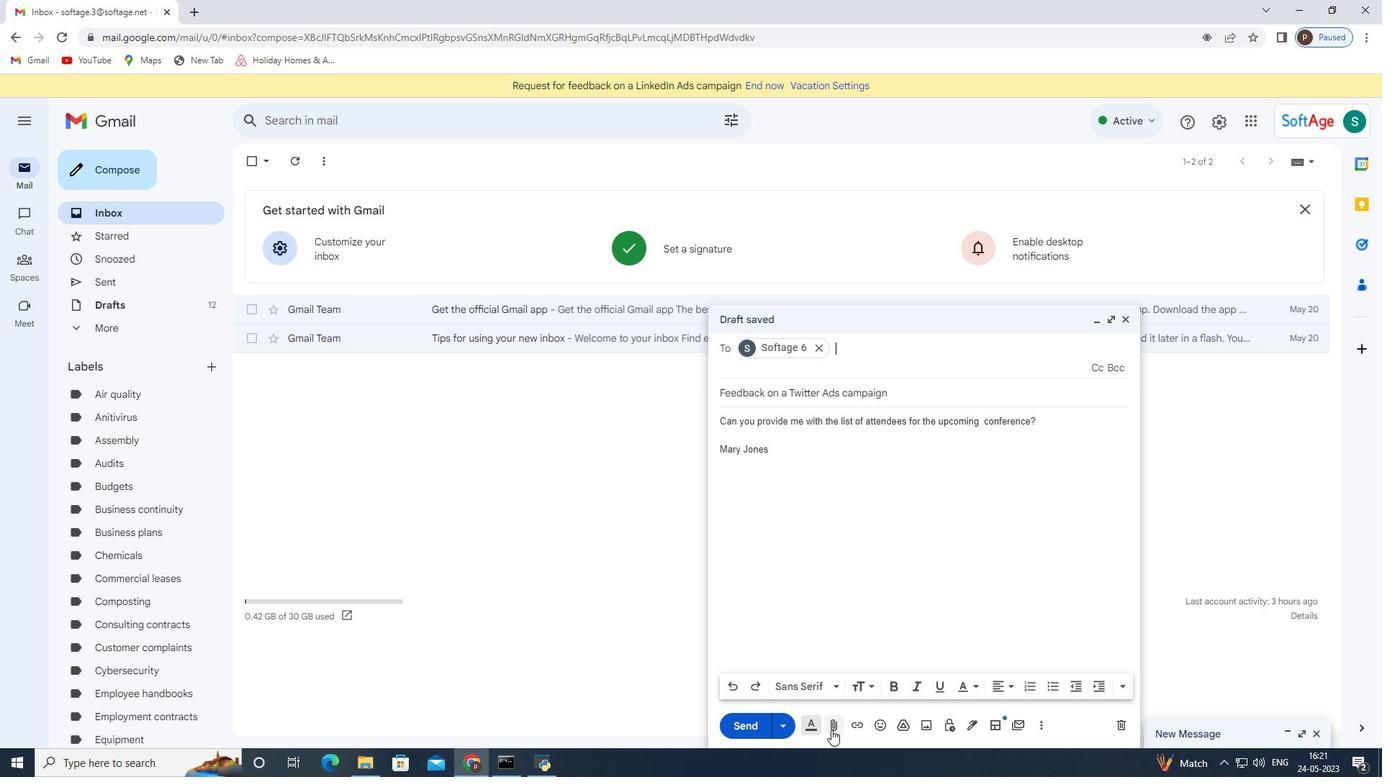 
Action: Mouse moved to (182, 126)
Screenshot: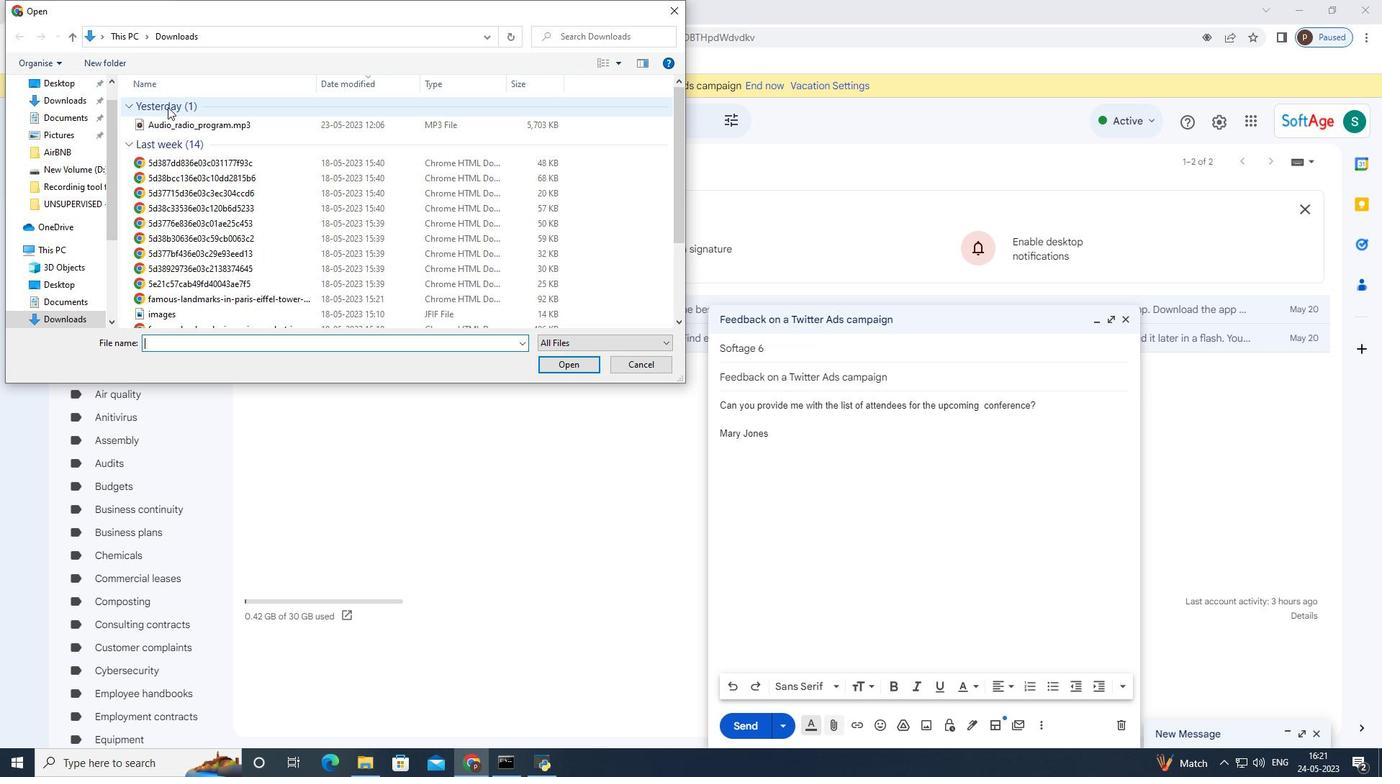 
Action: Mouse pressed left at (182, 126)
Screenshot: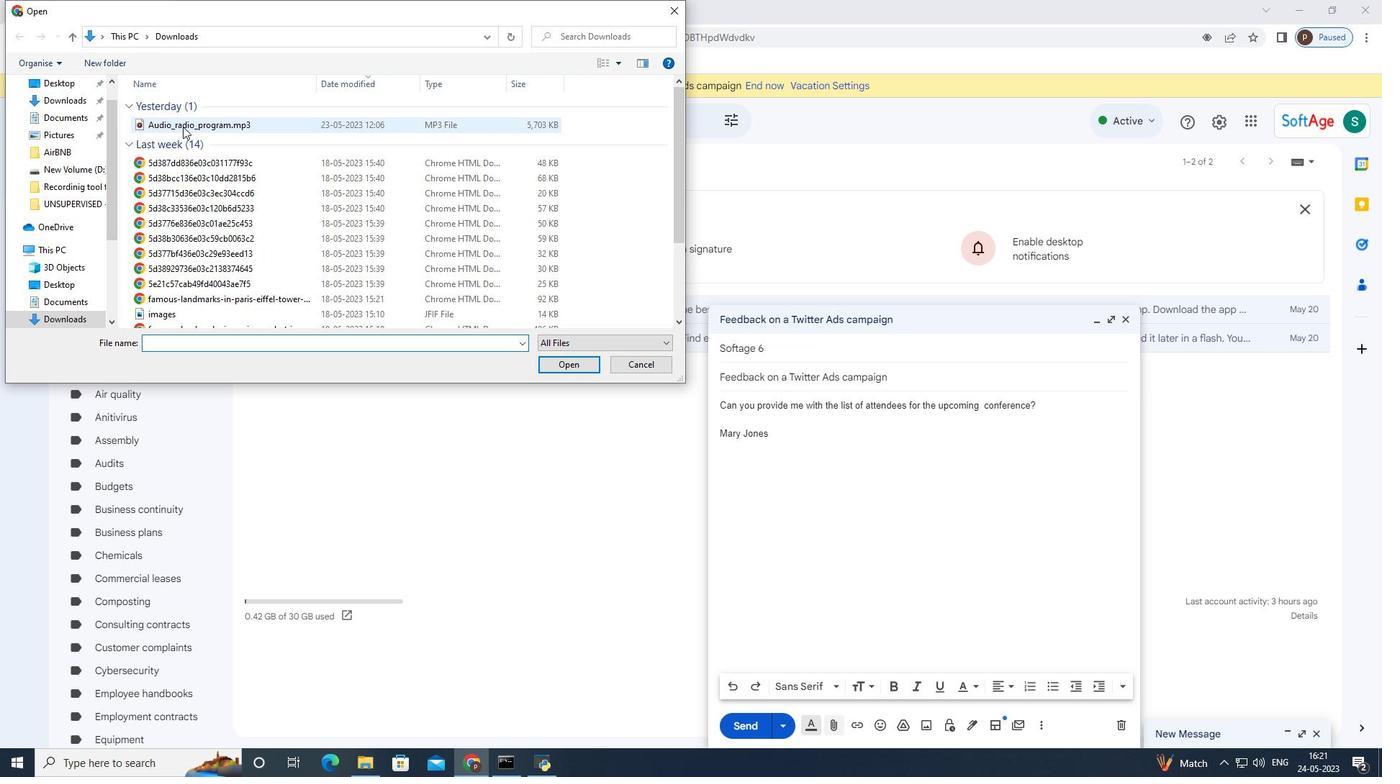 
Action: Mouse moved to (570, 365)
Screenshot: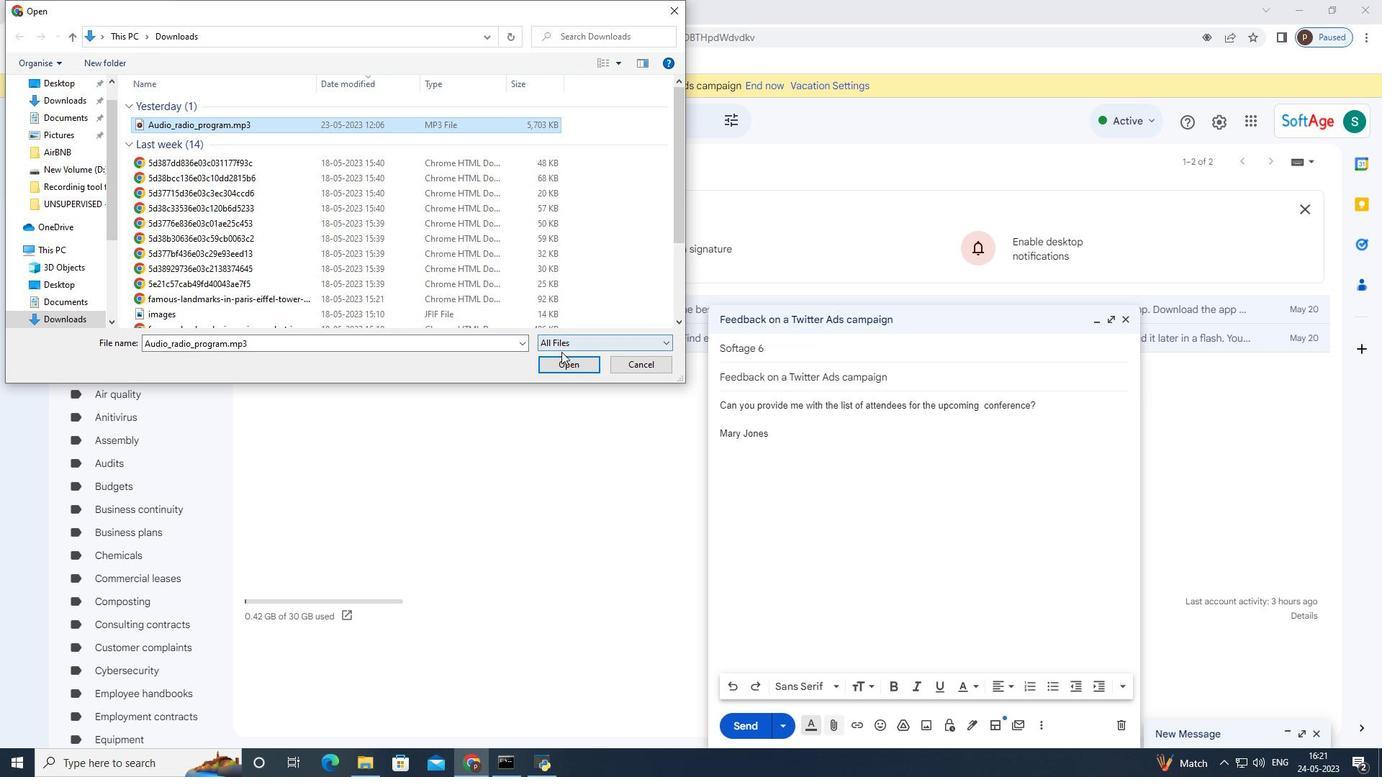 
Action: Mouse pressed left at (570, 365)
Screenshot: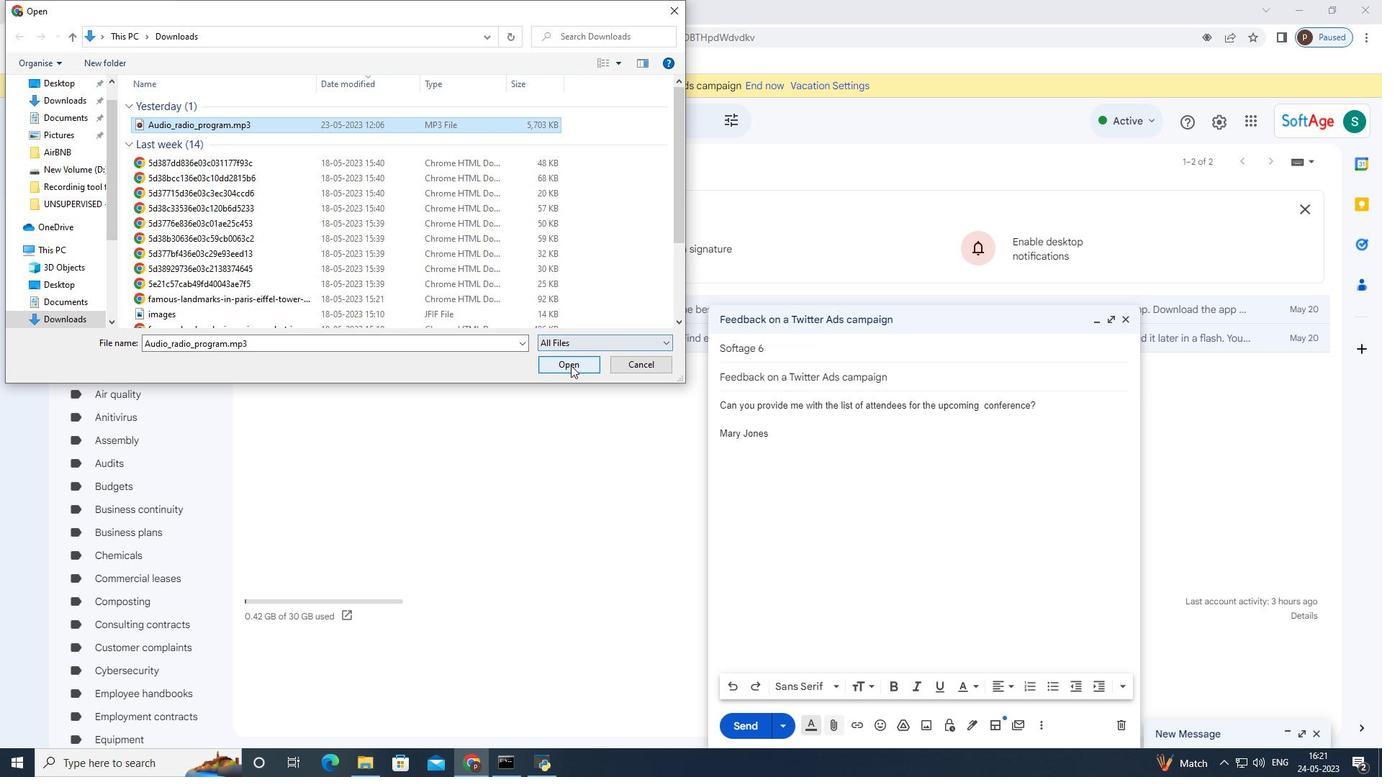 
Action: Mouse moved to (1056, 408)
Screenshot: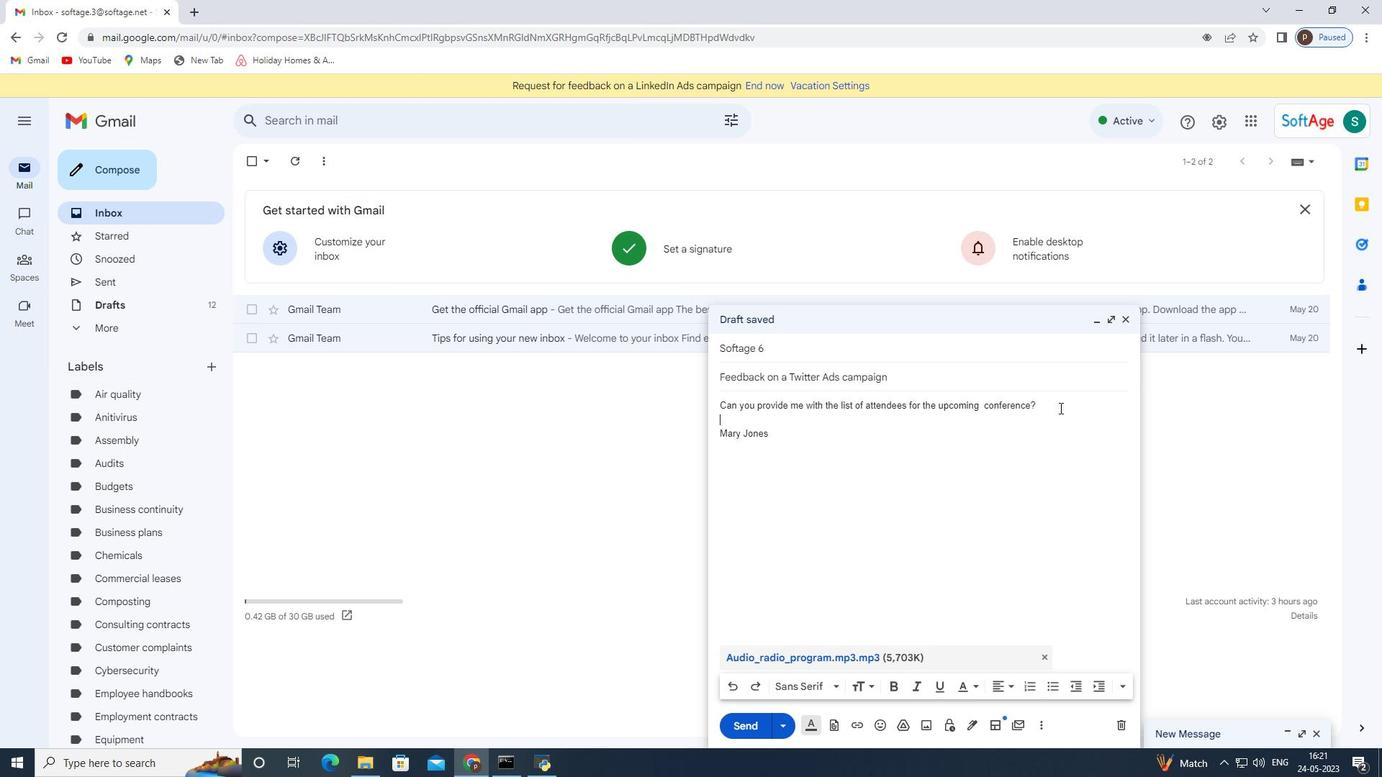 
Action: Mouse pressed left at (1056, 408)
Screenshot: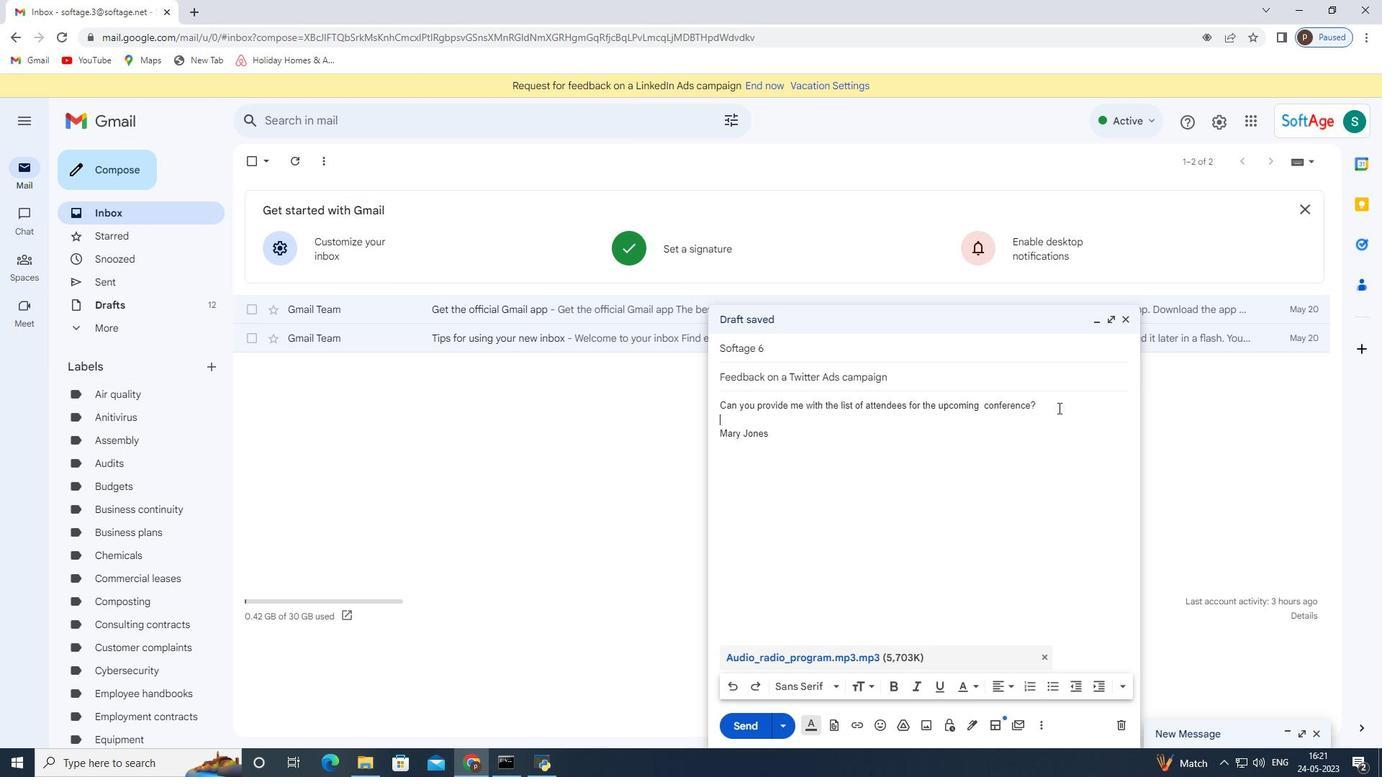 
Action: Mouse moved to (834, 691)
Screenshot: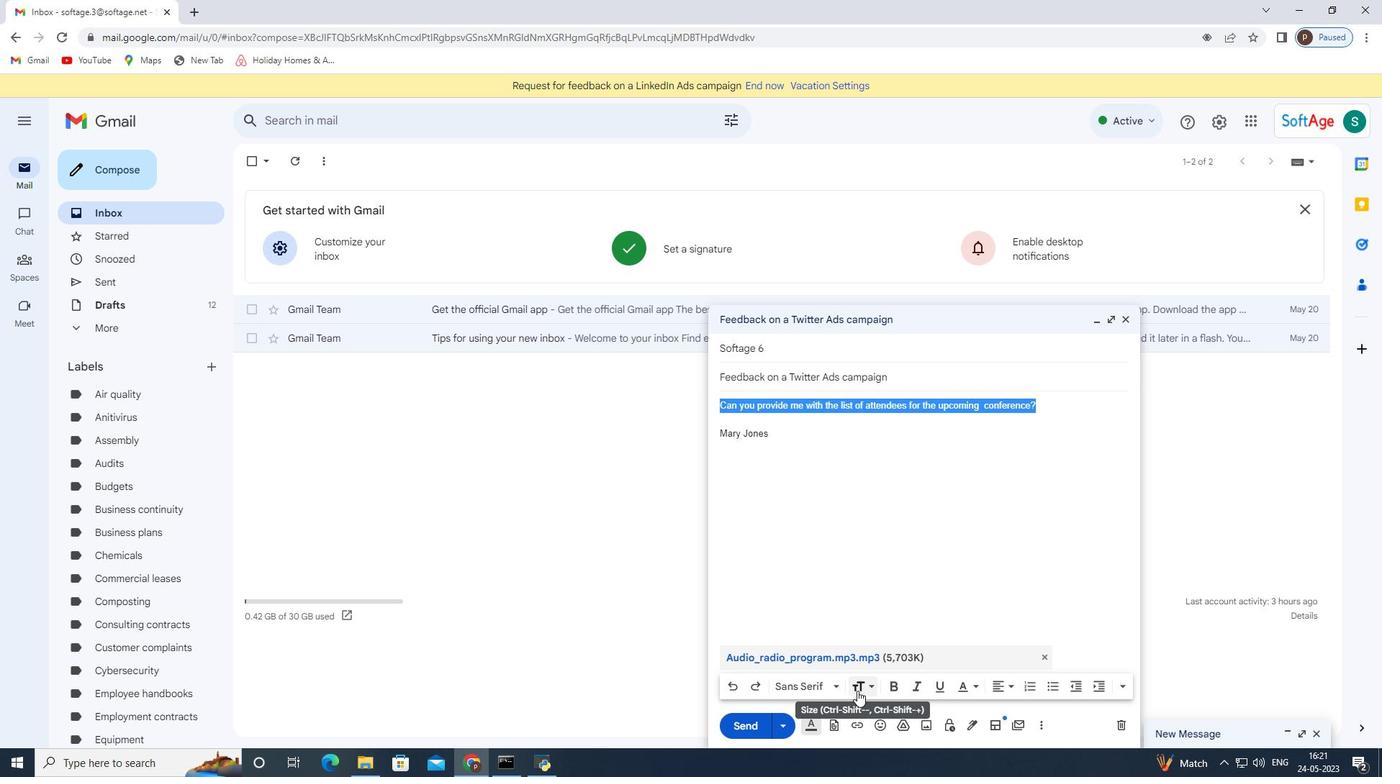 
Action: Mouse pressed left at (834, 691)
Screenshot: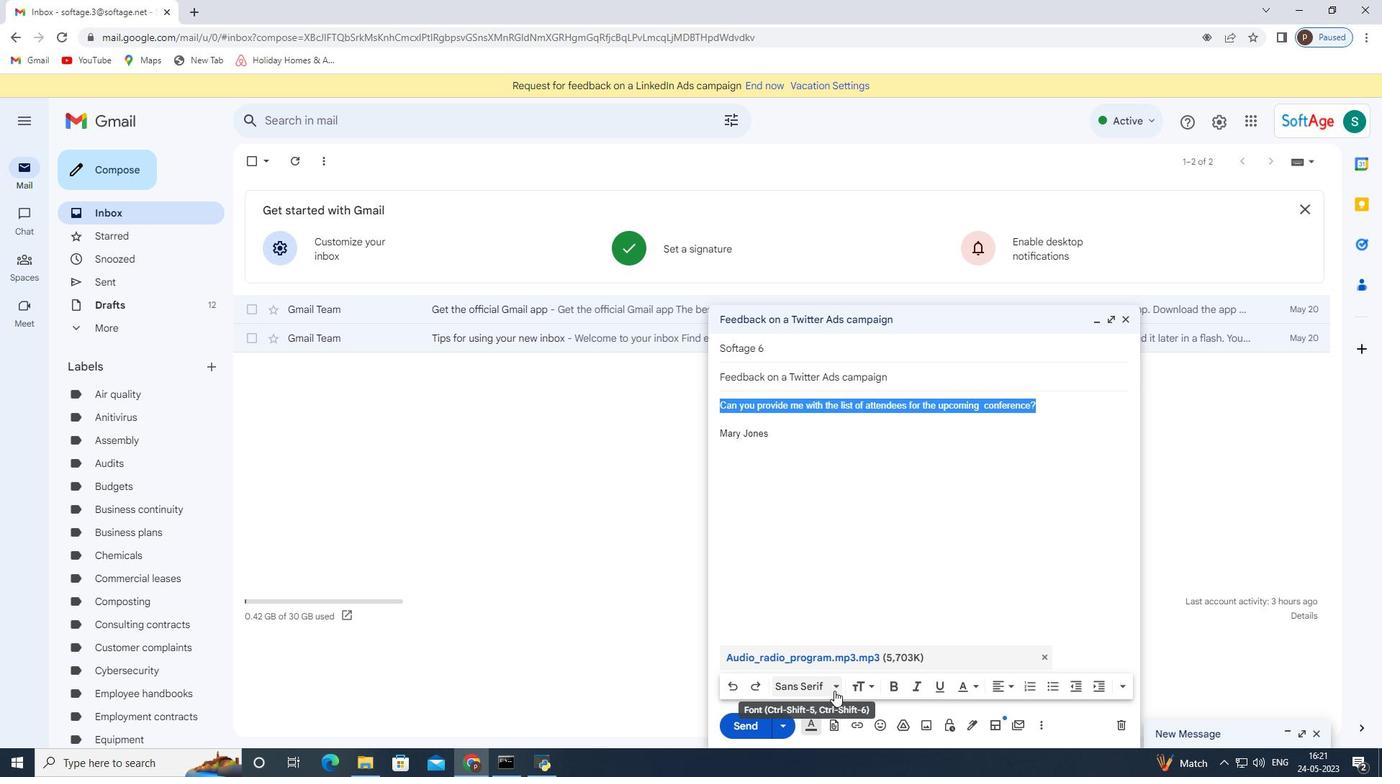 
Action: Mouse moved to (827, 526)
Screenshot: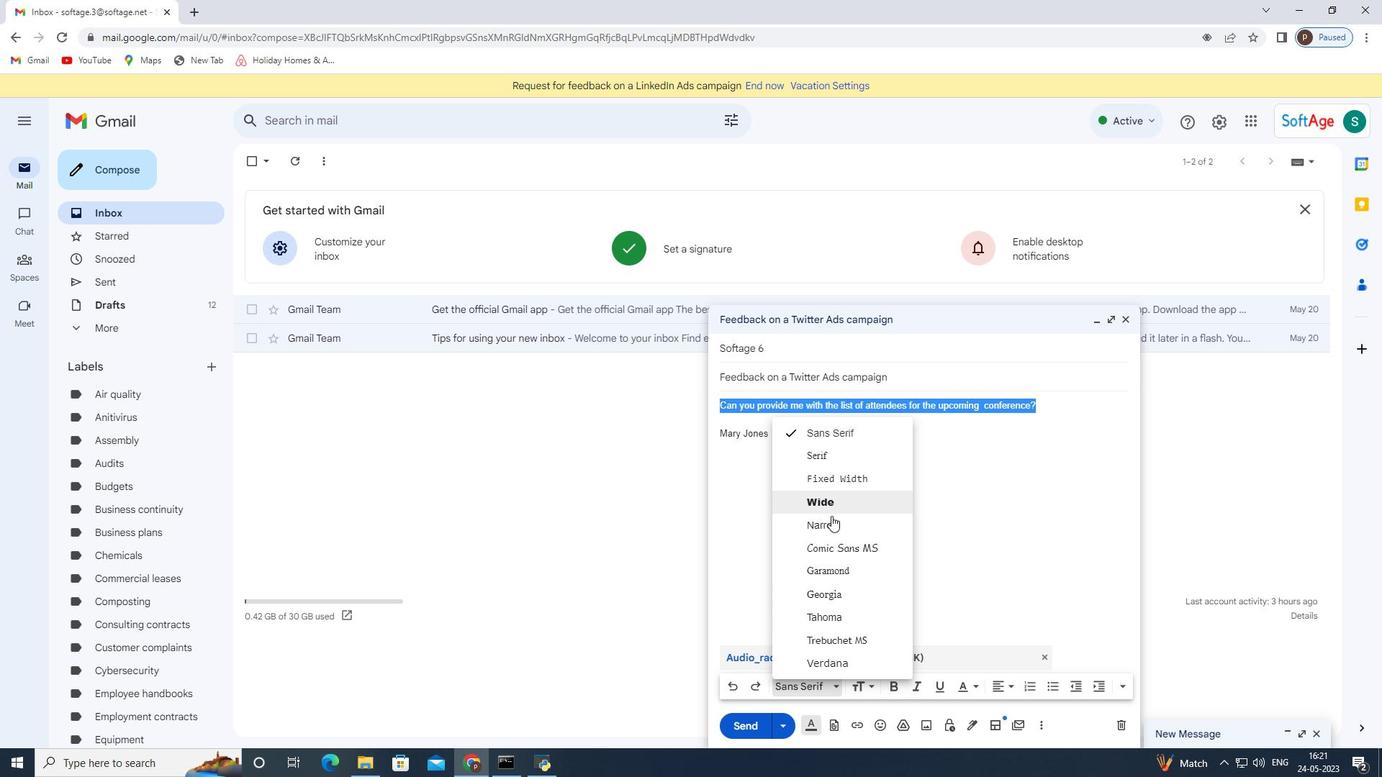 
Action: Mouse pressed left at (827, 526)
Screenshot: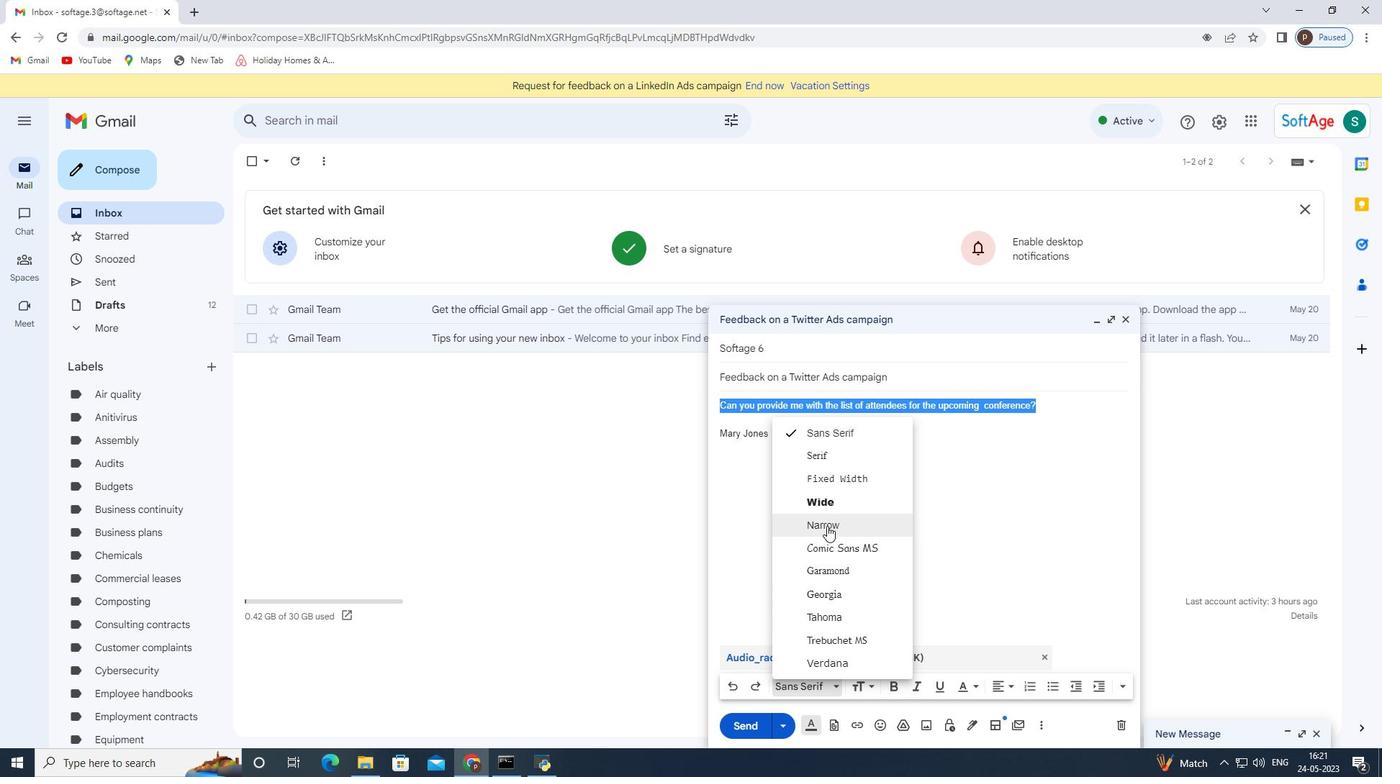 
Action: Mouse moved to (890, 687)
Screenshot: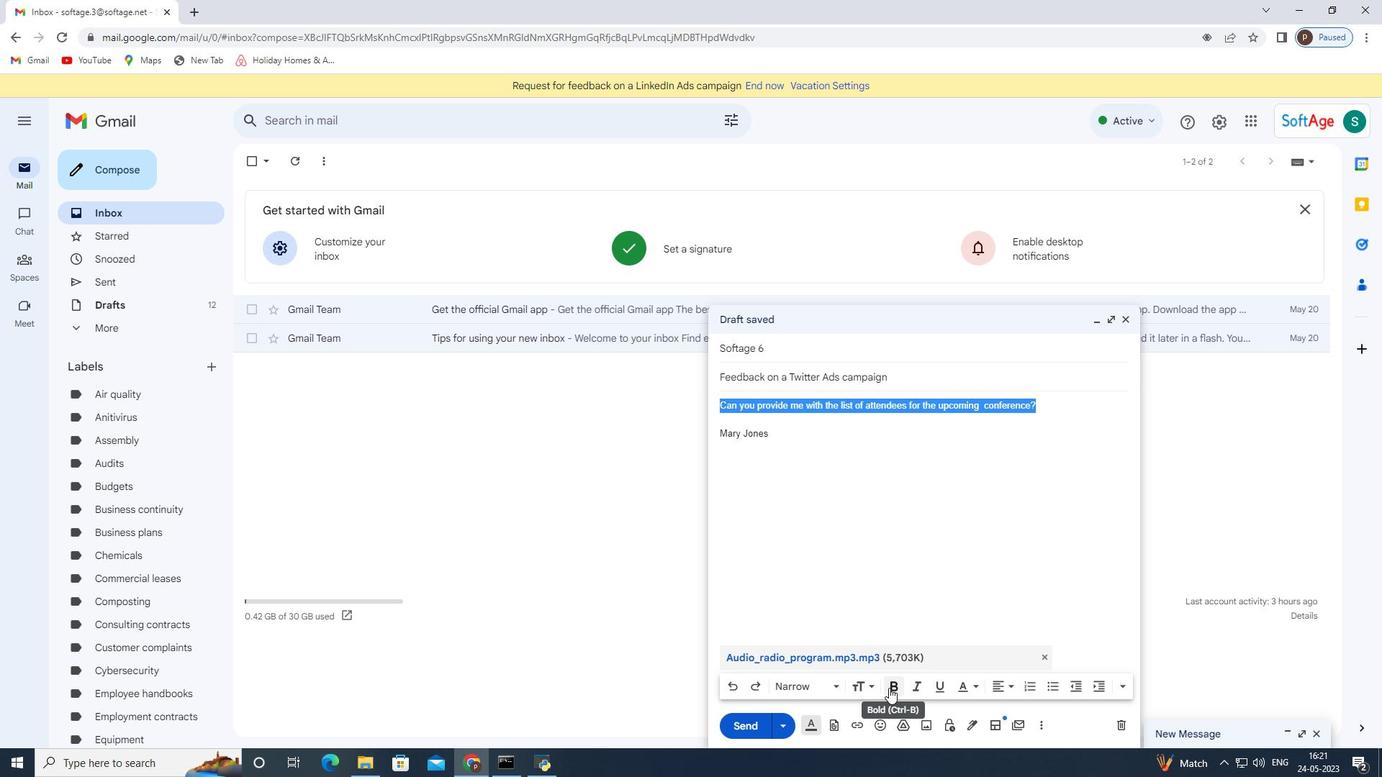 
Action: Mouse pressed left at (890, 687)
Screenshot: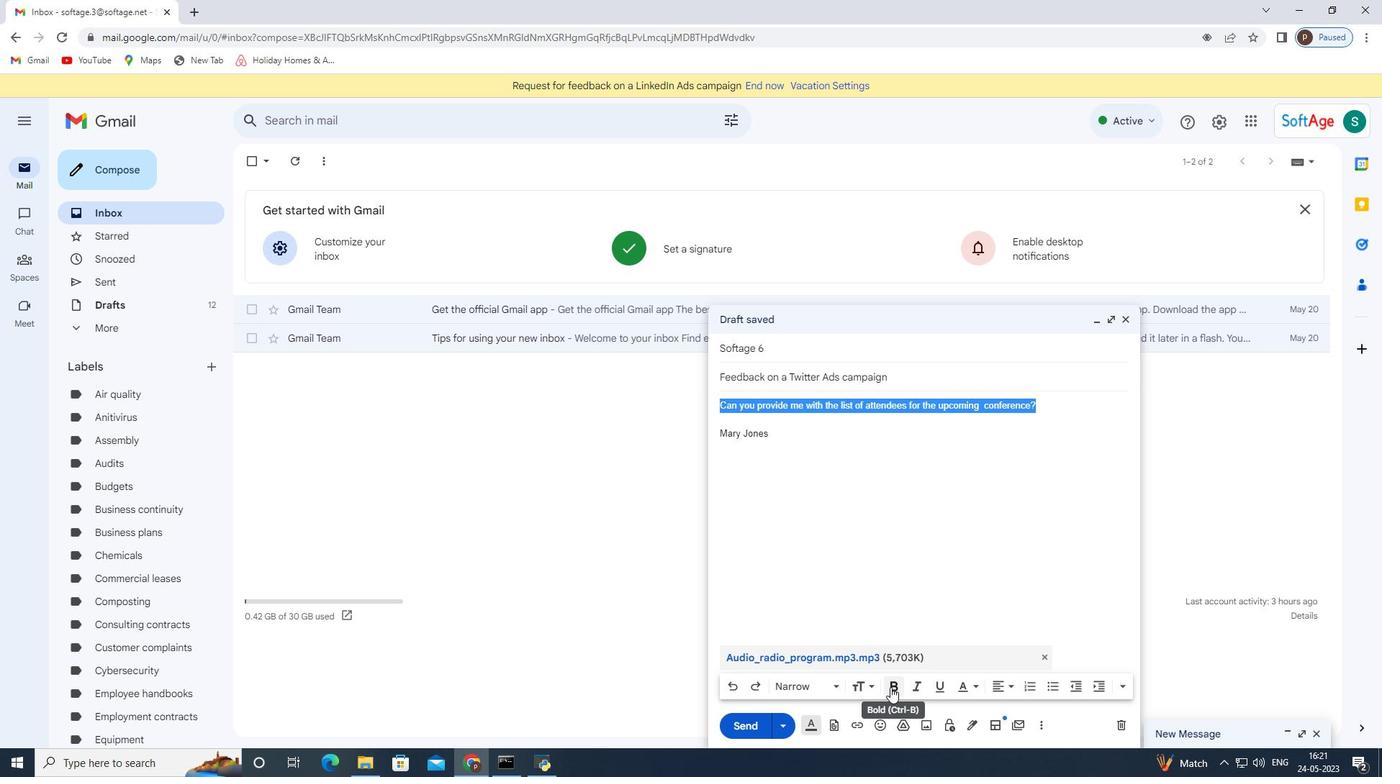 
Action: Mouse moved to (935, 684)
Screenshot: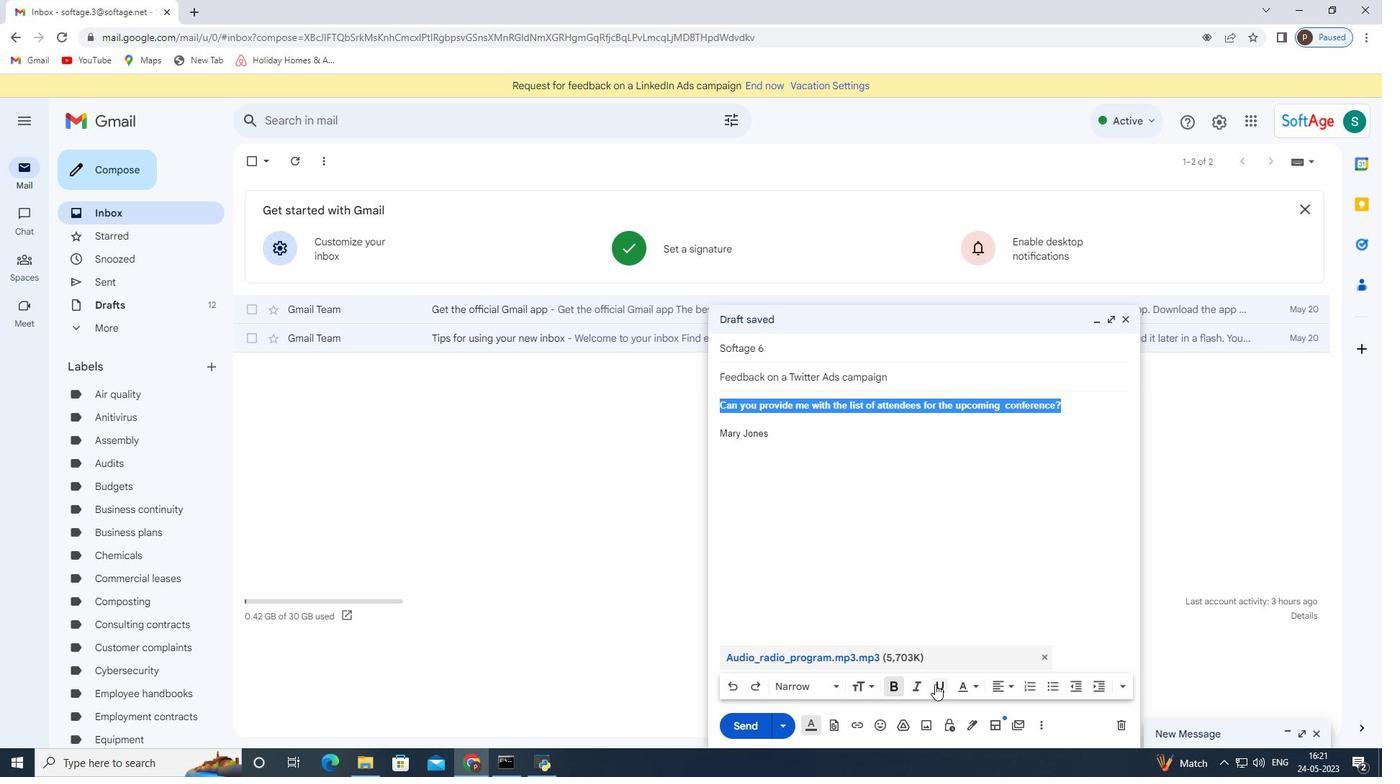 
Action: Mouse pressed left at (935, 684)
Screenshot: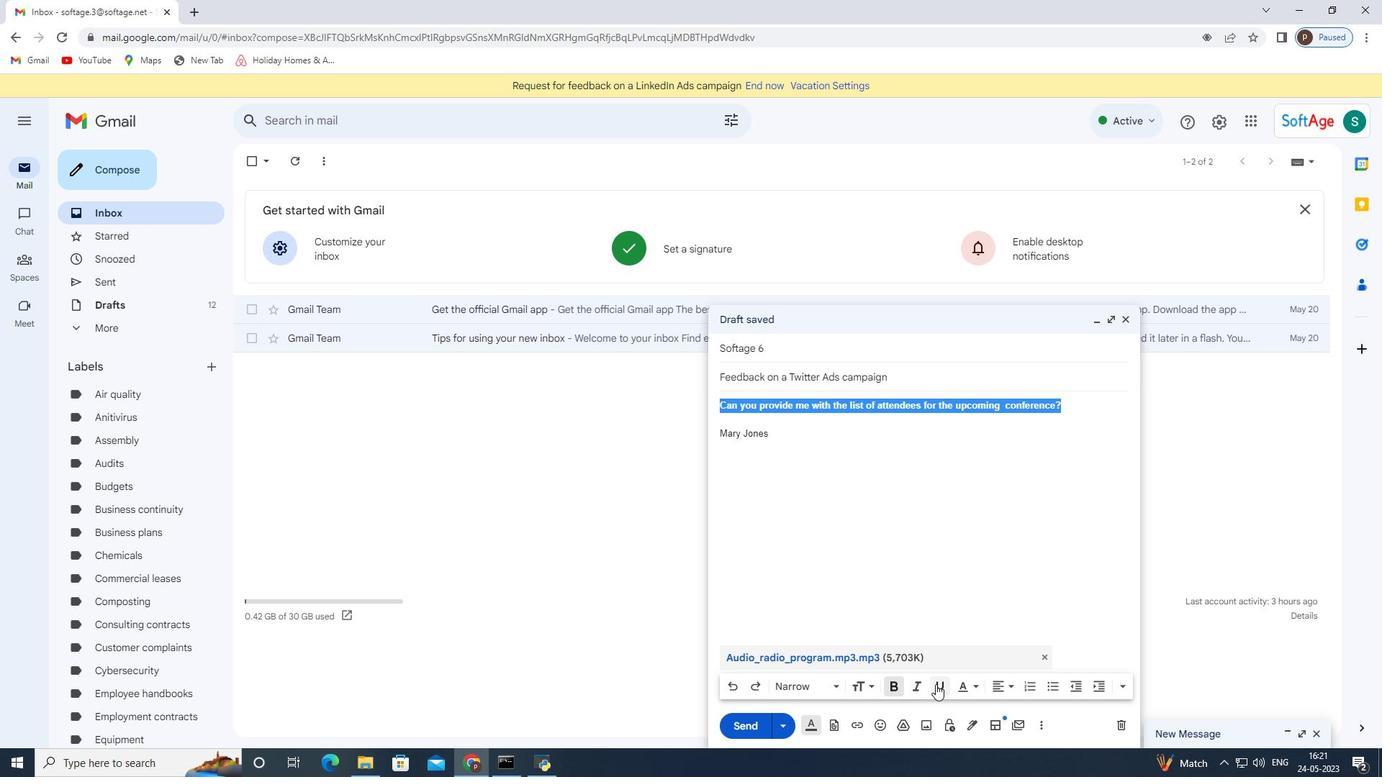 
Action: Mouse moved to (927, 529)
Screenshot: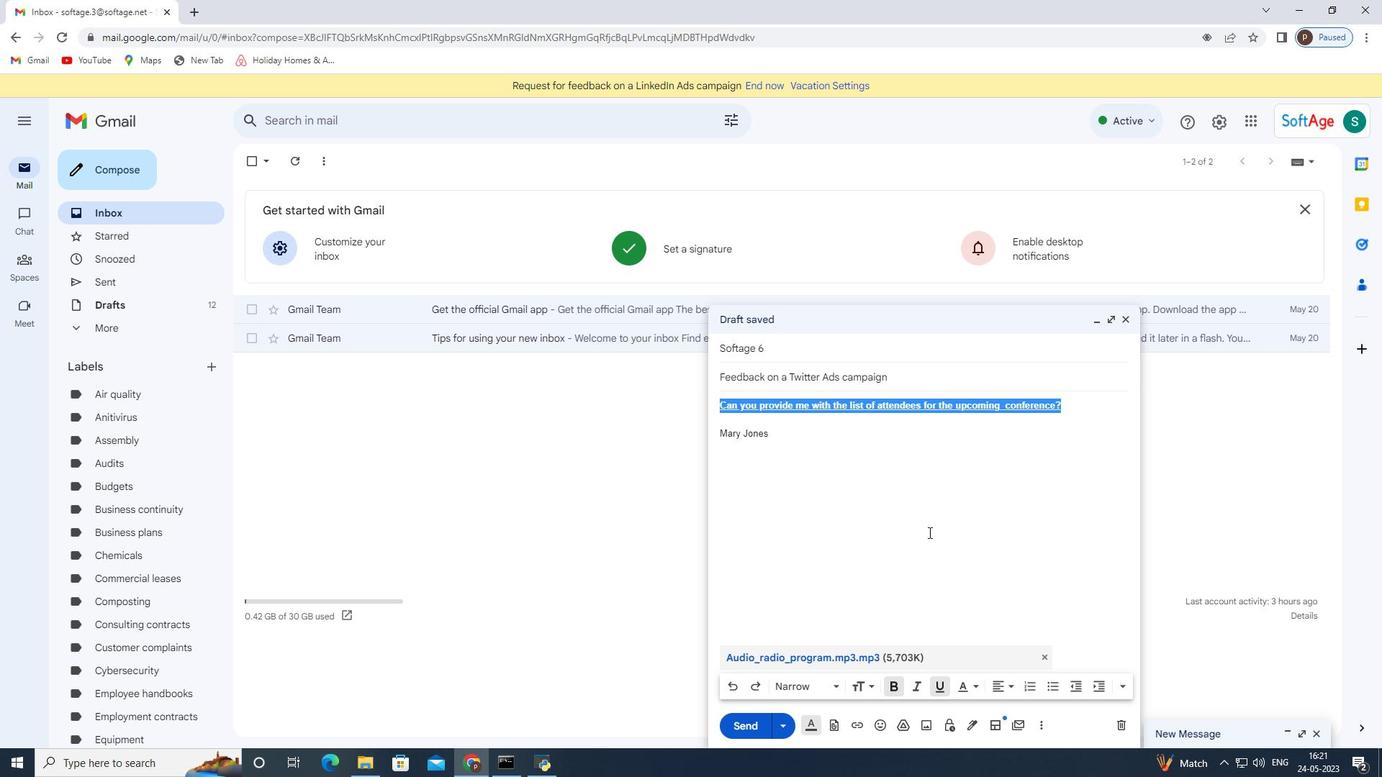 
Action: Mouse pressed left at (927, 529)
Screenshot: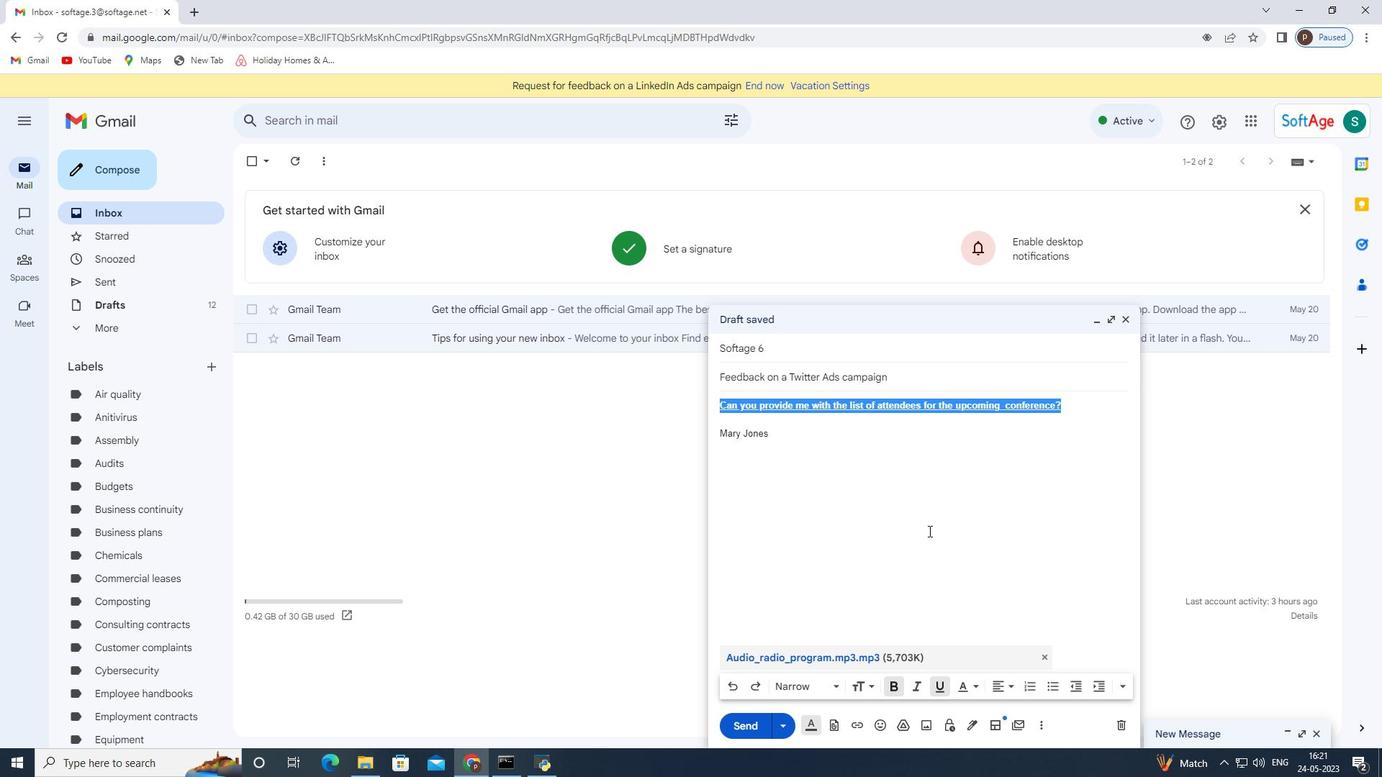 
Action: Mouse moved to (757, 729)
Screenshot: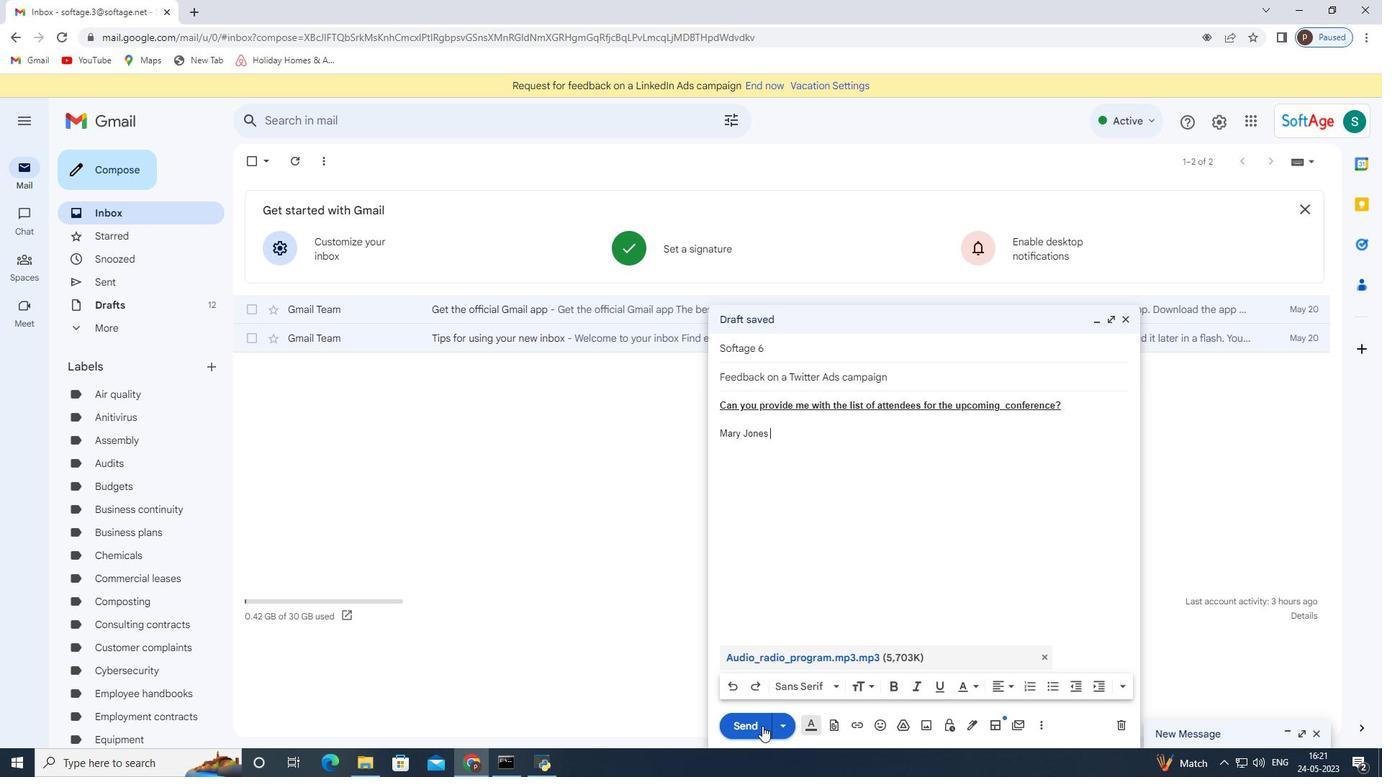
Action: Mouse pressed left at (757, 729)
Screenshot: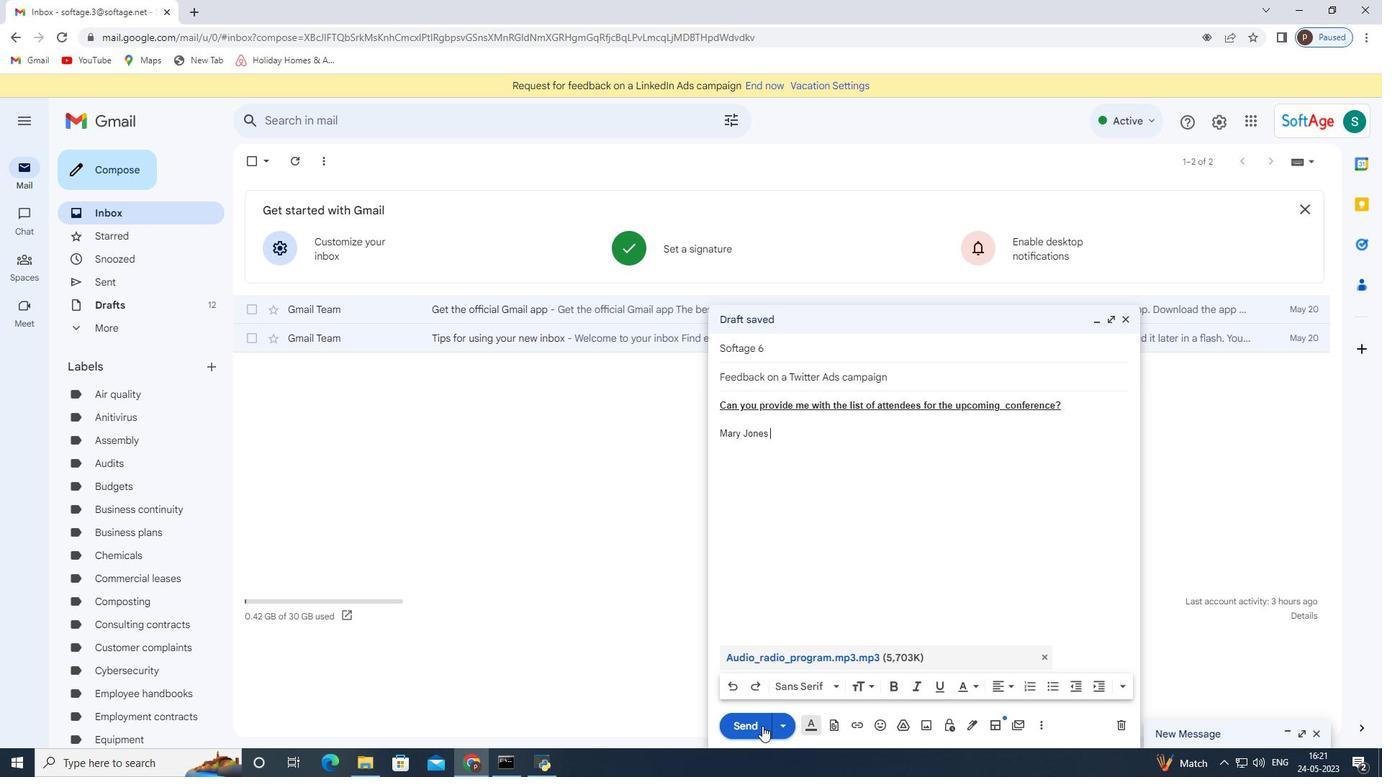 
Action: Mouse moved to (141, 278)
Screenshot: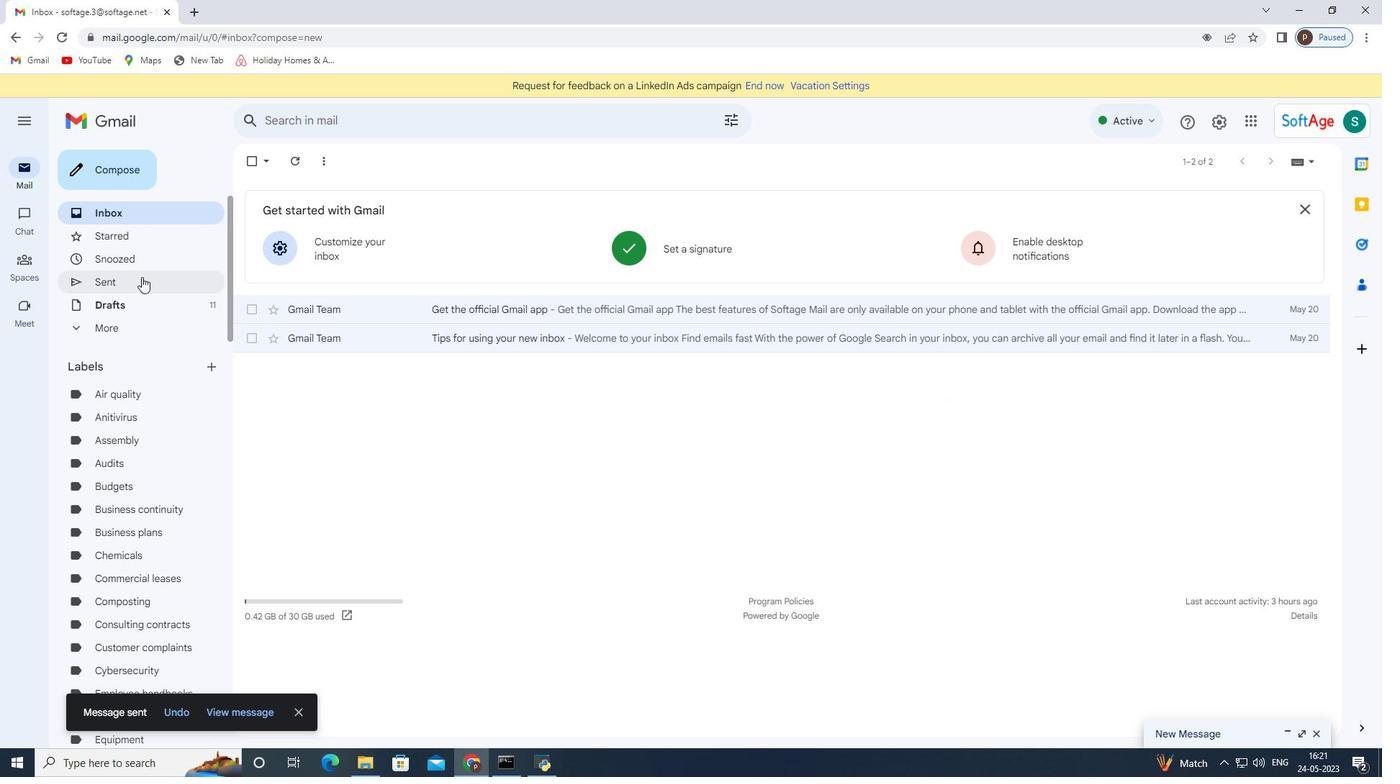 
Action: Mouse pressed left at (141, 278)
Screenshot: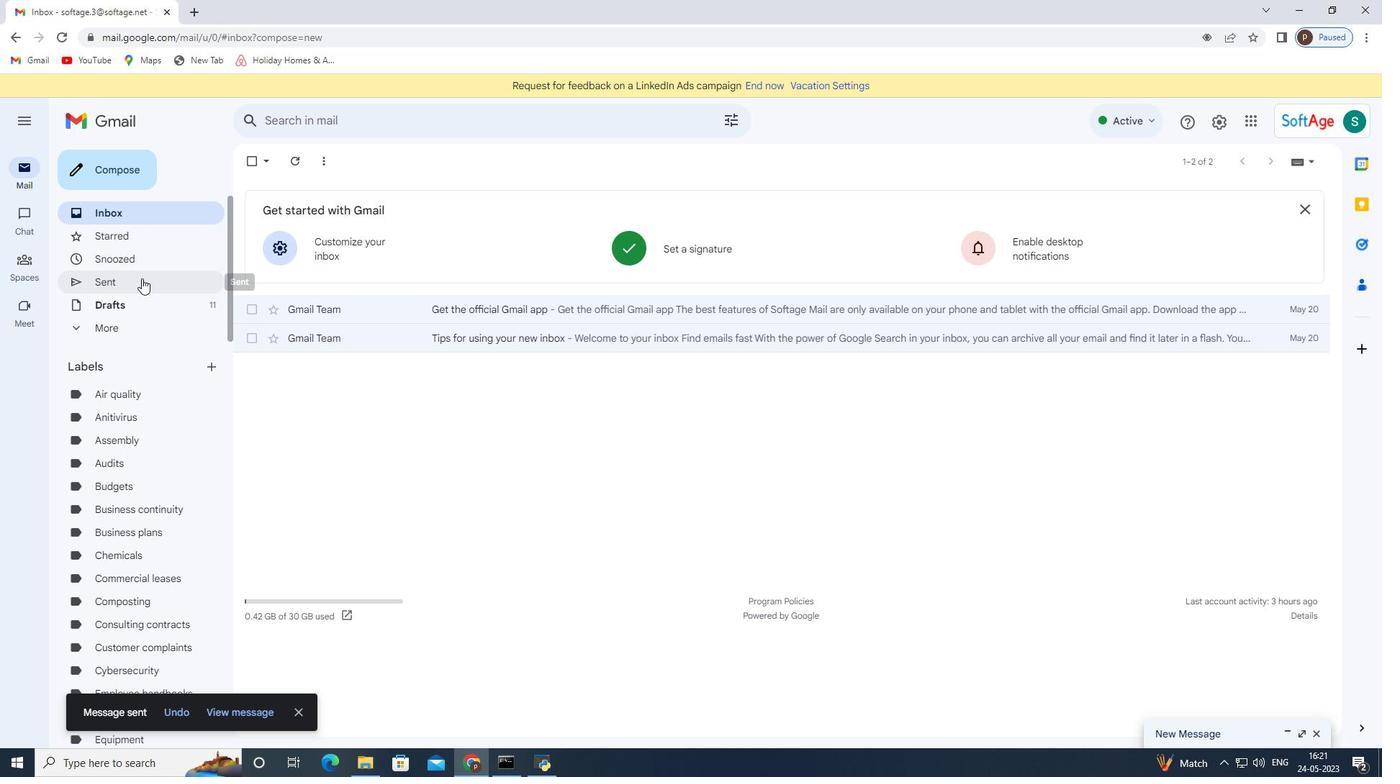
Action: Mouse moved to (574, 249)
Screenshot: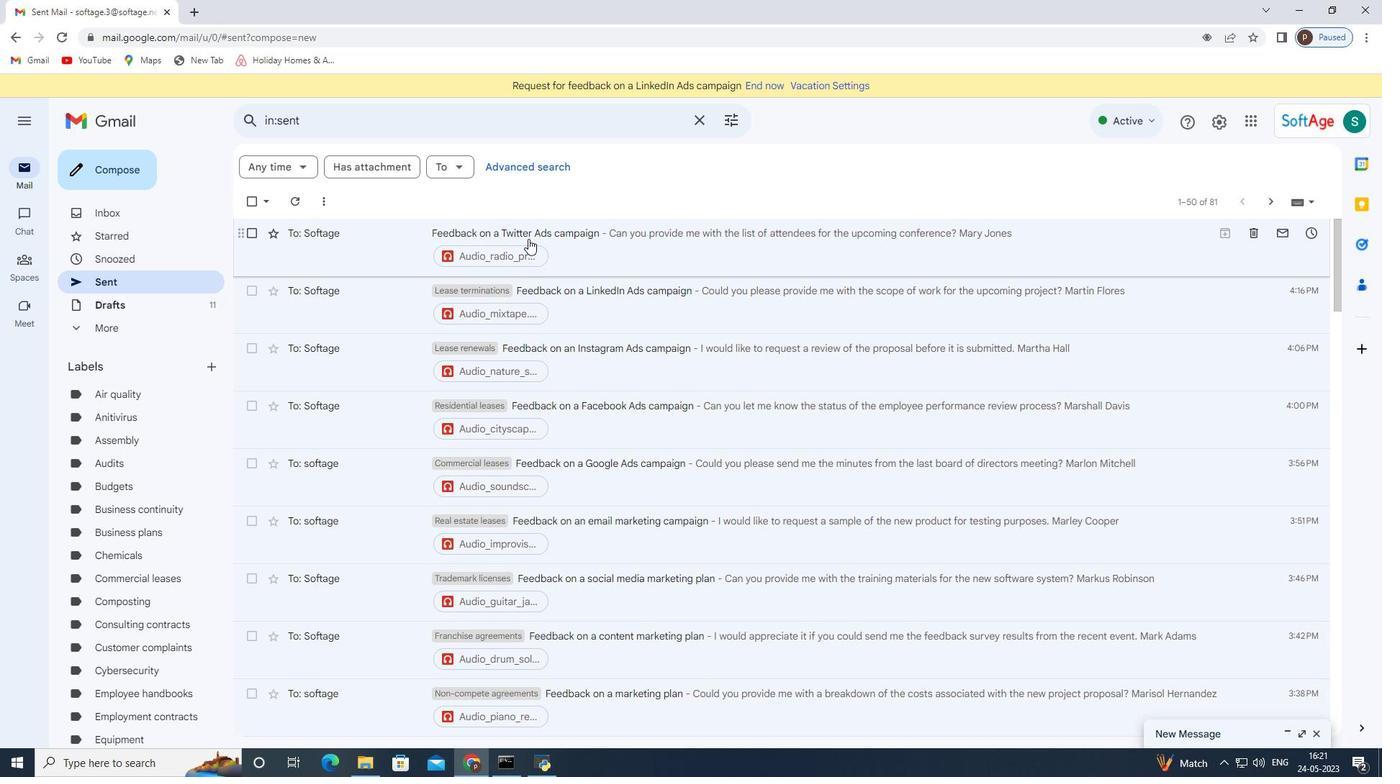 
Action: Mouse pressed right at (574, 249)
Screenshot: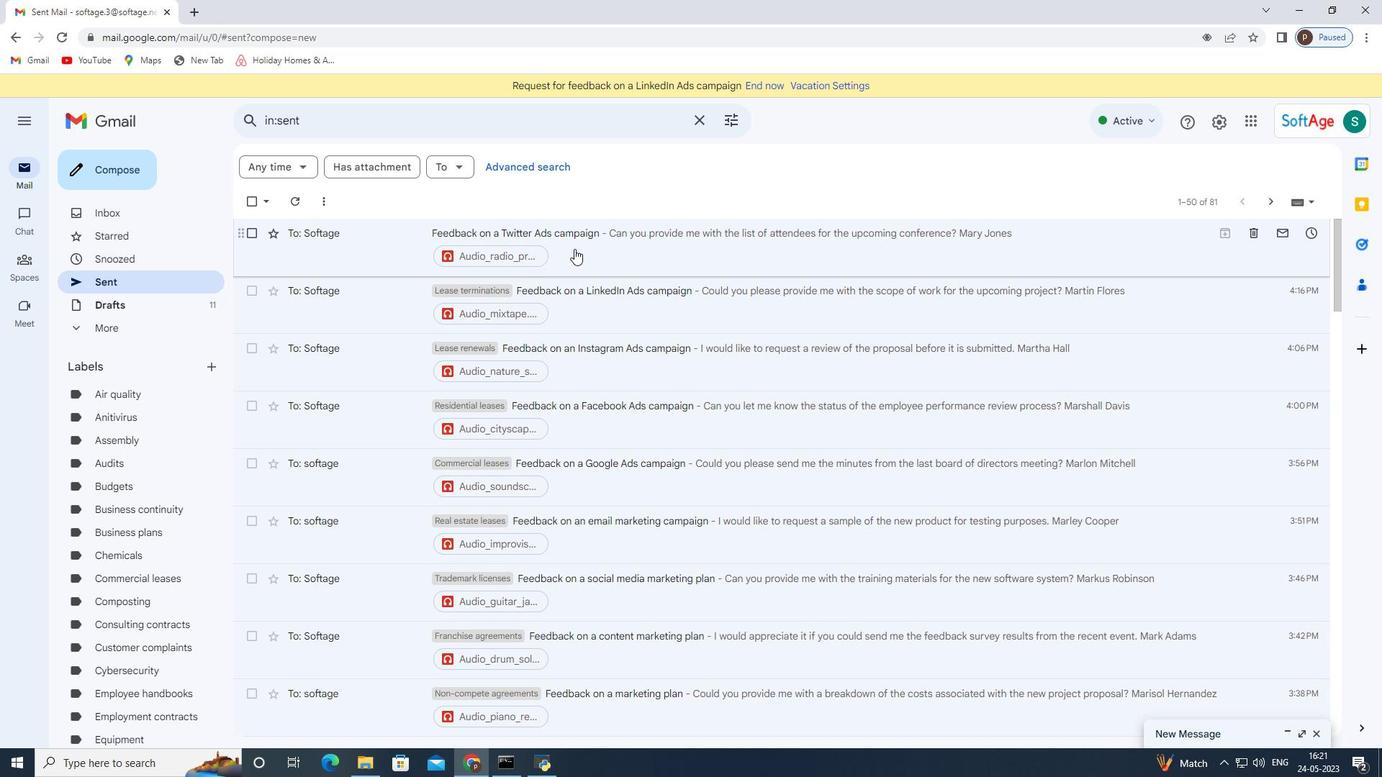 
Action: Mouse moved to (789, 173)
Screenshot: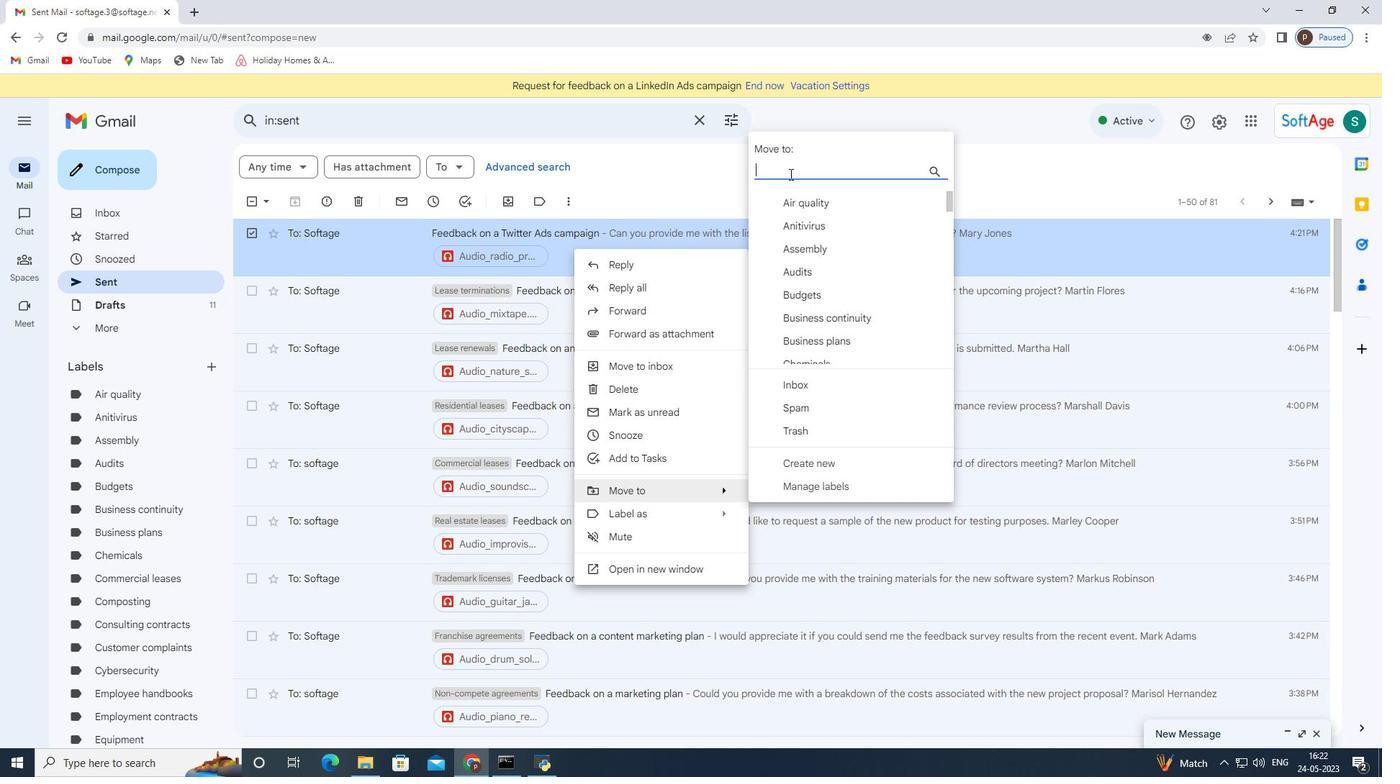 
Action: Mouse pressed left at (789, 173)
Screenshot: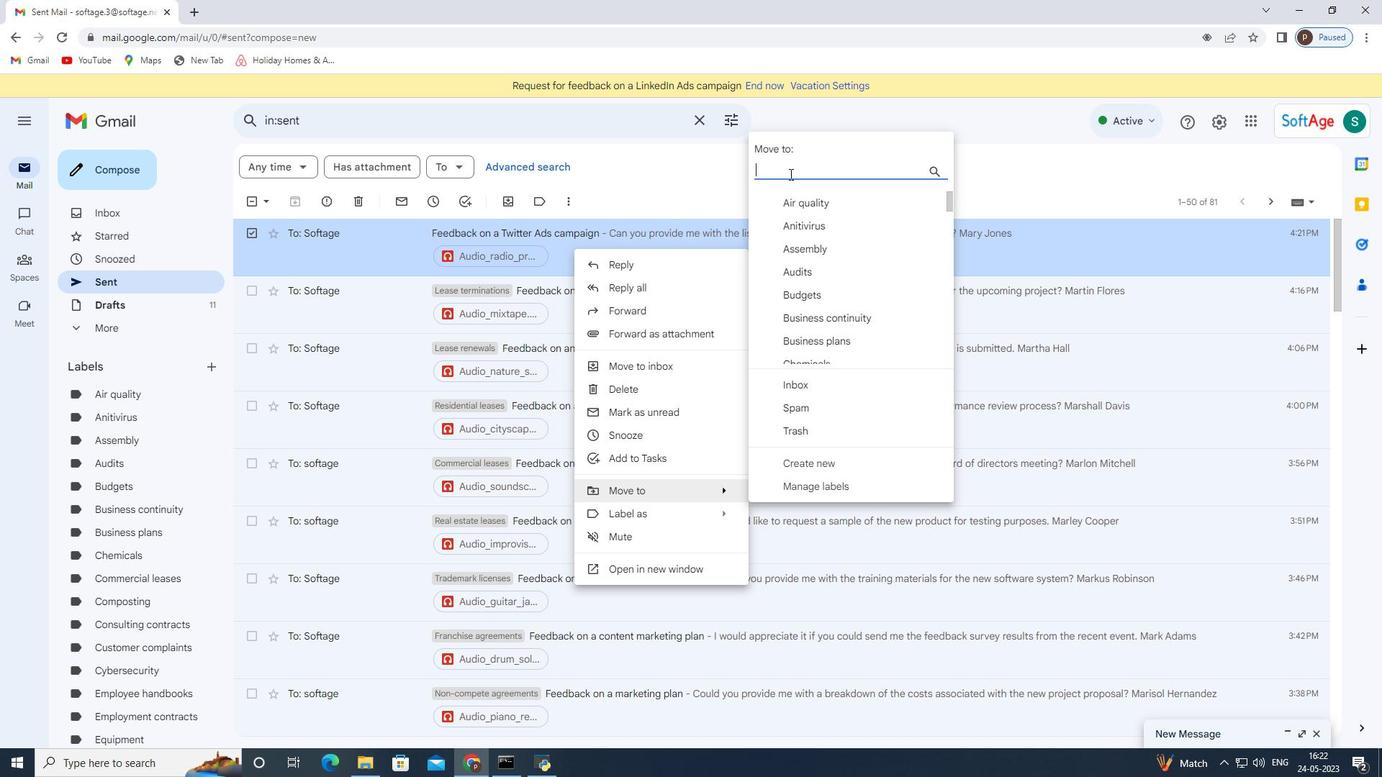 
Action: Mouse moved to (805, 471)
Screenshot: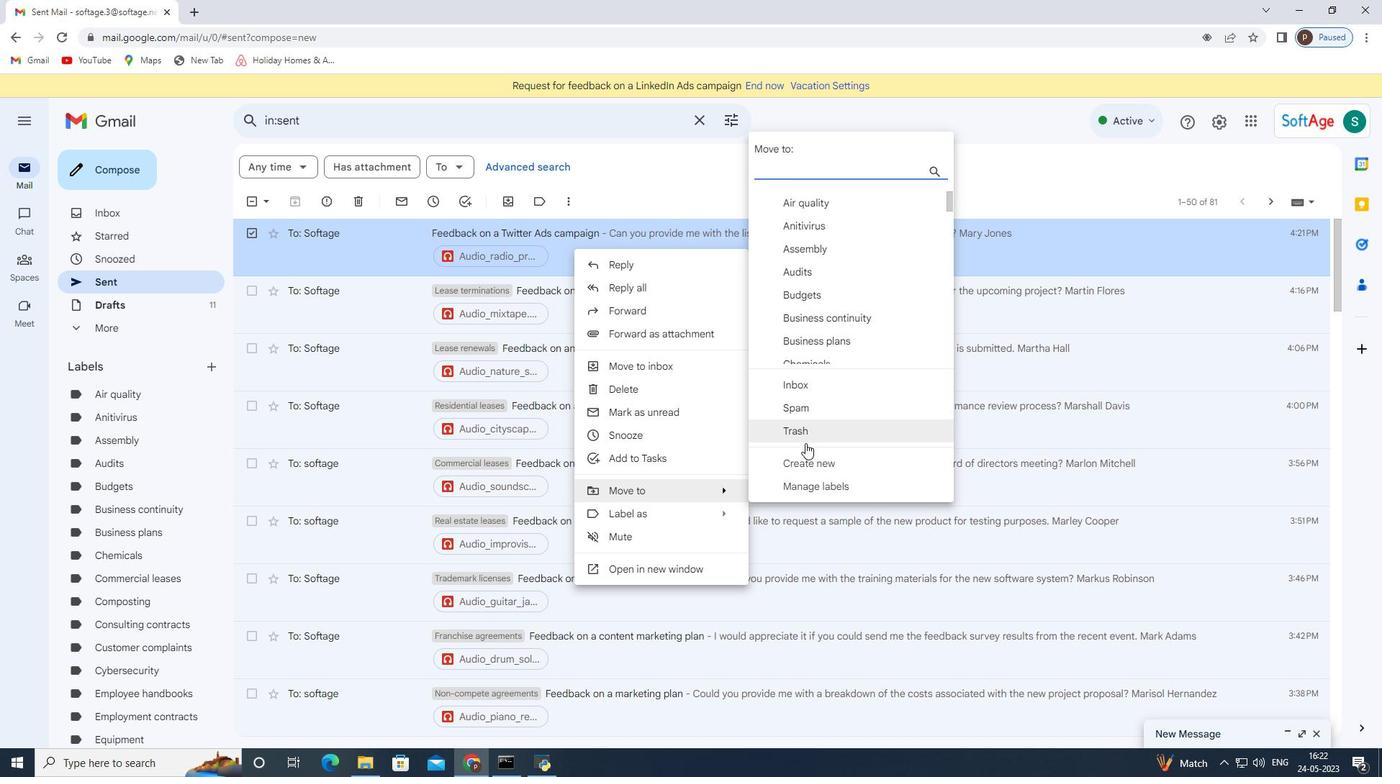 
Action: Mouse pressed left at (805, 471)
Screenshot: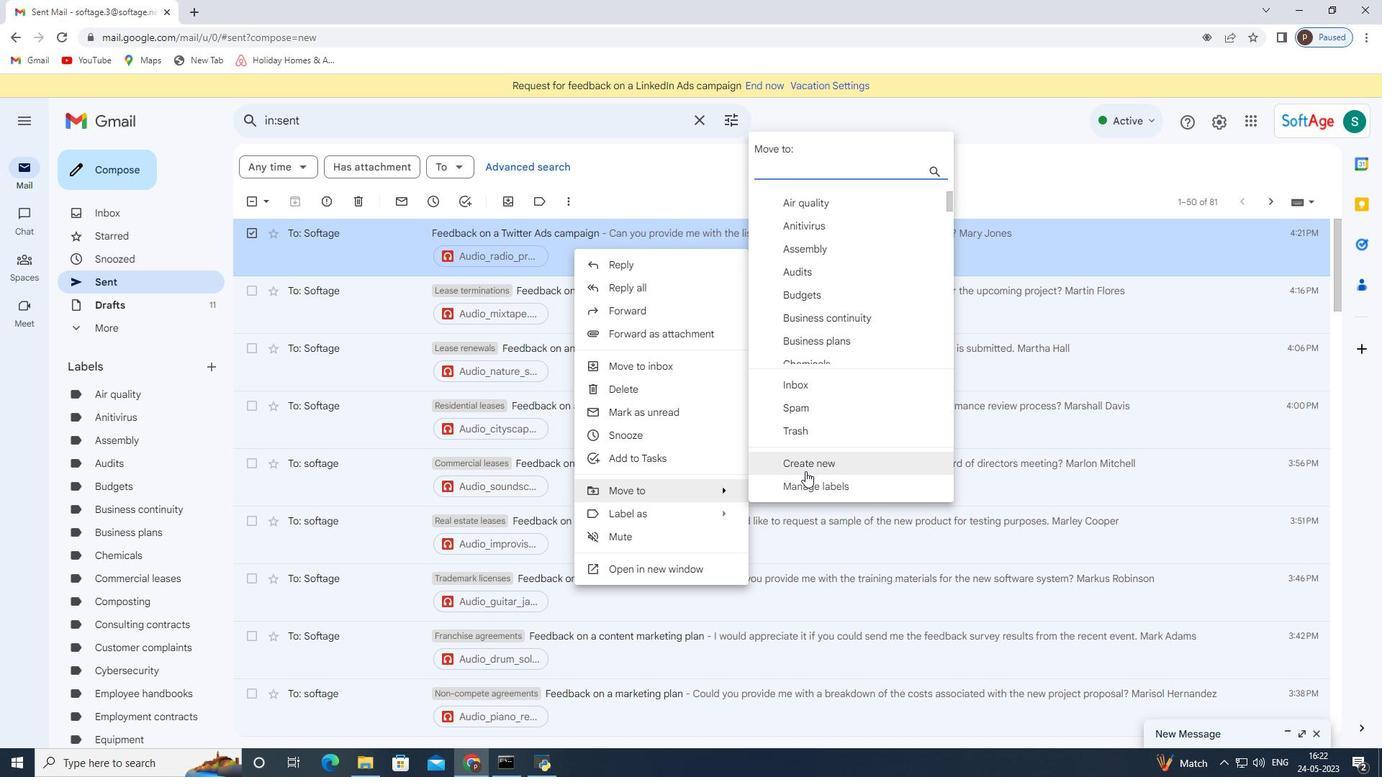 
Action: Mouse moved to (805, 472)
Screenshot: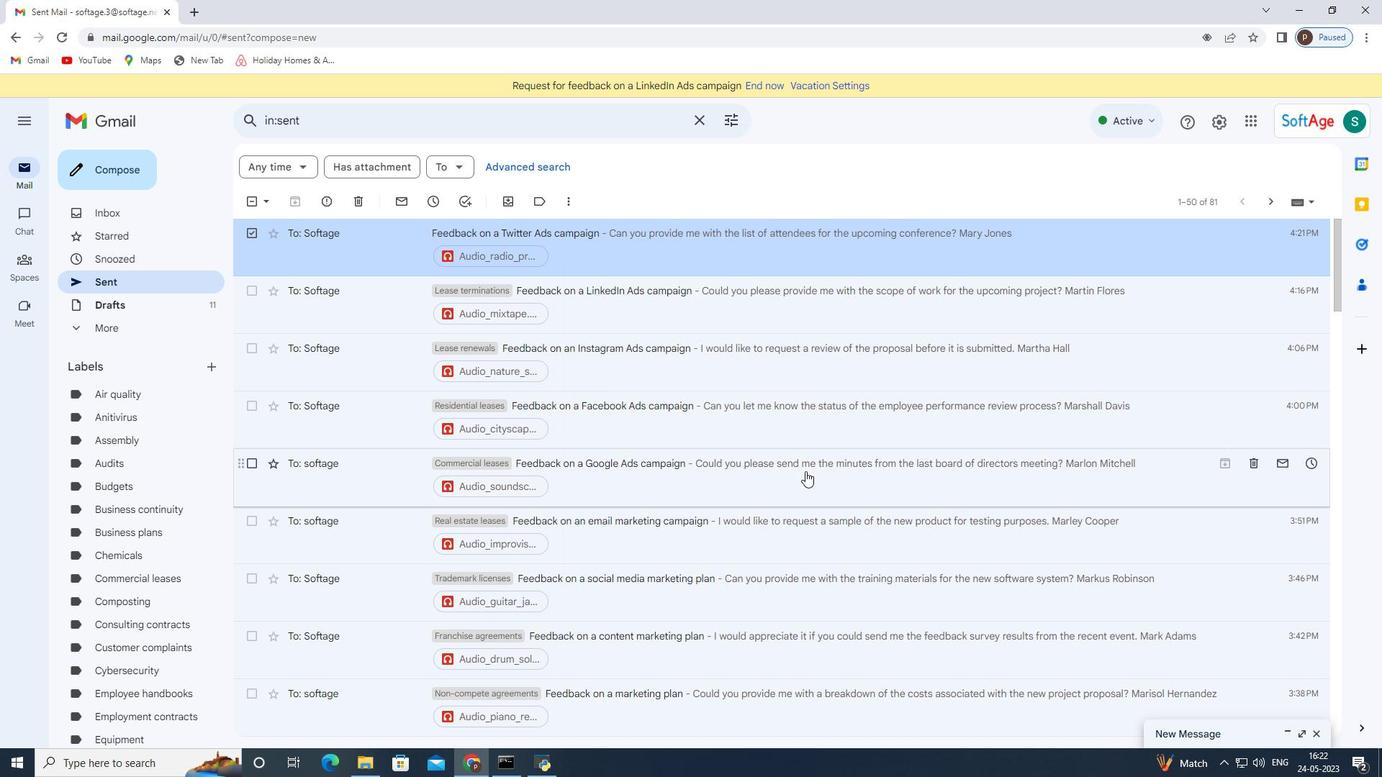
Action: Key pressed <Key.shift><Key.shift><Key.shift><Key.shift><Key.shift><Key.shift><Key.shift>Property<Key.space>management<Key.space>
Screenshot: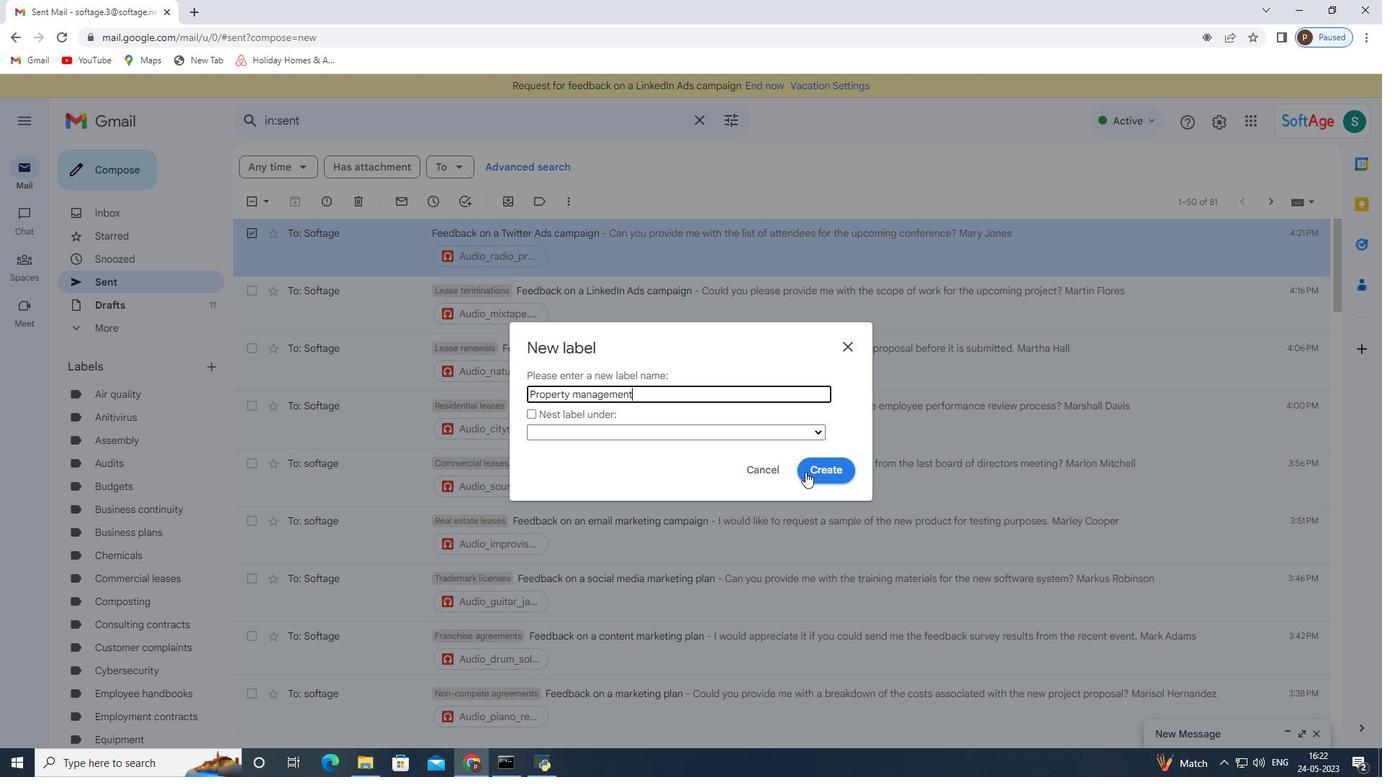 
Action: Mouse moved to (841, 467)
Screenshot: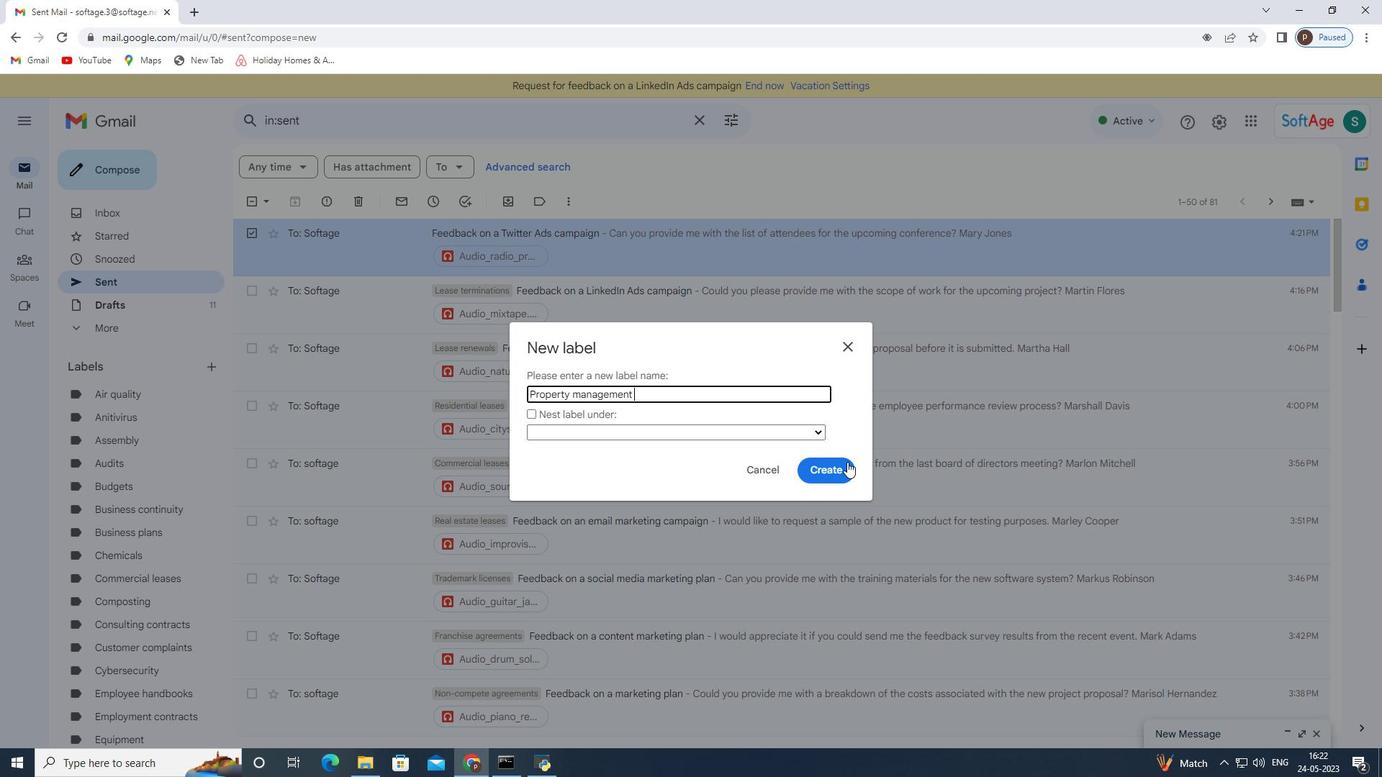 
Action: Mouse pressed left at (841, 467)
Screenshot: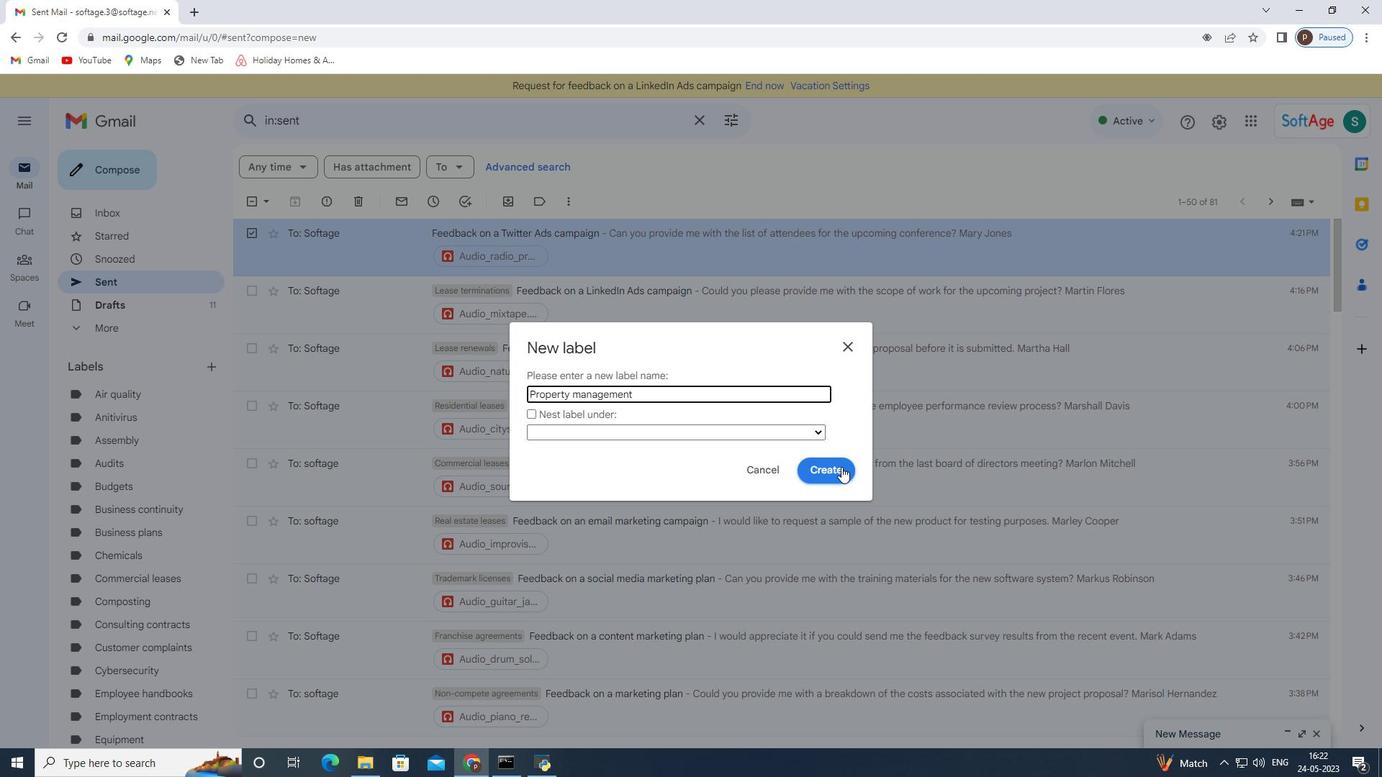 
Action: Mouse moved to (845, 466)
Screenshot: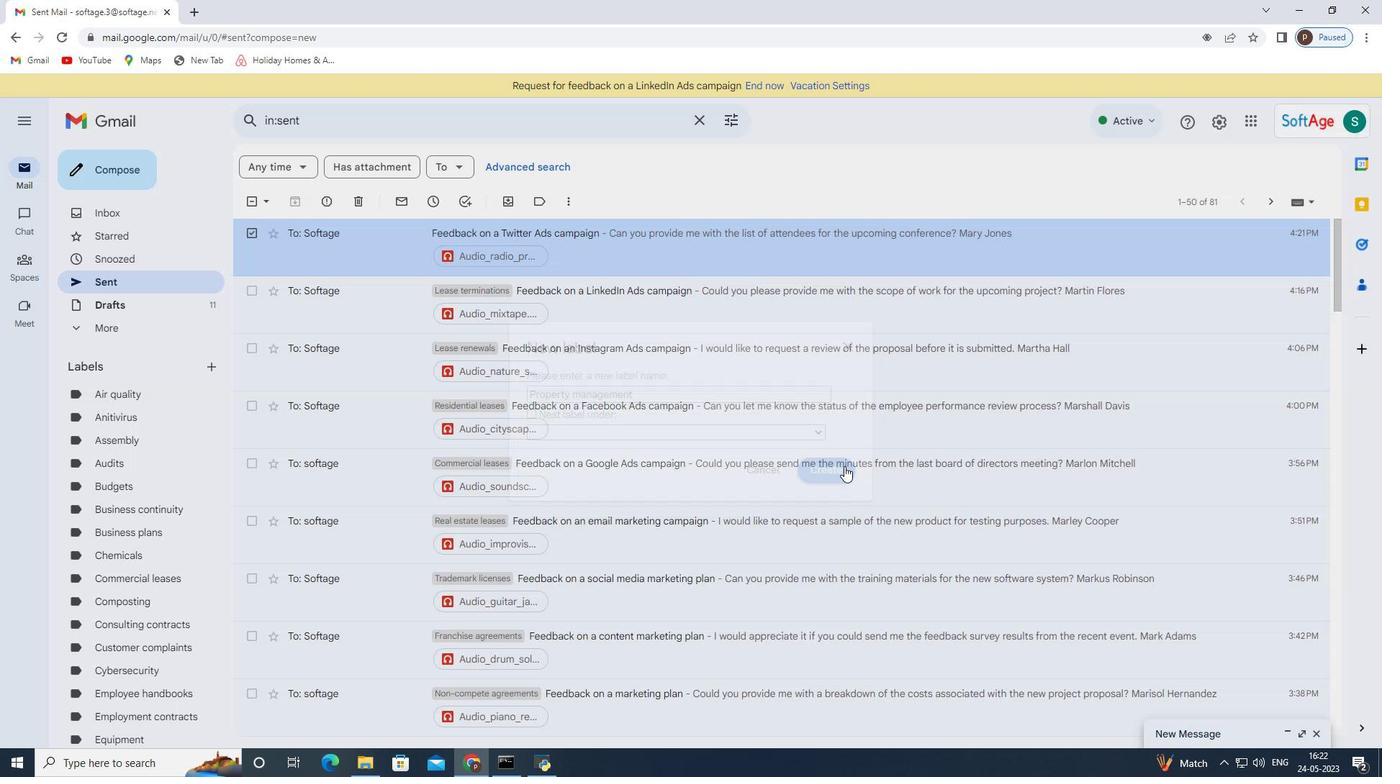 
